 Task: Plan a trip to Jindrichuv Hradec, Czech Republic from 8th December, 2023 to 12th December, 2023 for 2 adults.1  bedroom having 1 bed and 1 bathroom. Property type can be flathotel. Look for 3 properties as per requirement.
Action: Mouse moved to (496, 147)
Screenshot: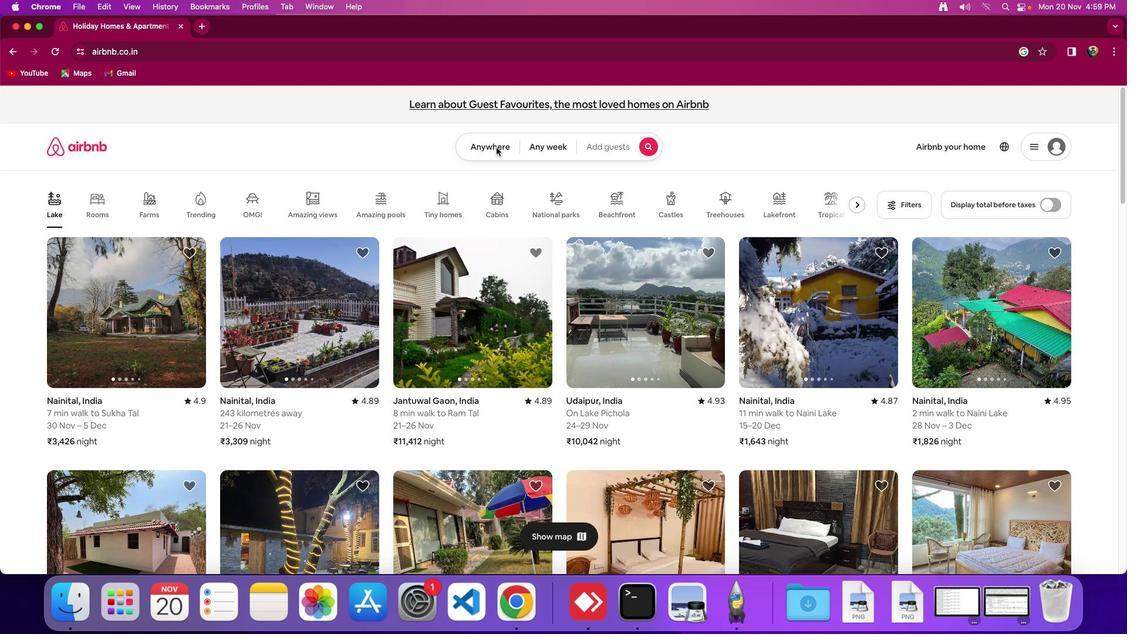 
Action: Mouse pressed left at (496, 147)
Screenshot: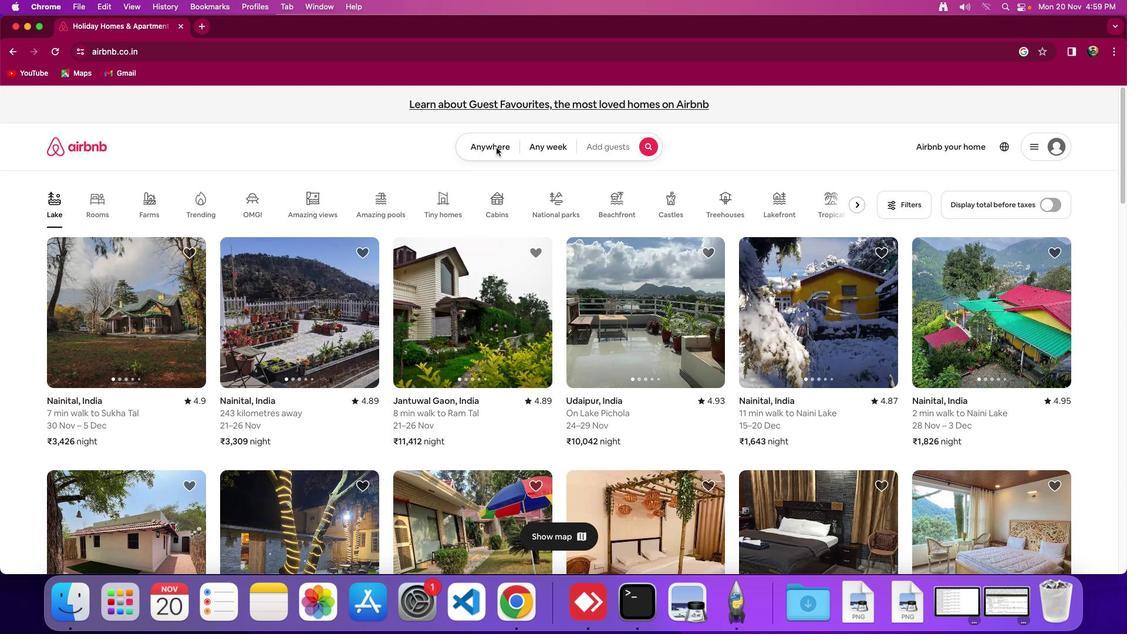
Action: Mouse moved to (490, 143)
Screenshot: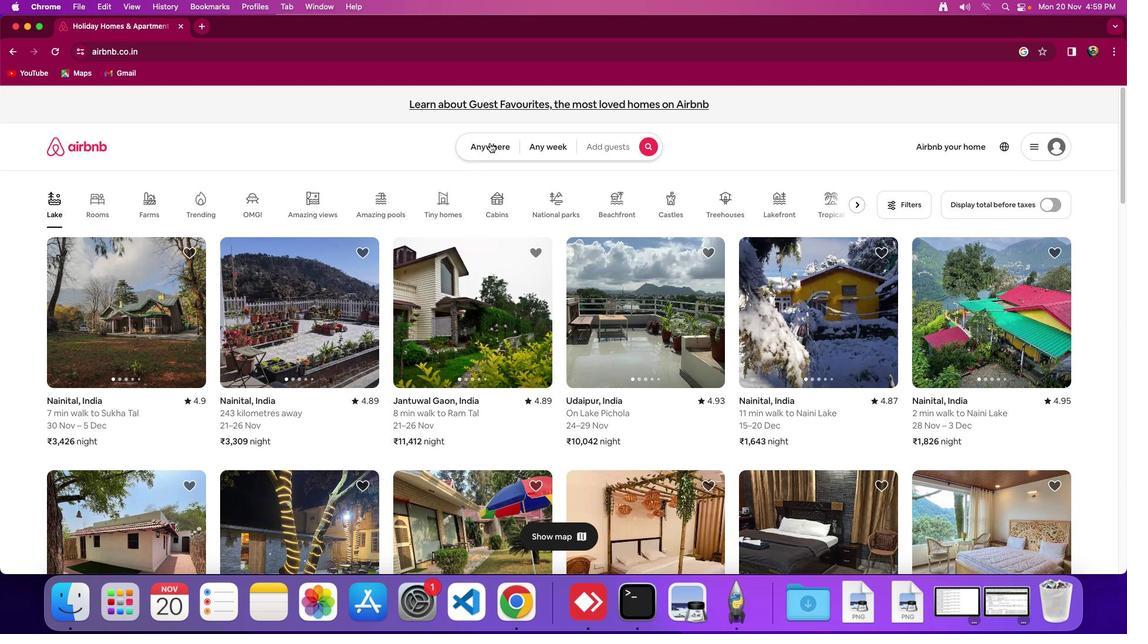 
Action: Mouse pressed left at (490, 143)
Screenshot: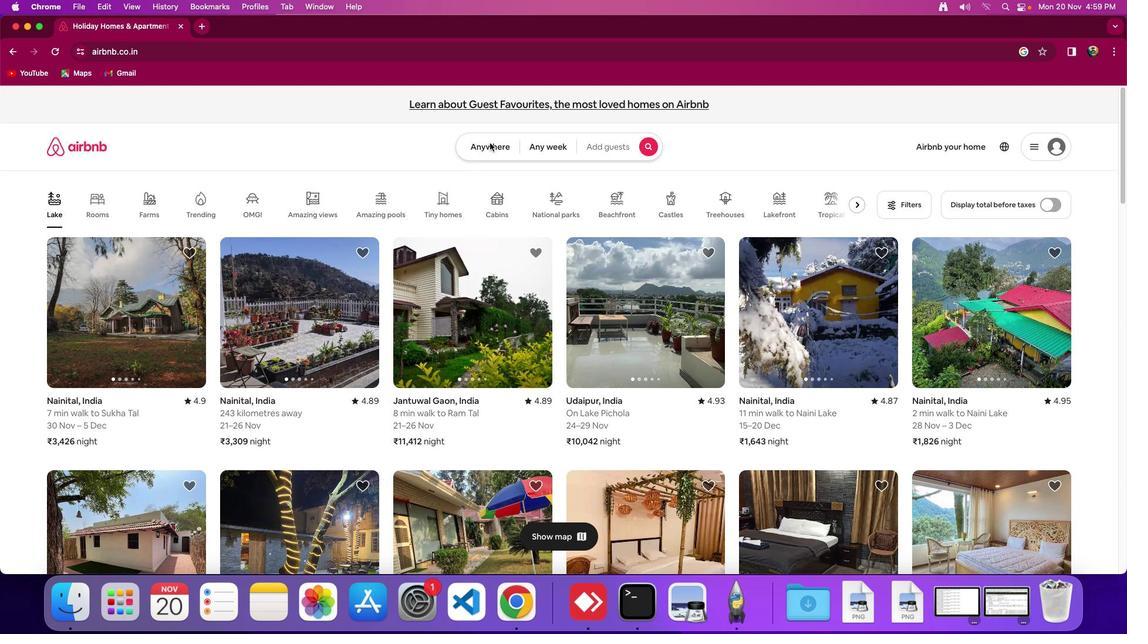 
Action: Mouse moved to (415, 197)
Screenshot: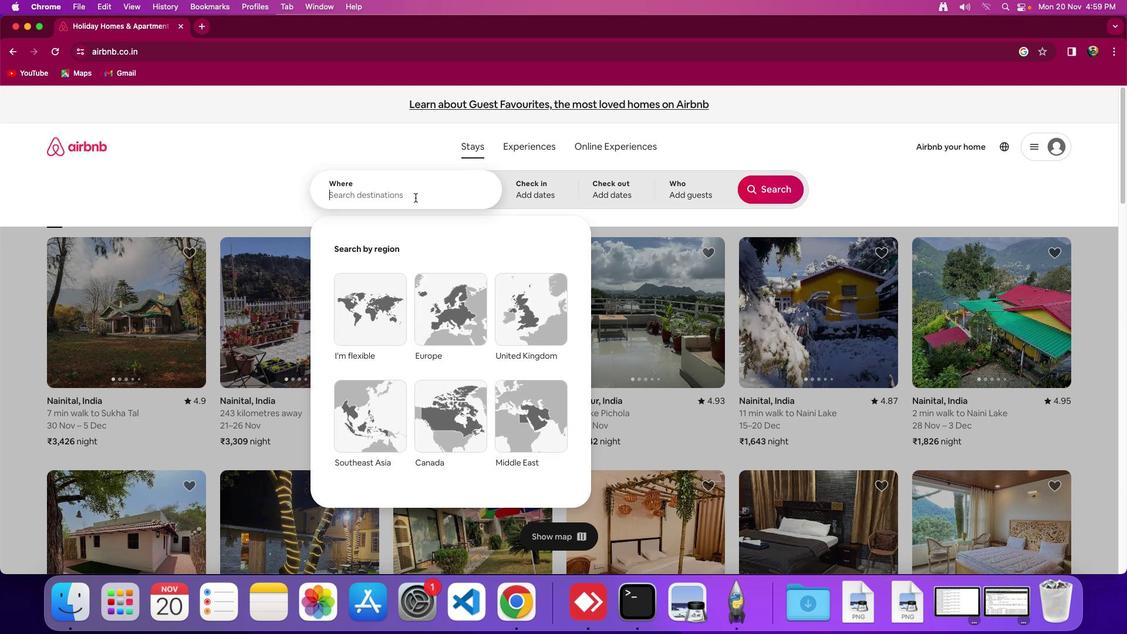 
Action: Mouse pressed left at (415, 197)
Screenshot: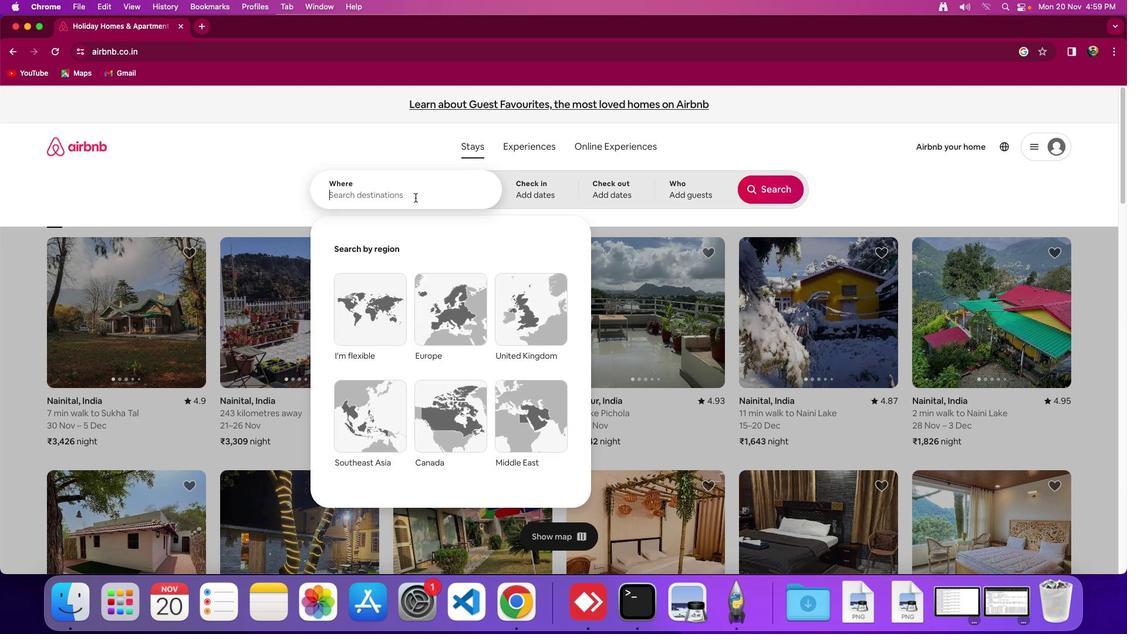 
Action: Key pressed Key.shift'J''i''n''d''r''i''c''h''u''v'Key.spaceKey.shift'H''r''a''d''e''c''m'Key.spaceKey.backspaceKey.backspace','Key.spaceKey.shift_r'C''z''e''c'Key.spaceKey.shift_r'R''e''p''u''b''l''i''c'
Screenshot: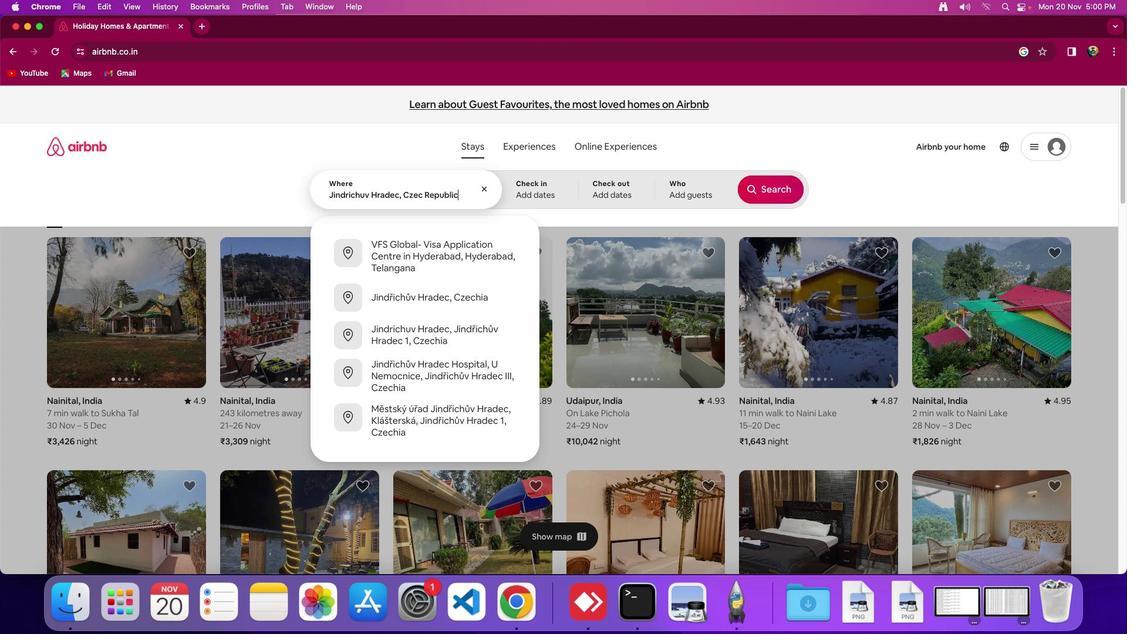 
Action: Mouse moved to (533, 179)
Screenshot: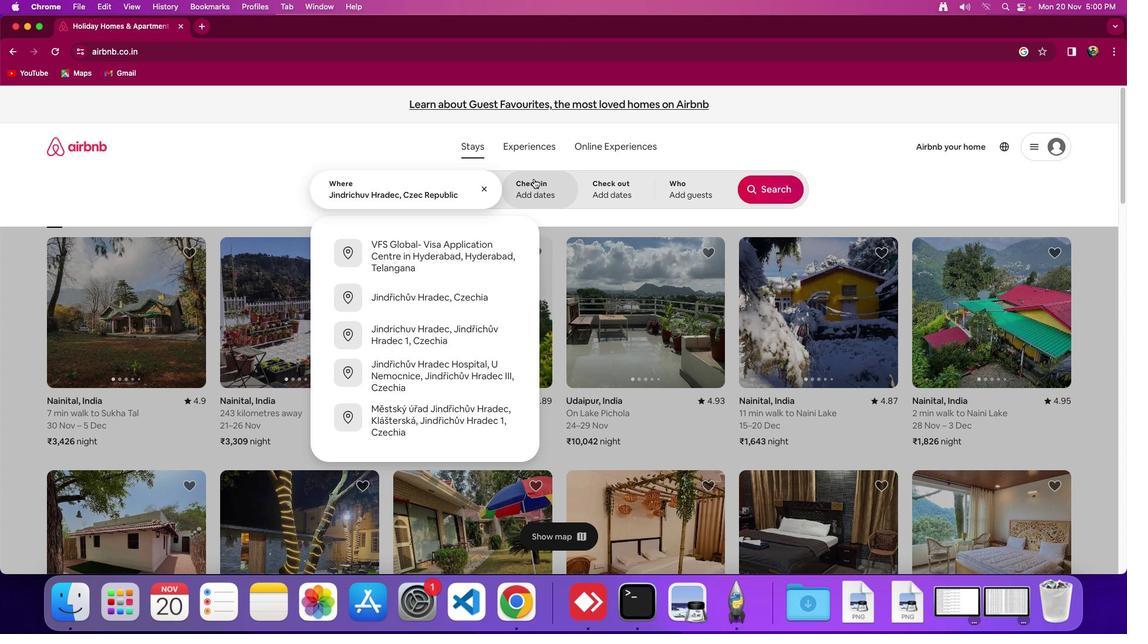 
Action: Mouse pressed left at (533, 179)
Screenshot: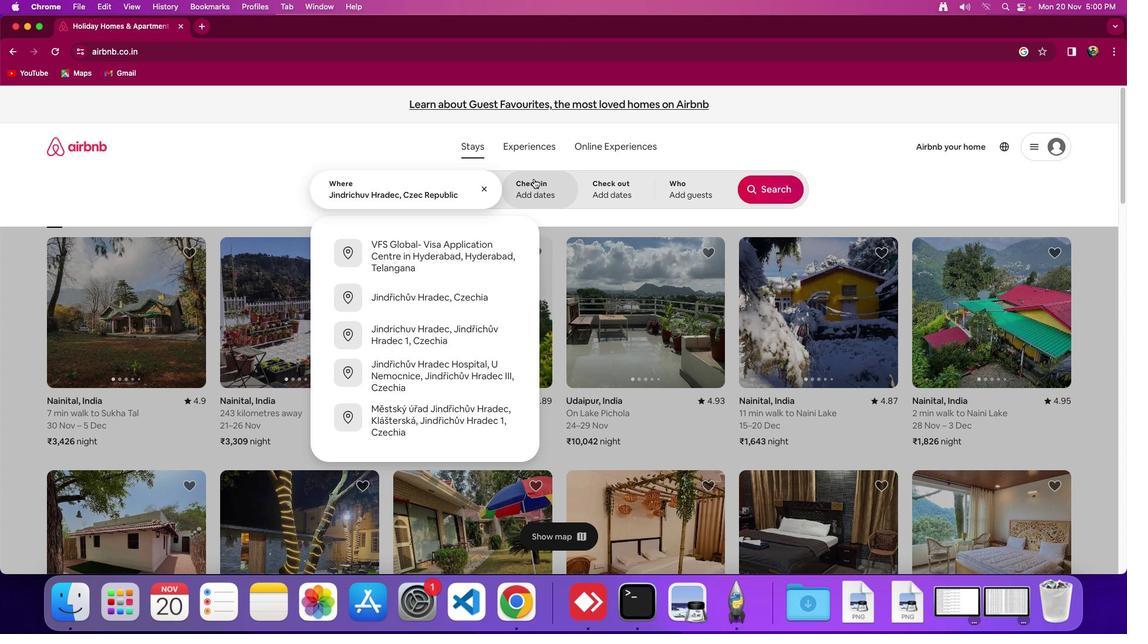 
Action: Mouse moved to (728, 365)
Screenshot: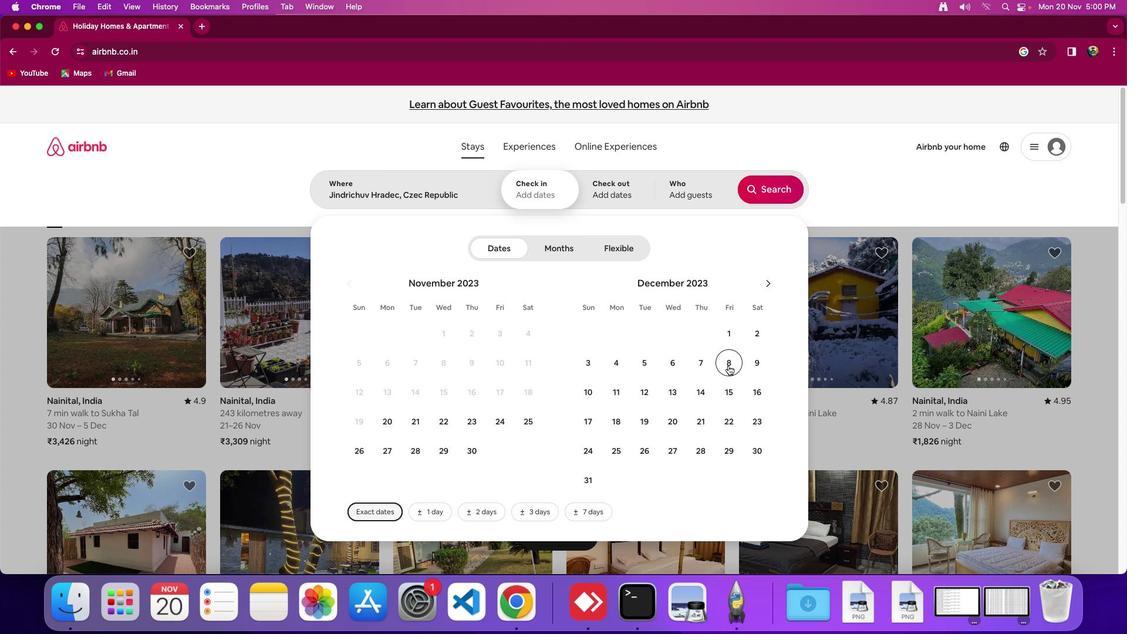 
Action: Mouse pressed left at (728, 365)
Screenshot: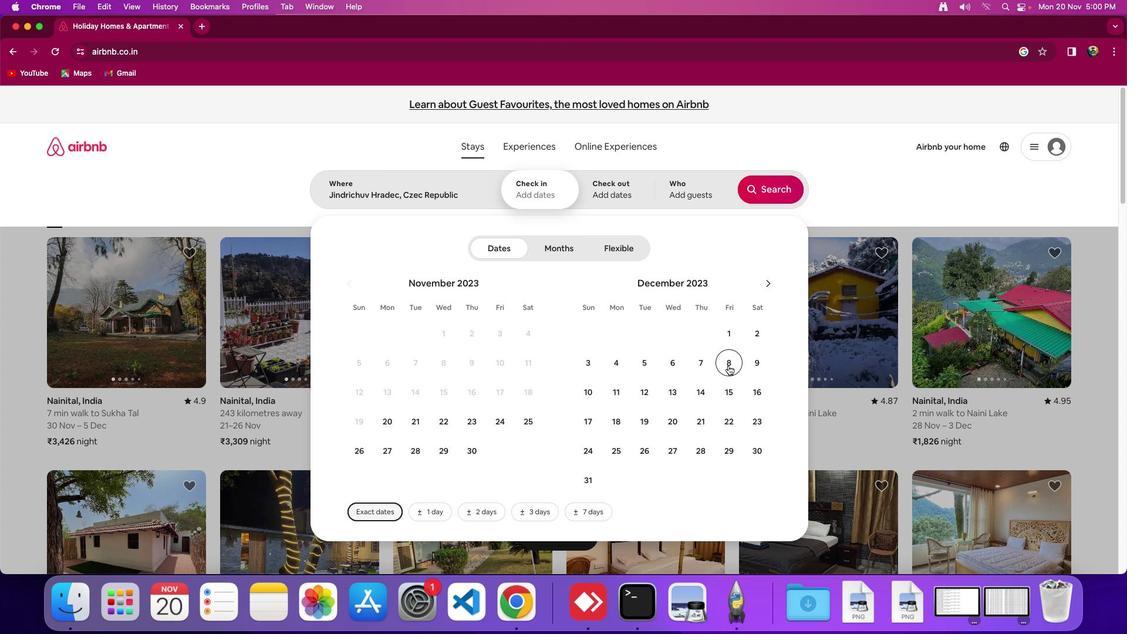 
Action: Mouse moved to (642, 391)
Screenshot: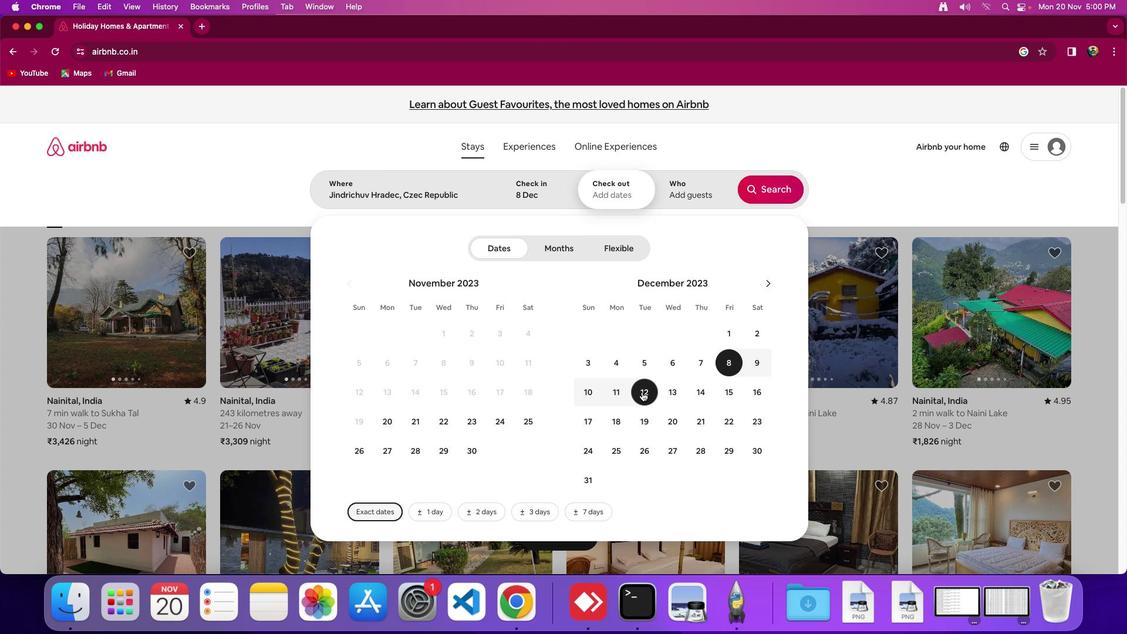 
Action: Mouse pressed left at (642, 391)
Screenshot: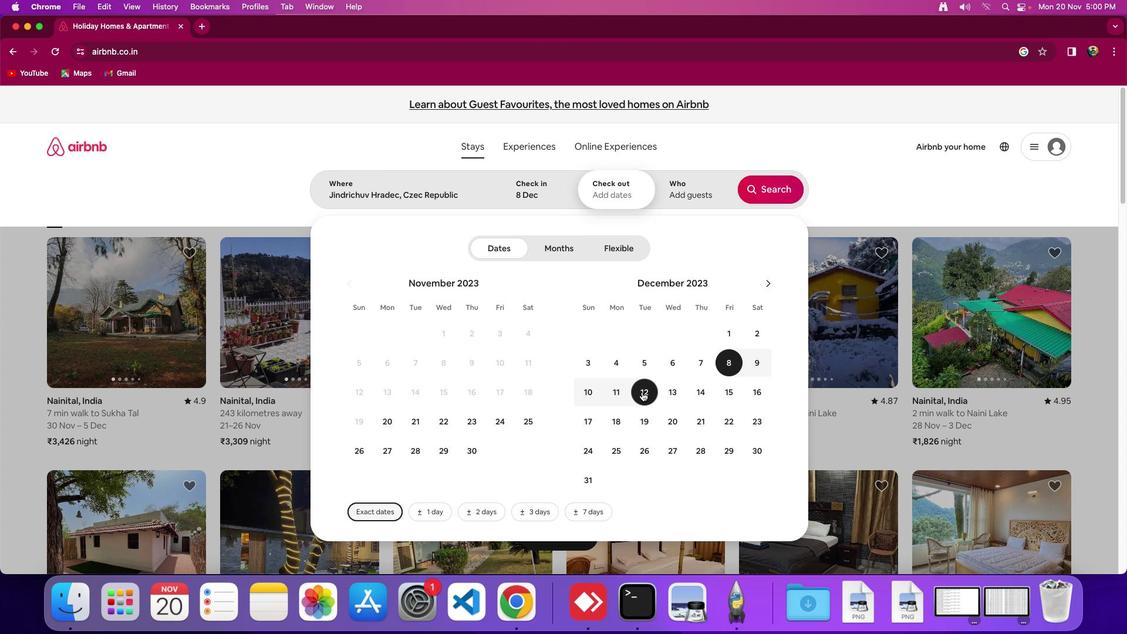 
Action: Mouse moved to (677, 193)
Screenshot: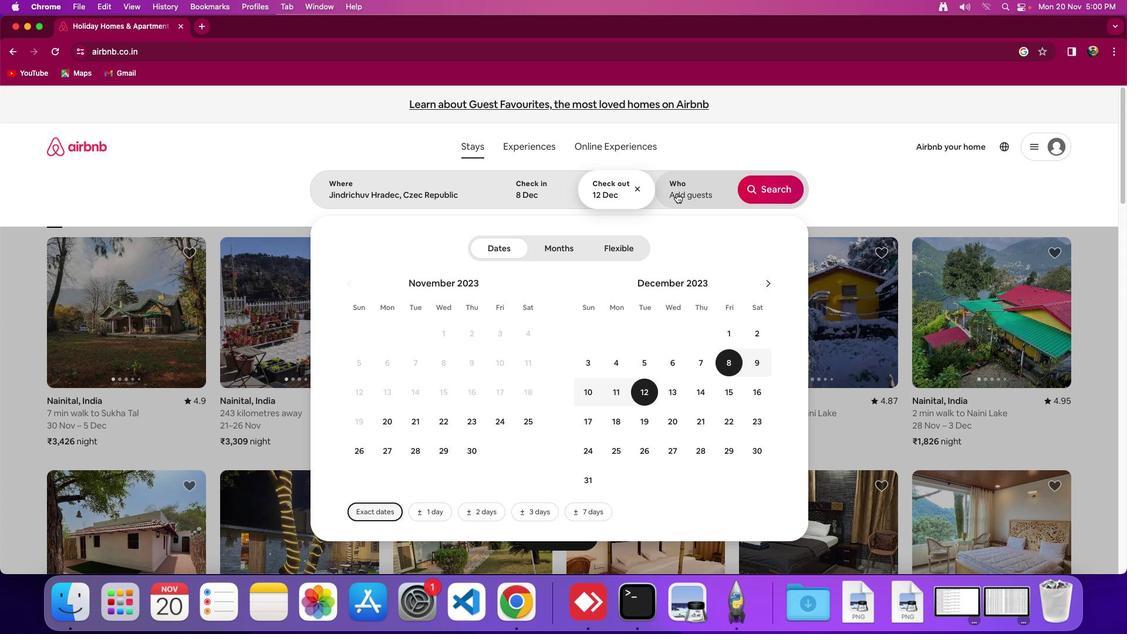 
Action: Mouse pressed left at (677, 193)
Screenshot: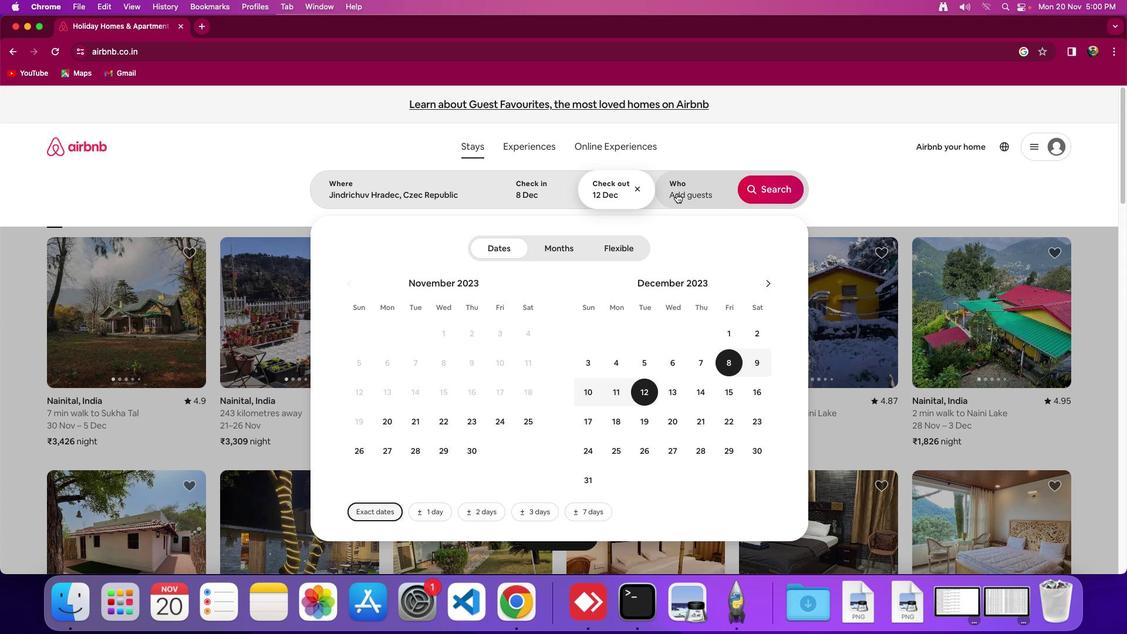 
Action: Mouse moved to (776, 253)
Screenshot: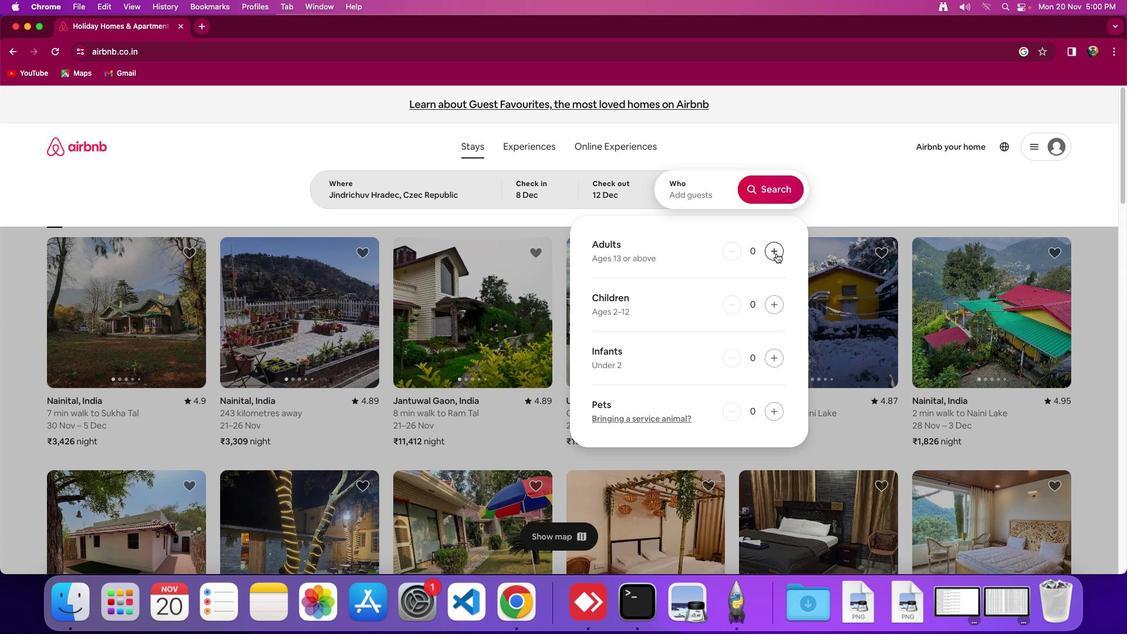
Action: Mouse pressed left at (776, 253)
Screenshot: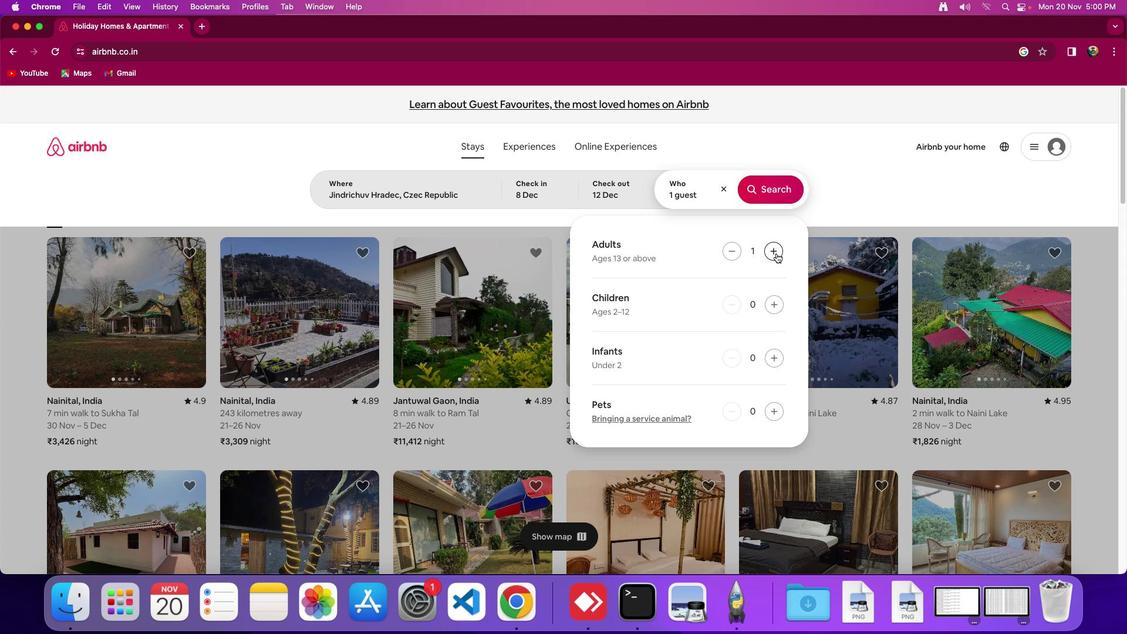 
Action: Mouse pressed left at (776, 253)
Screenshot: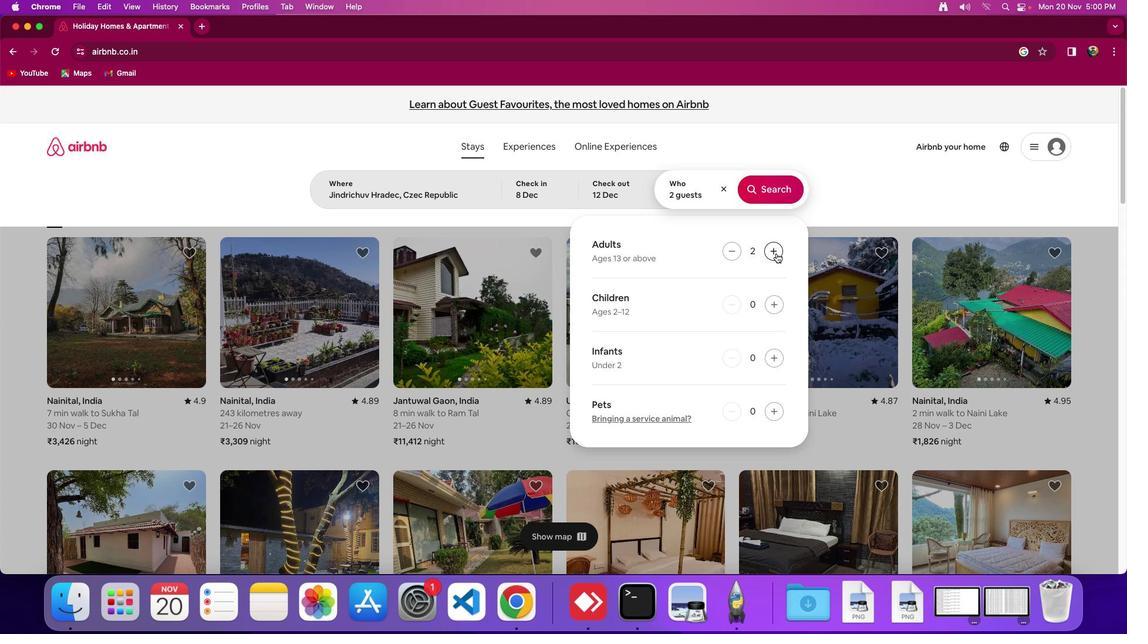 
Action: Mouse moved to (772, 187)
Screenshot: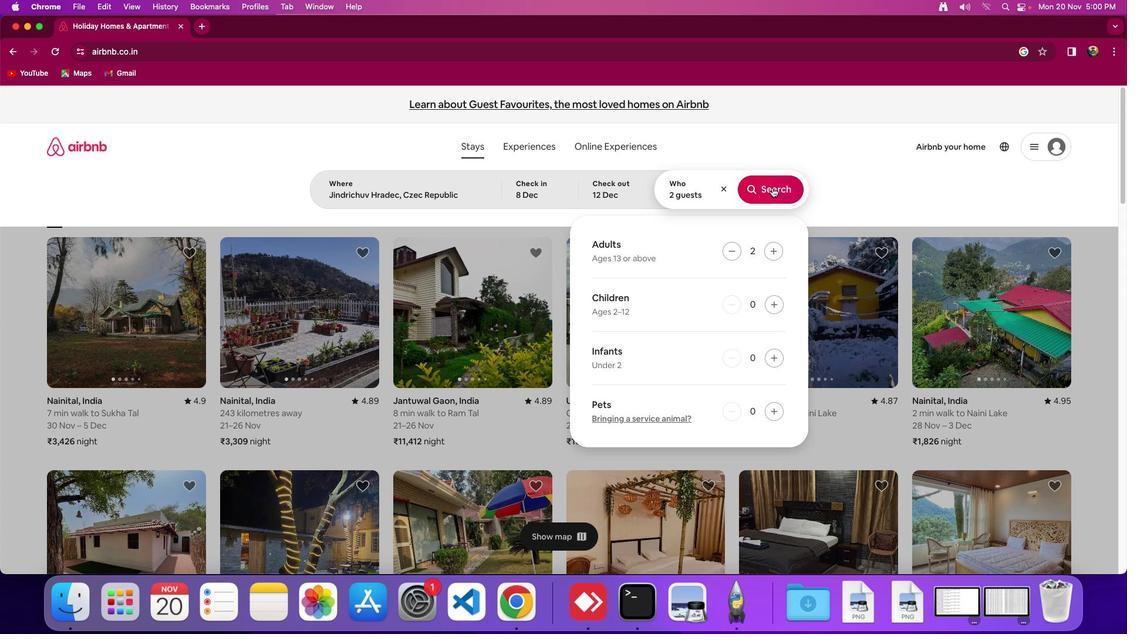 
Action: Mouse pressed left at (772, 187)
Screenshot: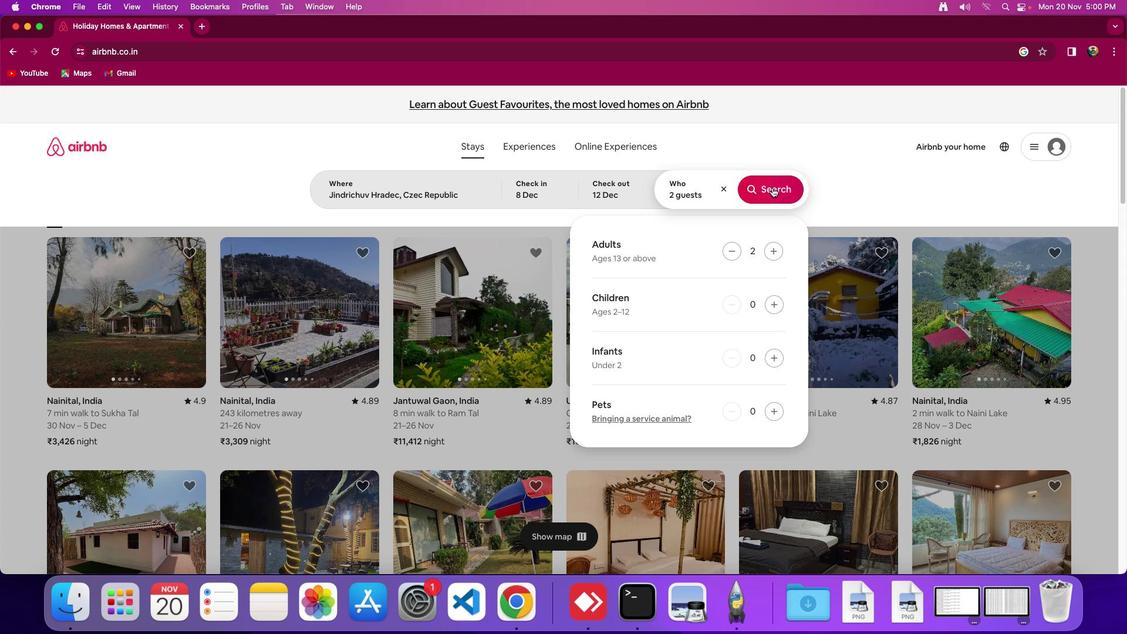 
Action: Mouse moved to (929, 155)
Screenshot: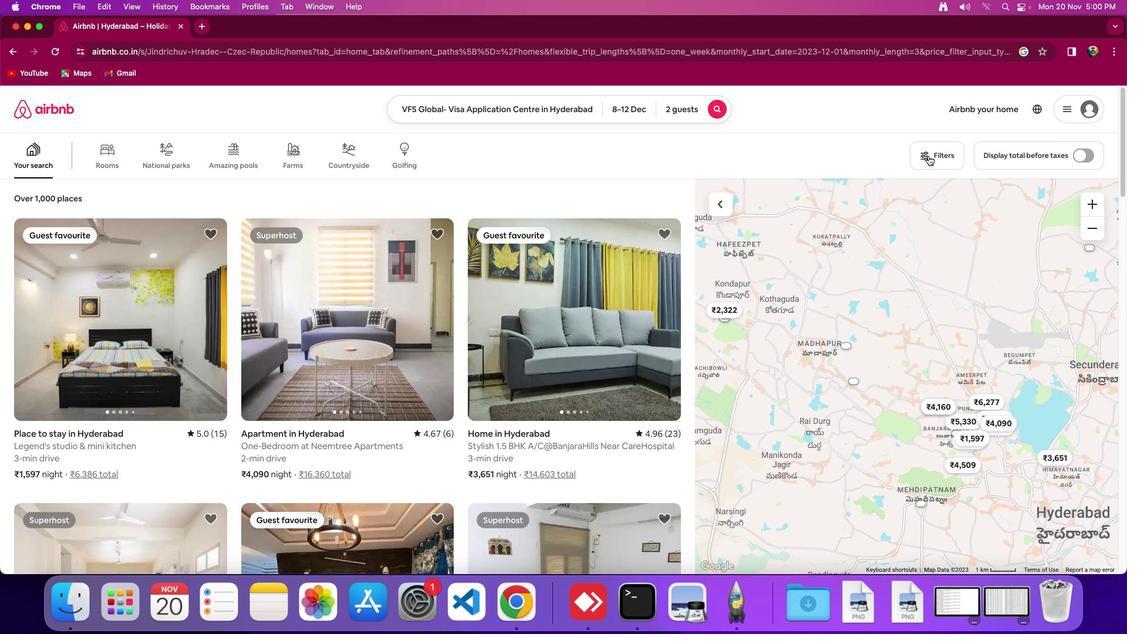 
Action: Mouse pressed left at (929, 155)
Screenshot: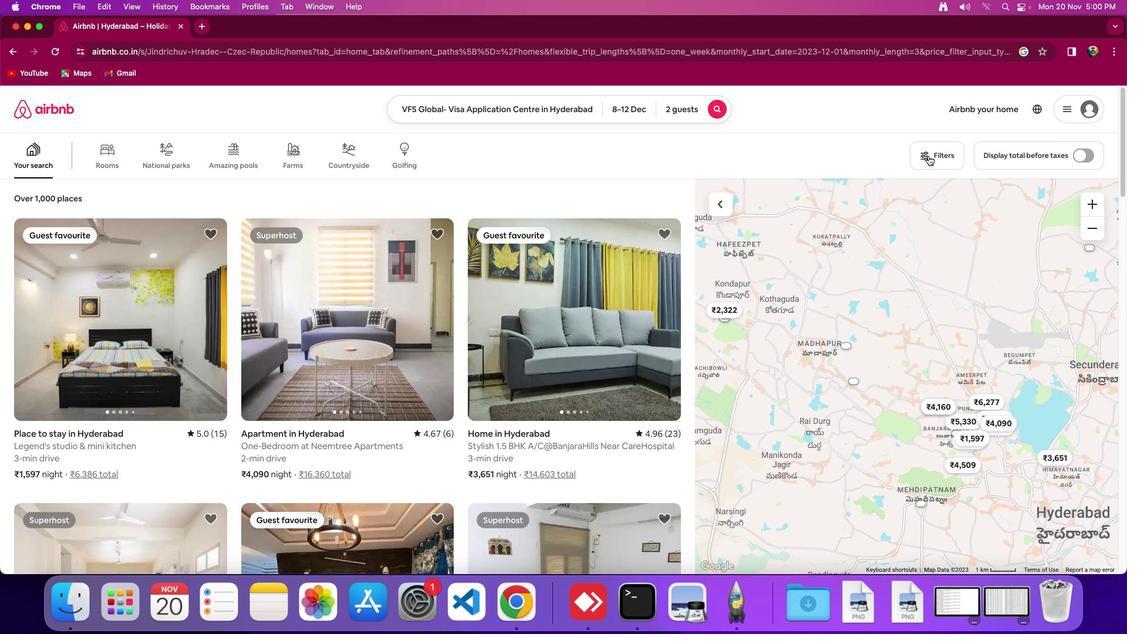 
Action: Mouse moved to (506, 297)
Screenshot: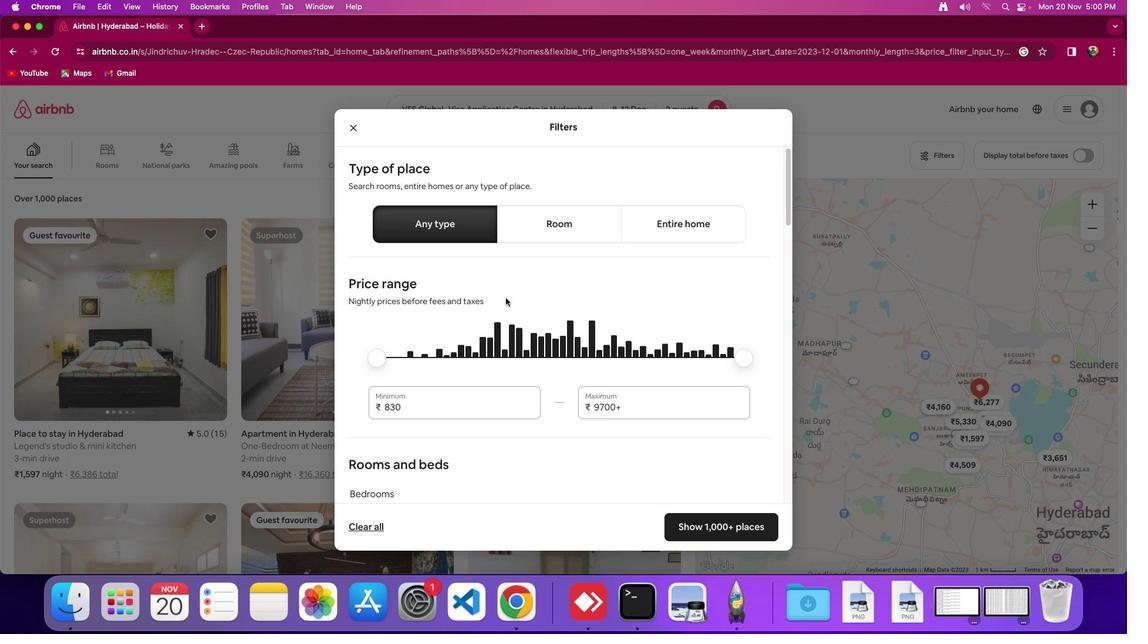 
Action: Mouse scrolled (506, 297) with delta (0, 0)
Screenshot: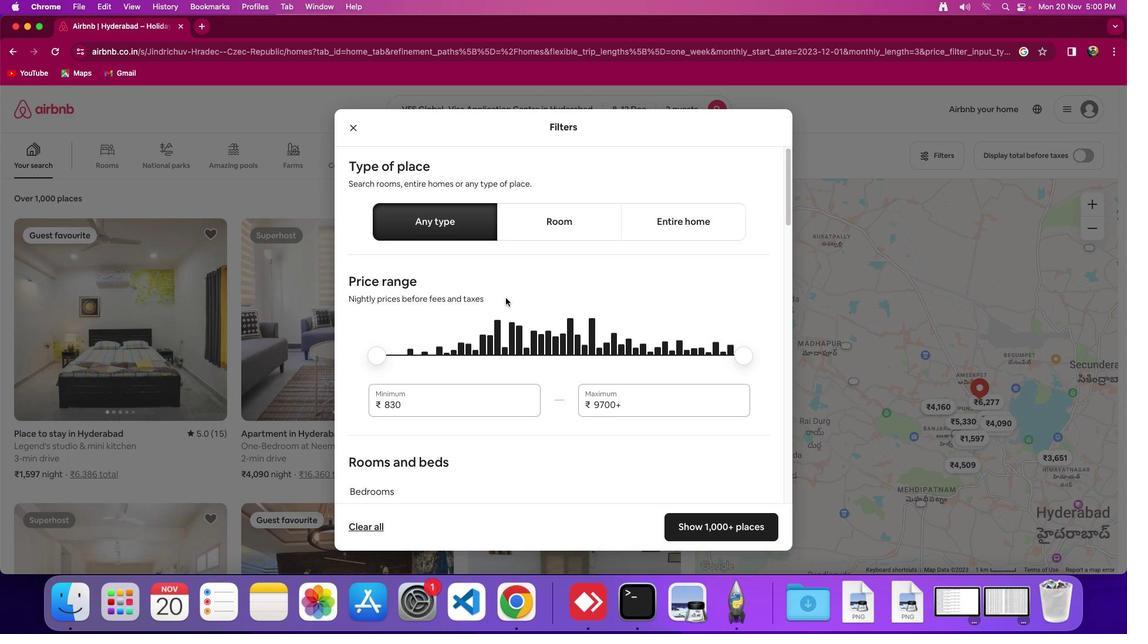 
Action: Mouse scrolled (506, 297) with delta (0, 0)
Screenshot: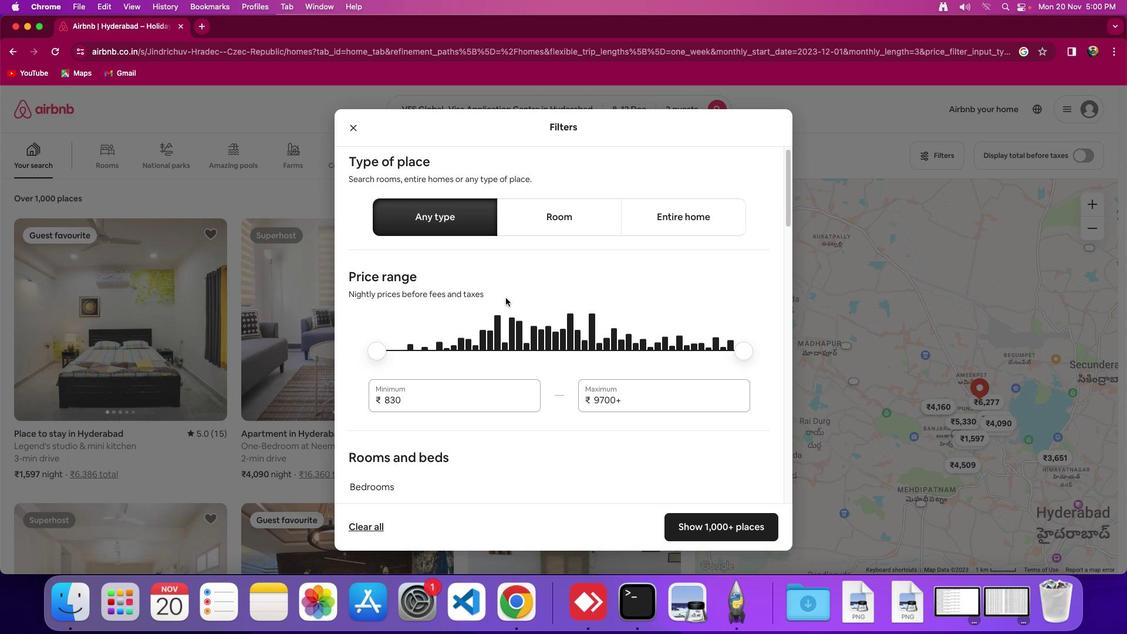 
Action: Mouse scrolled (506, 297) with delta (0, 0)
Screenshot: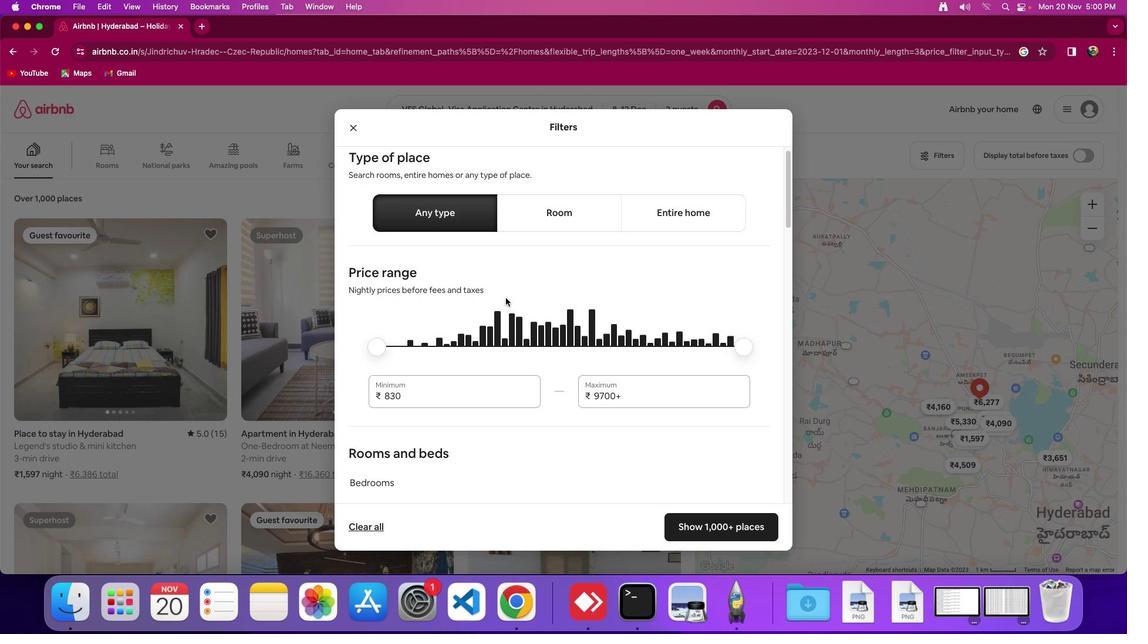 
Action: Mouse scrolled (506, 297) with delta (0, 0)
Screenshot: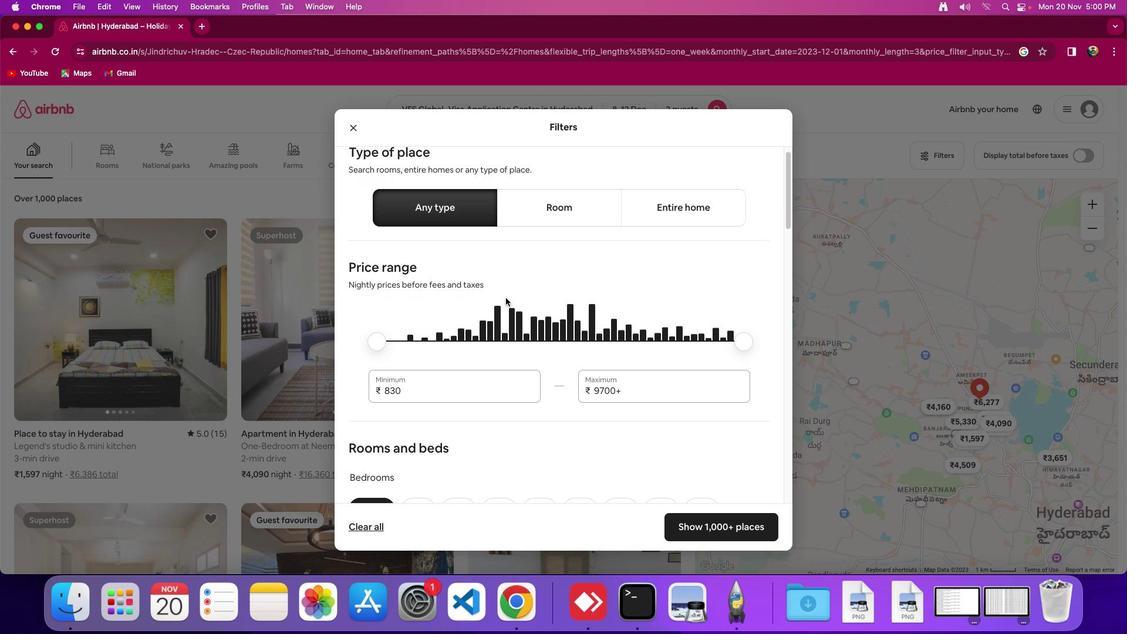 
Action: Mouse scrolled (506, 297) with delta (0, 0)
Screenshot: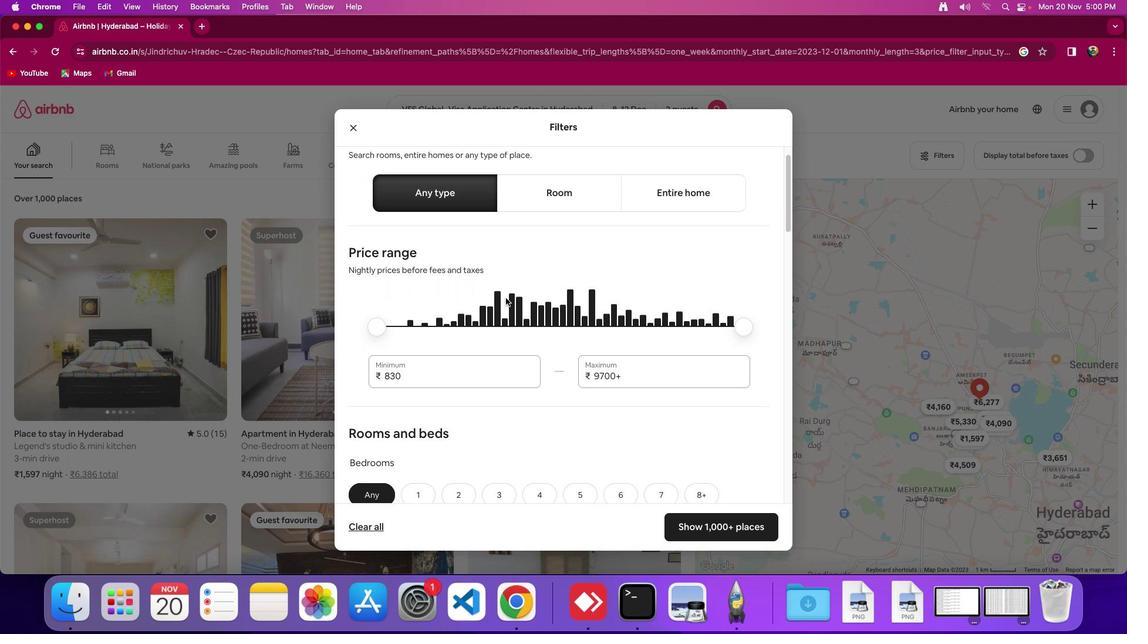 
Action: Mouse scrolled (506, 297) with delta (0, 0)
Screenshot: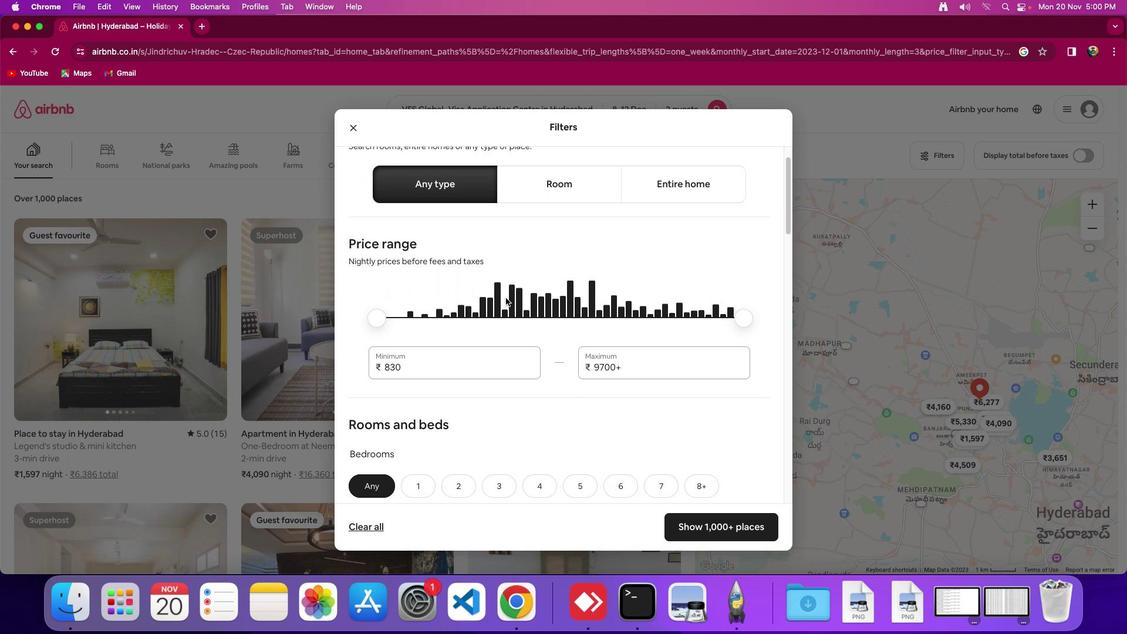 
Action: Mouse scrolled (506, 297) with delta (0, 0)
Screenshot: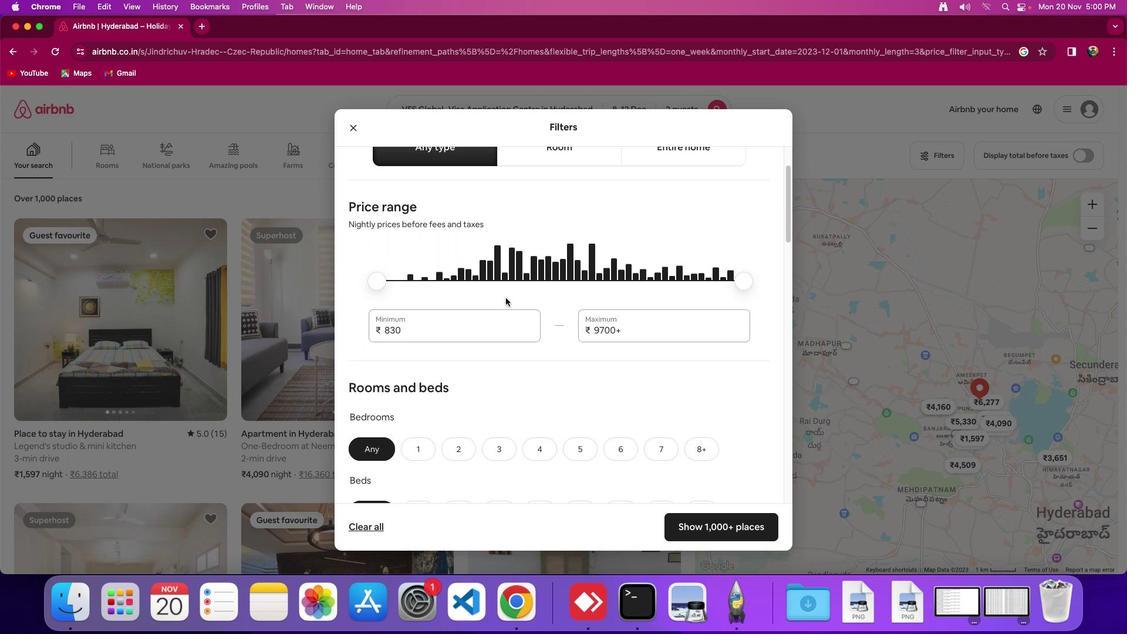 
Action: Mouse scrolled (506, 297) with delta (0, 0)
Screenshot: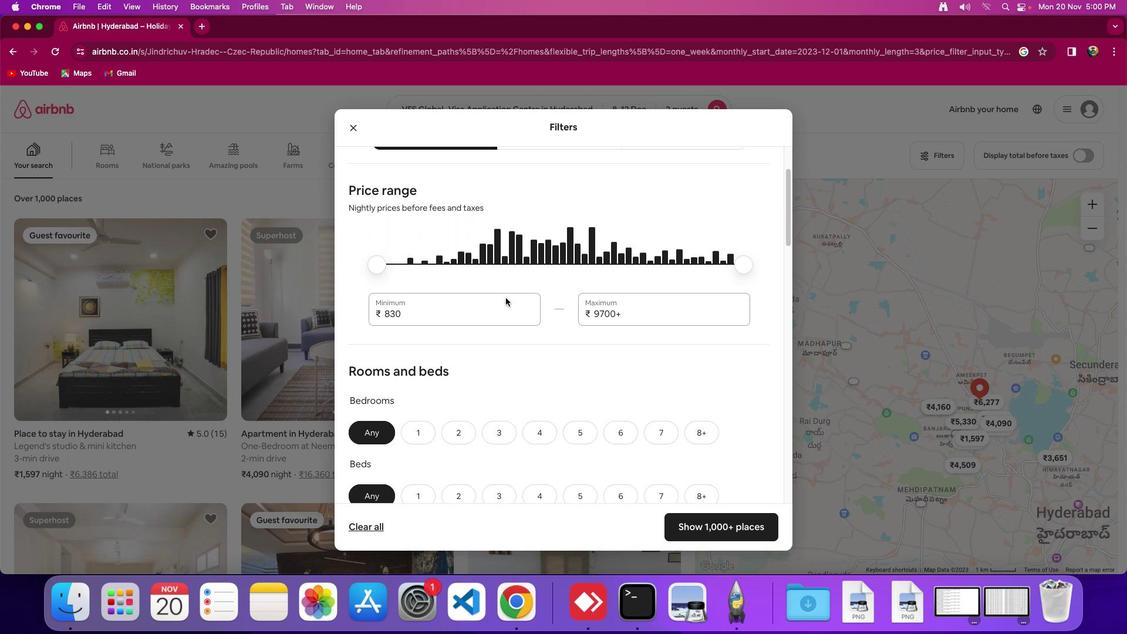 
Action: Mouse scrolled (506, 297) with delta (0, 0)
Screenshot: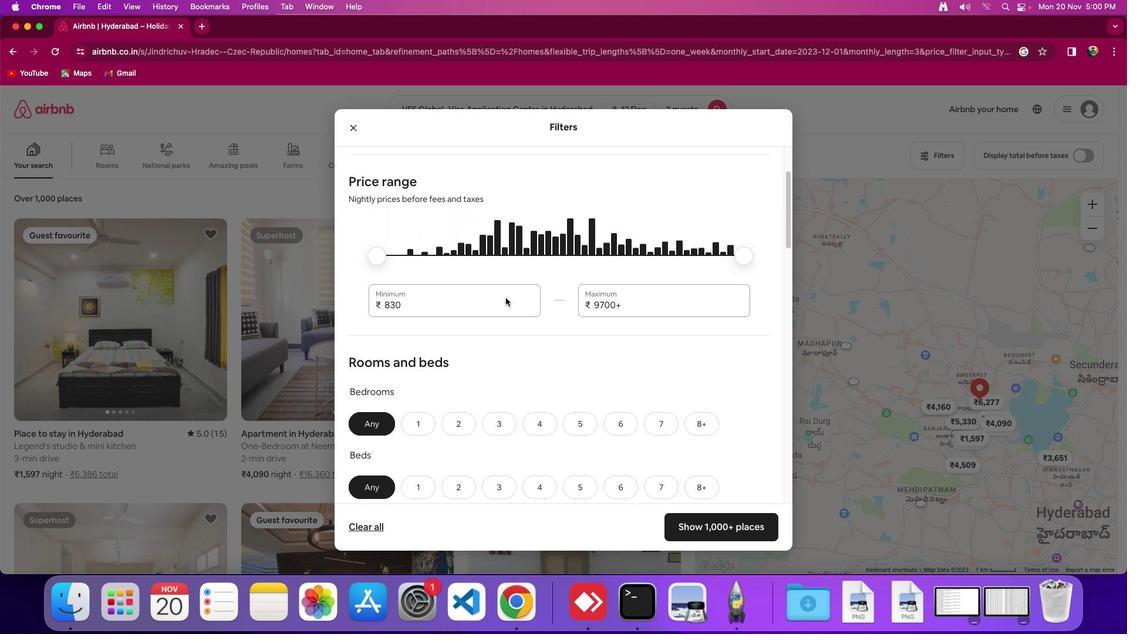 
Action: Mouse scrolled (506, 297) with delta (0, 0)
Screenshot: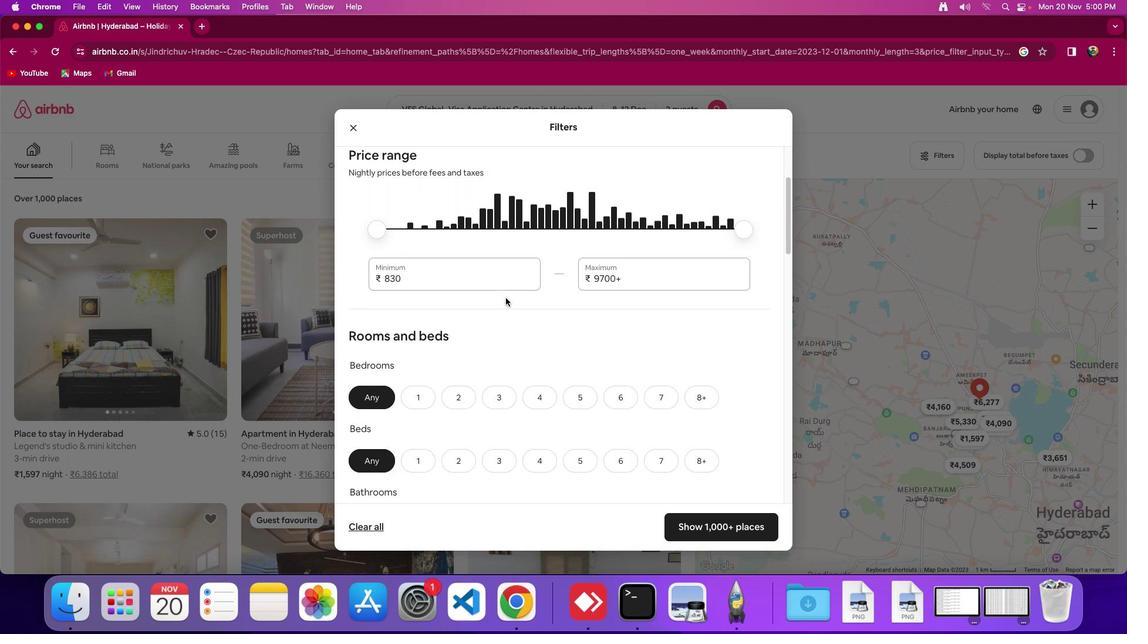 
Action: Mouse scrolled (506, 297) with delta (0, 0)
Screenshot: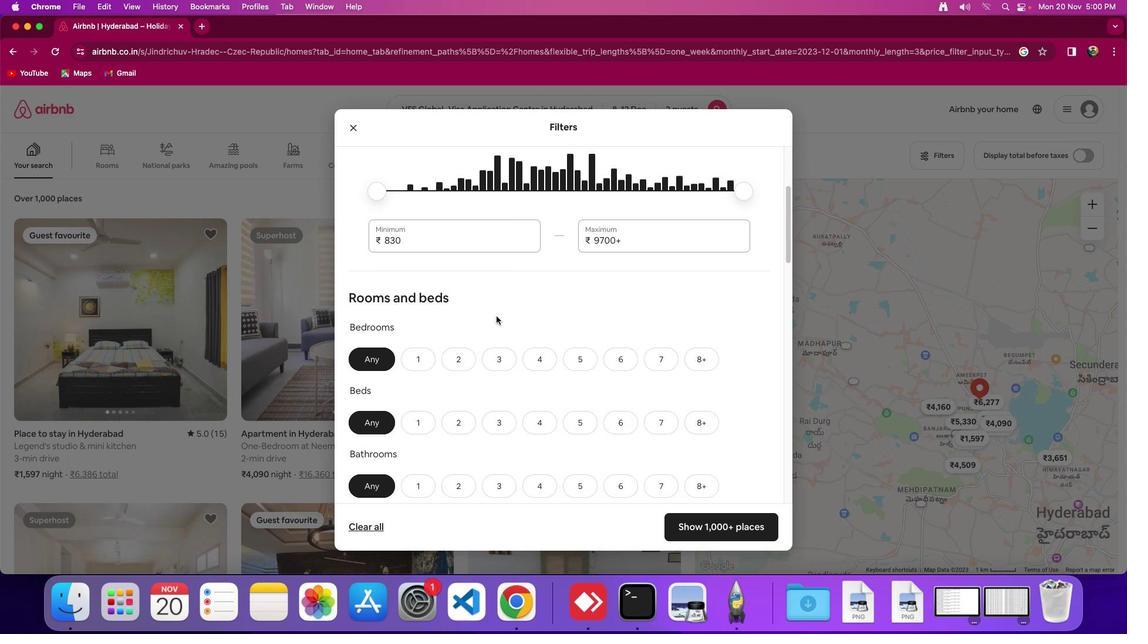 
Action: Mouse moved to (432, 351)
Screenshot: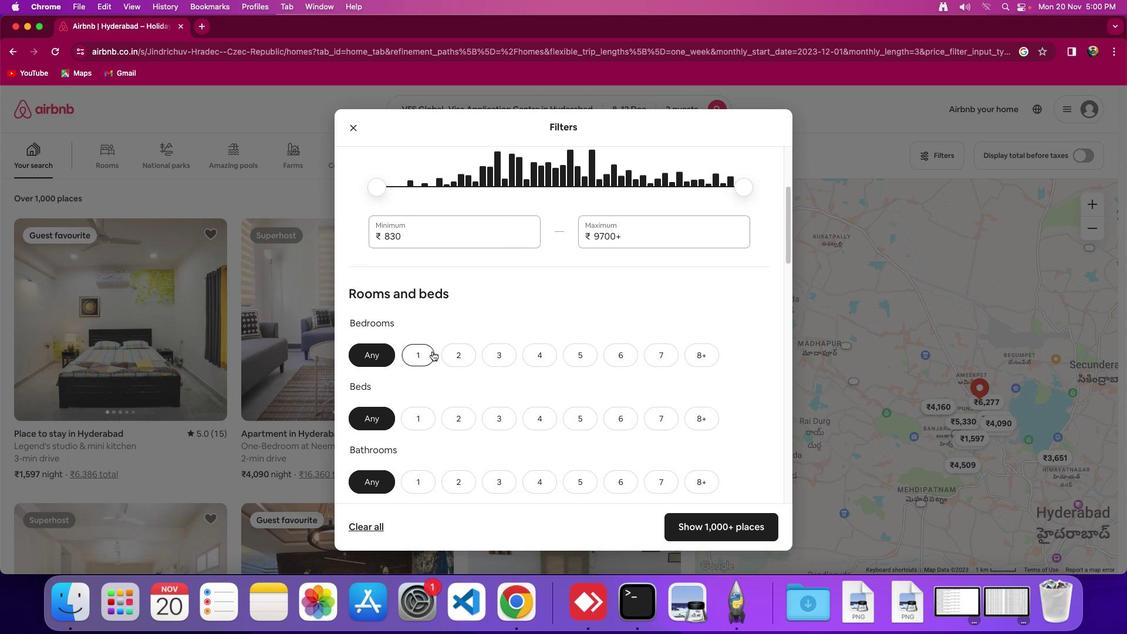 
Action: Mouse pressed left at (432, 351)
Screenshot: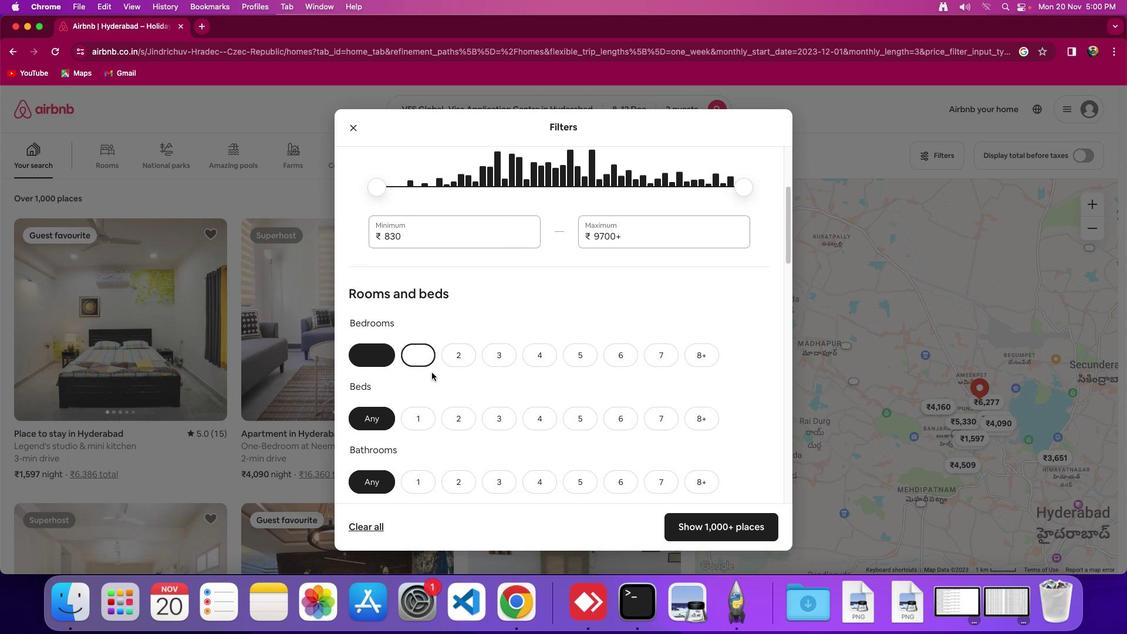 
Action: Mouse moved to (414, 414)
Screenshot: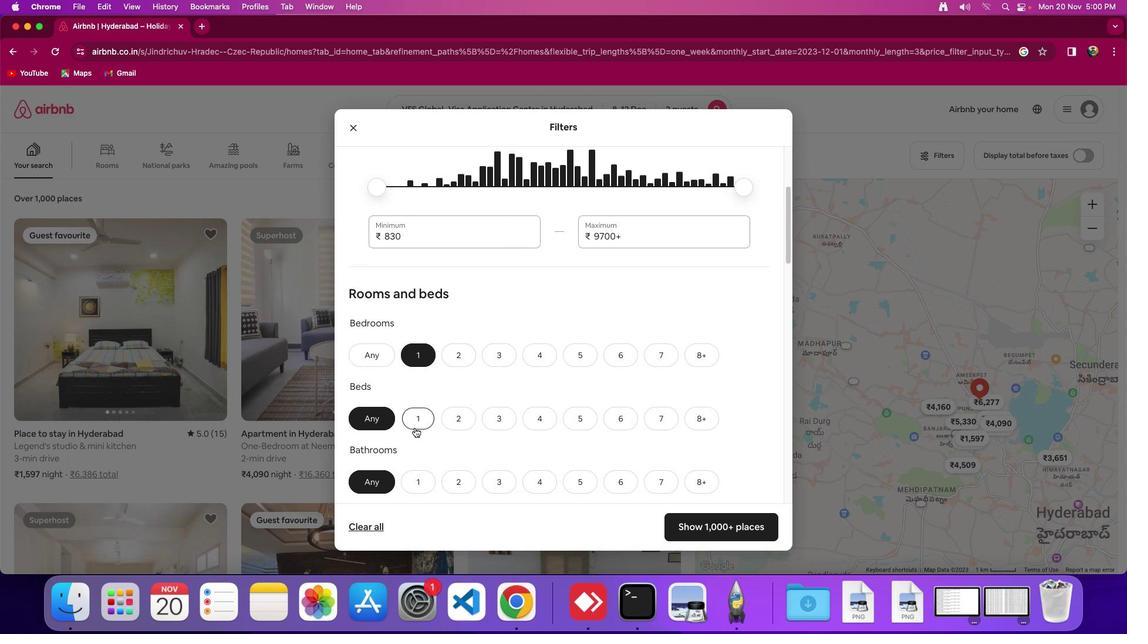 
Action: Mouse pressed left at (414, 414)
Screenshot: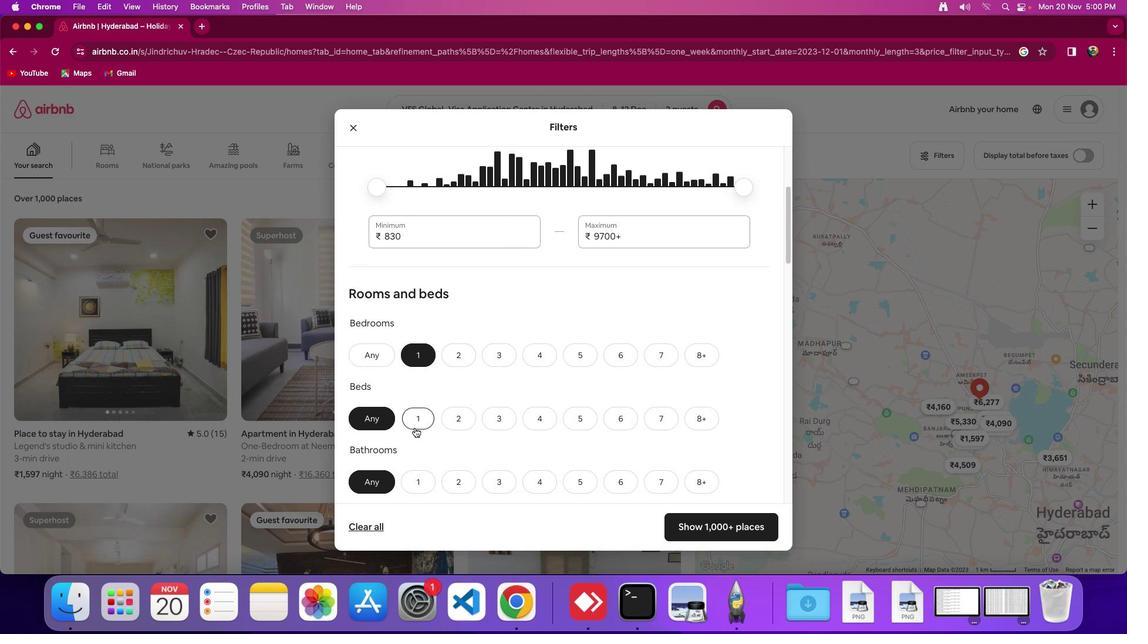 
Action: Mouse moved to (419, 466)
Screenshot: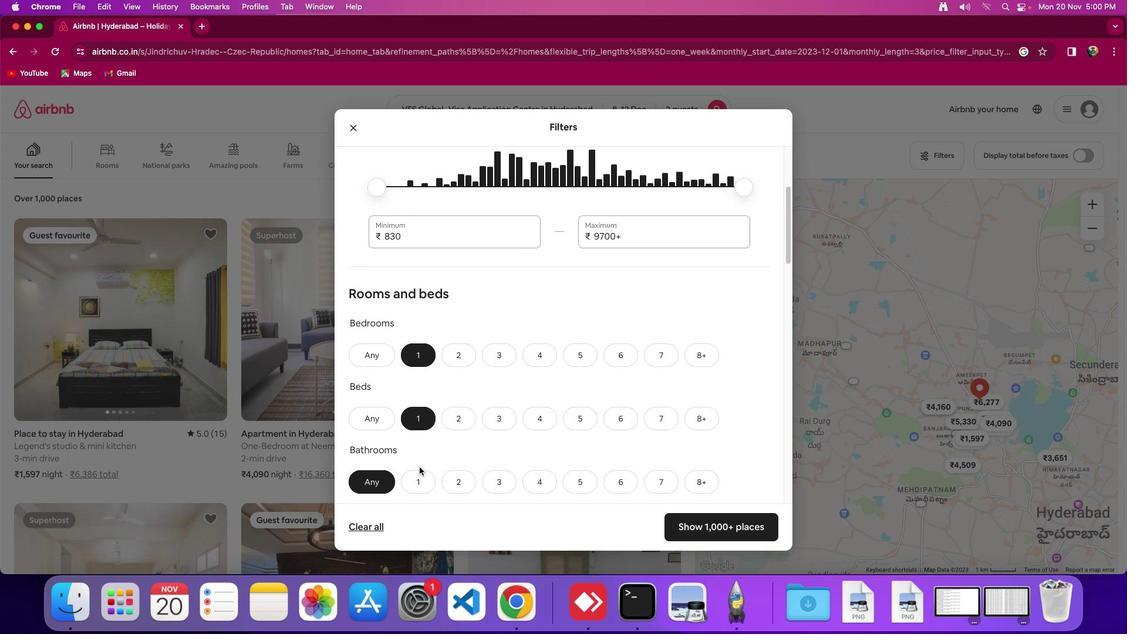 
Action: Mouse pressed left at (419, 466)
Screenshot: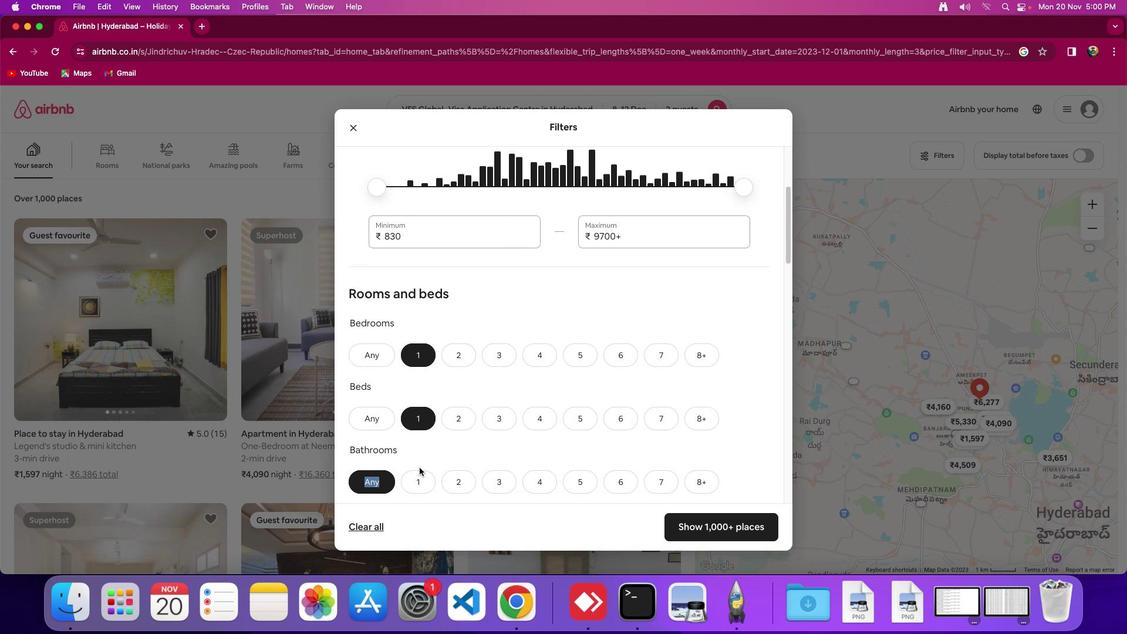 
Action: Mouse moved to (418, 472)
Screenshot: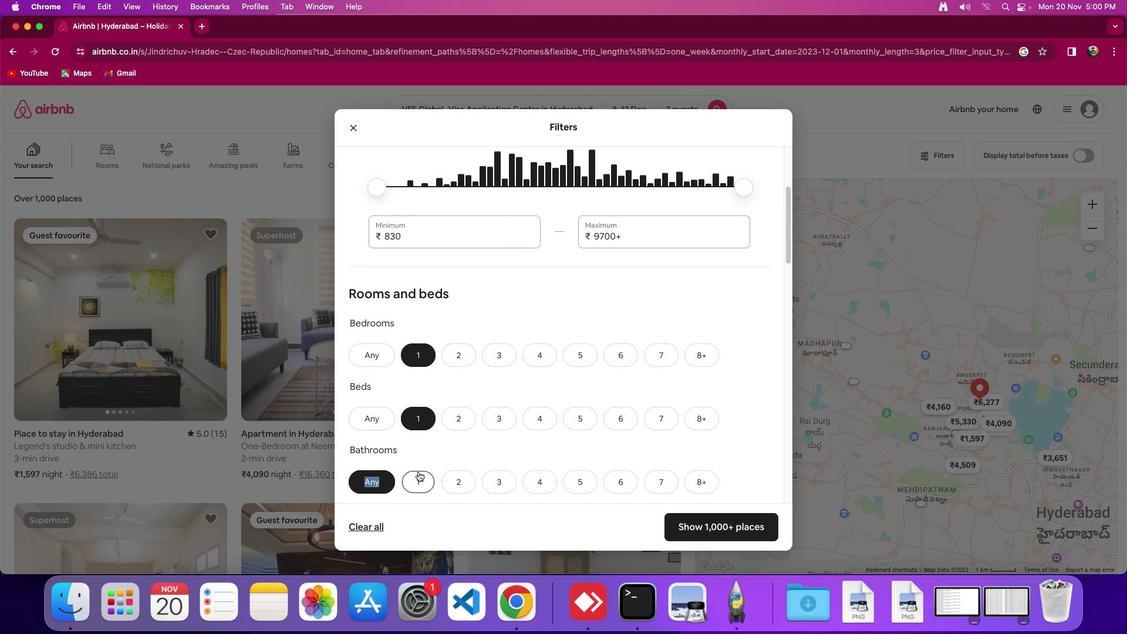 
Action: Mouse pressed left at (418, 472)
Screenshot: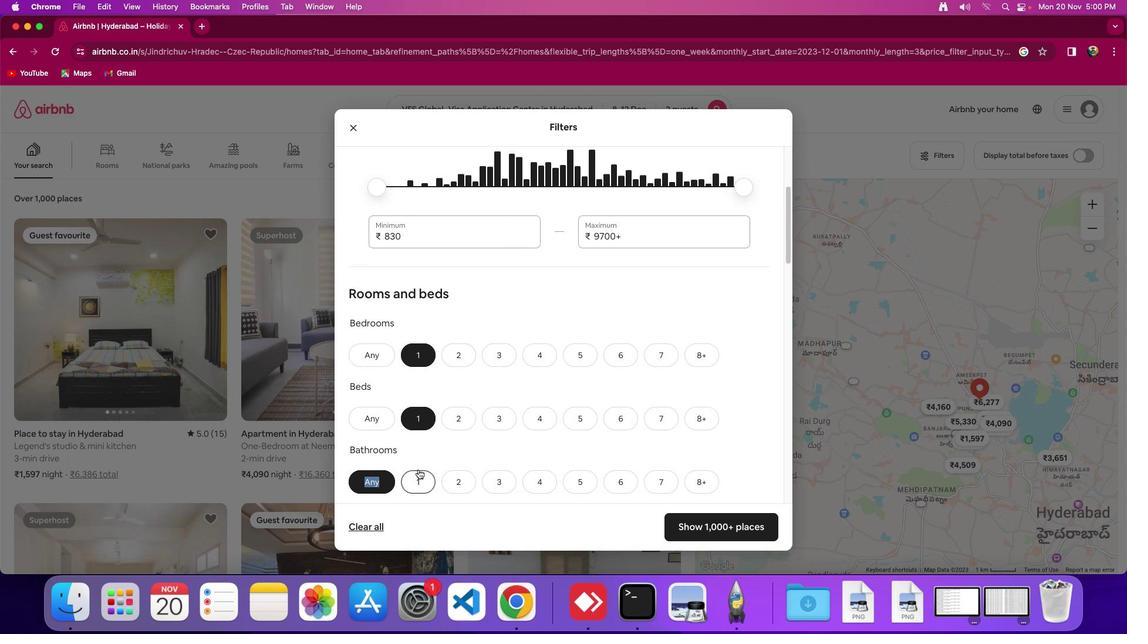 
Action: Mouse moved to (442, 425)
Screenshot: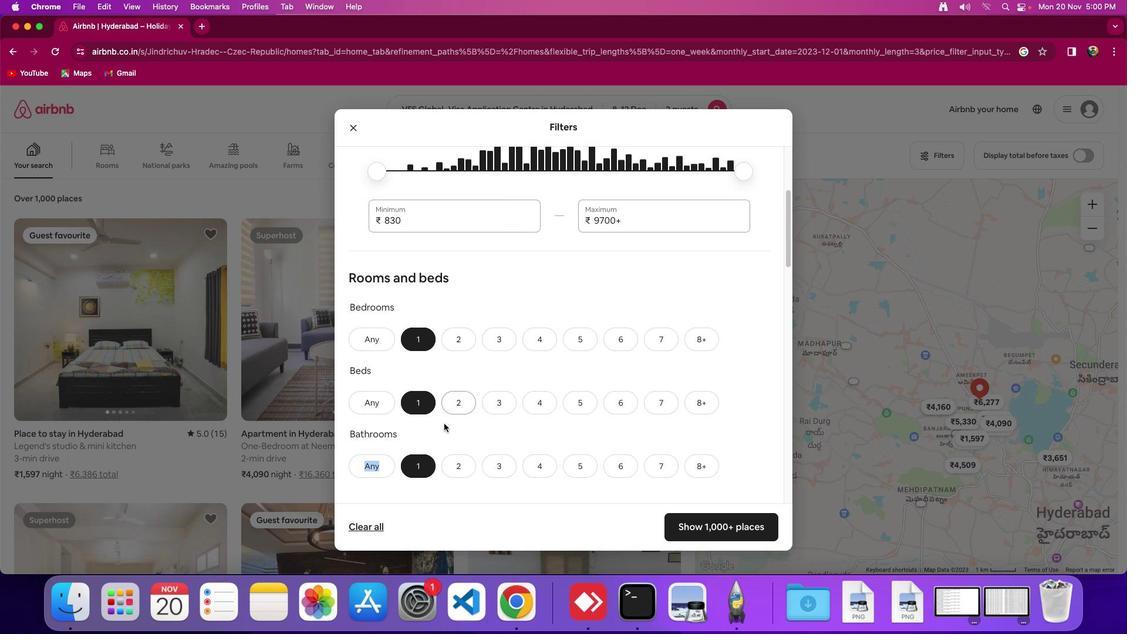 
Action: Mouse scrolled (442, 425) with delta (0, 0)
Screenshot: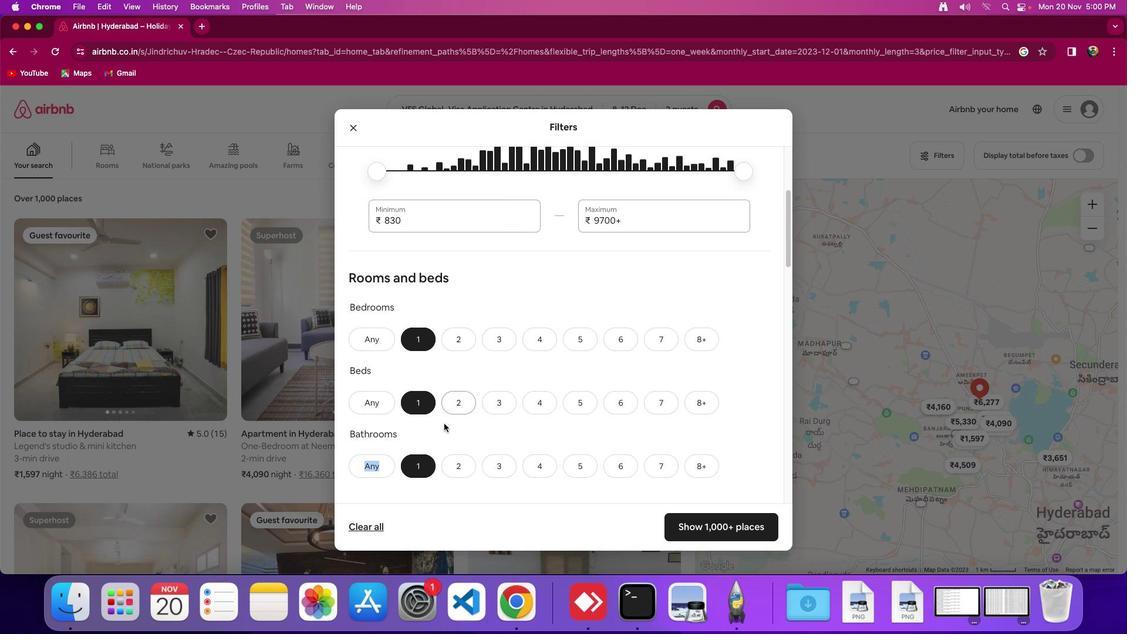 
Action: Mouse moved to (443, 424)
Screenshot: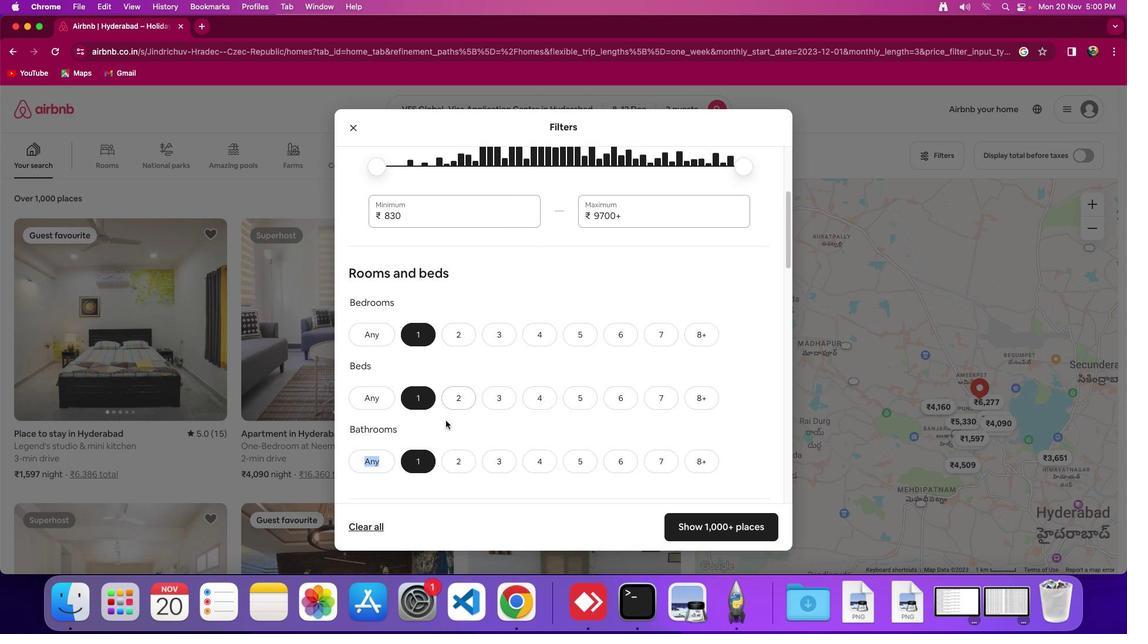 
Action: Mouse scrolled (443, 424) with delta (0, 0)
Screenshot: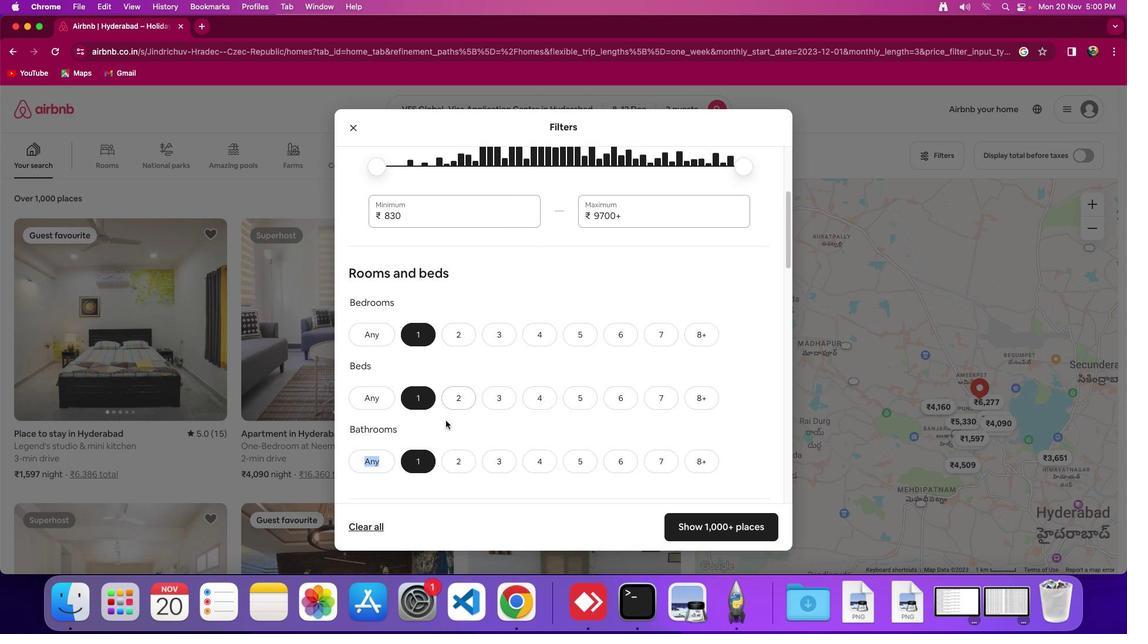 
Action: Mouse moved to (444, 423)
Screenshot: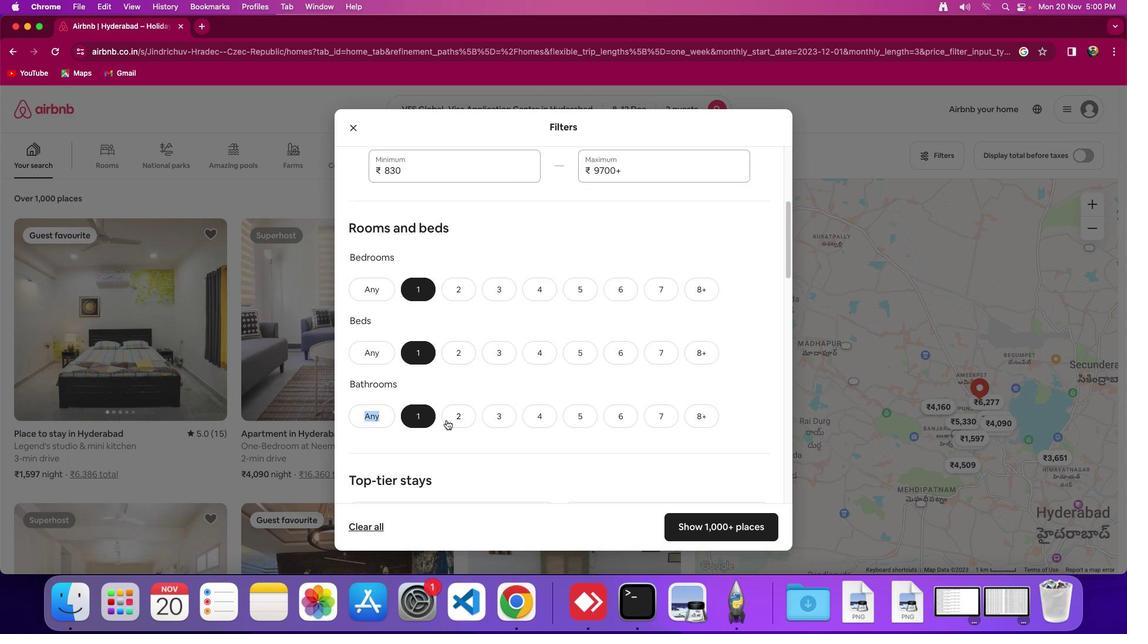 
Action: Mouse scrolled (444, 423) with delta (0, -1)
Screenshot: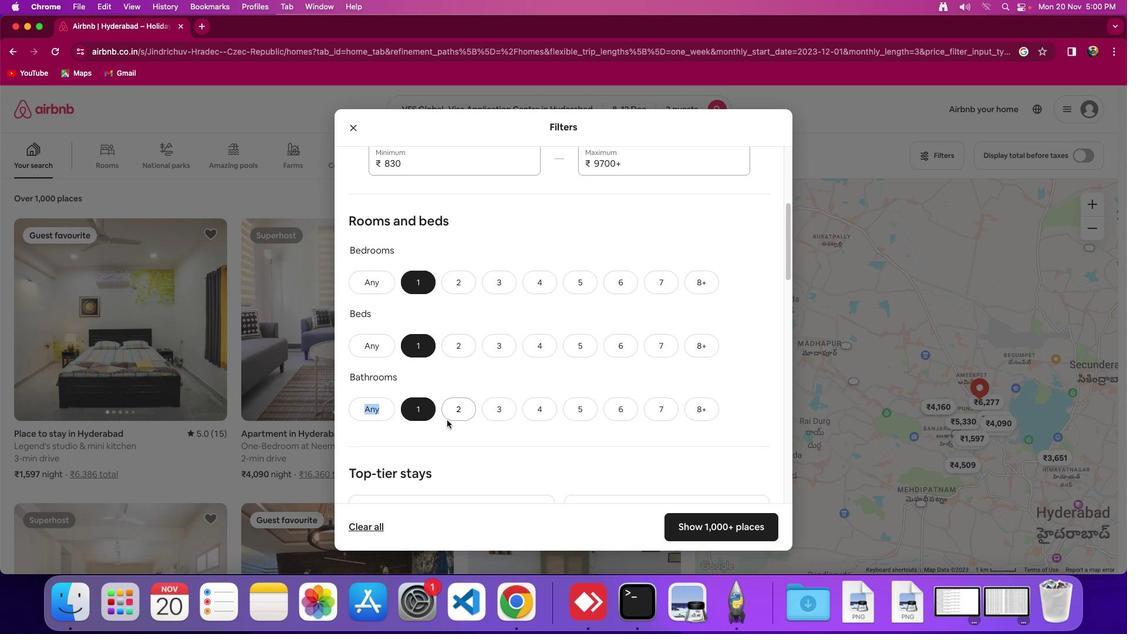 
Action: Mouse moved to (446, 419)
Screenshot: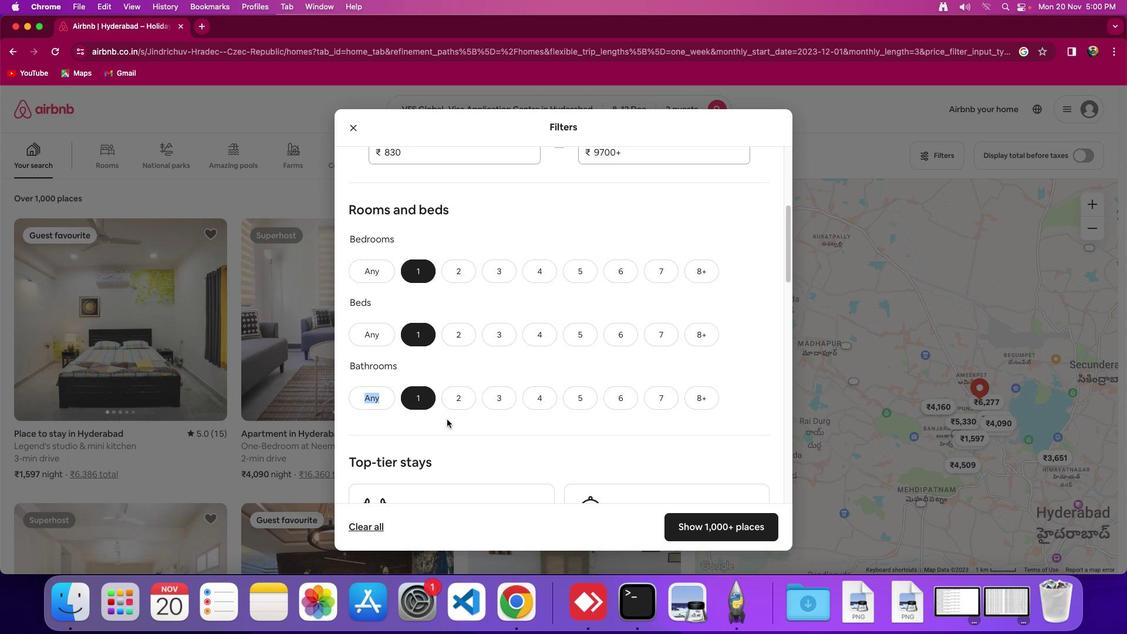 
Action: Mouse scrolled (446, 419) with delta (0, 0)
Screenshot: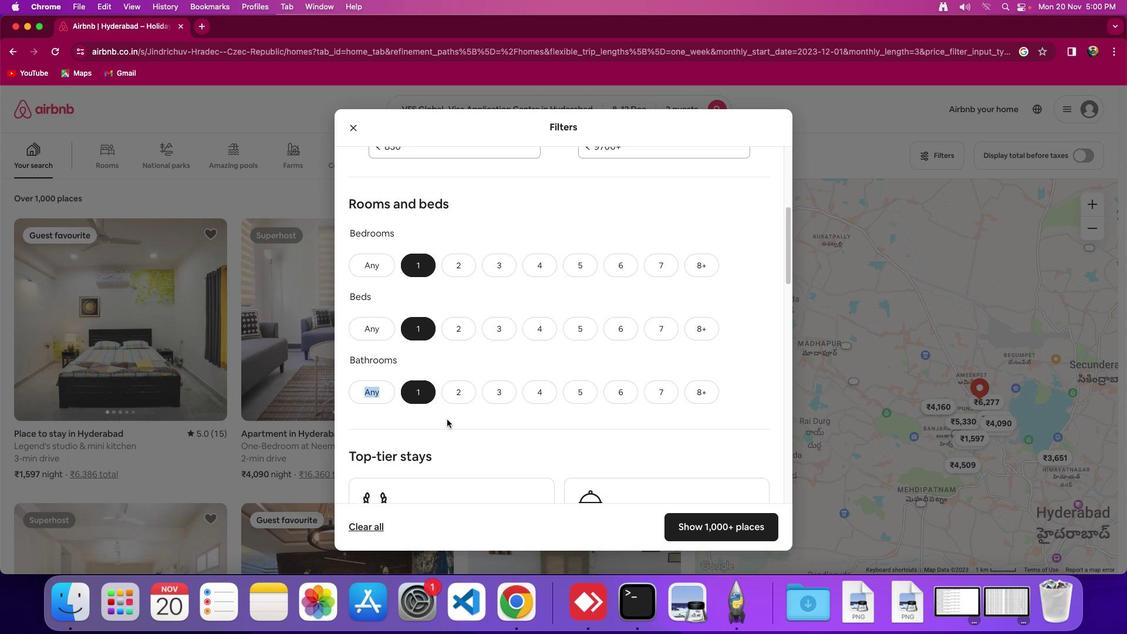 
Action: Mouse scrolled (446, 419) with delta (0, 0)
Screenshot: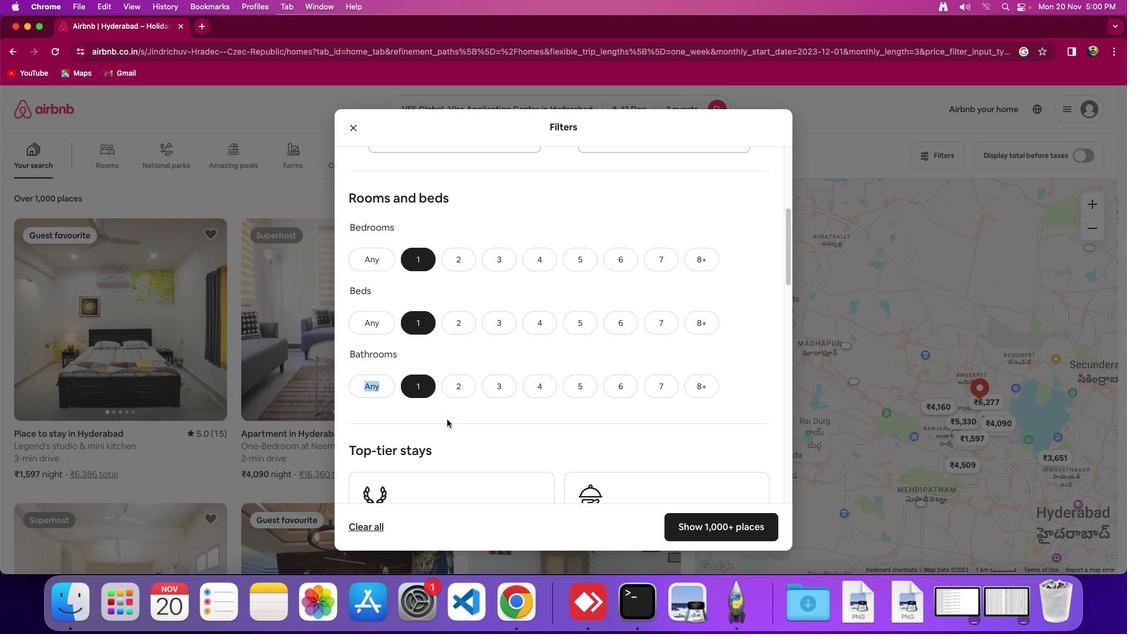 
Action: Mouse scrolled (446, 419) with delta (0, 0)
Screenshot: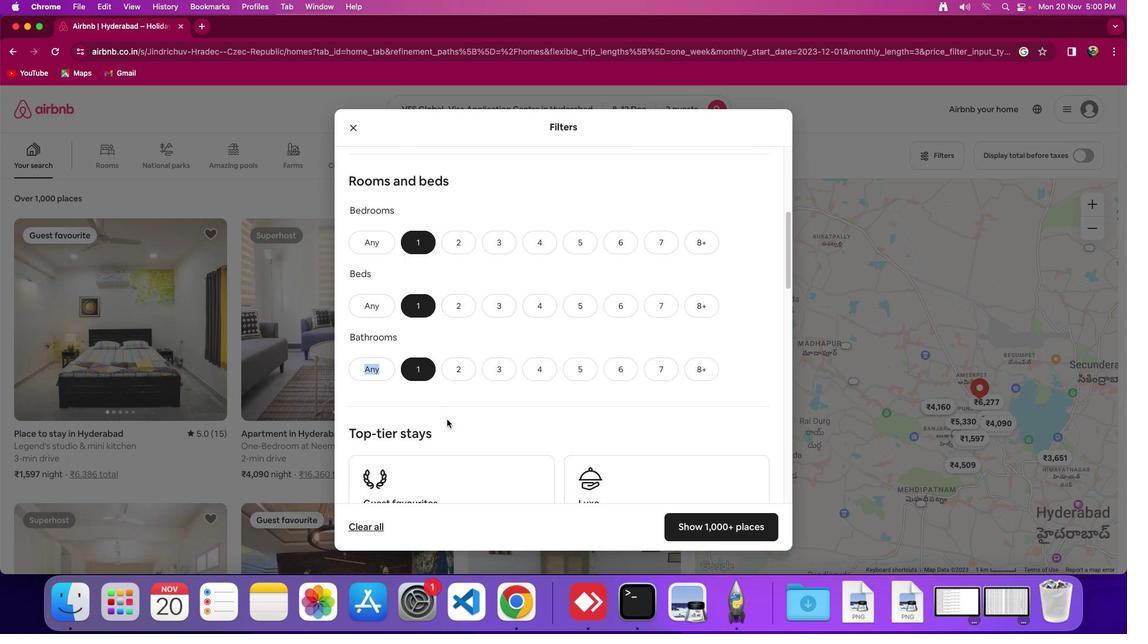 
Action: Mouse moved to (448, 419)
Screenshot: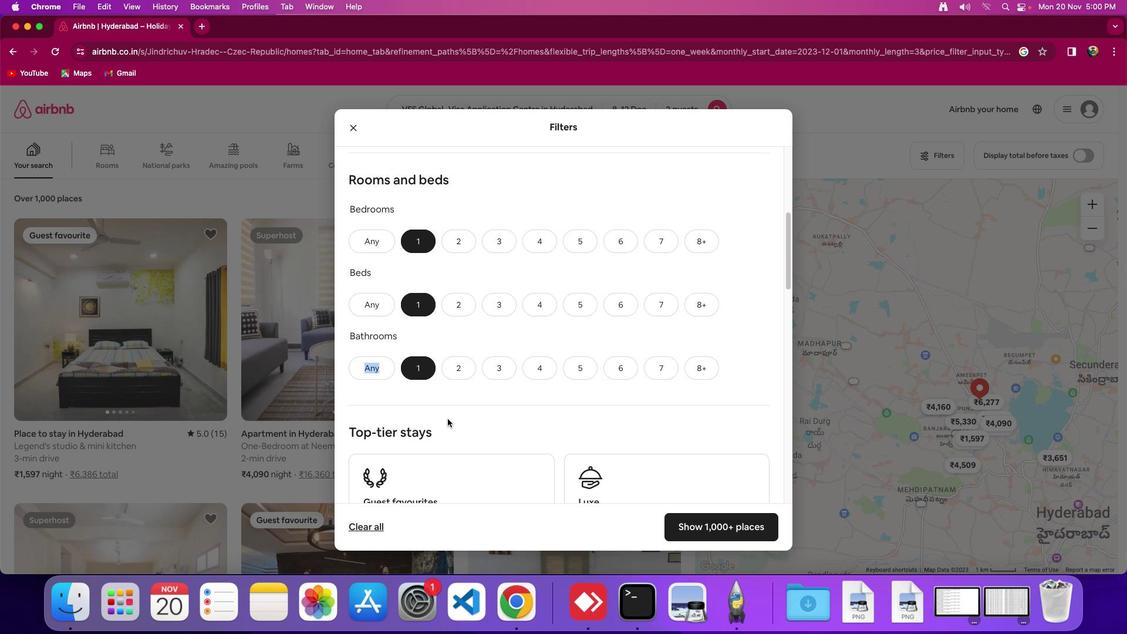
Action: Mouse scrolled (448, 419) with delta (0, 0)
Screenshot: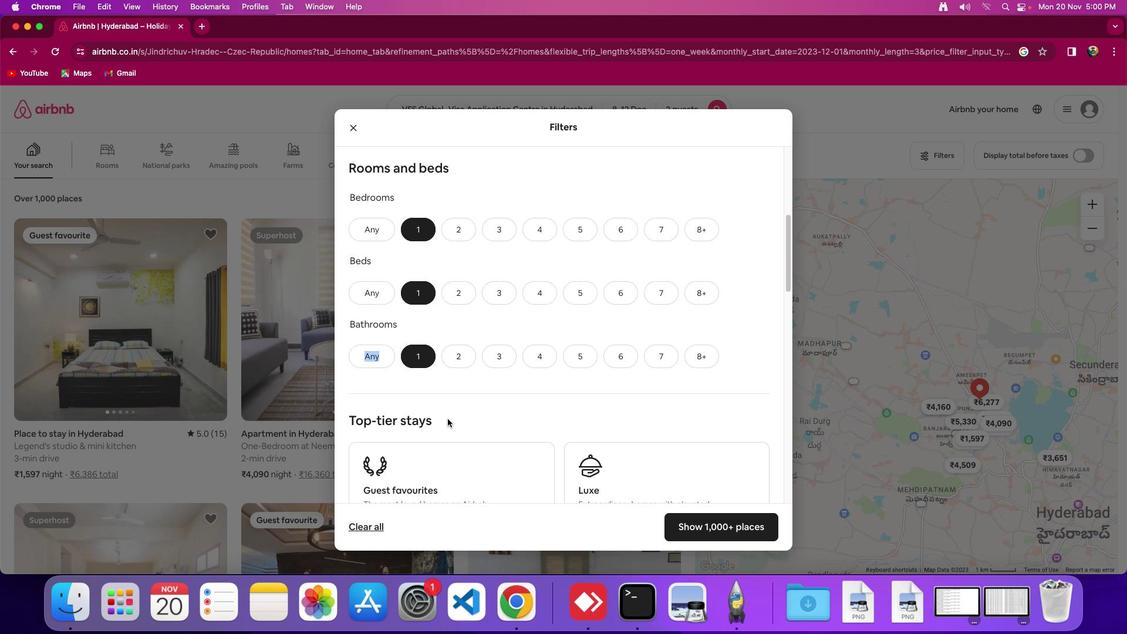 
Action: Mouse scrolled (448, 419) with delta (0, 0)
Screenshot: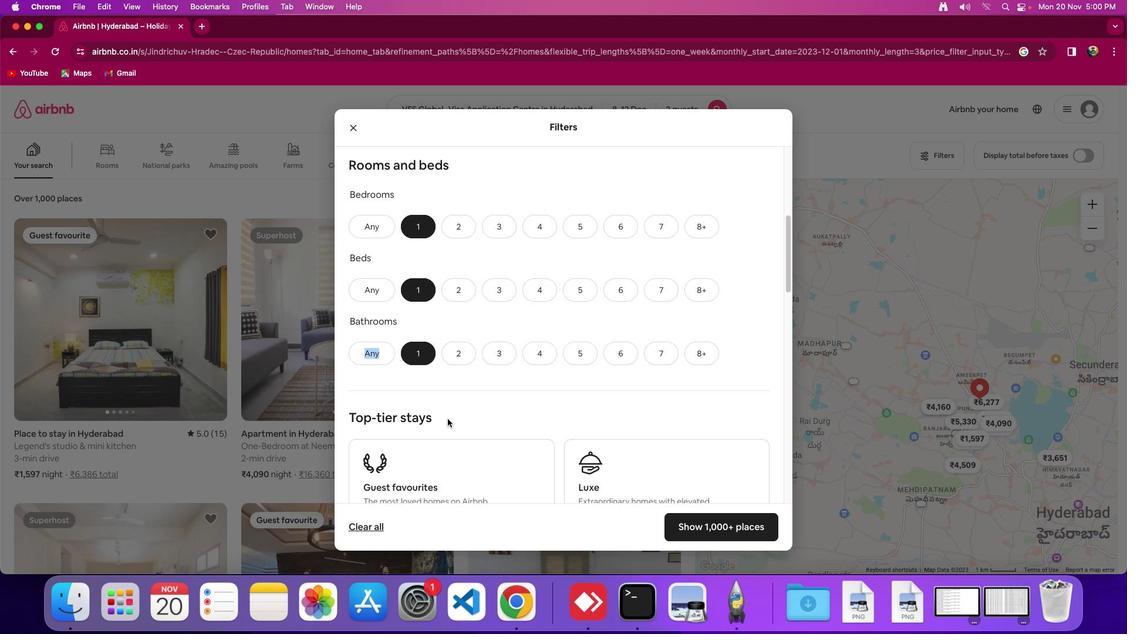 
Action: Mouse scrolled (448, 419) with delta (0, 0)
Screenshot: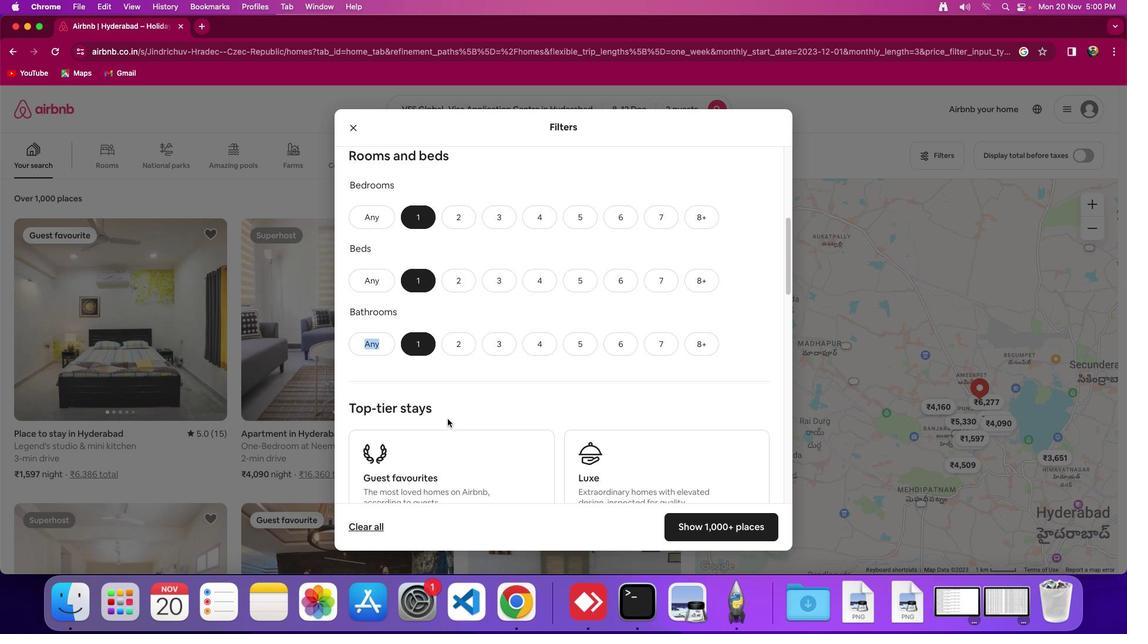 
Action: Mouse scrolled (448, 419) with delta (0, 0)
Screenshot: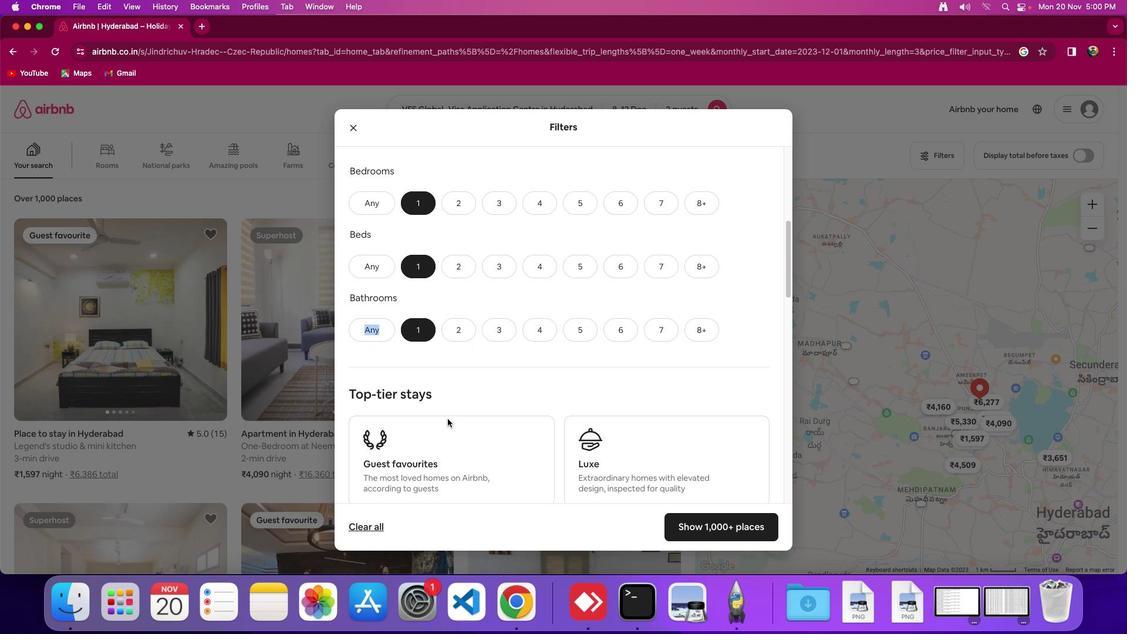 
Action: Mouse scrolled (448, 419) with delta (0, 0)
Screenshot: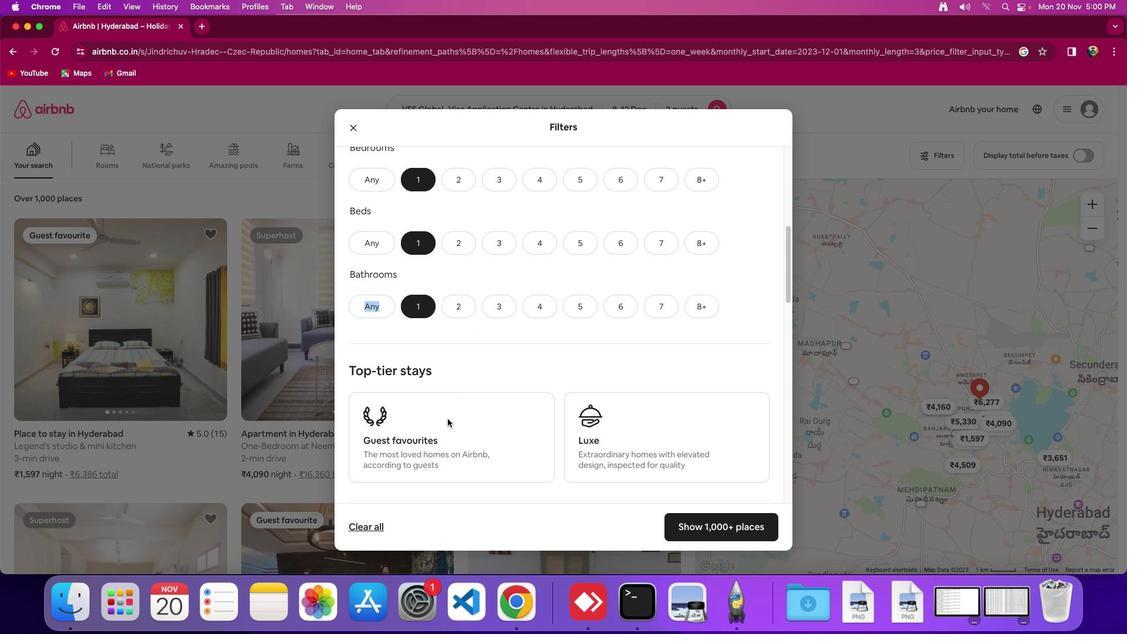 
Action: Mouse moved to (448, 419)
Screenshot: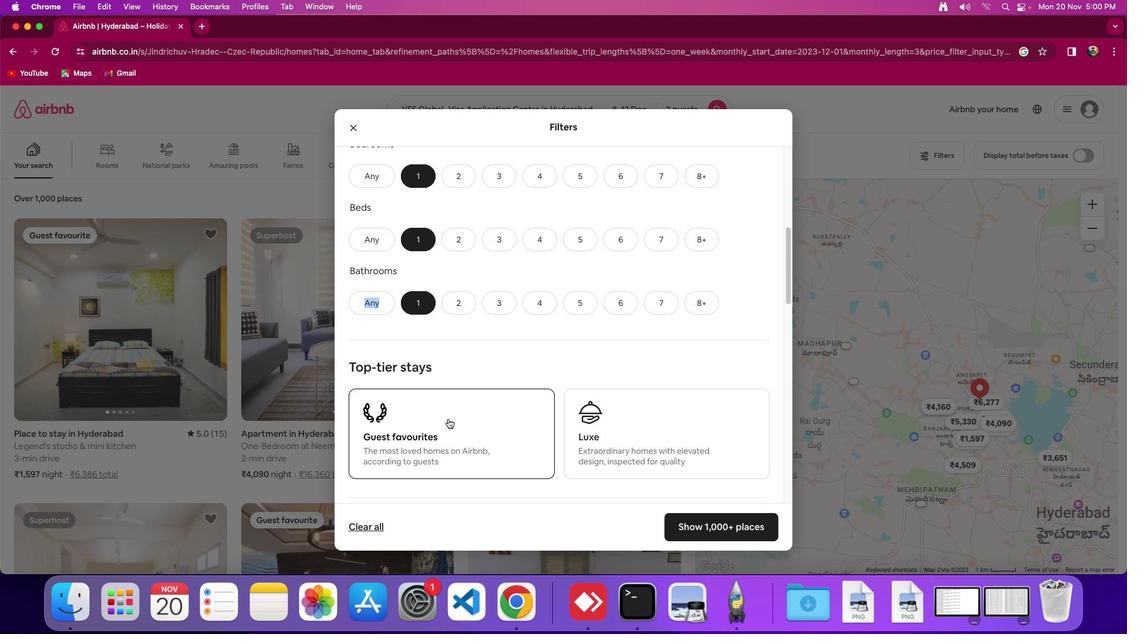 
Action: Mouse scrolled (448, 419) with delta (0, 0)
Screenshot: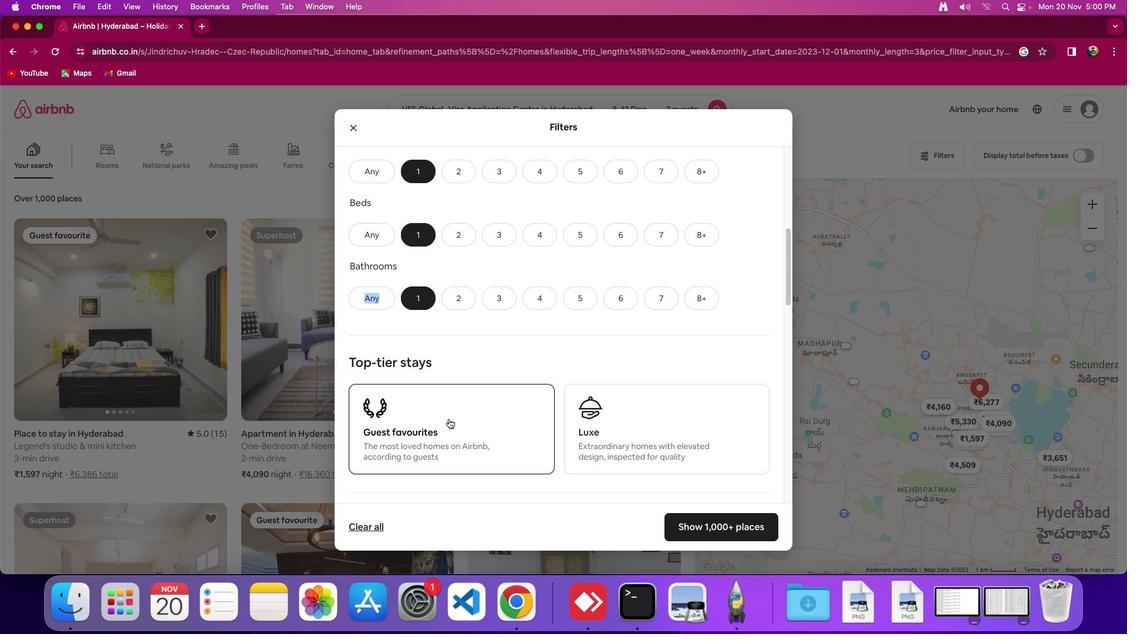 
Action: Mouse scrolled (448, 419) with delta (0, 0)
Screenshot: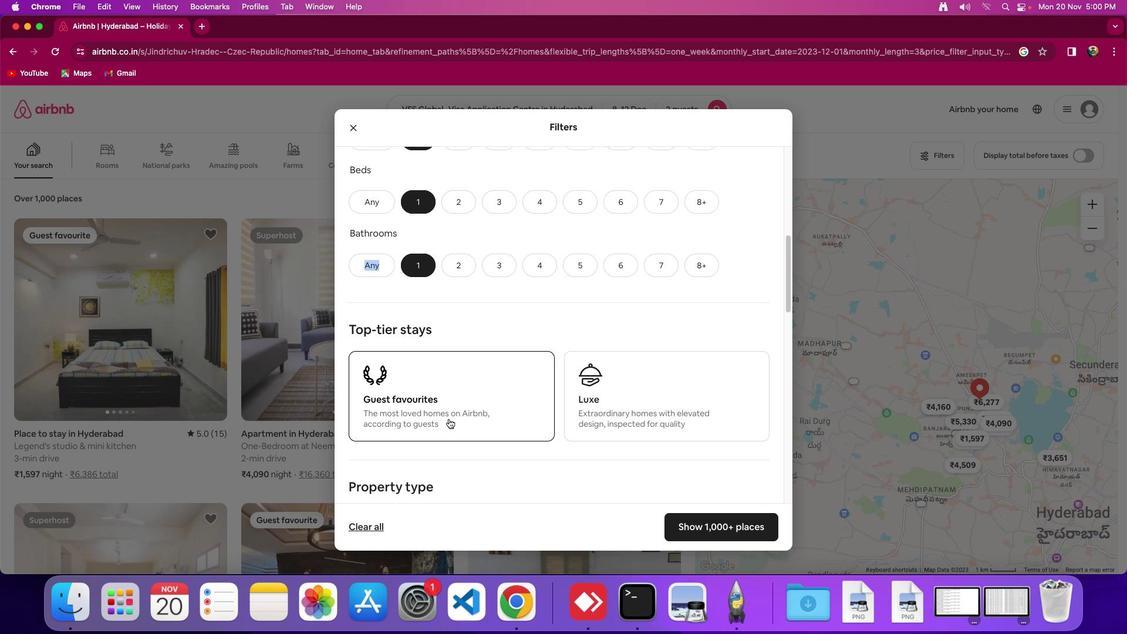 
Action: Mouse moved to (448, 419)
Screenshot: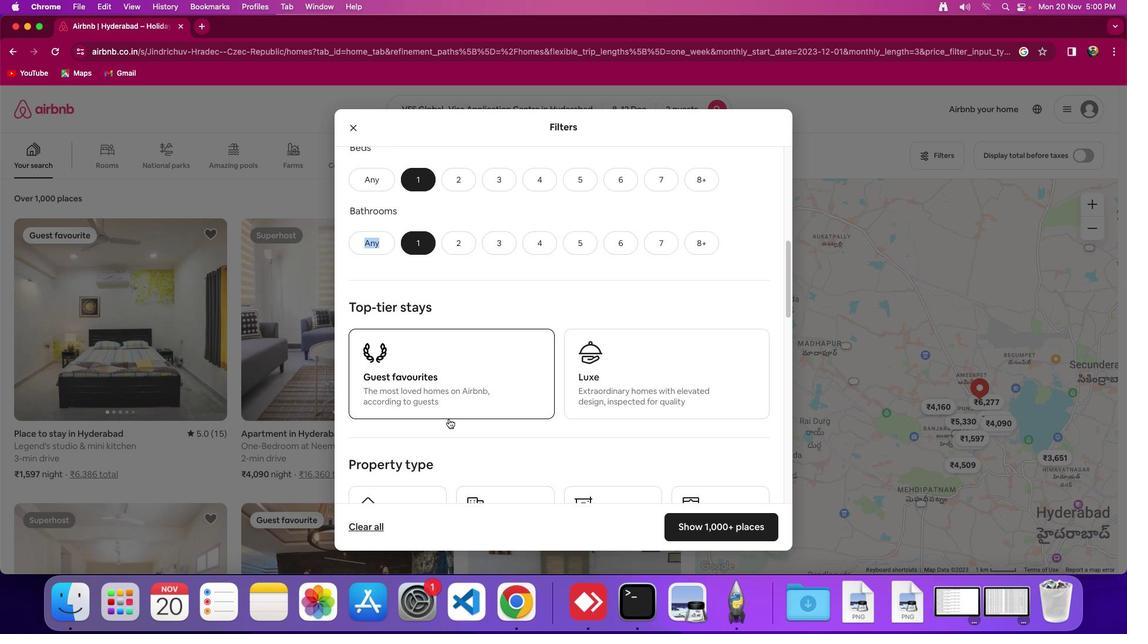 
Action: Mouse scrolled (448, 419) with delta (0, -1)
Screenshot: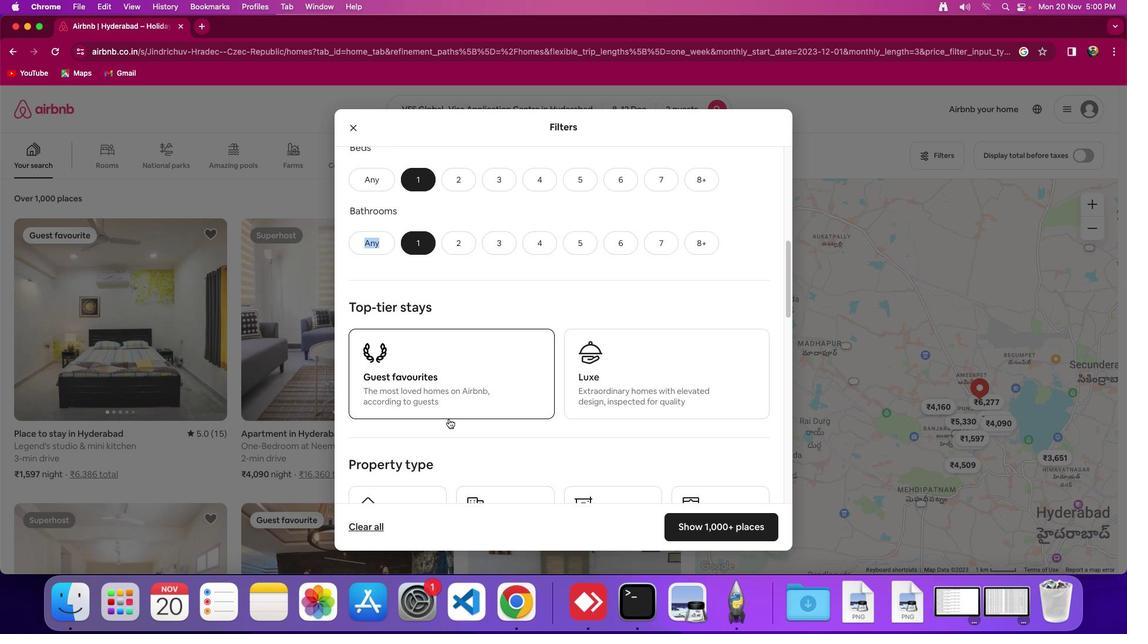 
Action: Mouse moved to (449, 418)
Screenshot: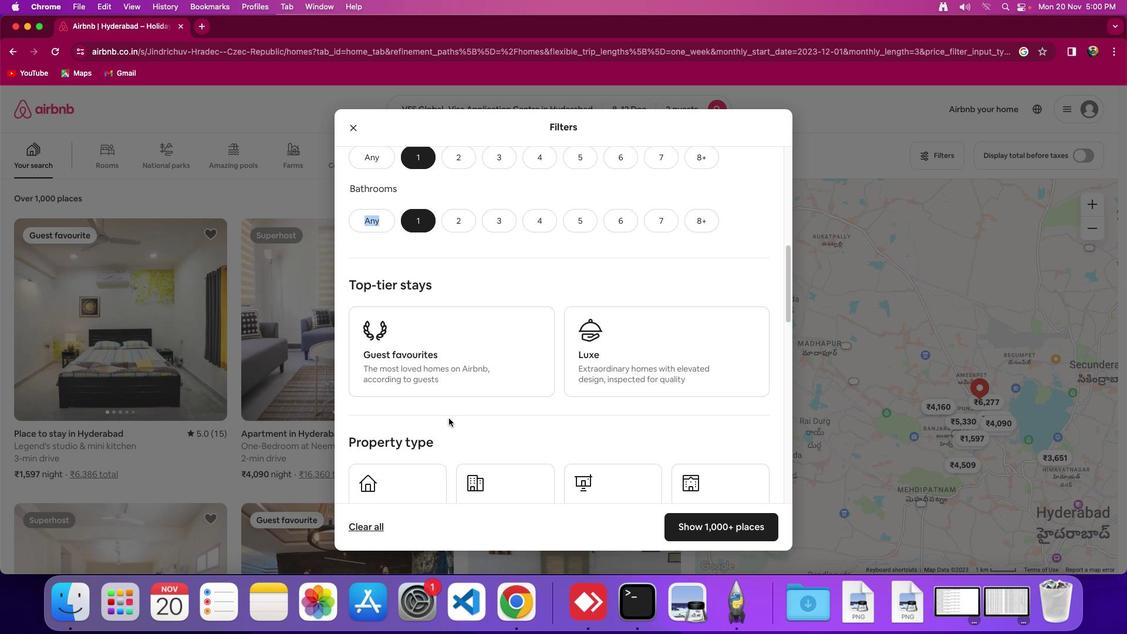 
Action: Mouse scrolled (449, 418) with delta (0, 0)
Screenshot: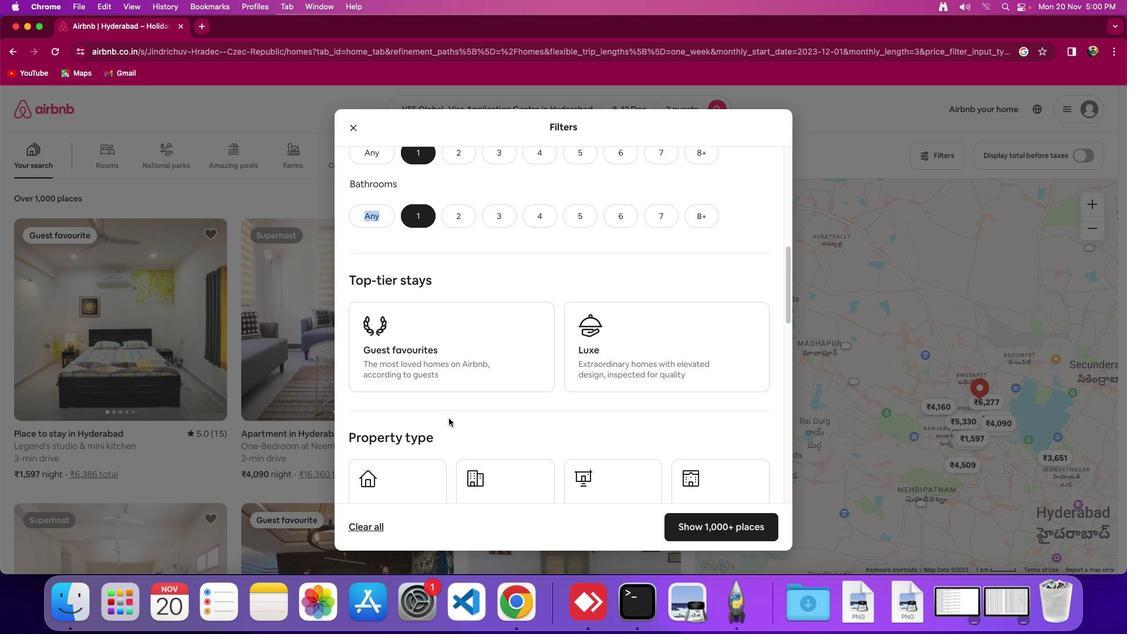 
Action: Mouse scrolled (449, 418) with delta (0, 0)
Screenshot: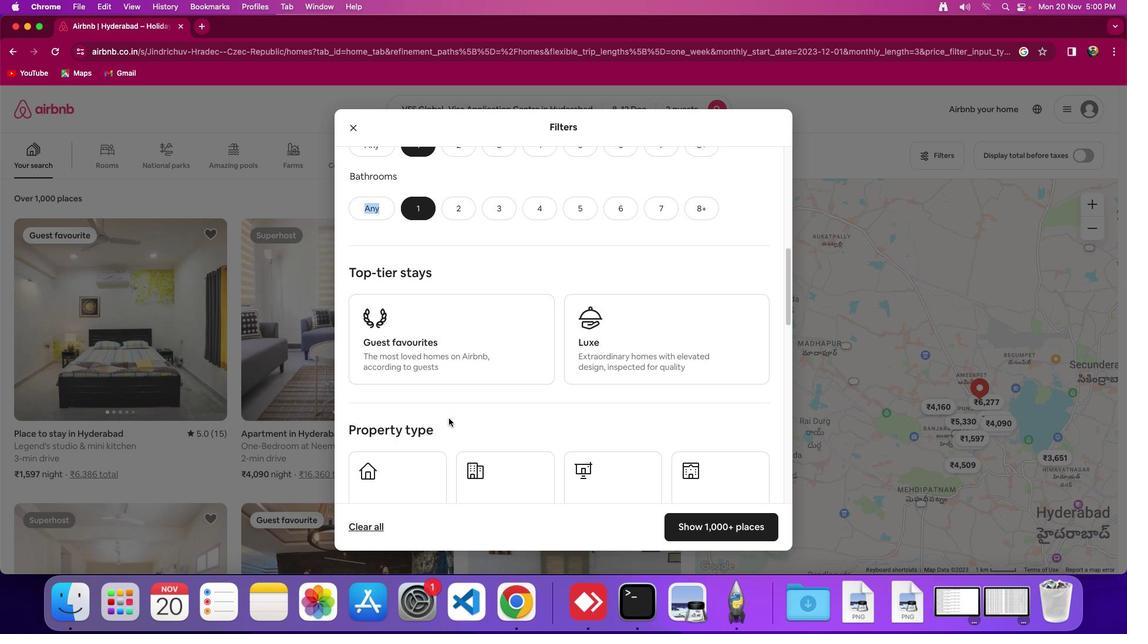 
Action: Mouse scrolled (449, 418) with delta (0, 0)
Screenshot: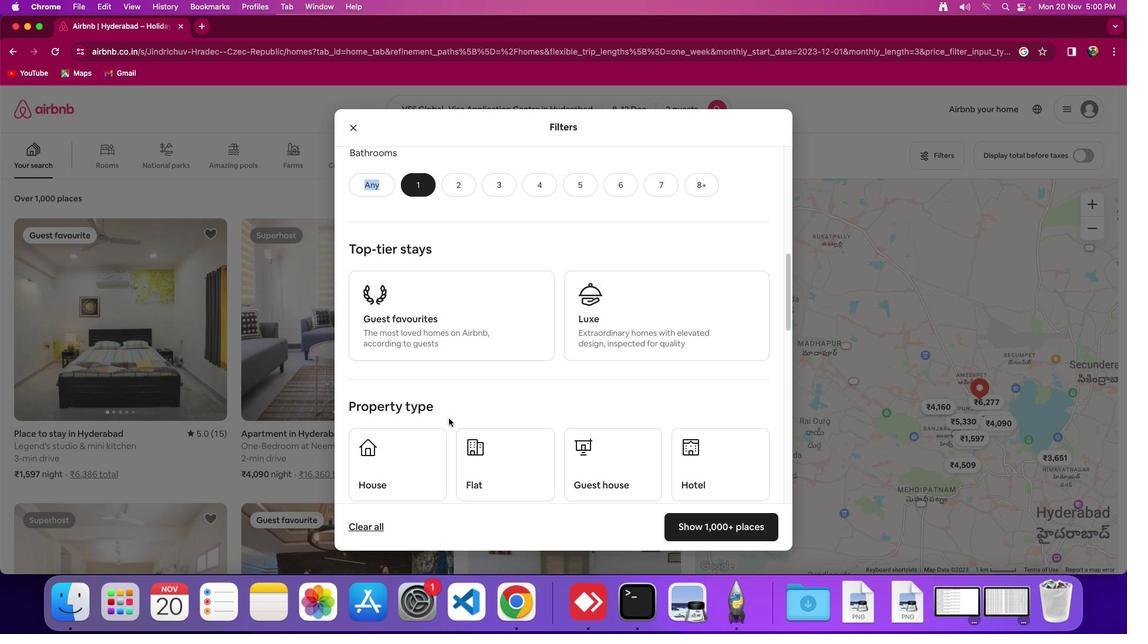 
Action: Mouse scrolled (449, 418) with delta (0, 0)
Screenshot: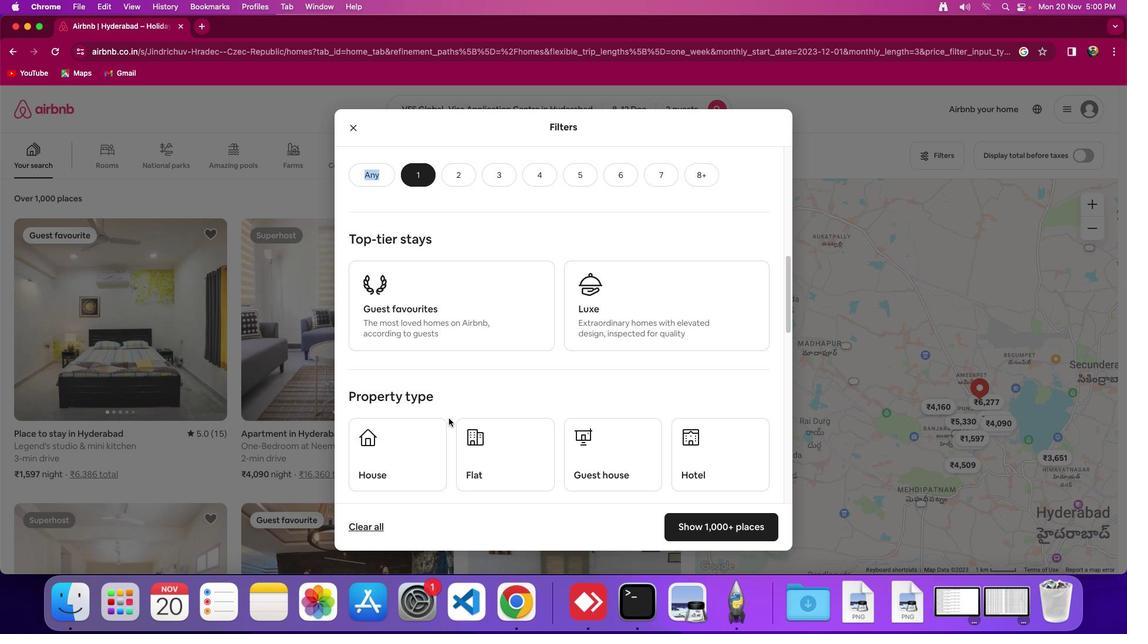 
Action: Mouse scrolled (449, 418) with delta (0, 0)
Screenshot: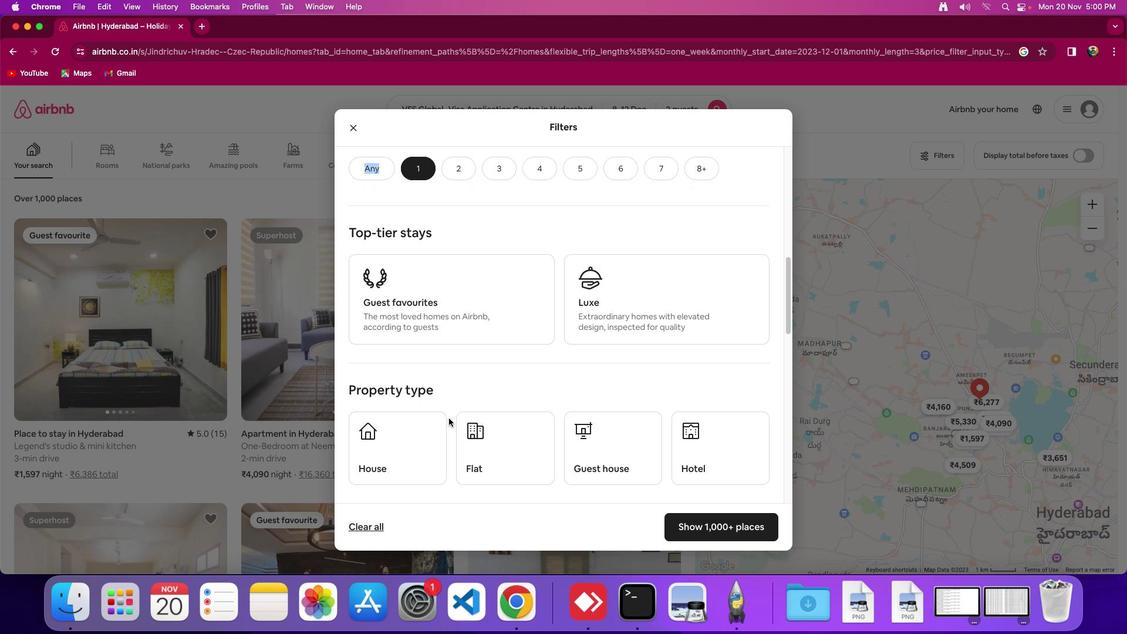
Action: Mouse moved to (451, 448)
Screenshot: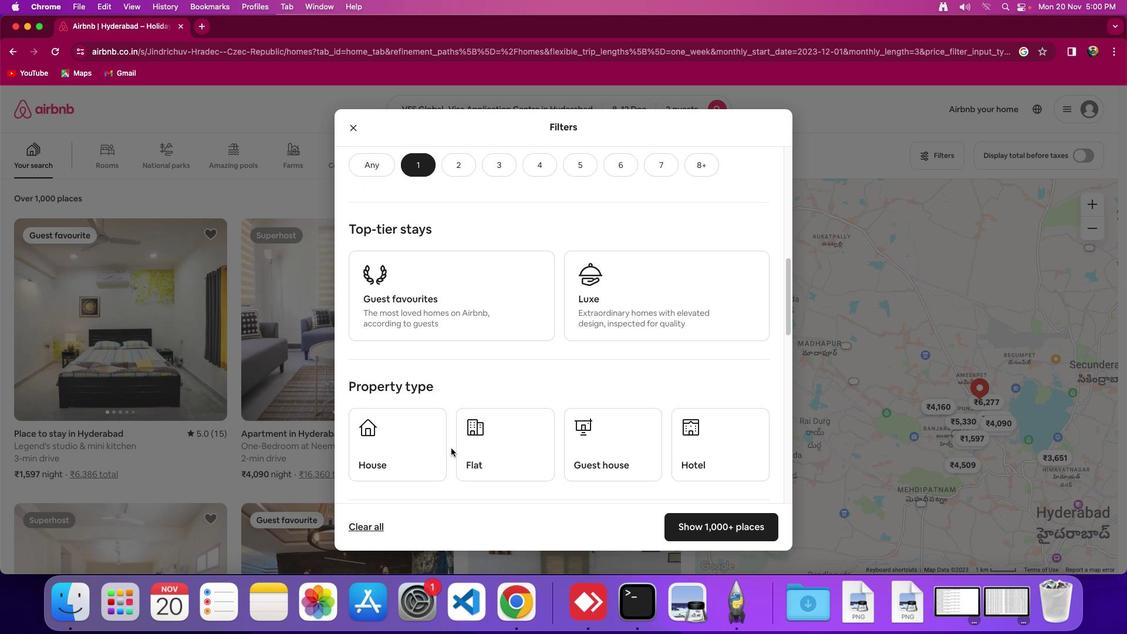 
Action: Mouse pressed left at (451, 448)
Screenshot: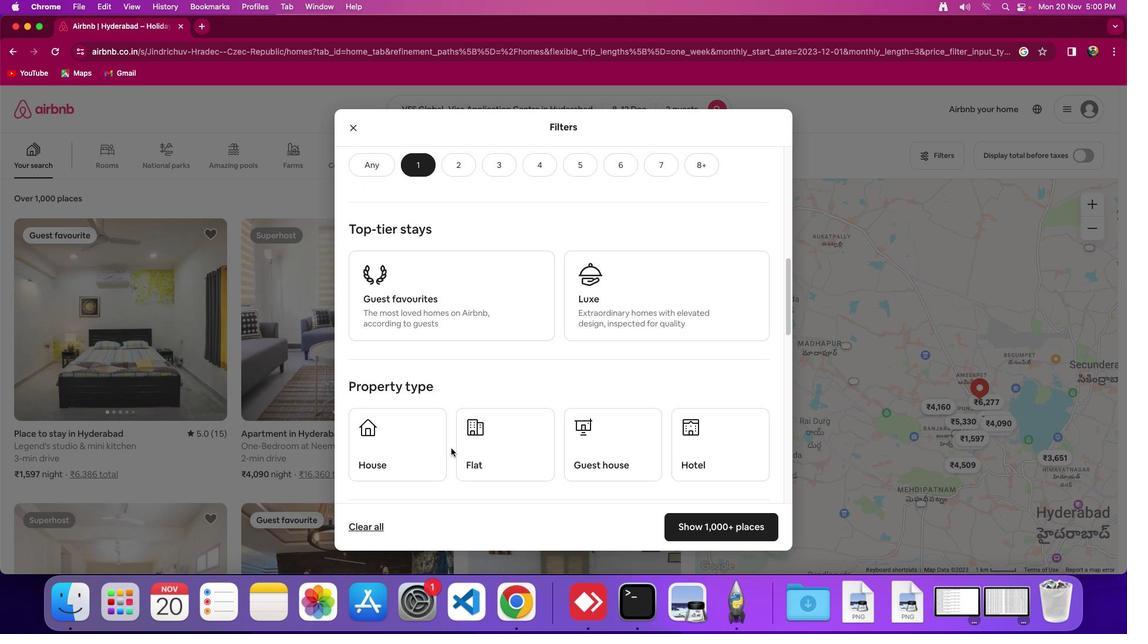 
Action: Mouse moved to (465, 446)
Screenshot: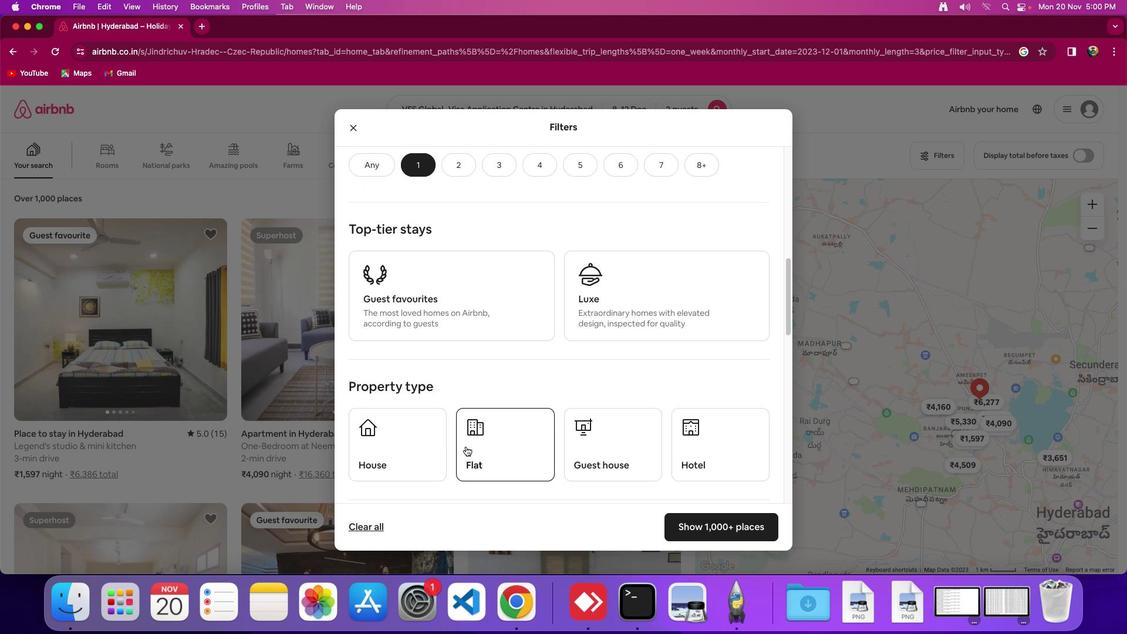 
Action: Mouse pressed left at (465, 446)
Screenshot: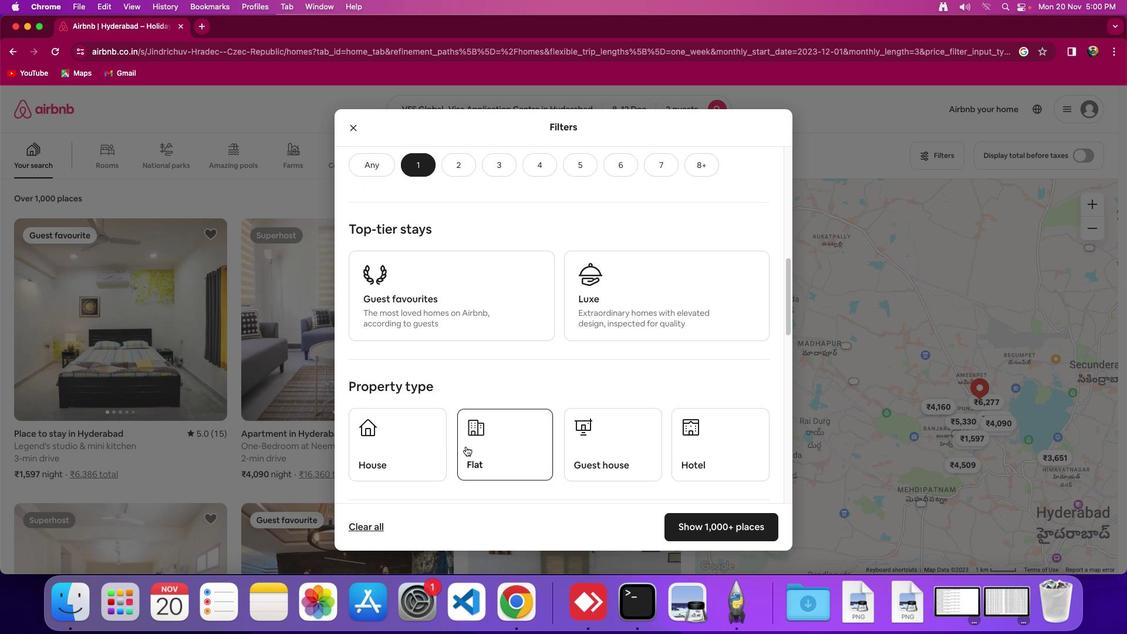 
Action: Mouse moved to (739, 440)
Screenshot: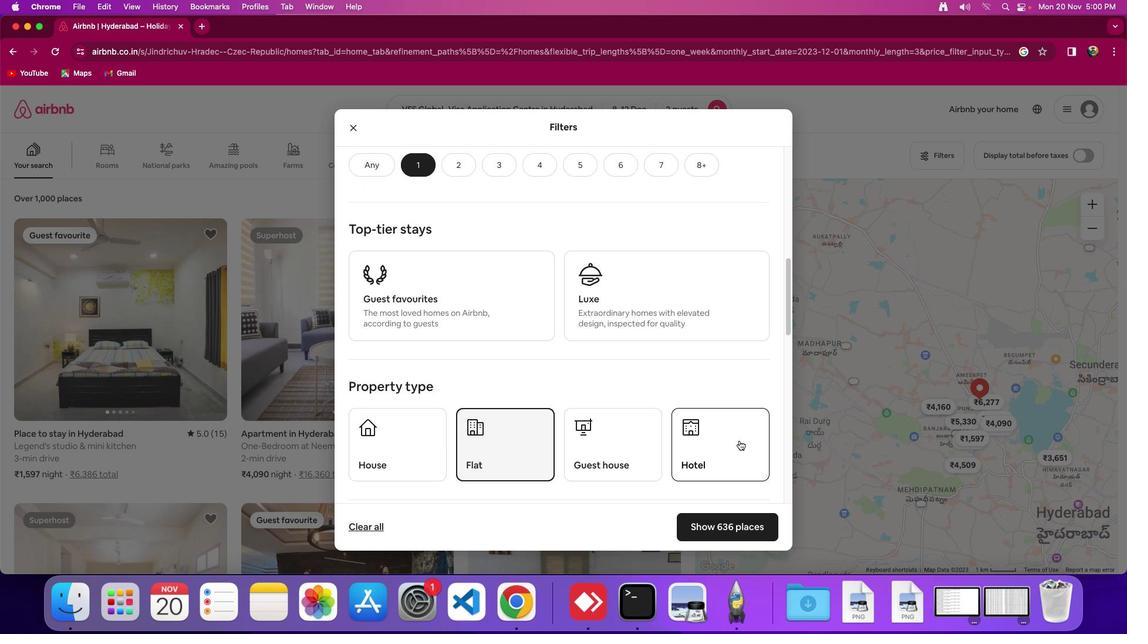 
Action: Mouse pressed left at (739, 440)
Screenshot: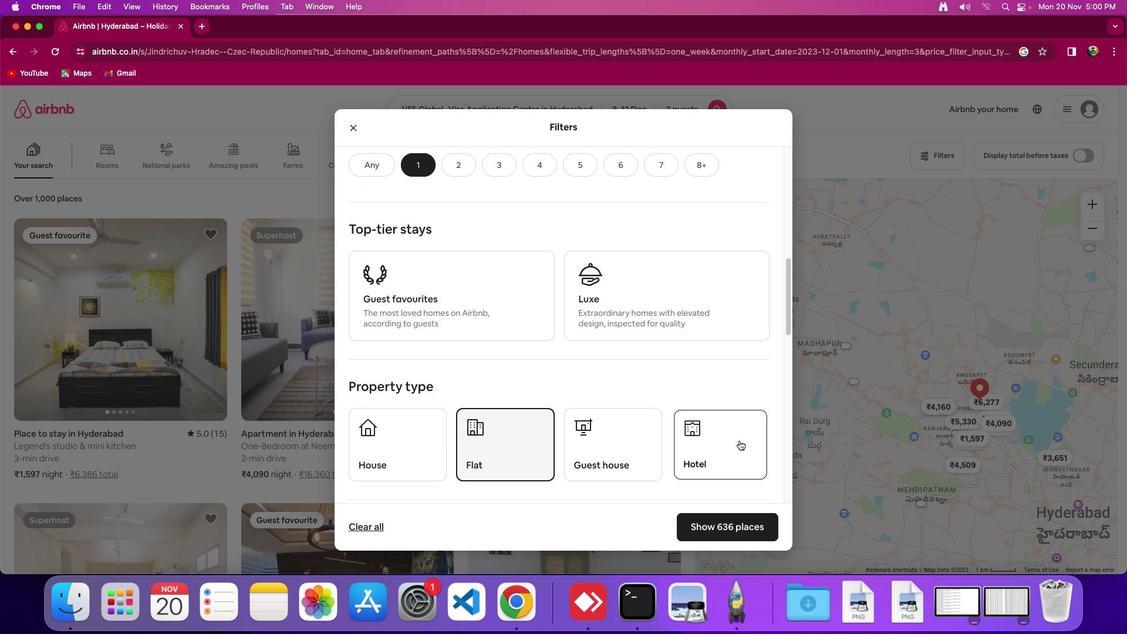 
Action: Mouse moved to (566, 441)
Screenshot: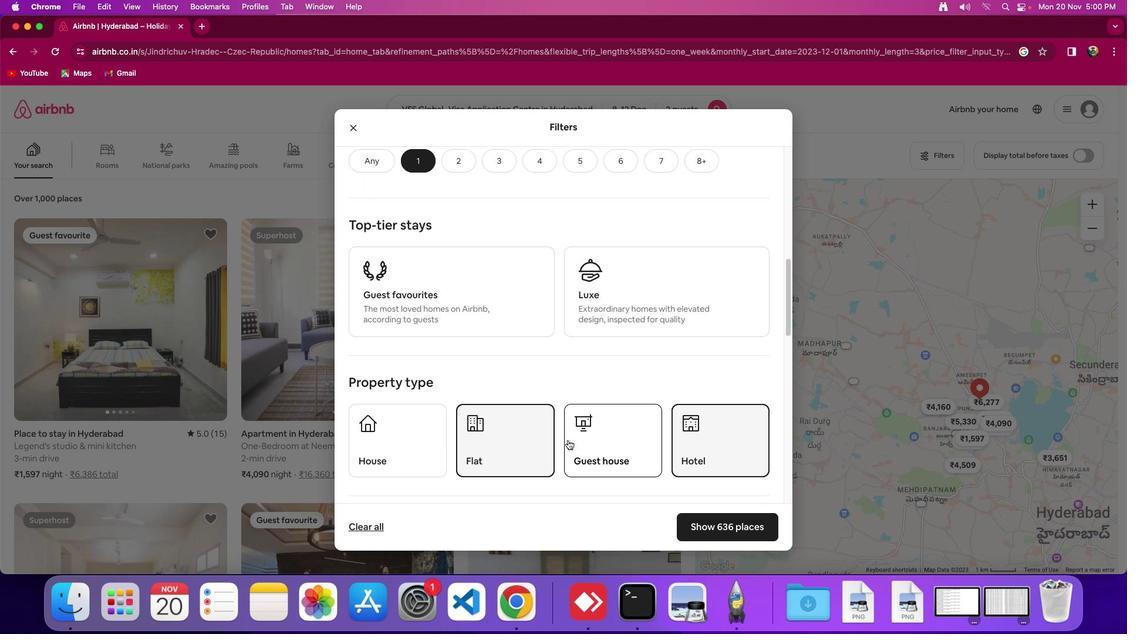 
Action: Mouse scrolled (566, 441) with delta (0, 0)
Screenshot: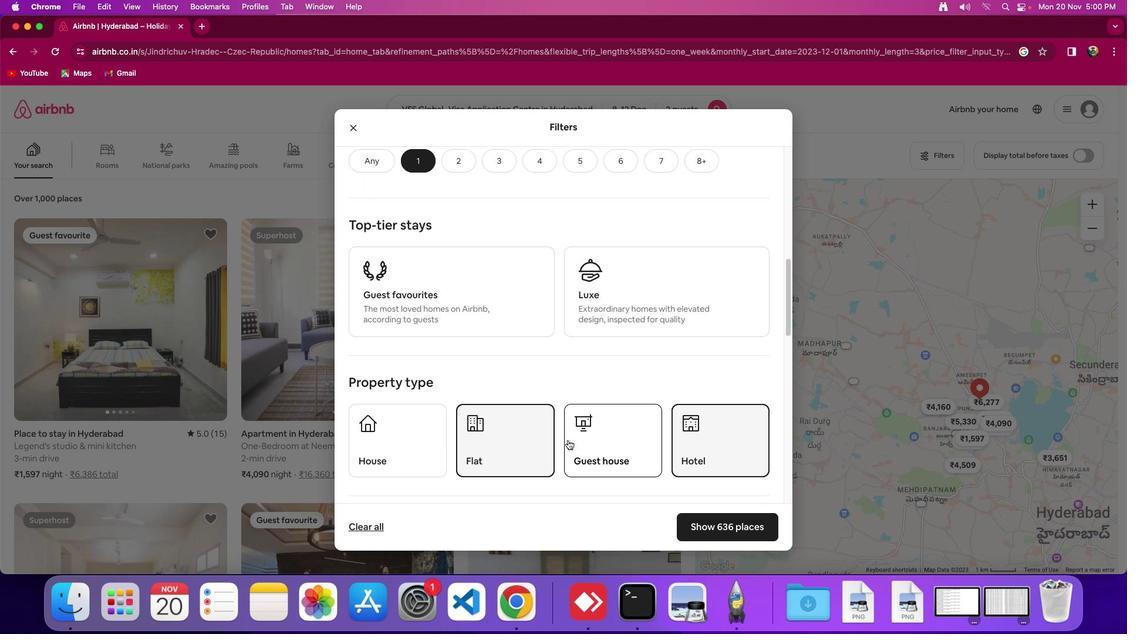
Action: Mouse moved to (567, 440)
Screenshot: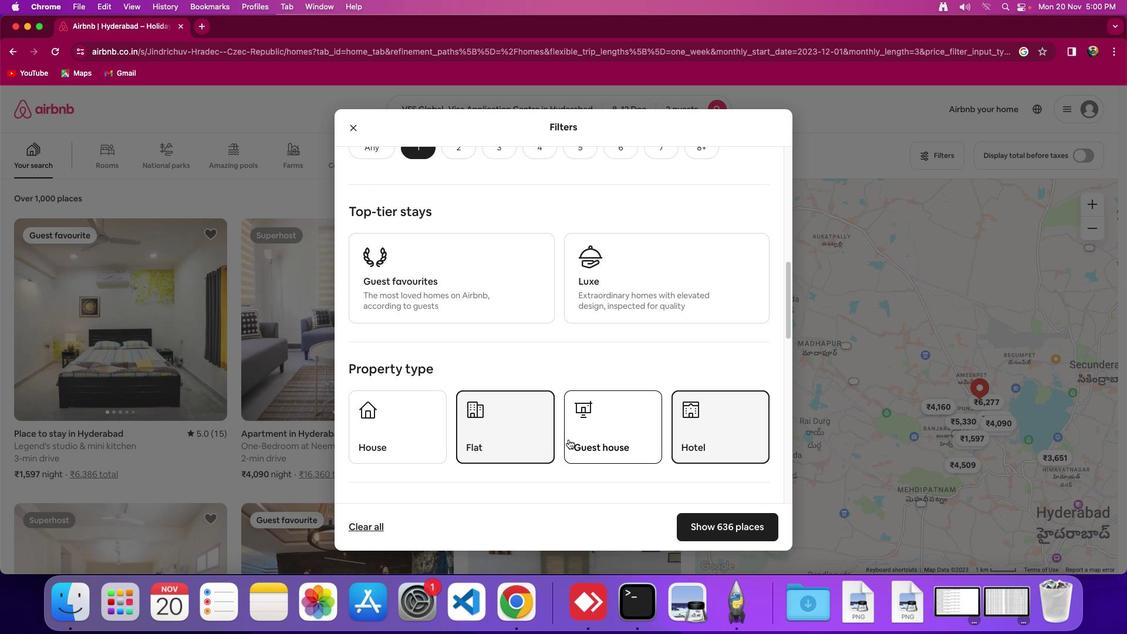 
Action: Mouse scrolled (567, 440) with delta (0, 0)
Screenshot: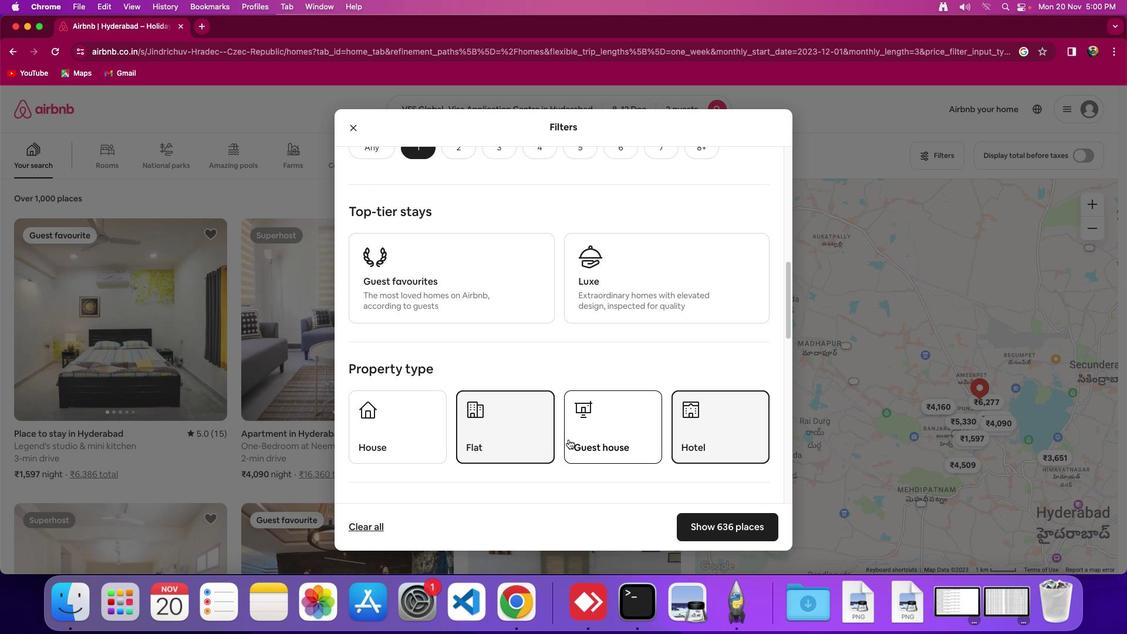 
Action: Mouse moved to (568, 439)
Screenshot: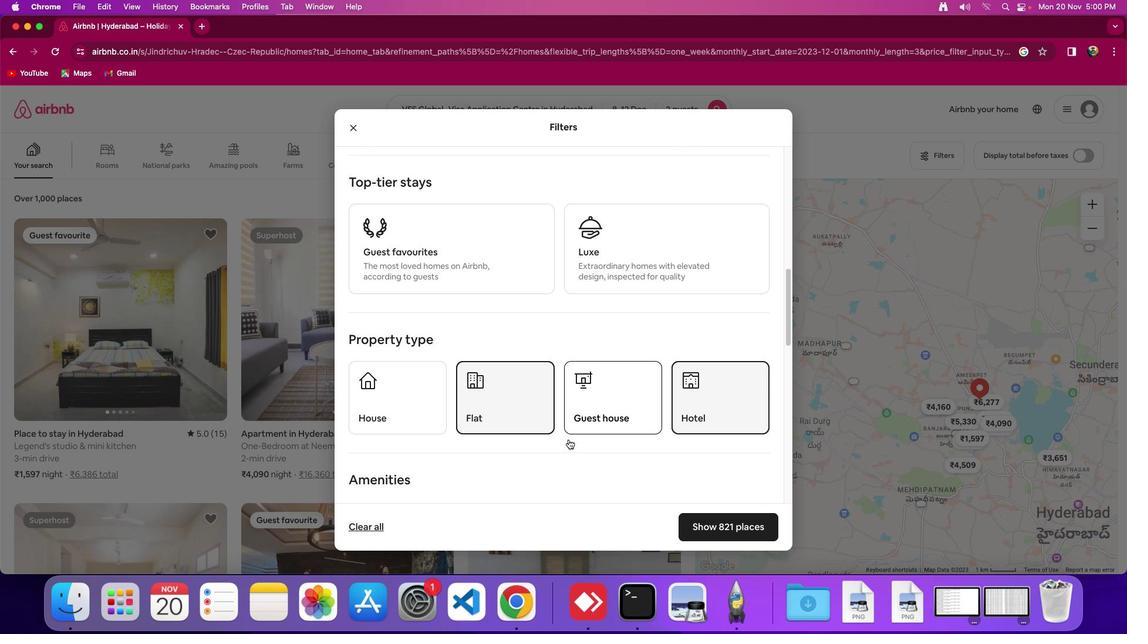 
Action: Mouse scrolled (568, 439) with delta (0, -1)
Screenshot: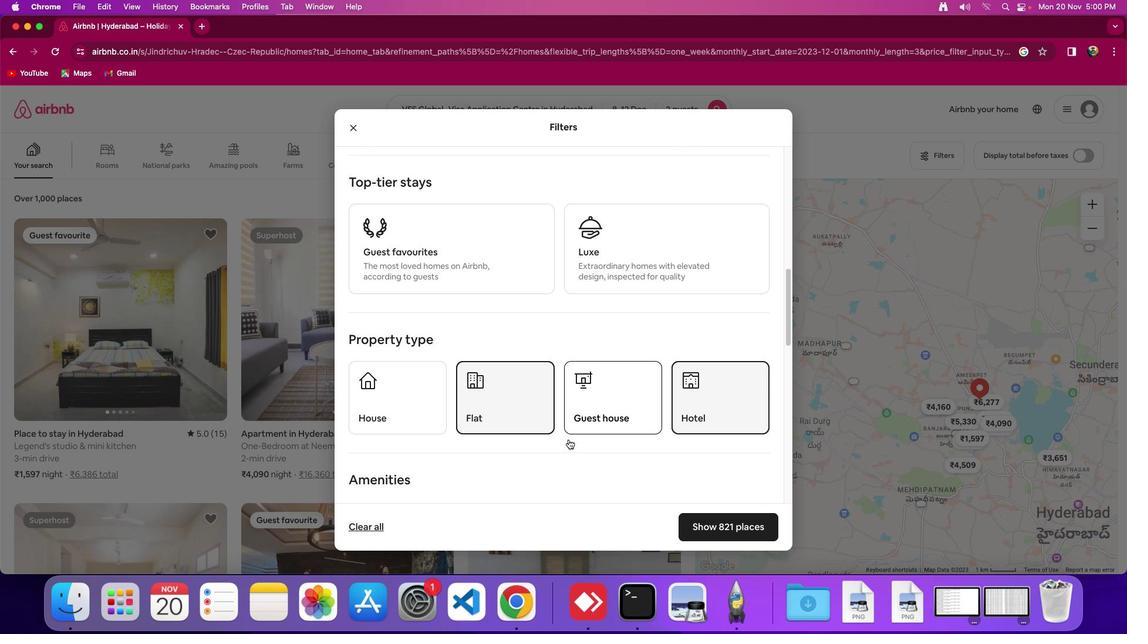 
Action: Mouse moved to (568, 439)
Screenshot: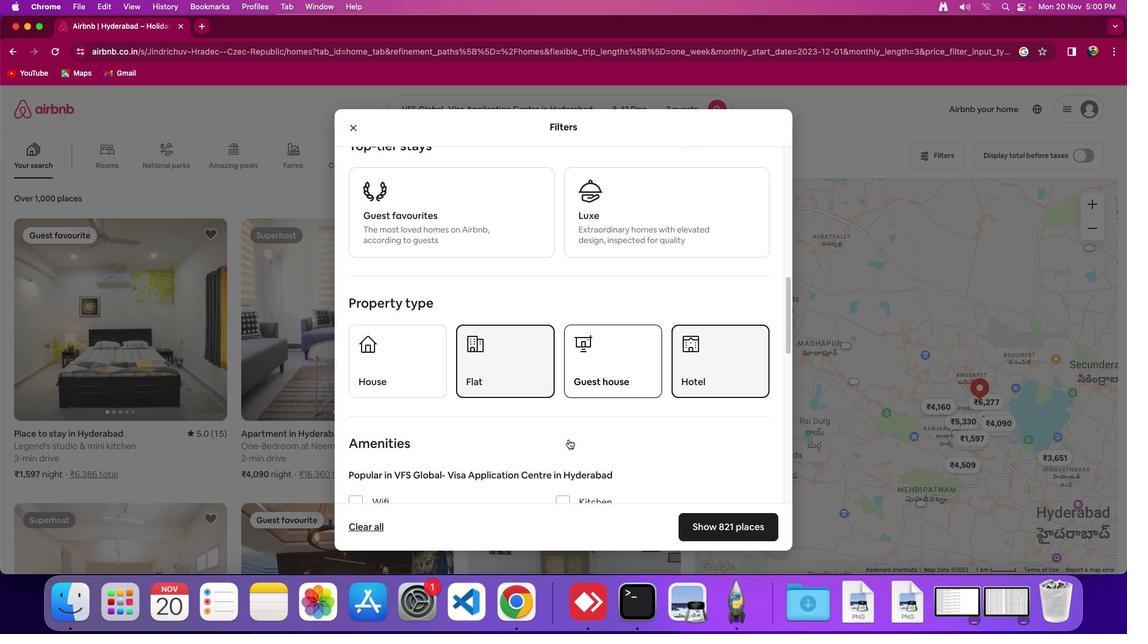 
Action: Mouse scrolled (568, 439) with delta (0, 0)
Screenshot: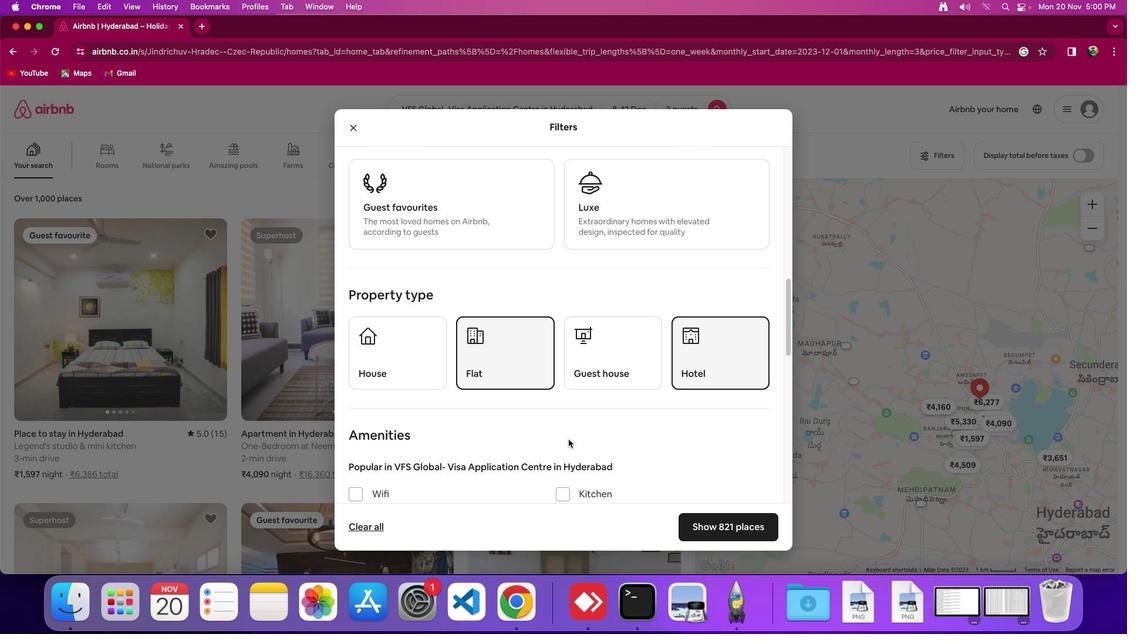 
Action: Mouse scrolled (568, 439) with delta (0, 0)
Screenshot: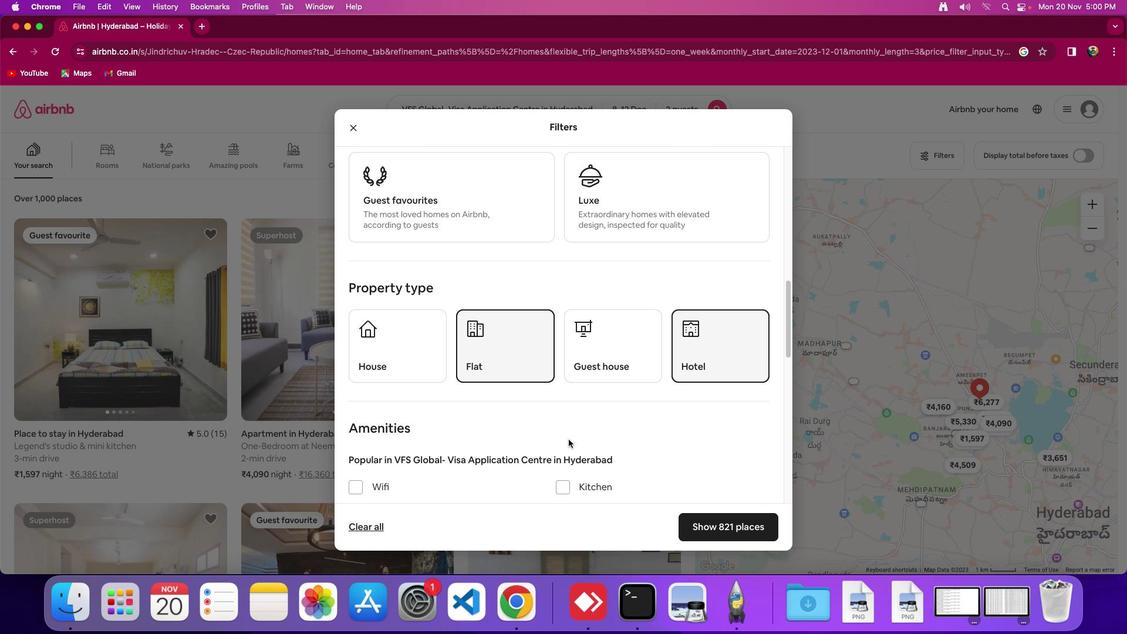 
Action: Mouse scrolled (568, 439) with delta (0, 0)
Screenshot: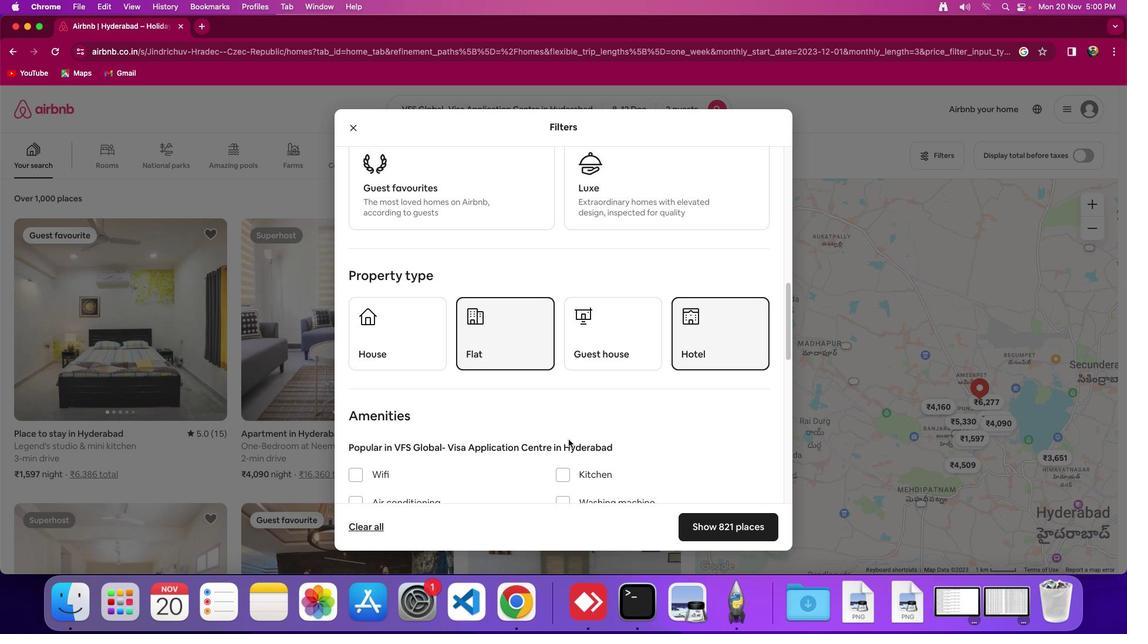 
Action: Mouse scrolled (568, 439) with delta (0, 0)
Screenshot: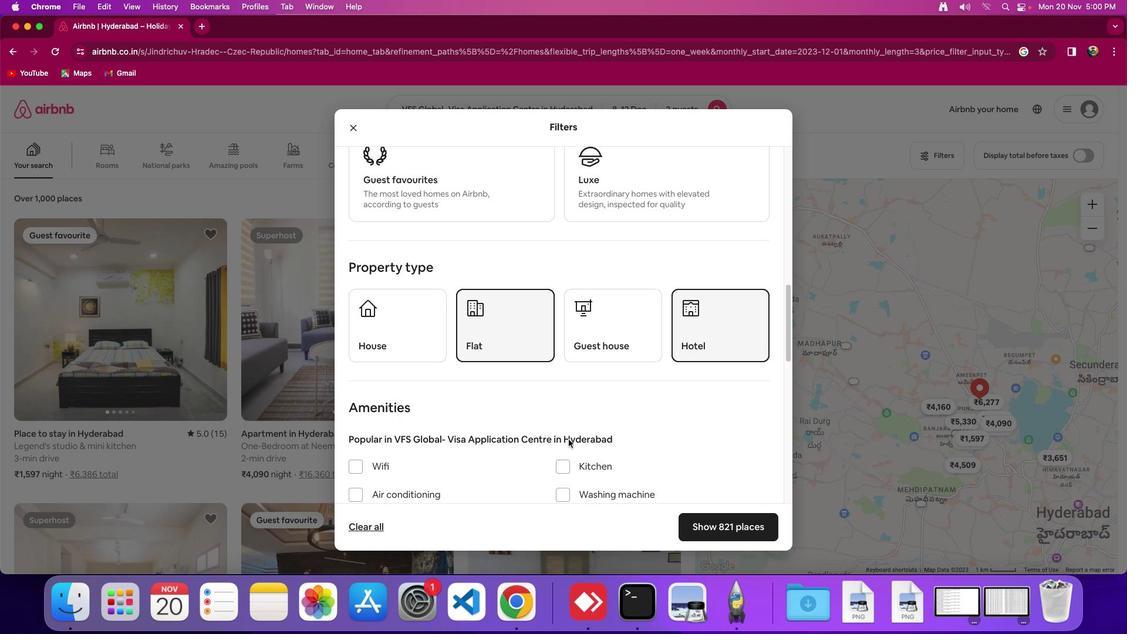 
Action: Mouse scrolled (568, 439) with delta (0, 0)
Screenshot: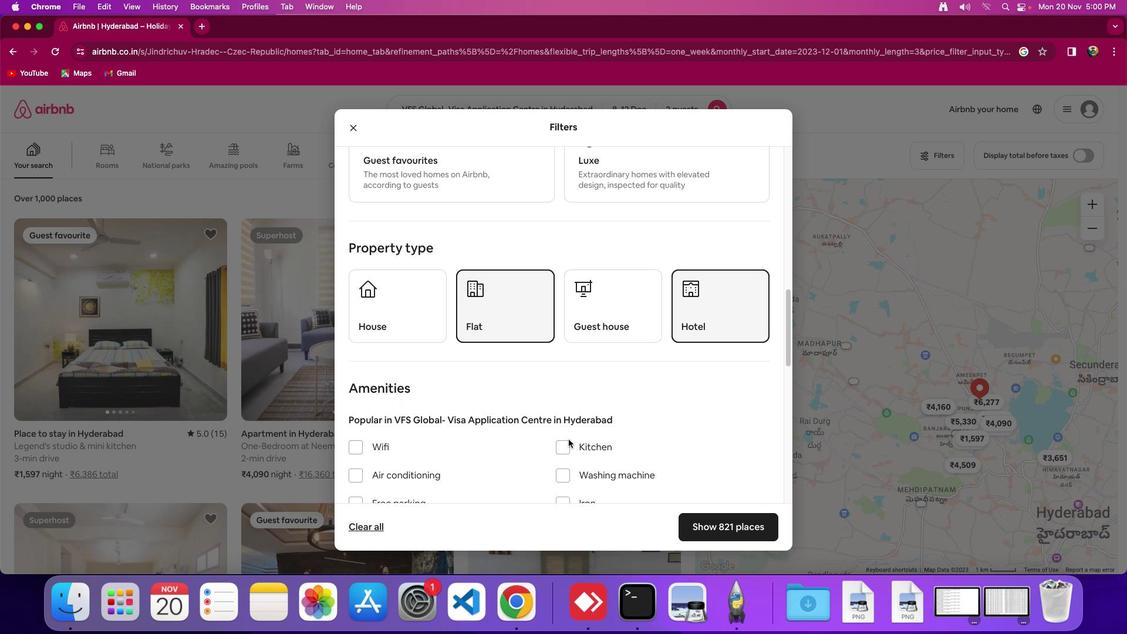 
Action: Mouse scrolled (568, 439) with delta (0, 0)
Screenshot: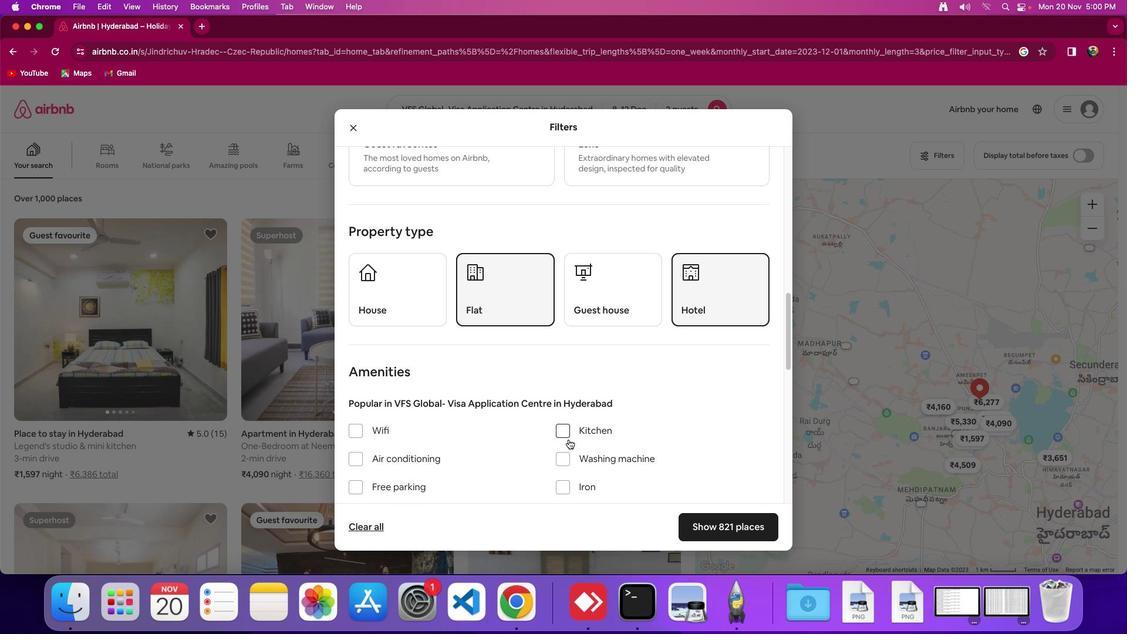 
Action: Mouse scrolled (568, 439) with delta (0, 0)
Screenshot: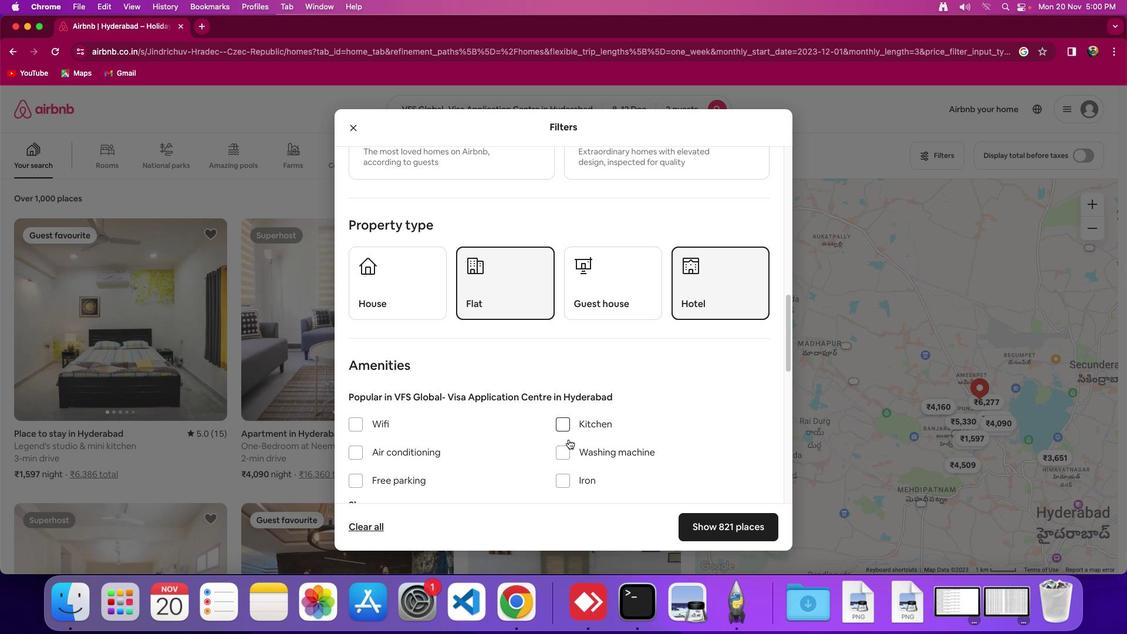 
Action: Mouse scrolled (568, 439) with delta (0, 0)
Screenshot: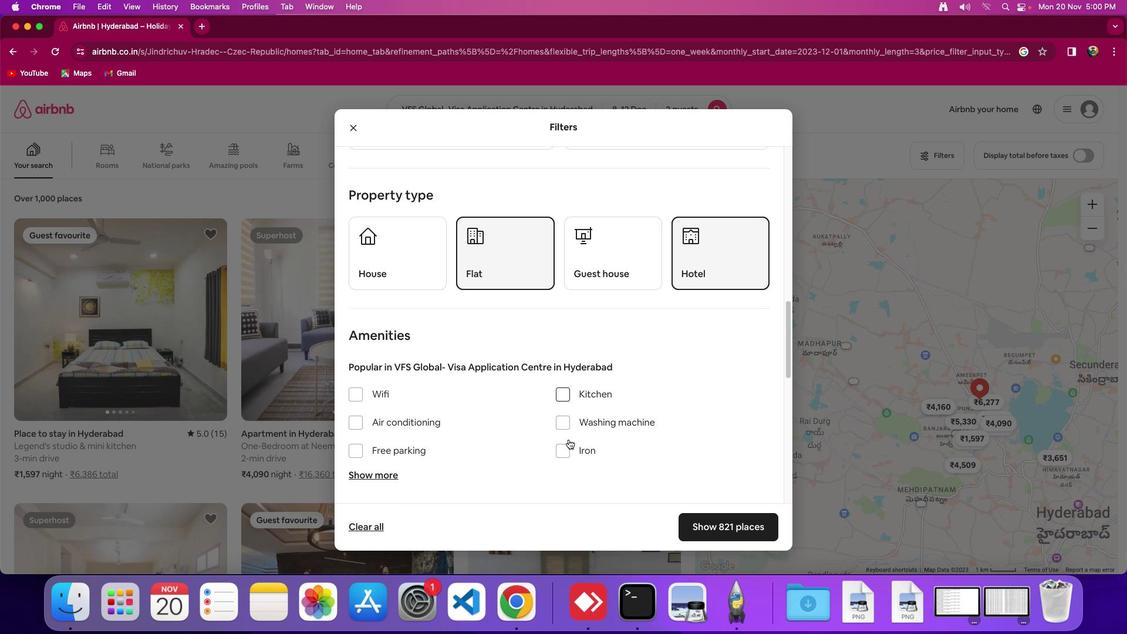 
Action: Mouse scrolled (568, 439) with delta (0, 0)
Screenshot: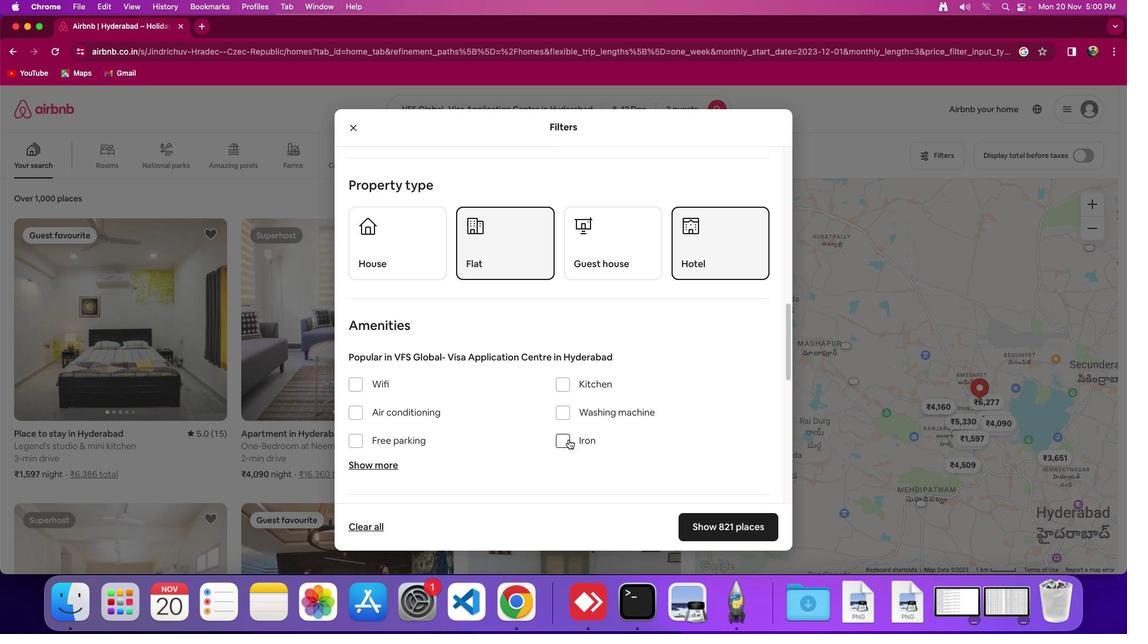 
Action: Mouse scrolled (568, 439) with delta (0, 0)
Screenshot: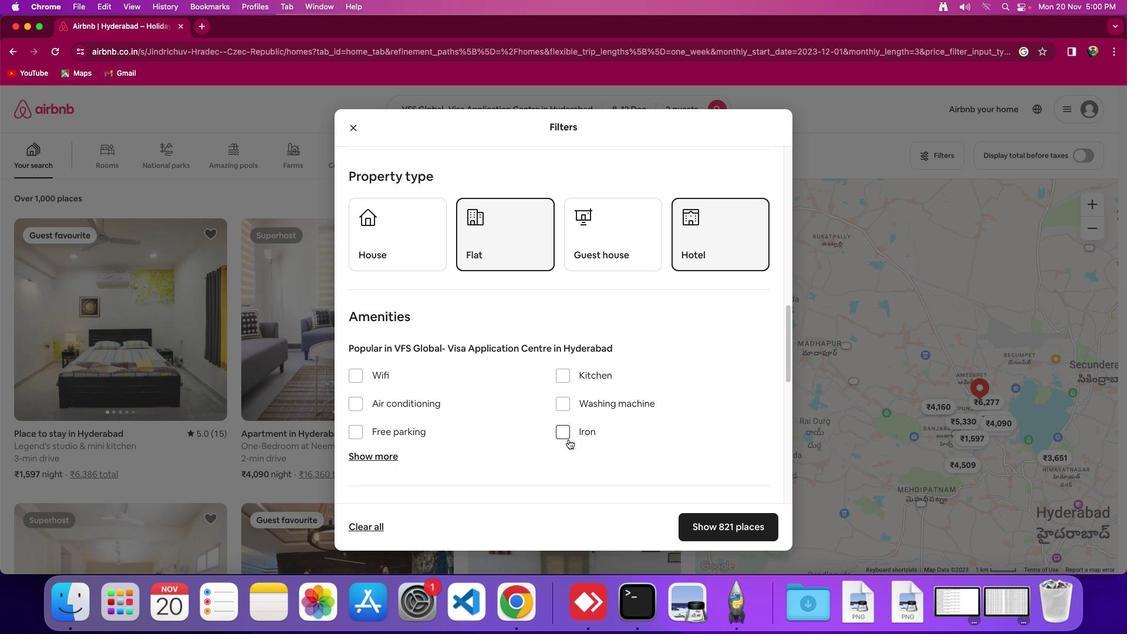 
Action: Mouse scrolled (568, 439) with delta (0, 0)
Screenshot: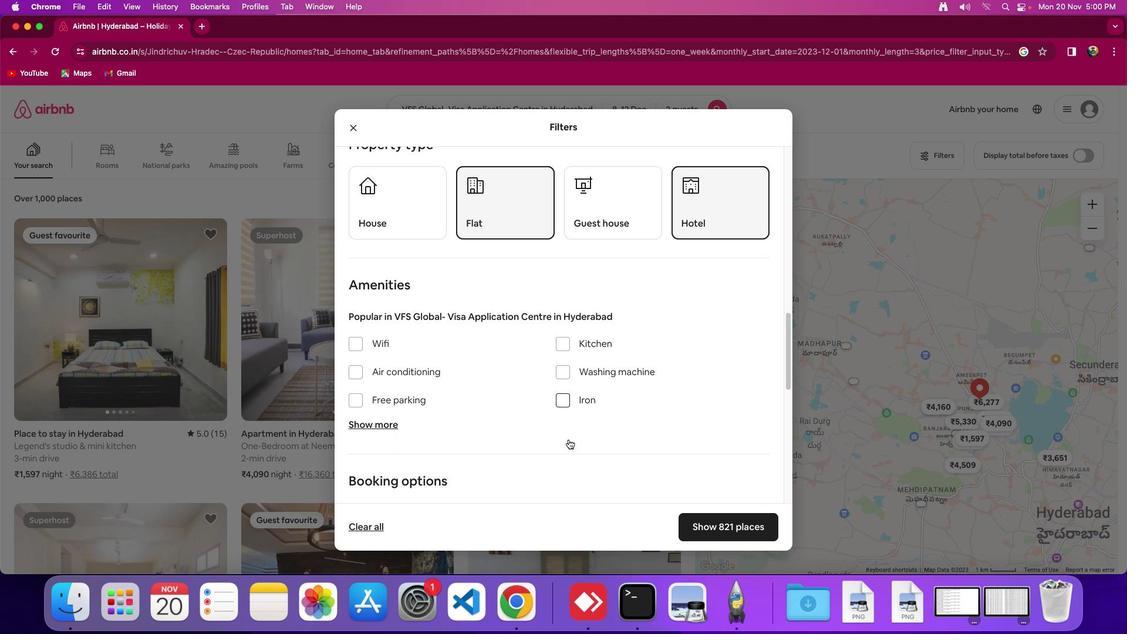 
Action: Mouse scrolled (568, 439) with delta (0, 0)
Screenshot: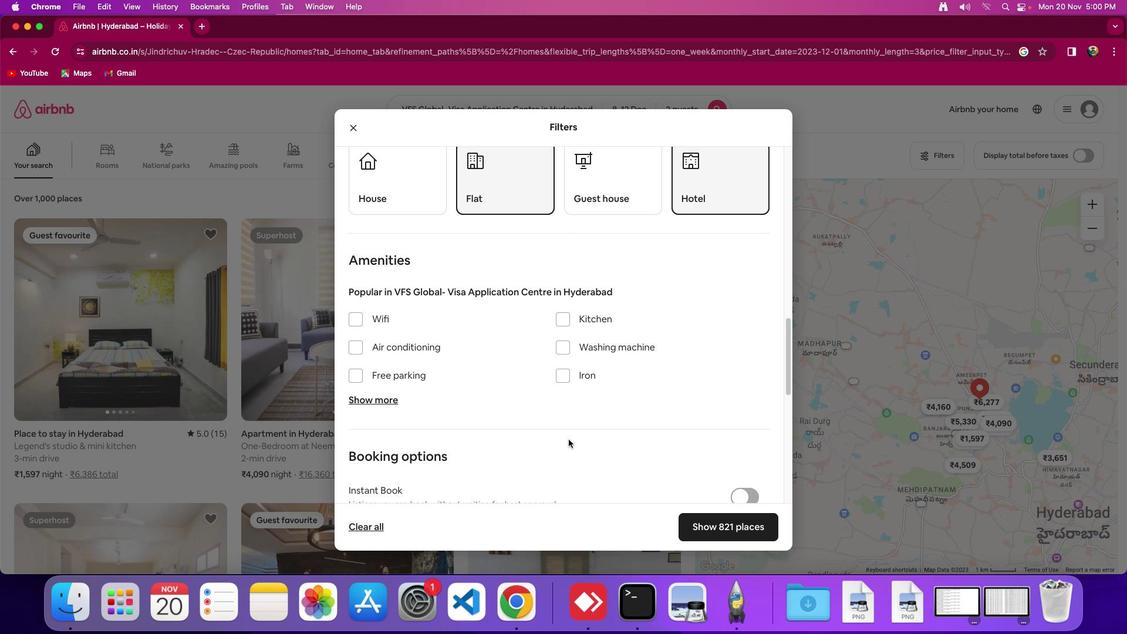 
Action: Mouse scrolled (568, 439) with delta (0, 0)
Screenshot: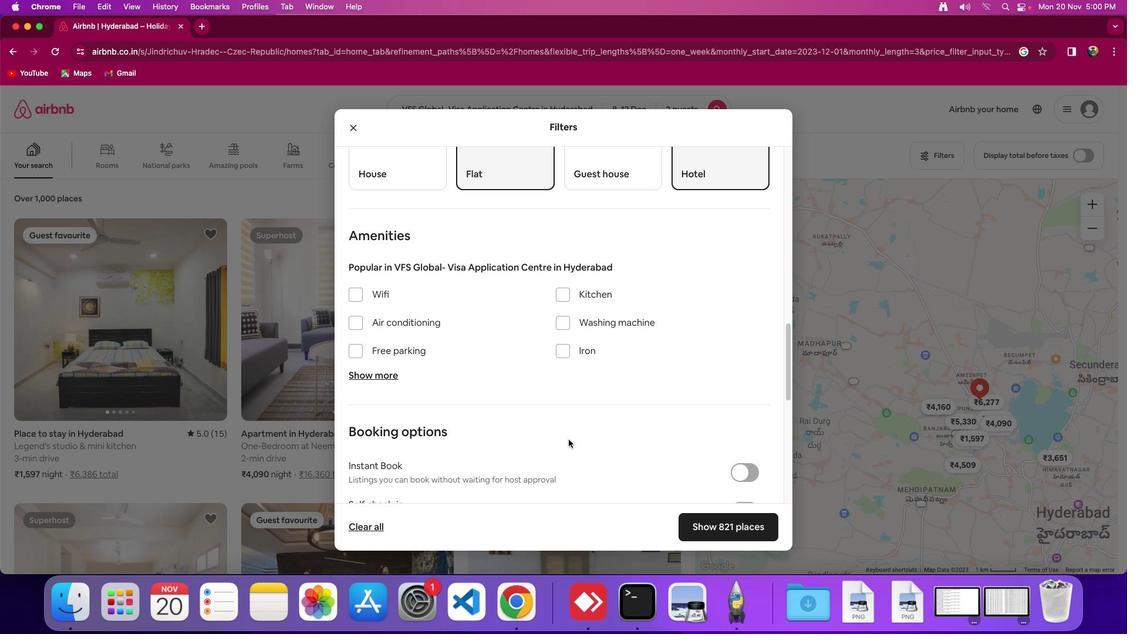 
Action: Mouse scrolled (568, 439) with delta (0, -1)
Screenshot: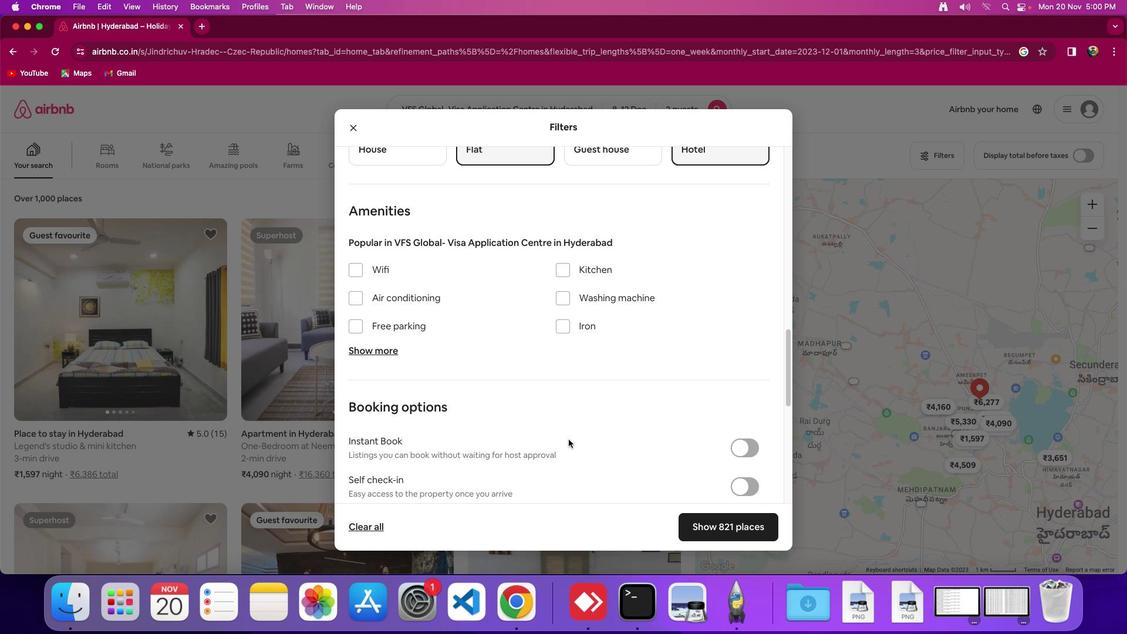 
Action: Mouse moved to (714, 520)
Screenshot: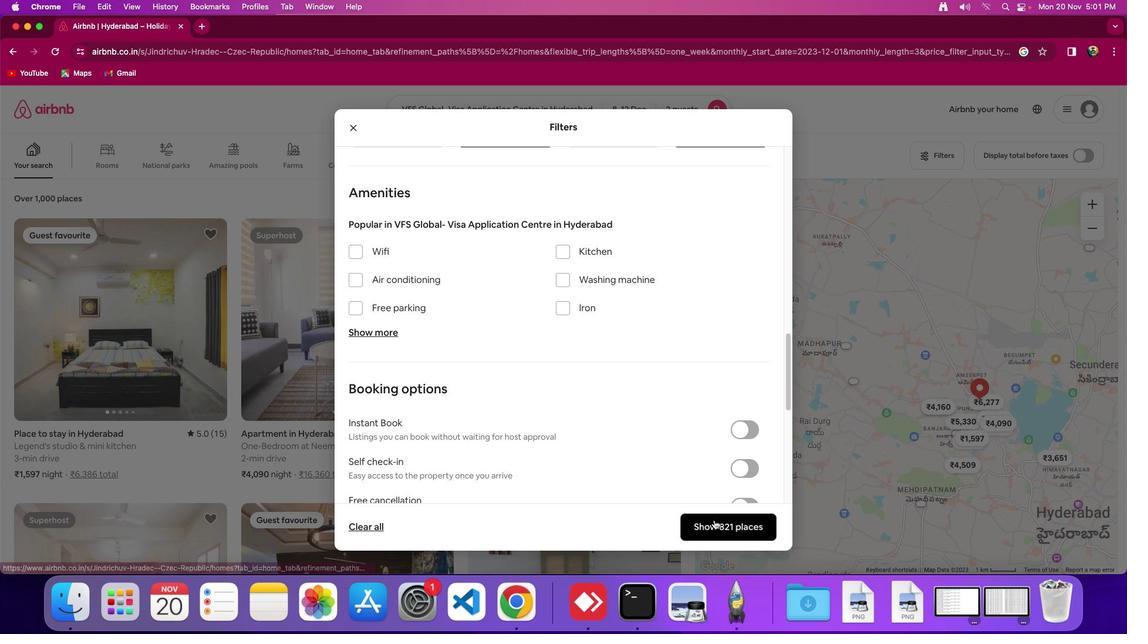 
Action: Mouse pressed left at (714, 520)
Screenshot: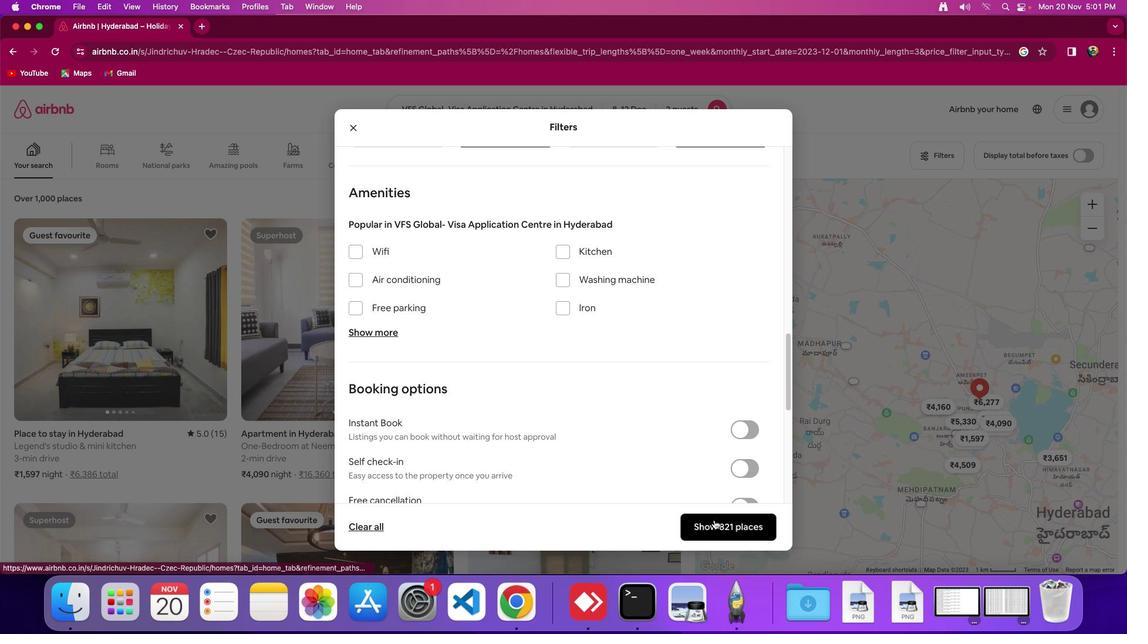 
Action: Mouse moved to (509, 350)
Screenshot: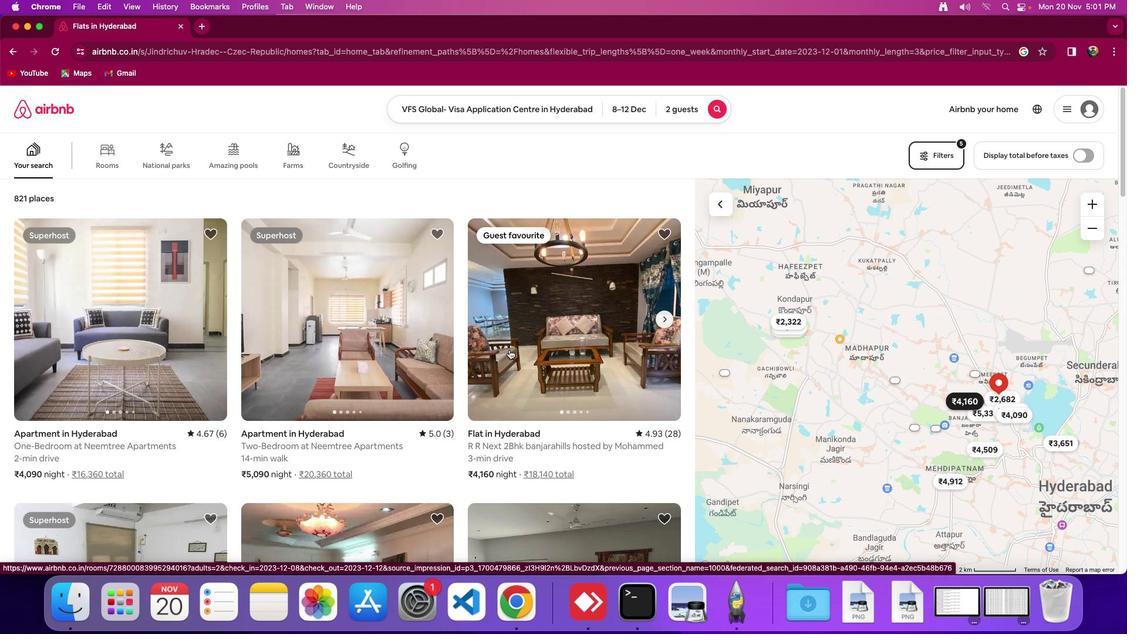 
Action: Mouse scrolled (509, 350) with delta (0, 0)
Screenshot: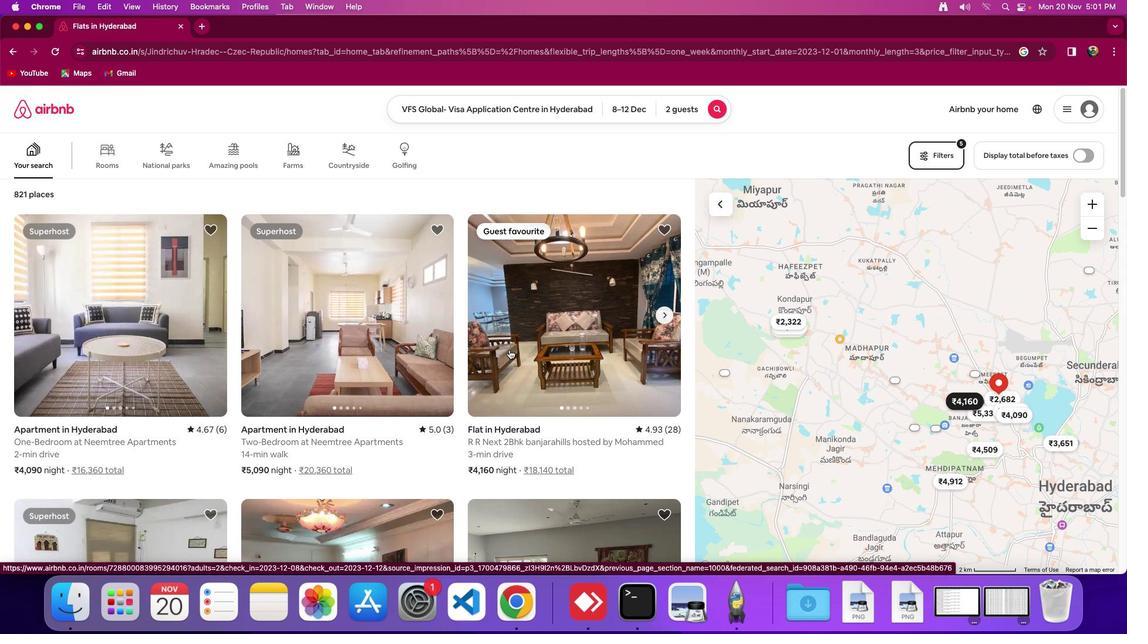 
Action: Mouse scrolled (509, 350) with delta (0, 0)
Screenshot: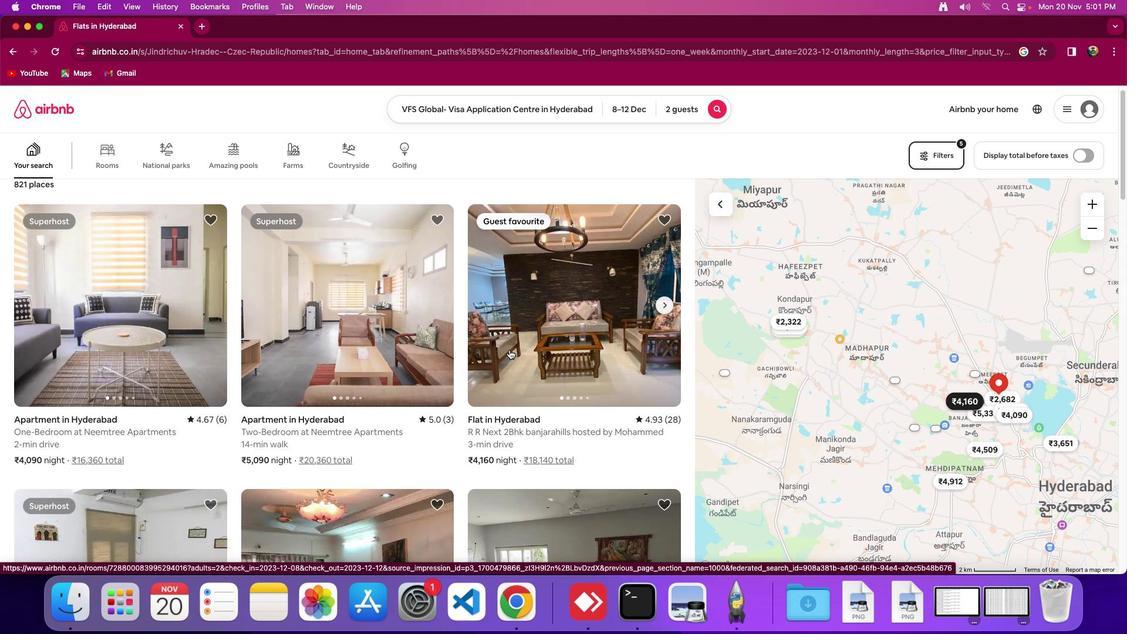 
Action: Mouse moved to (509, 350)
Screenshot: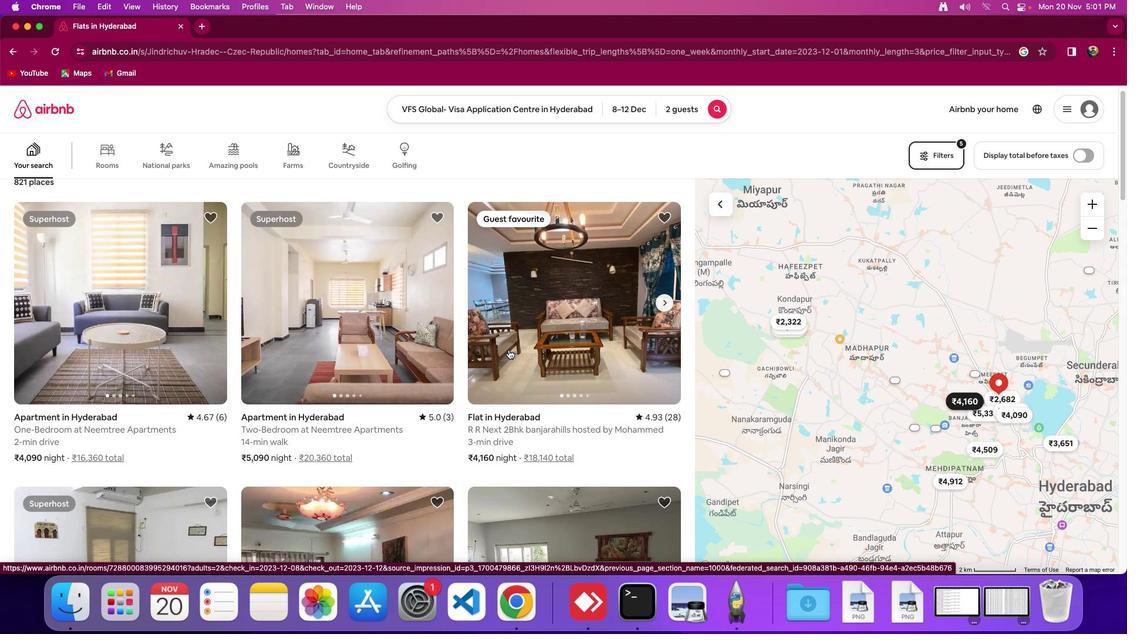 
Action: Mouse scrolled (509, 350) with delta (0, 0)
Screenshot: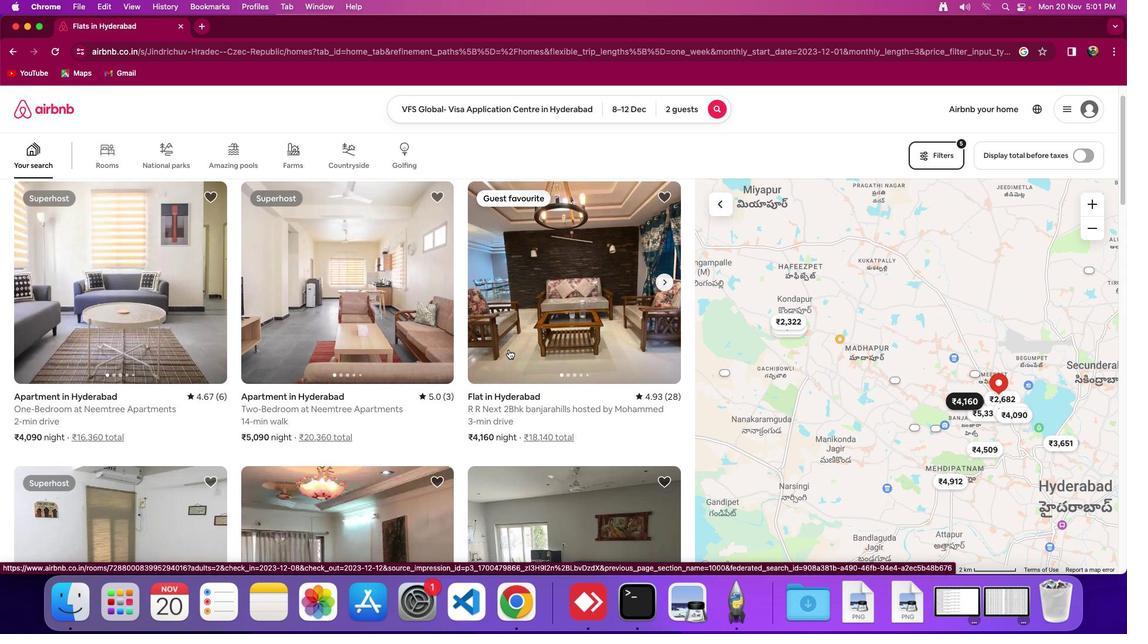 
Action: Mouse scrolled (509, 350) with delta (0, 0)
Screenshot: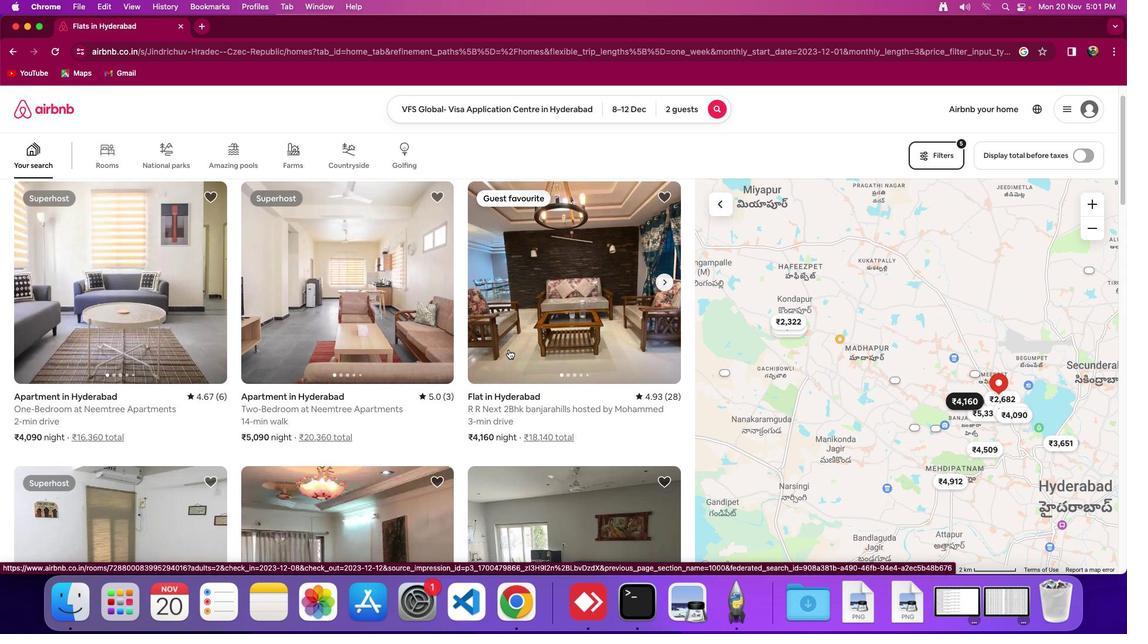 
Action: Mouse scrolled (509, 350) with delta (0, 0)
Screenshot: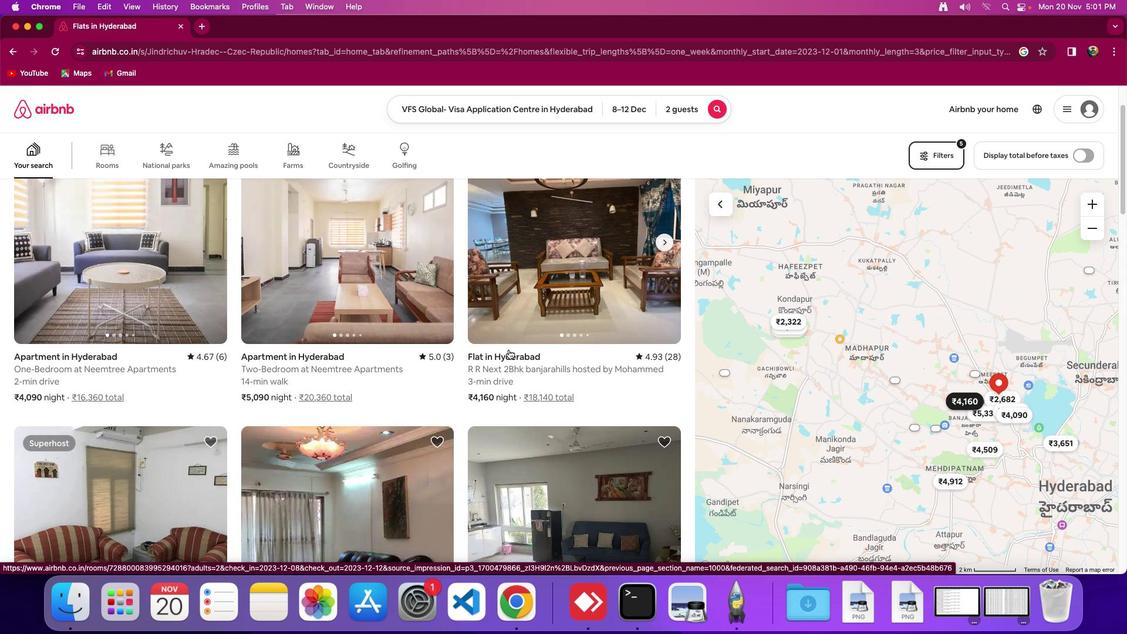 
Action: Mouse scrolled (509, 350) with delta (0, 0)
Screenshot: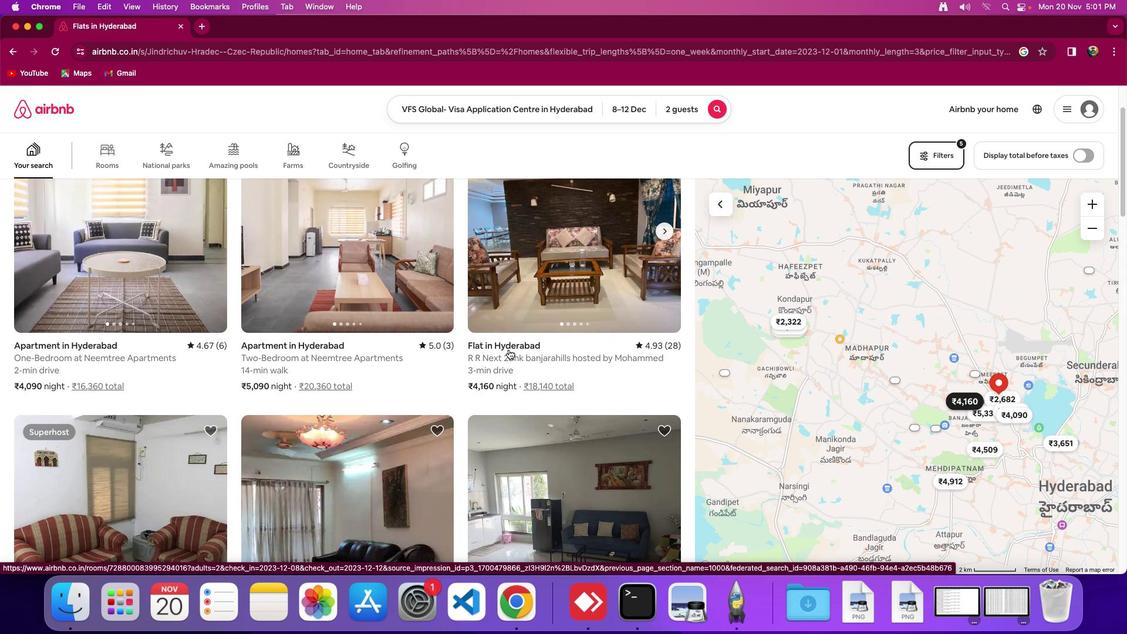 
Action: Mouse scrolled (509, 350) with delta (0, 0)
Screenshot: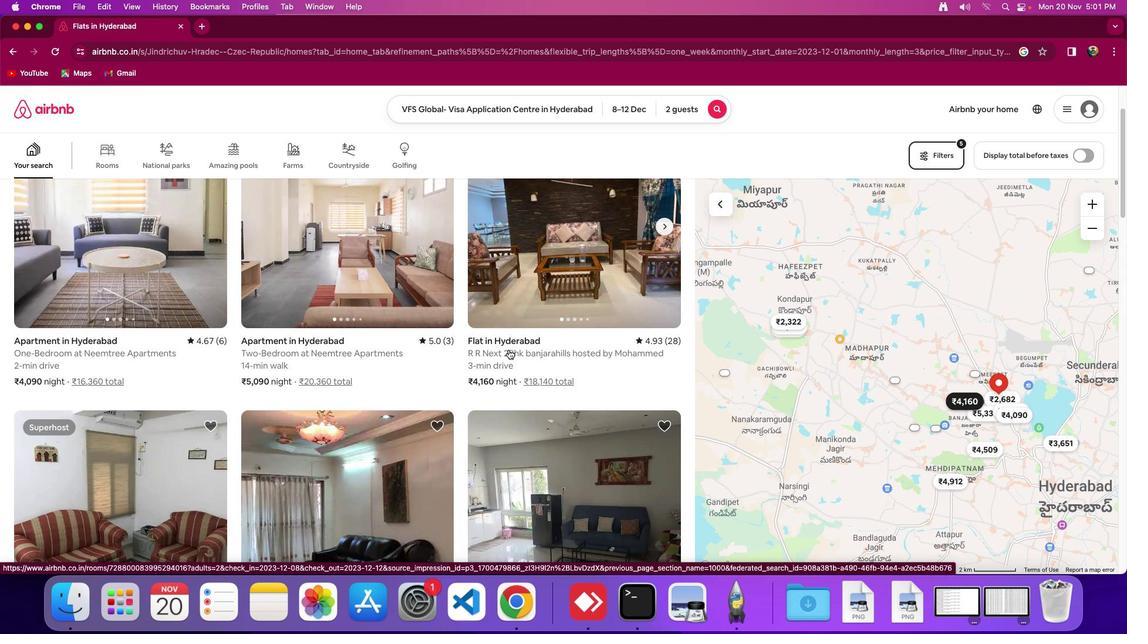 
Action: Mouse moved to (497, 355)
Screenshot: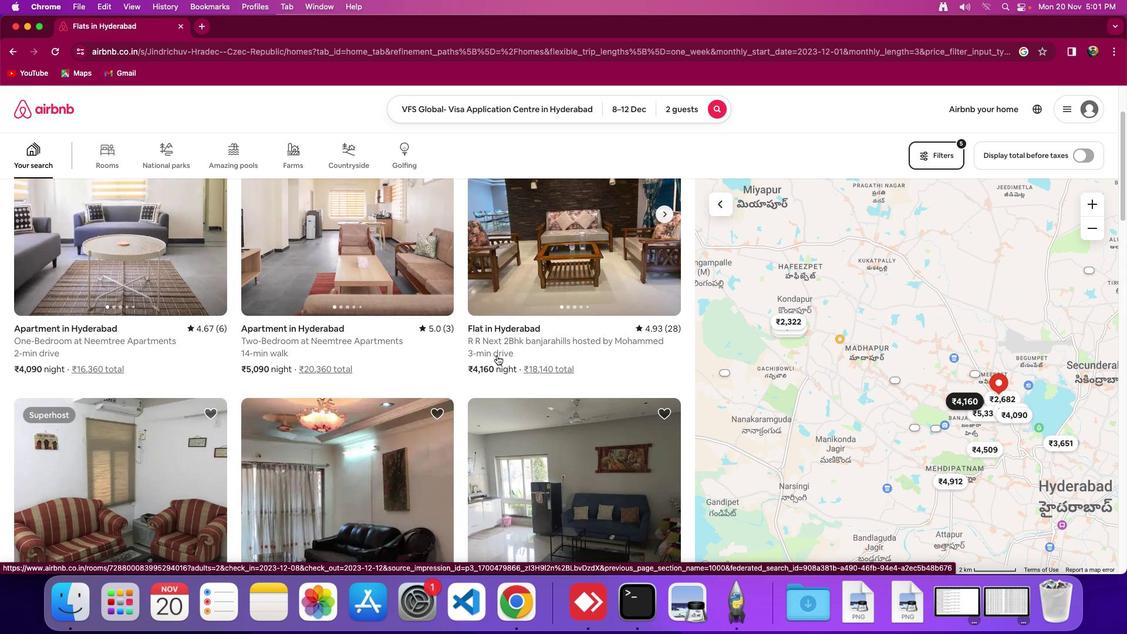 
Action: Mouse scrolled (497, 355) with delta (0, 0)
Screenshot: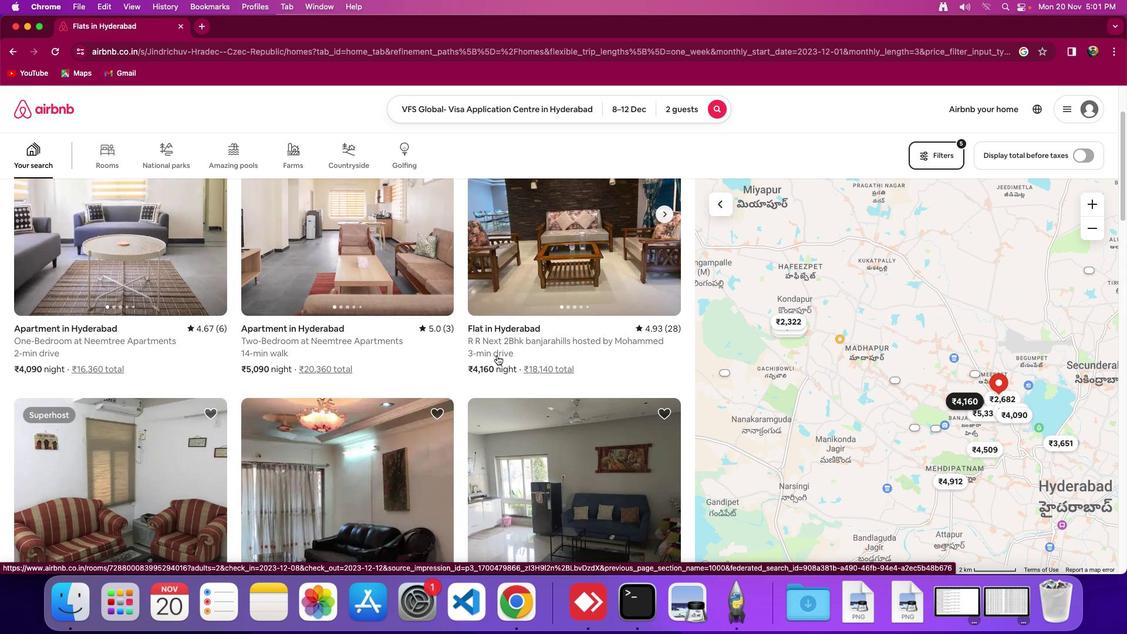 
Action: Mouse moved to (496, 355)
Screenshot: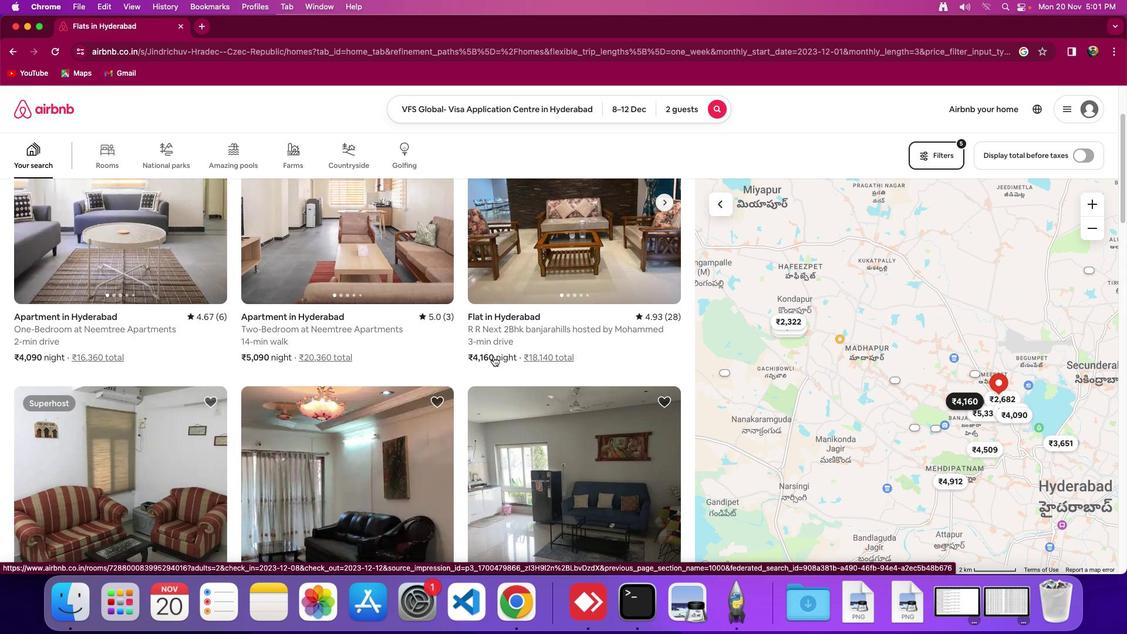 
Action: Mouse scrolled (496, 355) with delta (0, 0)
Screenshot: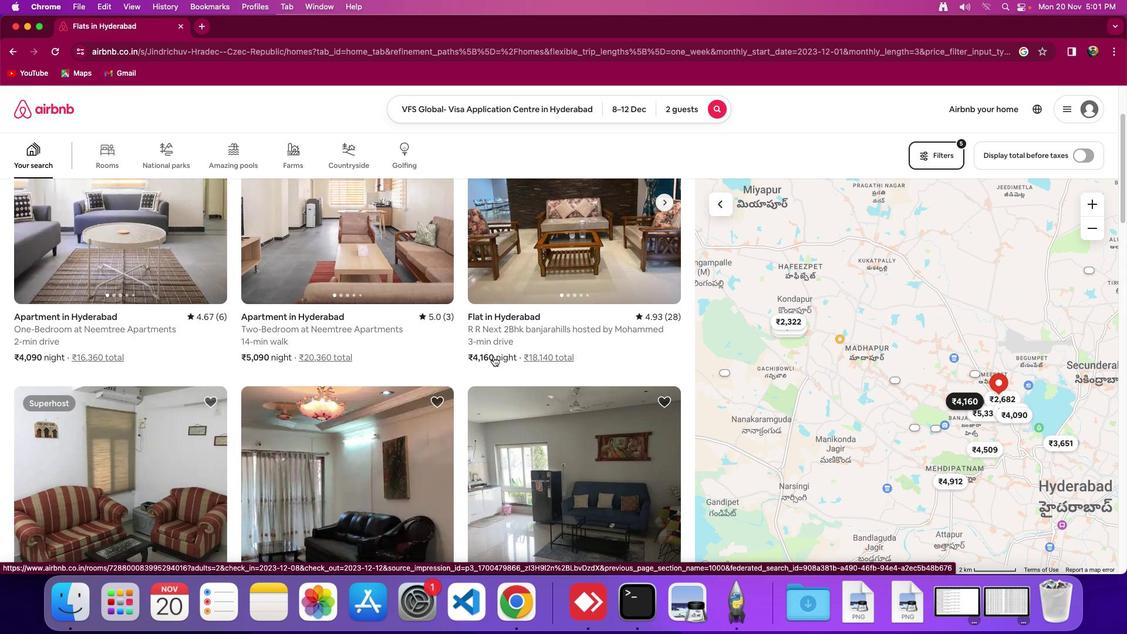 
Action: Mouse moved to (496, 355)
Screenshot: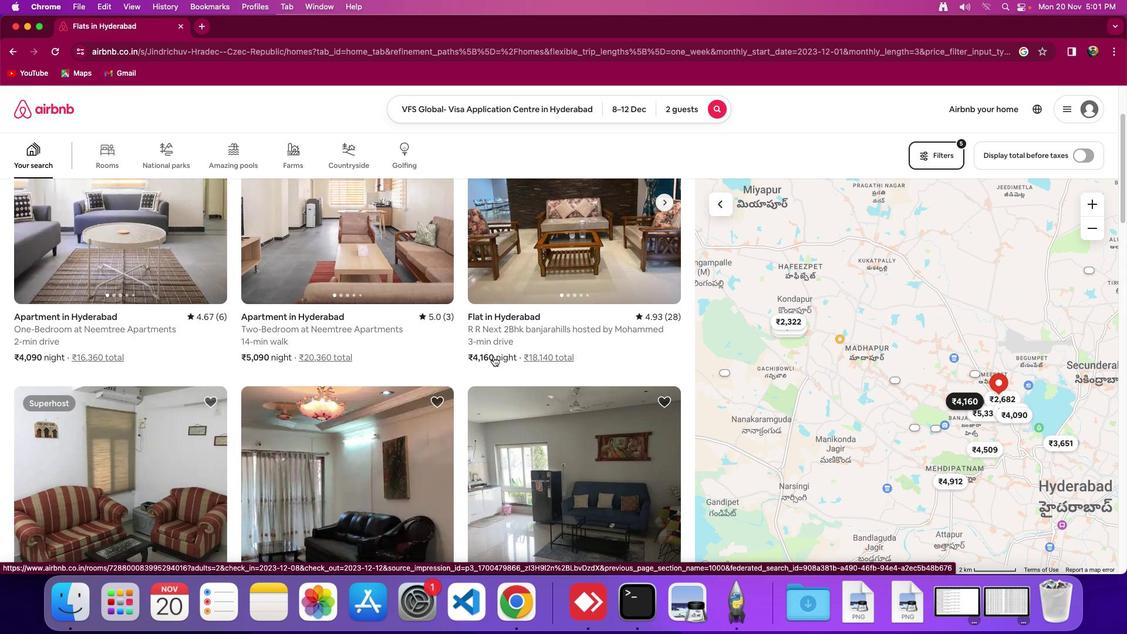 
Action: Mouse scrolled (496, 355) with delta (0, 0)
Screenshot: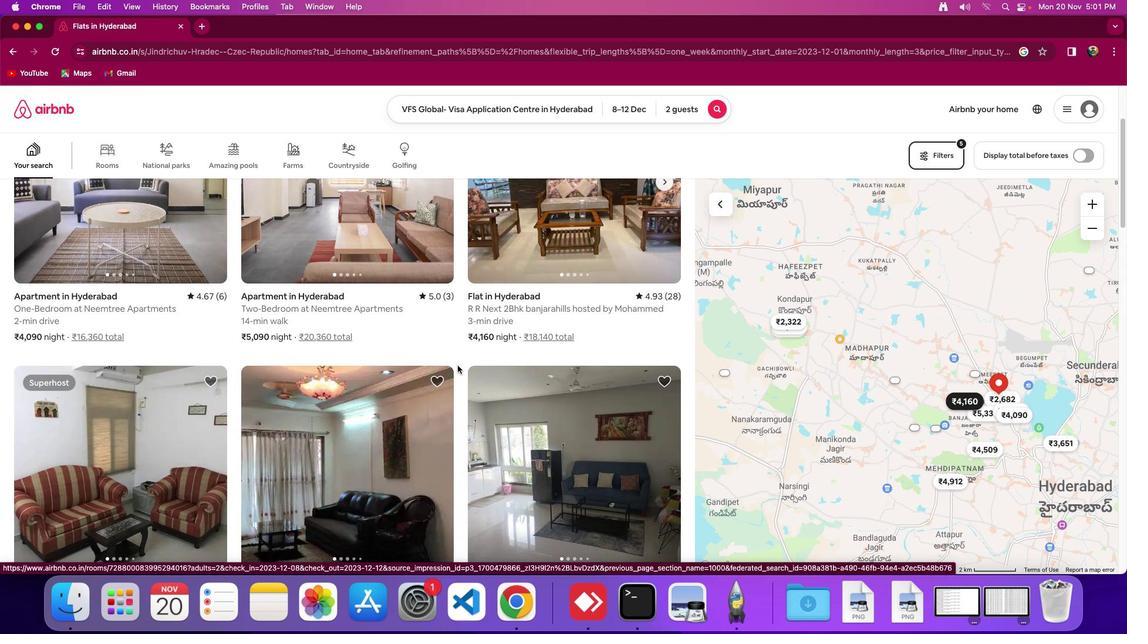 
Action: Mouse moved to (402, 376)
Screenshot: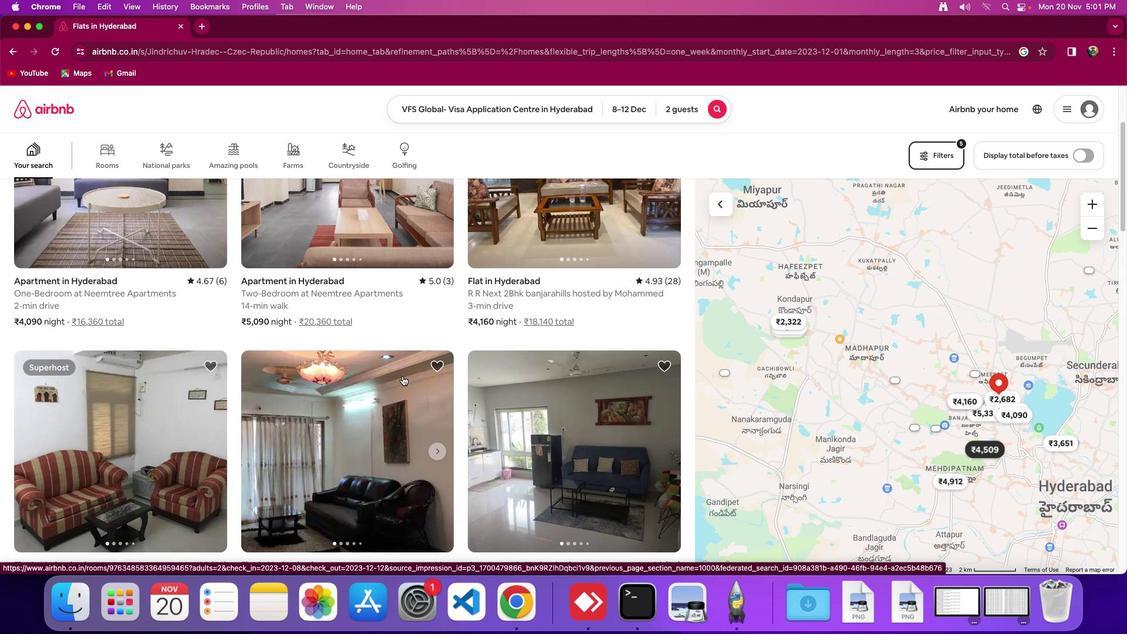 
Action: Mouse scrolled (402, 376) with delta (0, 0)
Screenshot: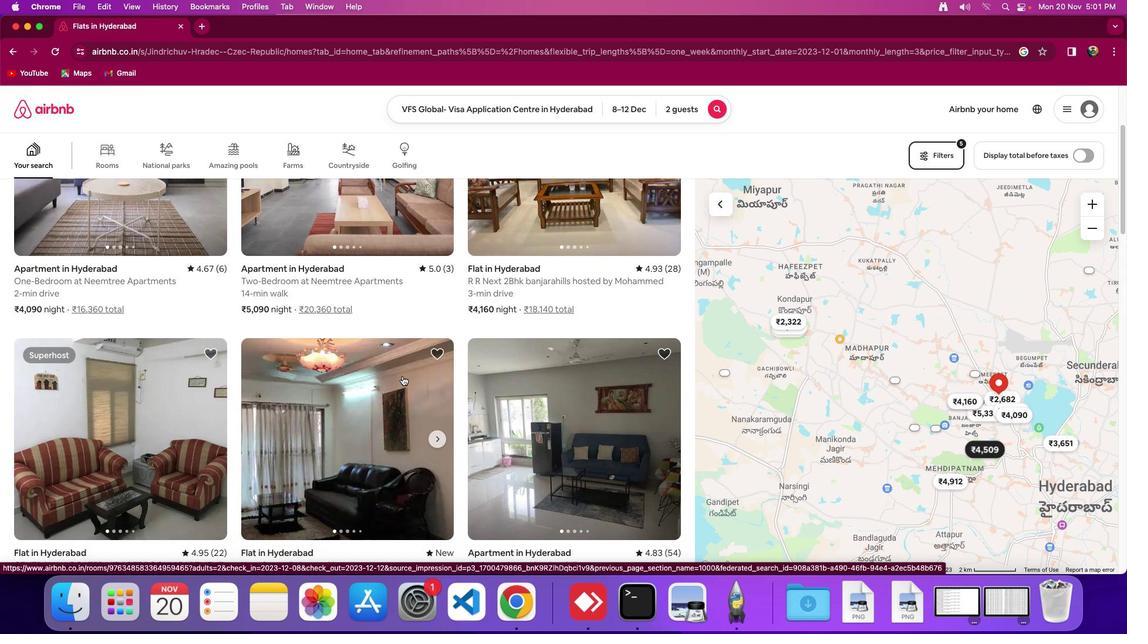 
Action: Mouse scrolled (402, 376) with delta (0, 0)
Screenshot: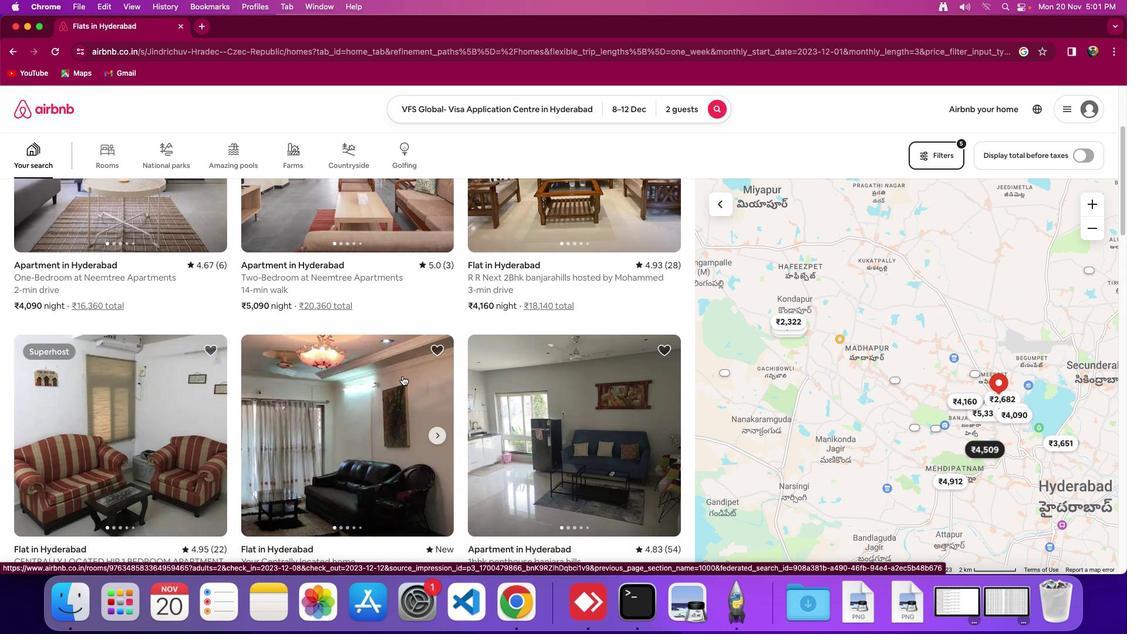 
Action: Mouse scrolled (402, 376) with delta (0, 0)
Screenshot: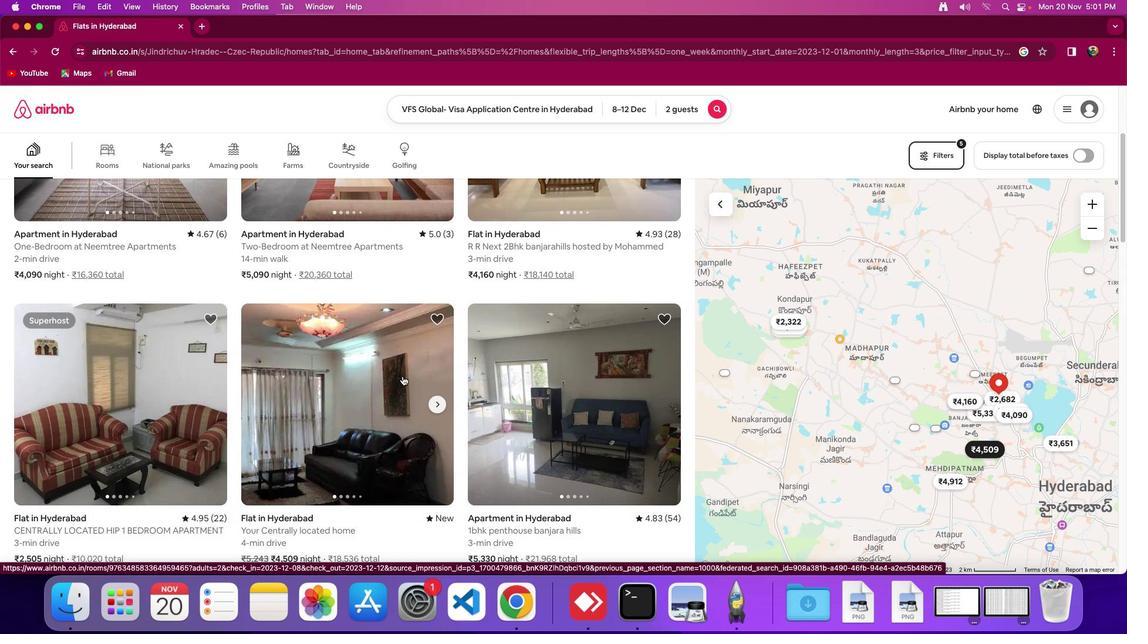 
Action: Mouse moved to (403, 375)
Screenshot: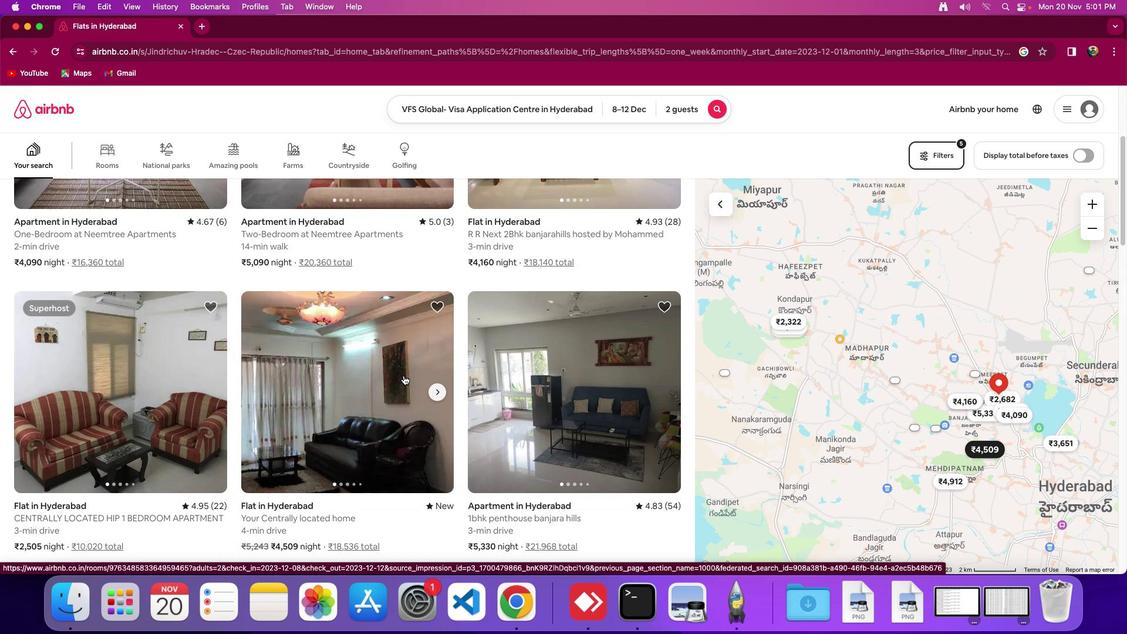 
Action: Mouse scrolled (403, 375) with delta (0, 0)
Screenshot: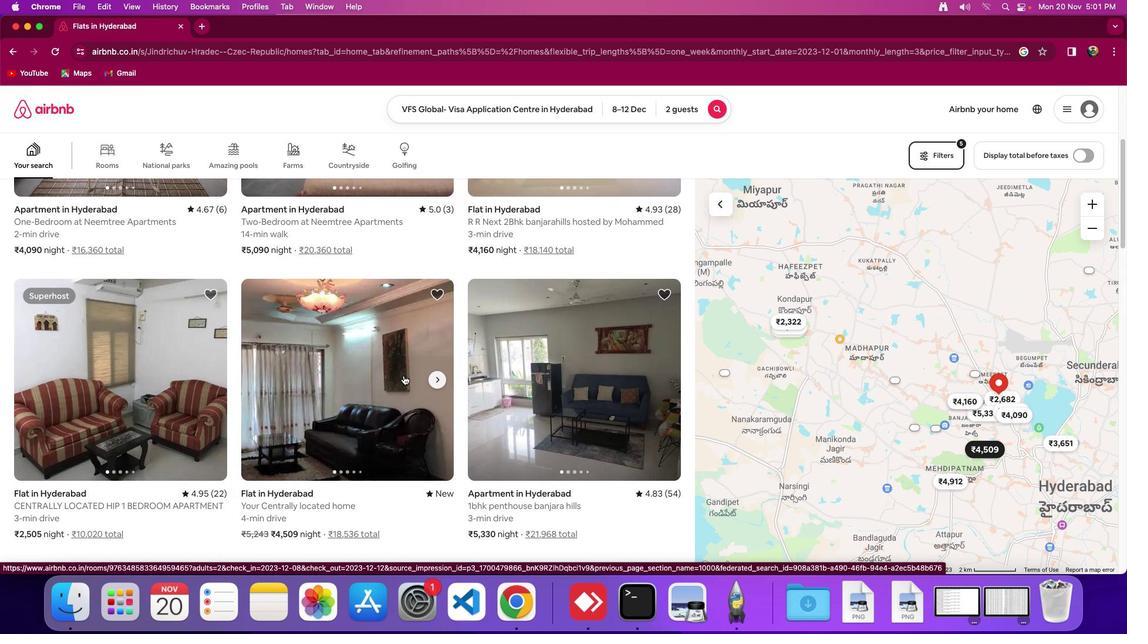 
Action: Mouse scrolled (403, 375) with delta (0, 0)
Screenshot: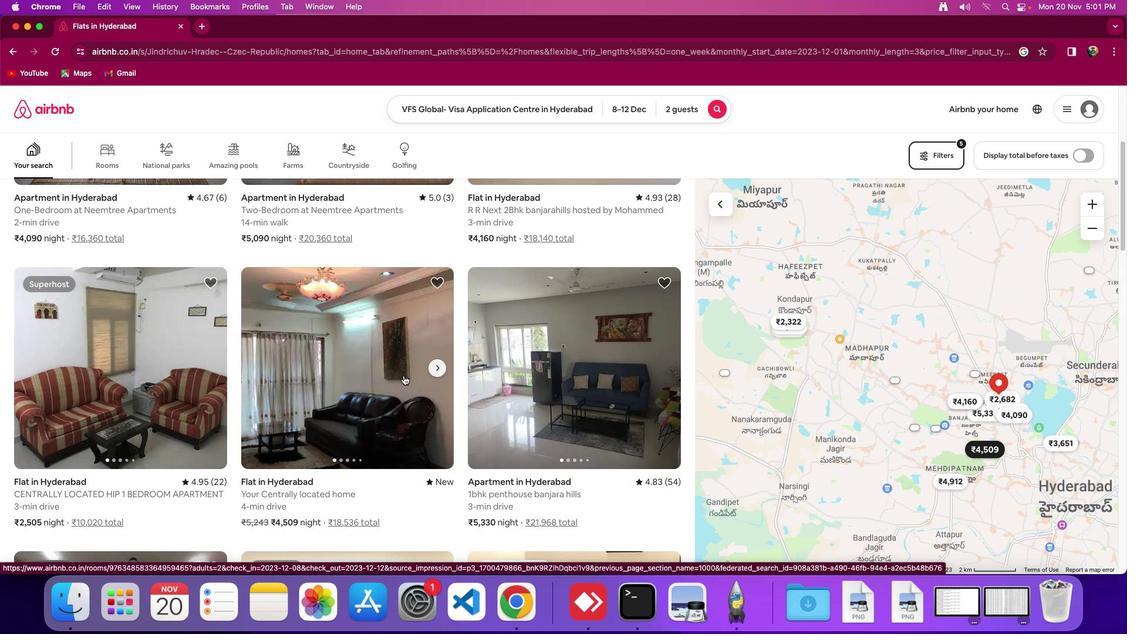 
Action: Mouse scrolled (403, 375) with delta (0, -1)
Screenshot: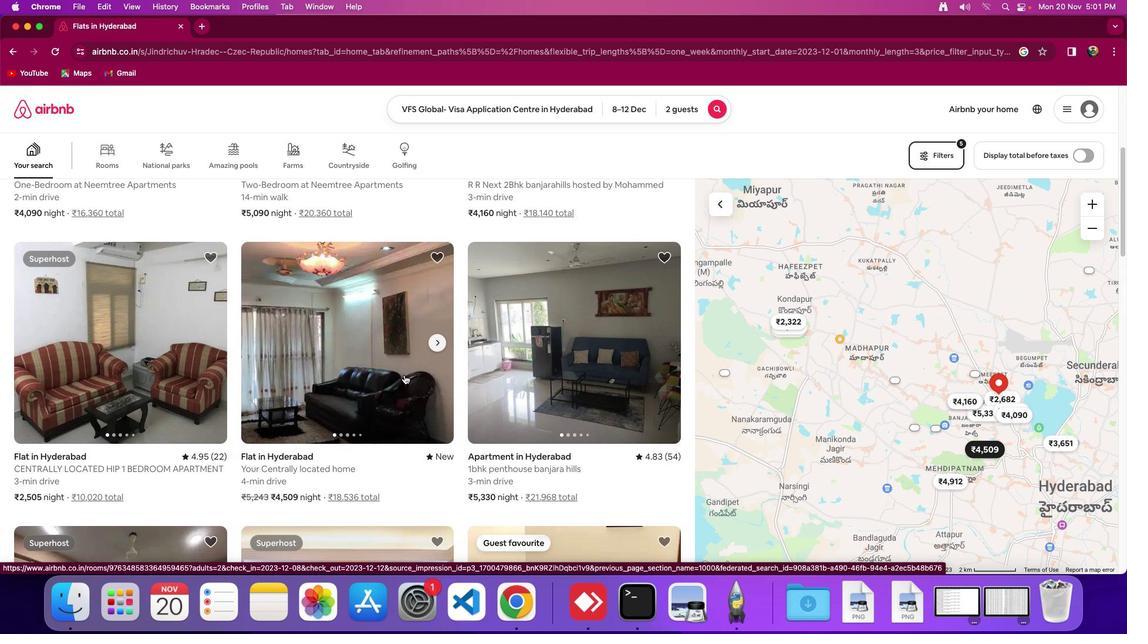 
Action: Mouse moved to (404, 375)
Screenshot: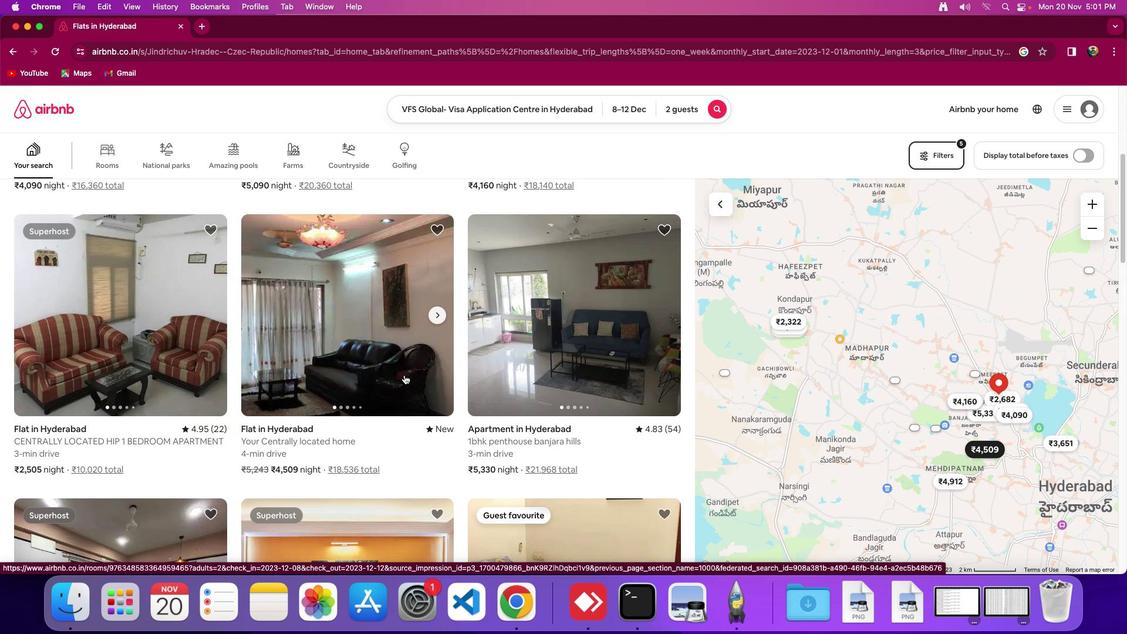 
Action: Mouse scrolled (404, 375) with delta (0, 0)
Screenshot: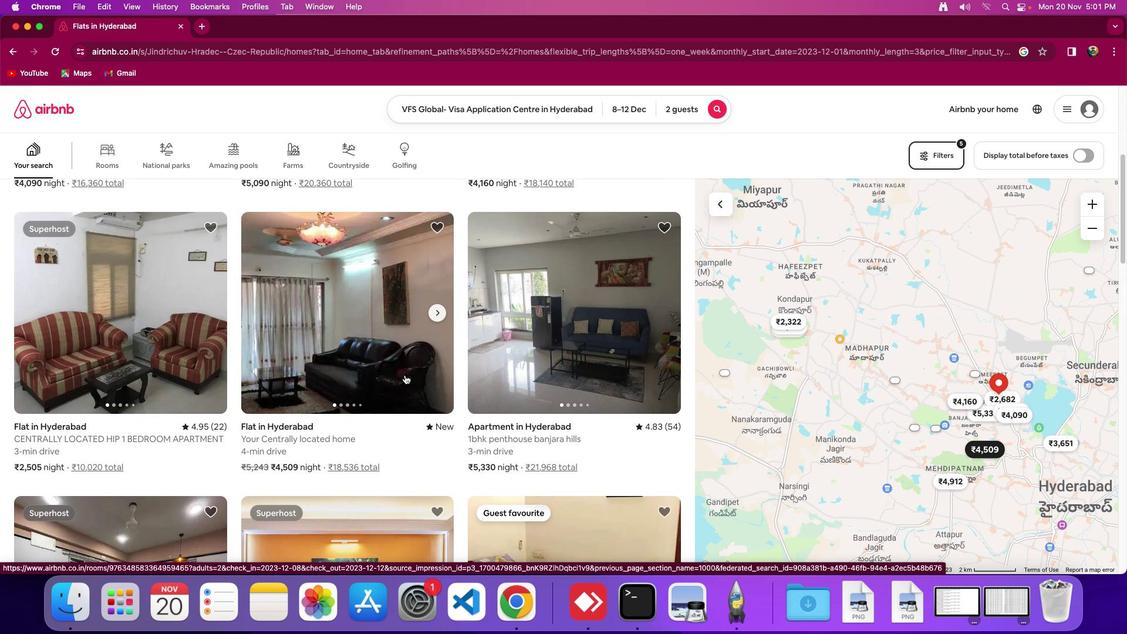 
Action: Mouse moved to (405, 374)
Screenshot: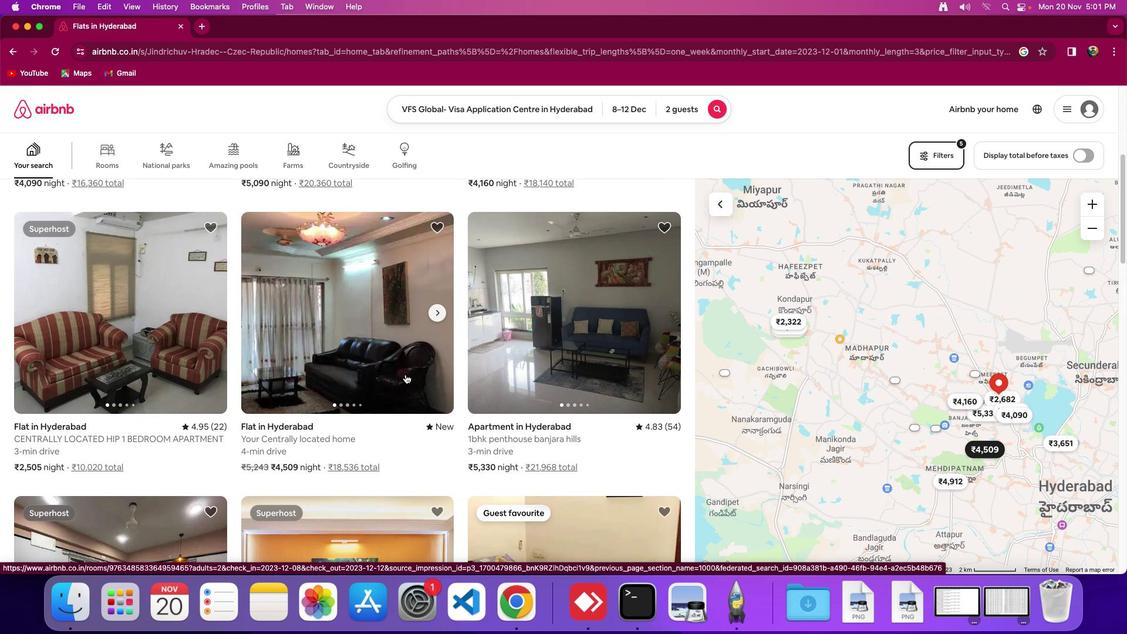 
Action: Mouse scrolled (405, 374) with delta (0, 0)
Screenshot: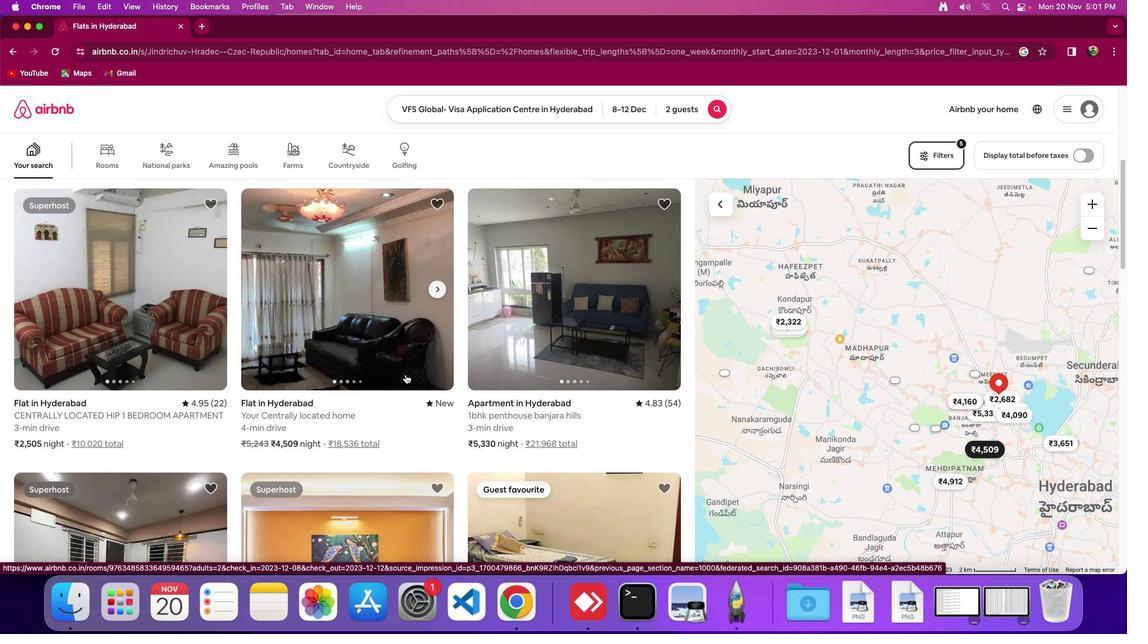 
Action: Mouse scrolled (405, 374) with delta (0, 0)
Screenshot: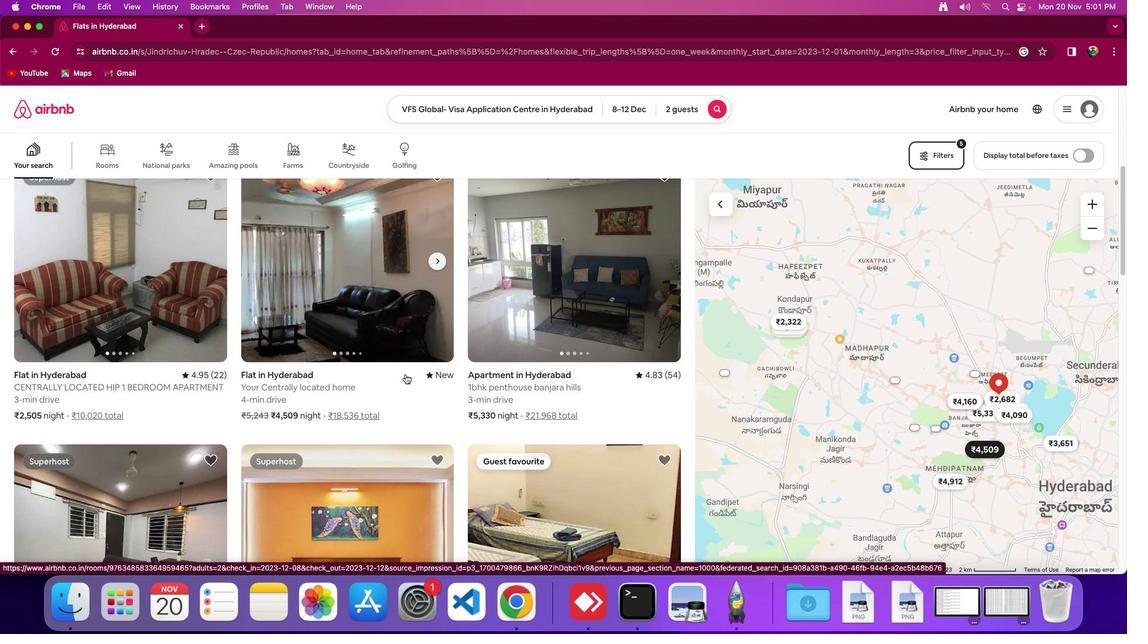 
Action: Mouse scrolled (405, 374) with delta (0, -1)
Screenshot: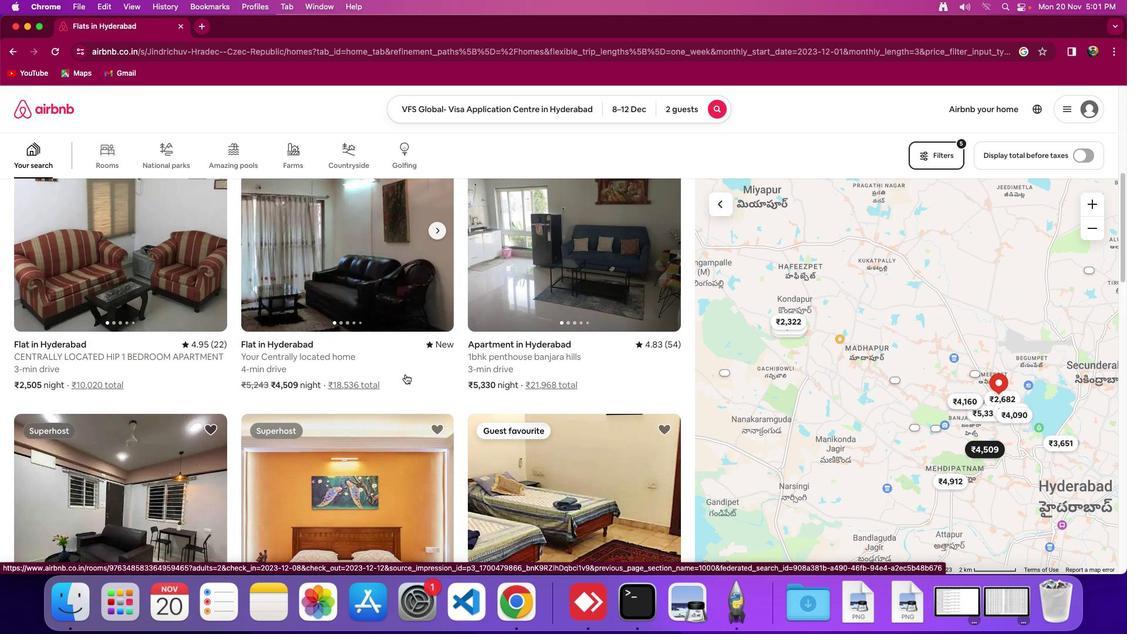 
Action: Mouse scrolled (405, 374) with delta (0, 0)
Screenshot: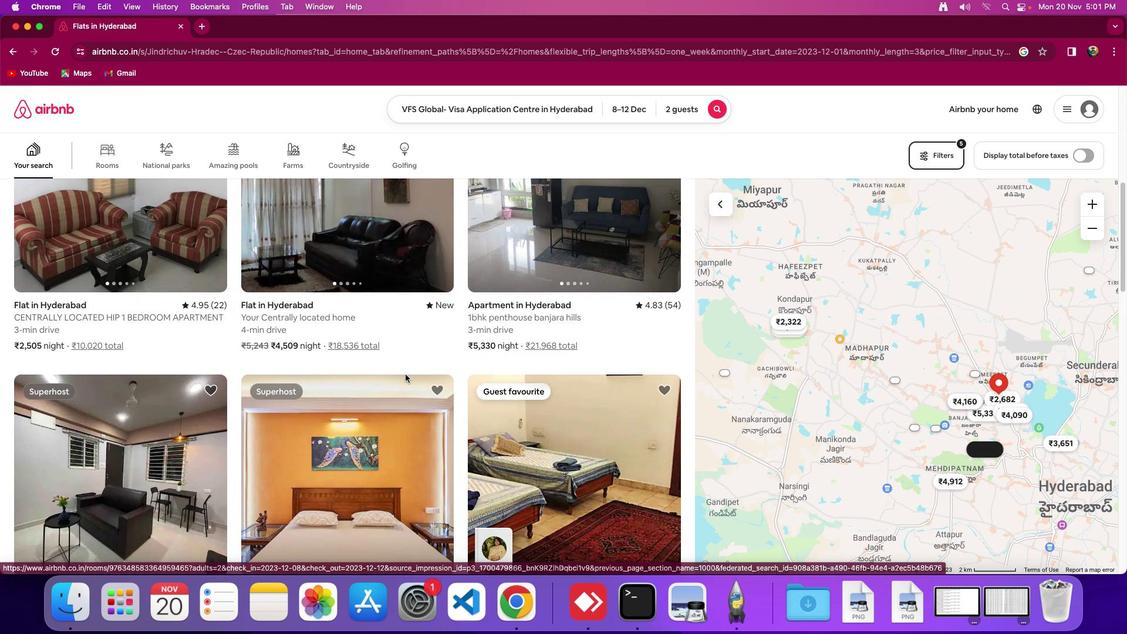 
Action: Mouse scrolled (405, 374) with delta (0, 0)
Screenshot: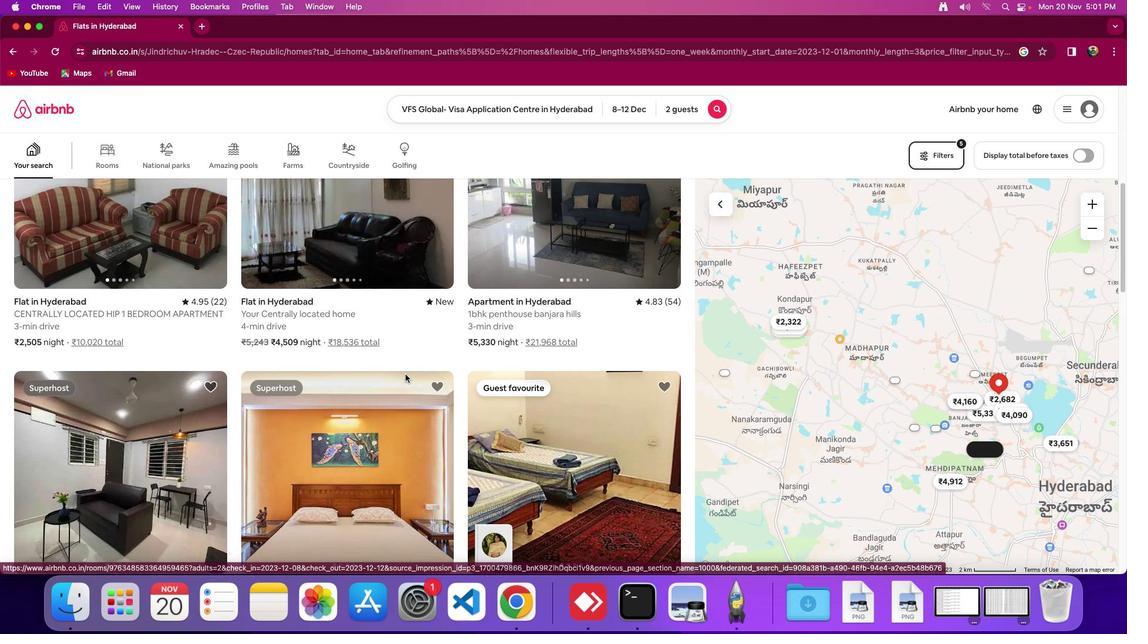 
Action: Mouse scrolled (405, 374) with delta (0, 0)
Screenshot: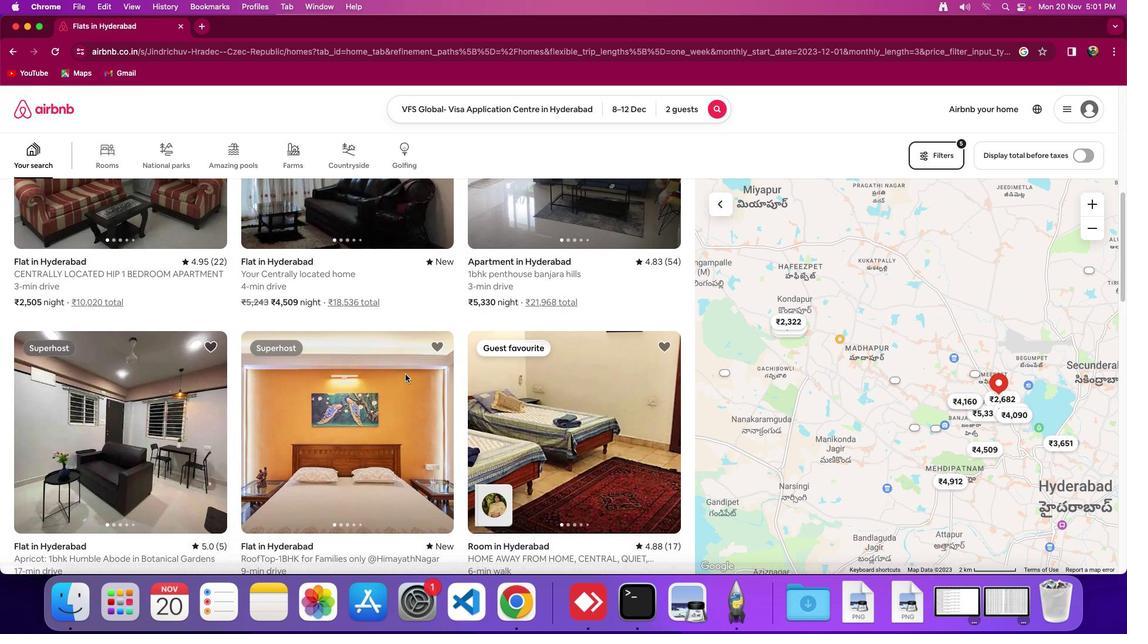 
Action: Mouse moved to (405, 374)
Screenshot: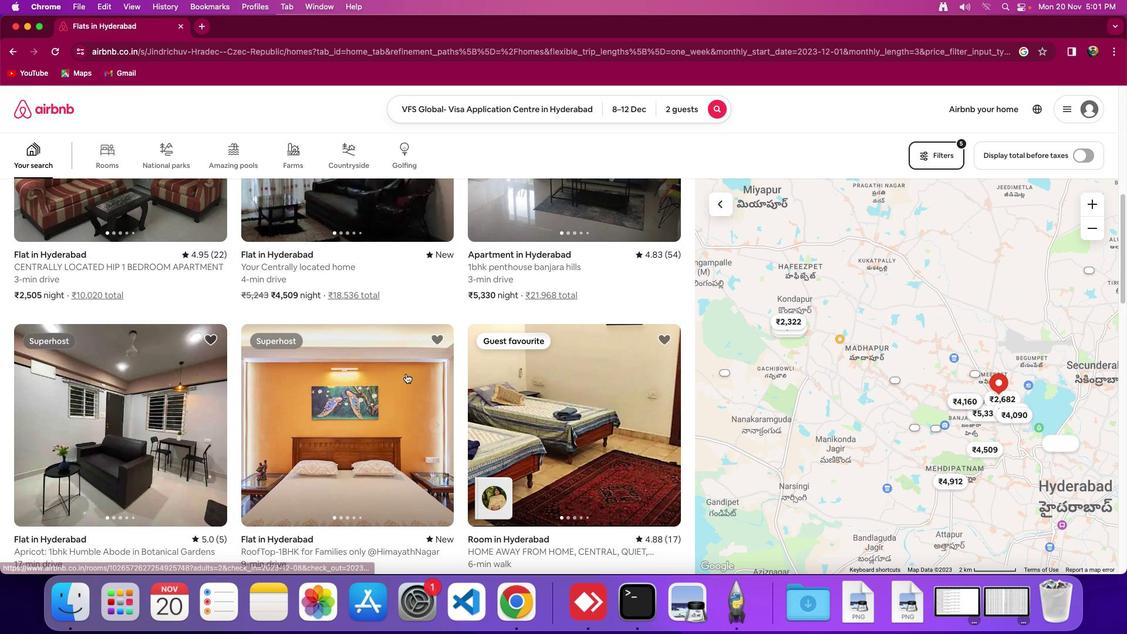
Action: Mouse scrolled (405, 374) with delta (0, 0)
Screenshot: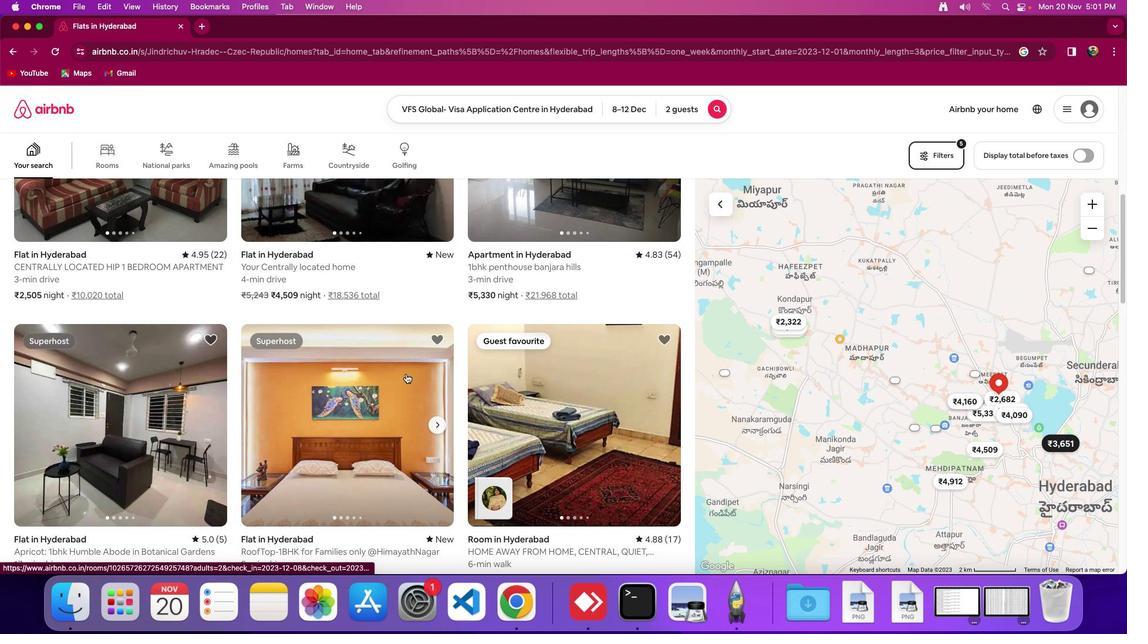 
Action: Mouse scrolled (405, 374) with delta (0, 0)
Screenshot: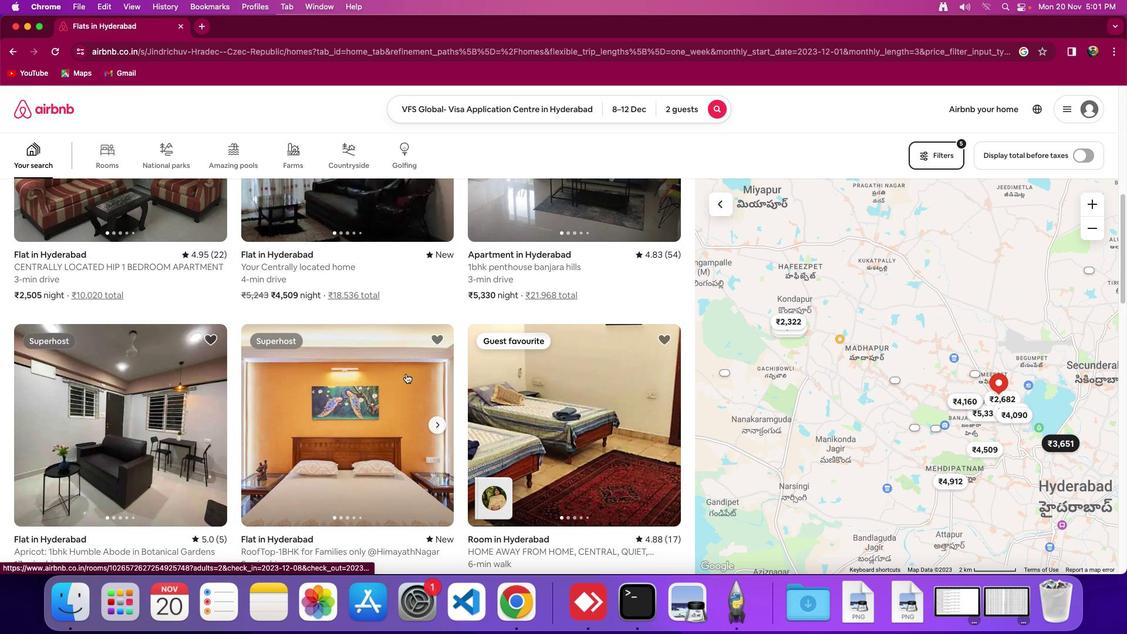 
Action: Mouse scrolled (405, 374) with delta (0, -1)
Screenshot: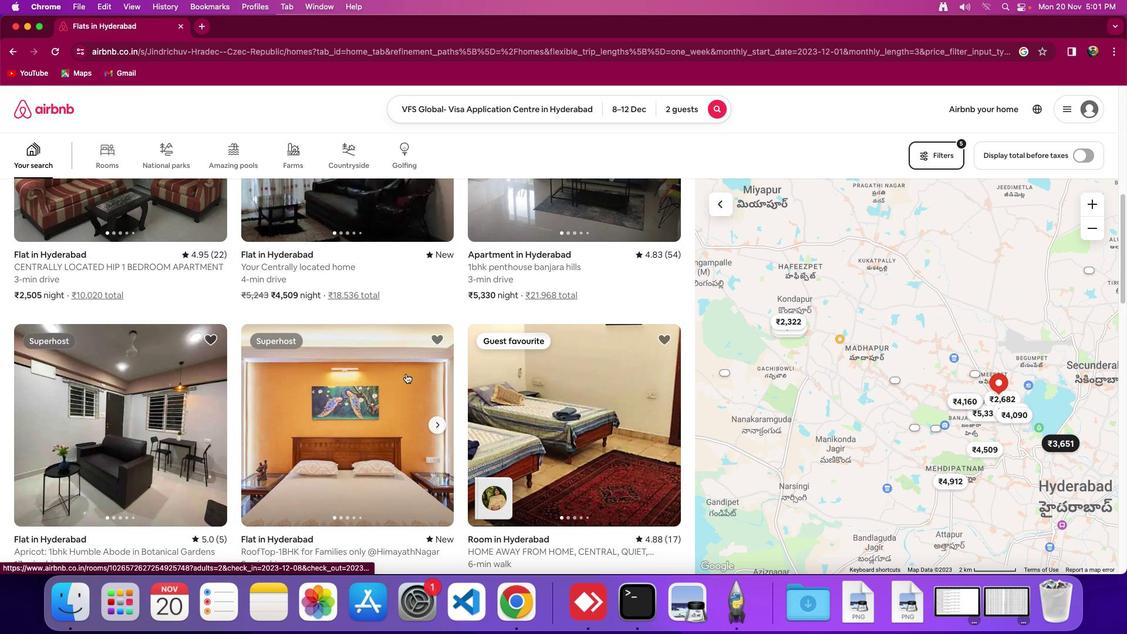 
Action: Mouse scrolled (405, 374) with delta (0, 0)
Screenshot: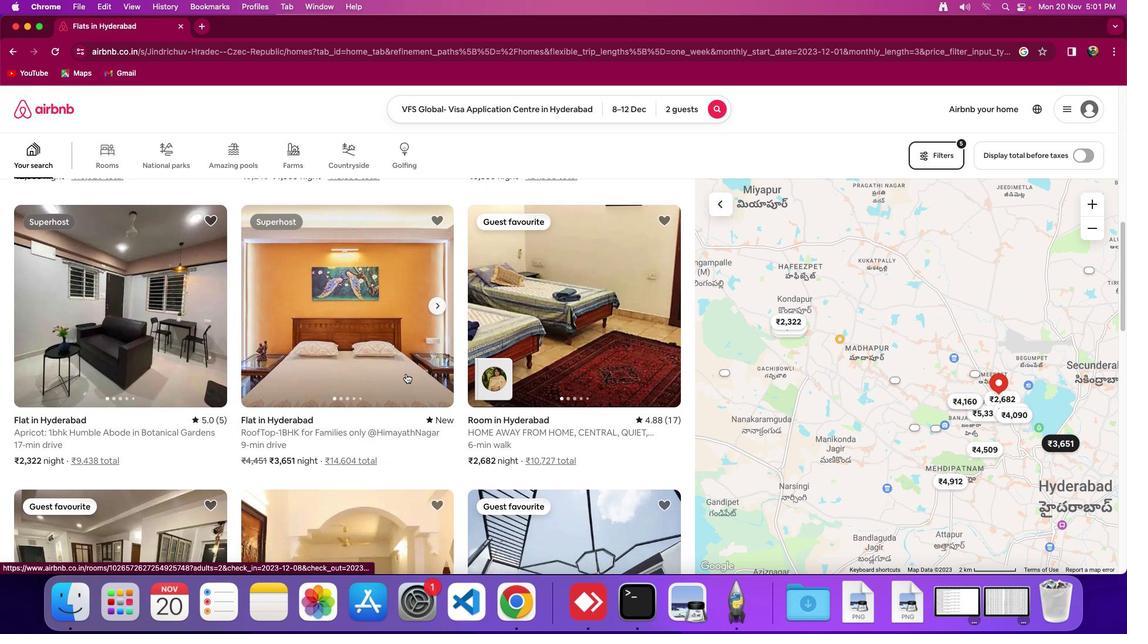 
Action: Mouse scrolled (405, 374) with delta (0, 0)
Screenshot: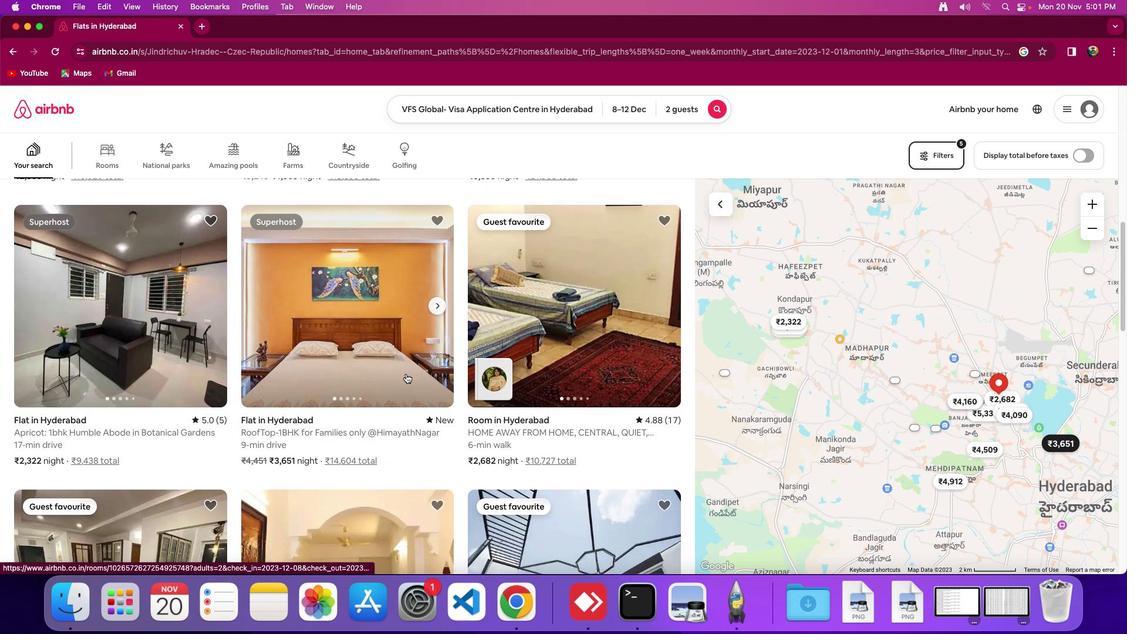 
Action: Mouse scrolled (405, 374) with delta (0, 0)
Screenshot: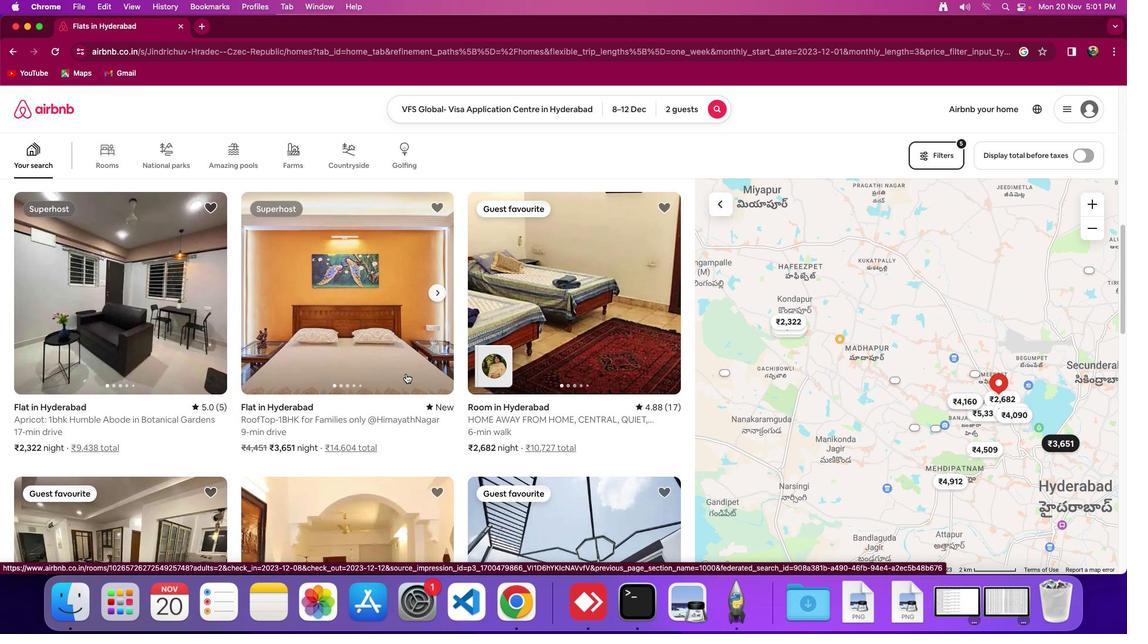 
Action: Mouse scrolled (405, 374) with delta (0, 0)
Screenshot: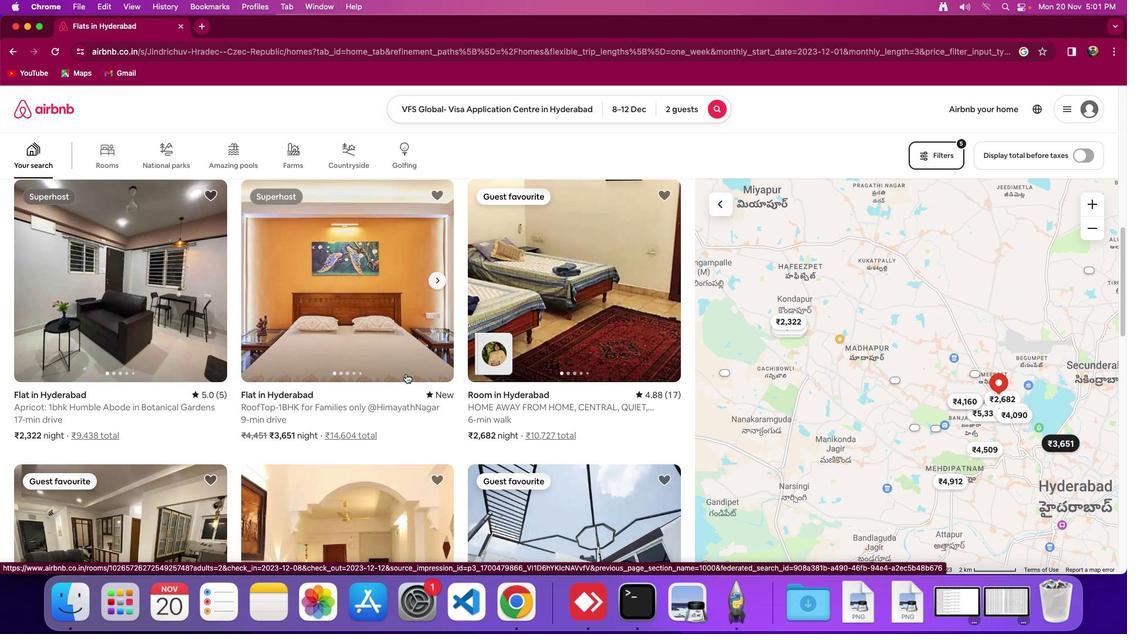 
Action: Mouse scrolled (405, 374) with delta (0, -1)
Screenshot: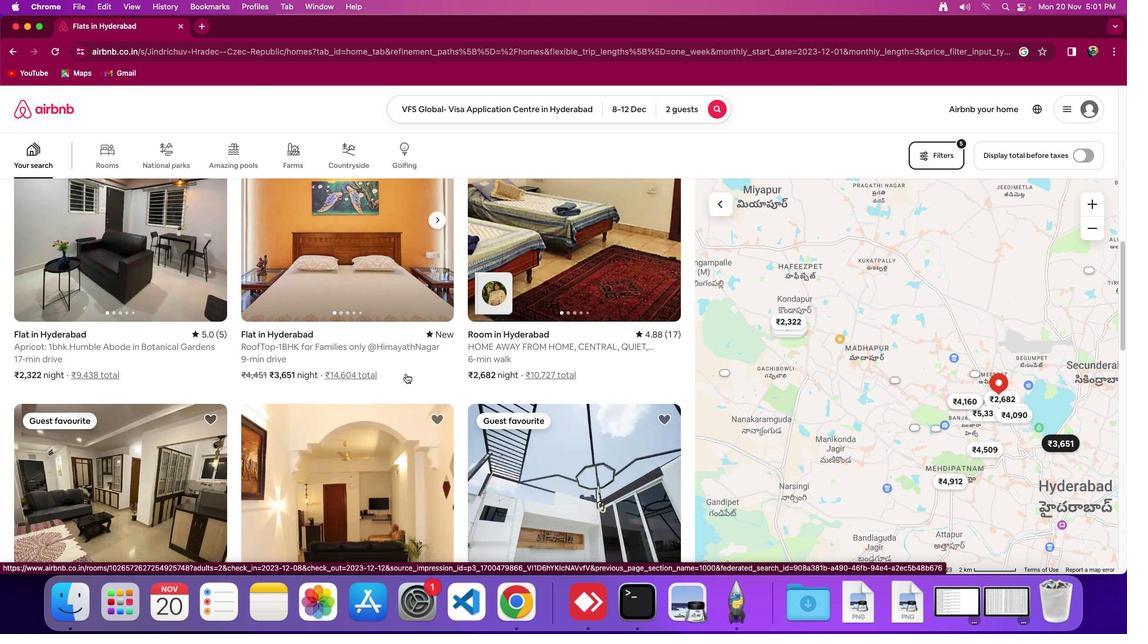 
Action: Mouse scrolled (405, 374) with delta (0, -2)
Screenshot: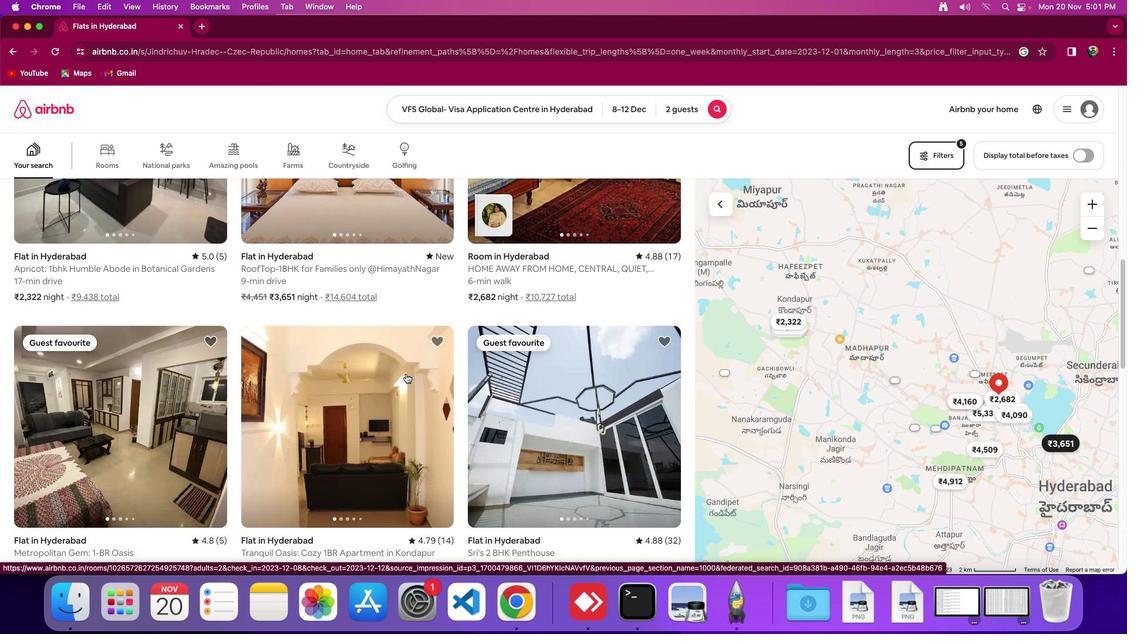 
Action: Mouse scrolled (405, 374) with delta (0, 0)
Screenshot: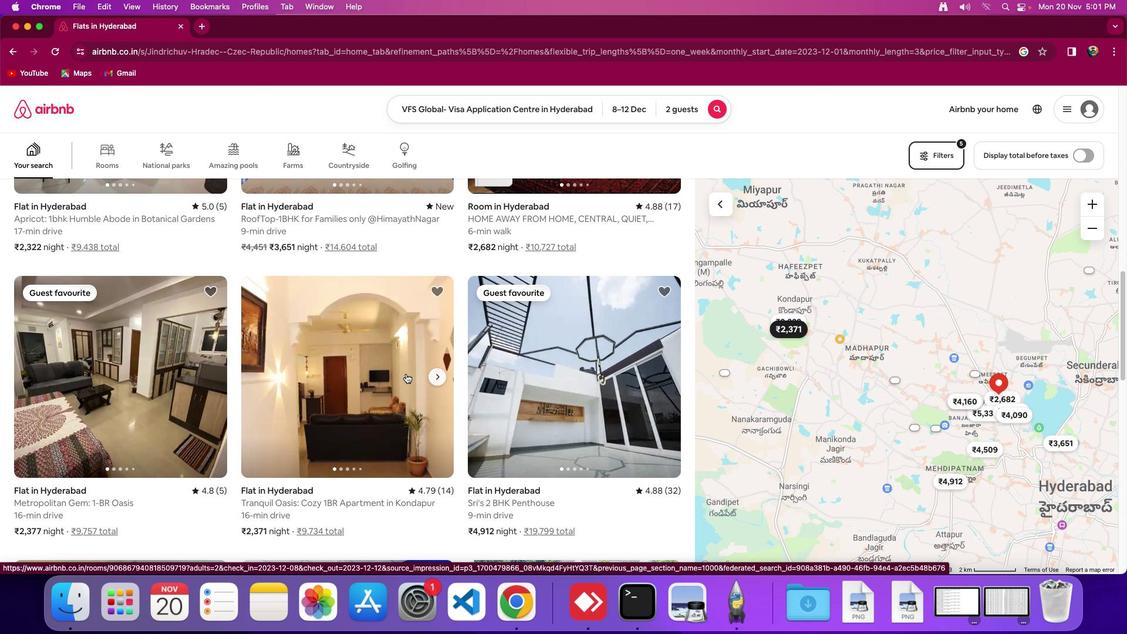
Action: Mouse scrolled (405, 374) with delta (0, 0)
Screenshot: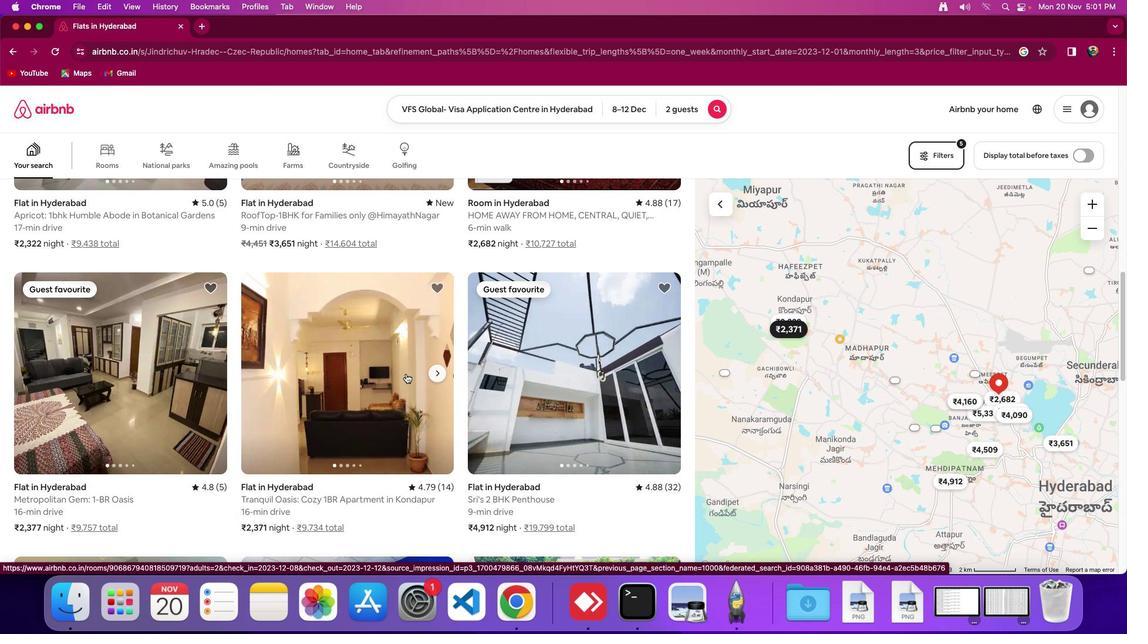 
Action: Mouse scrolled (405, 374) with delta (0, 0)
Screenshot: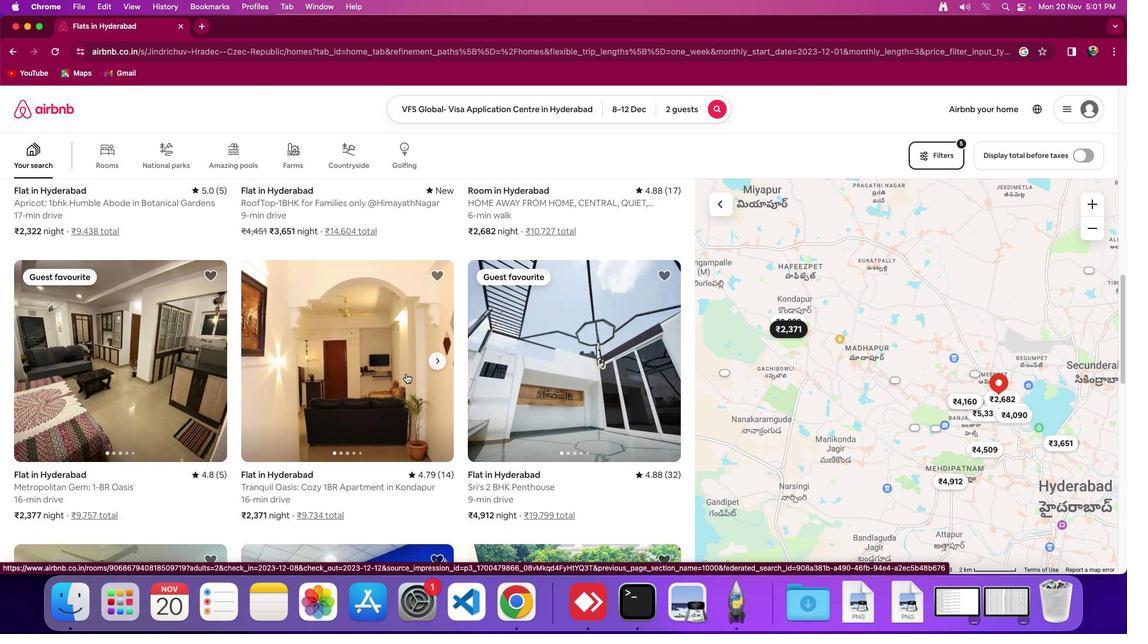 
Action: Mouse scrolled (405, 374) with delta (0, 0)
Screenshot: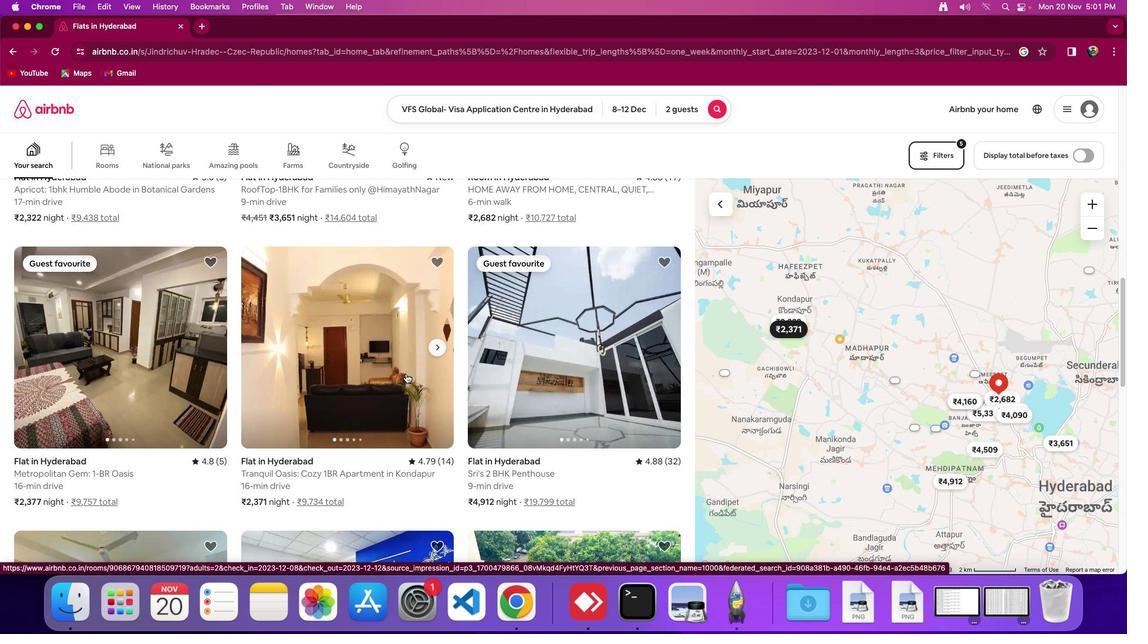 
Action: Mouse scrolled (405, 374) with delta (0, 0)
Screenshot: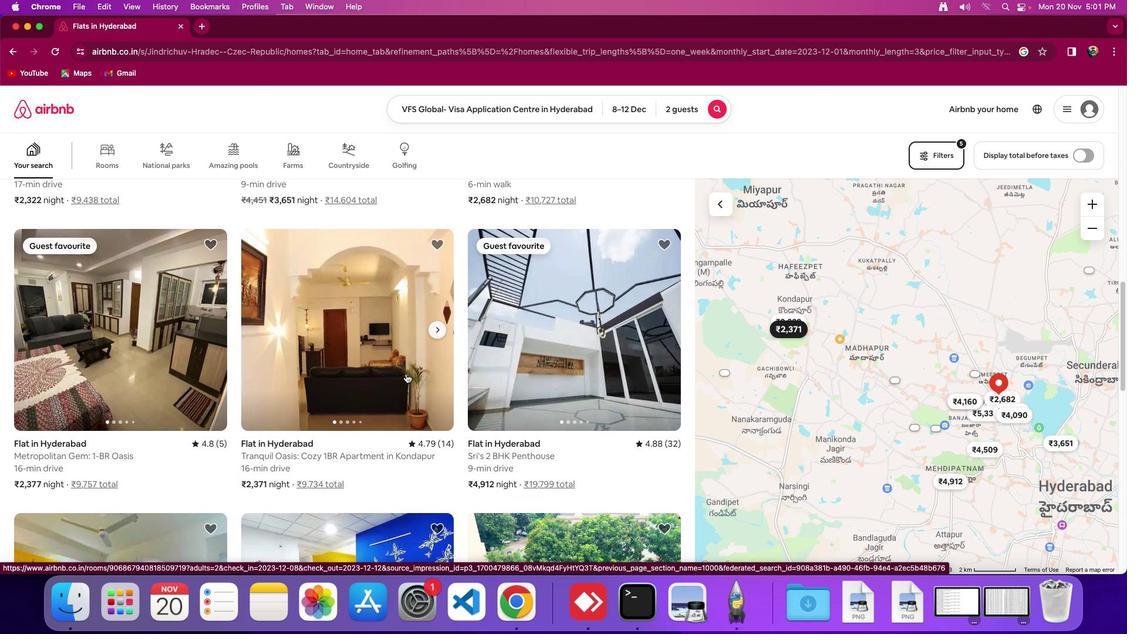 
Action: Mouse scrolled (405, 374) with delta (0, -1)
Screenshot: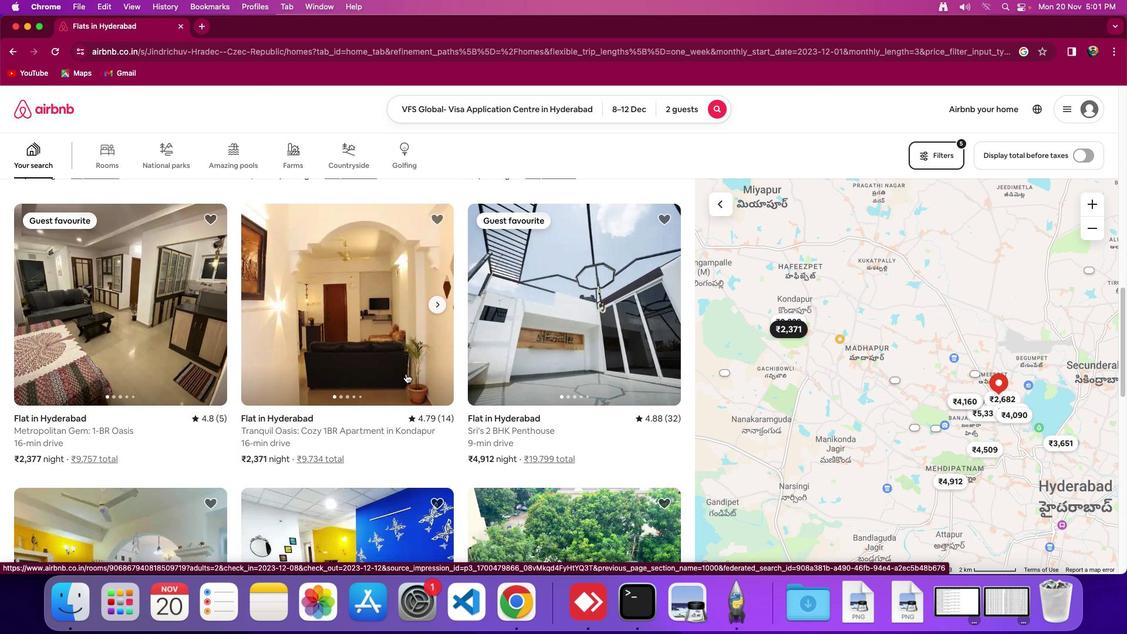 
Action: Mouse scrolled (405, 374) with delta (0, 0)
Screenshot: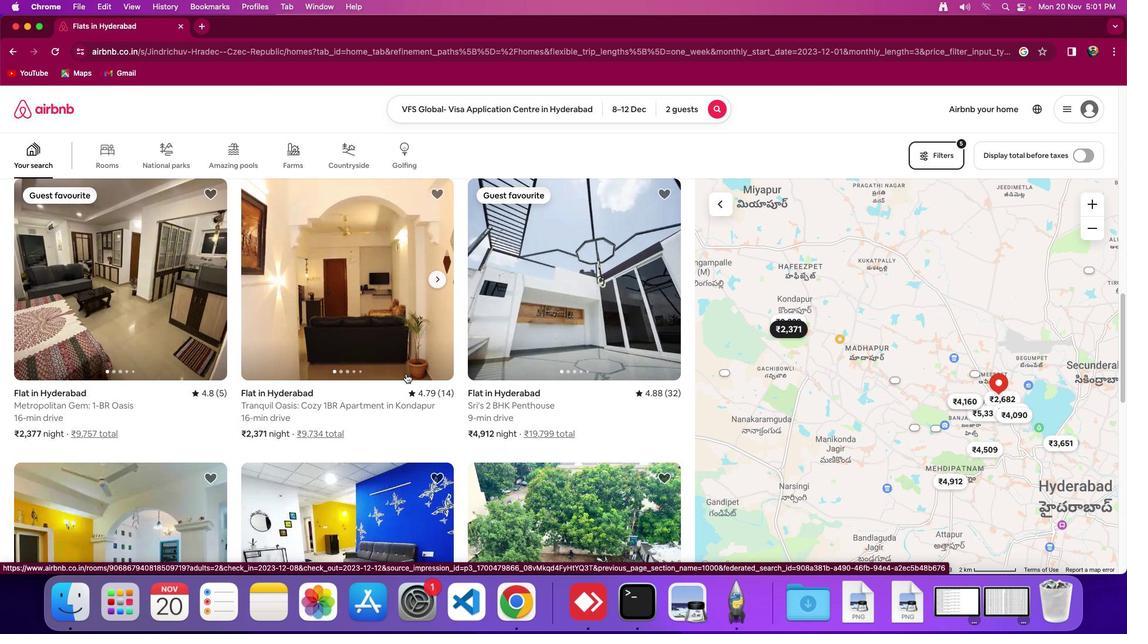 
Action: Mouse moved to (412, 372)
Screenshot: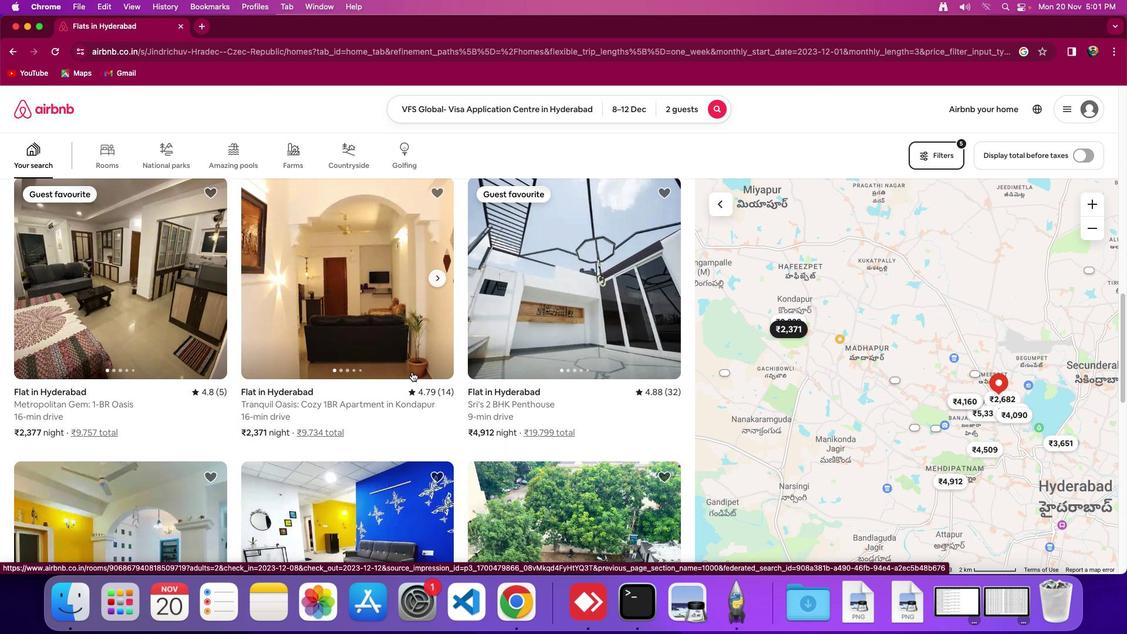 
Action: Mouse scrolled (412, 372) with delta (0, 0)
Screenshot: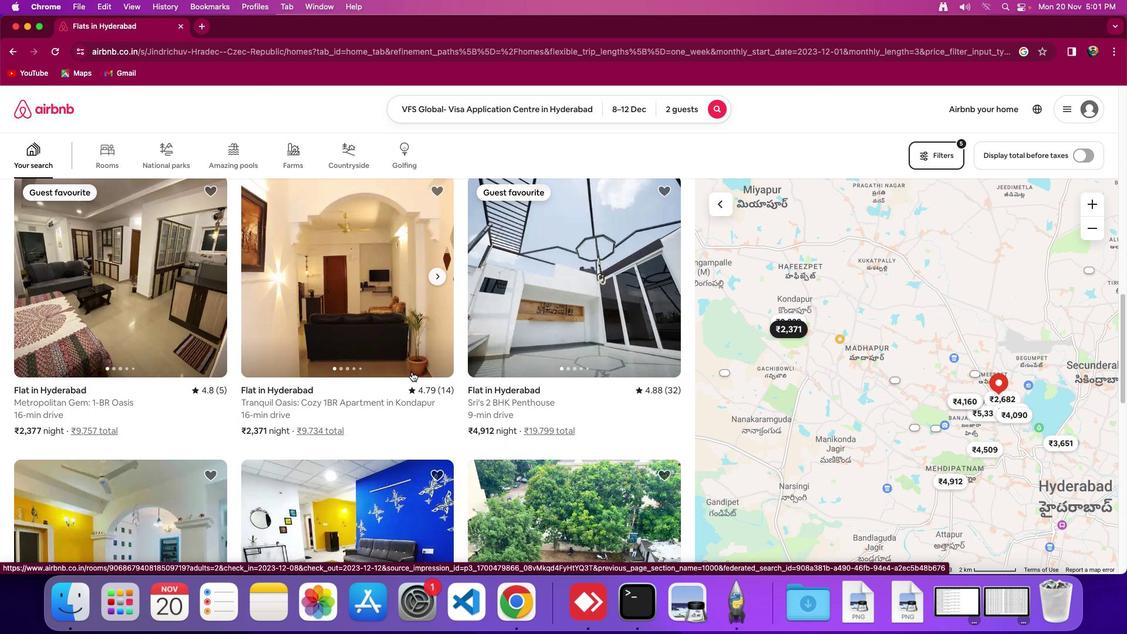 
Action: Mouse scrolled (412, 372) with delta (0, 0)
Screenshot: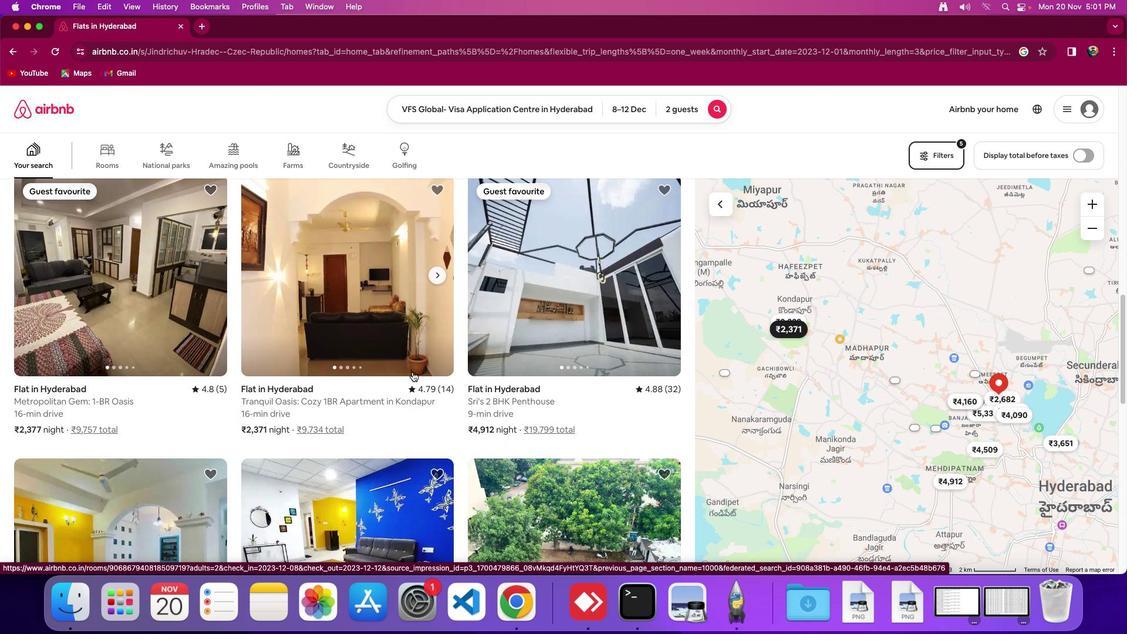 
Action: Mouse moved to (412, 371)
Screenshot: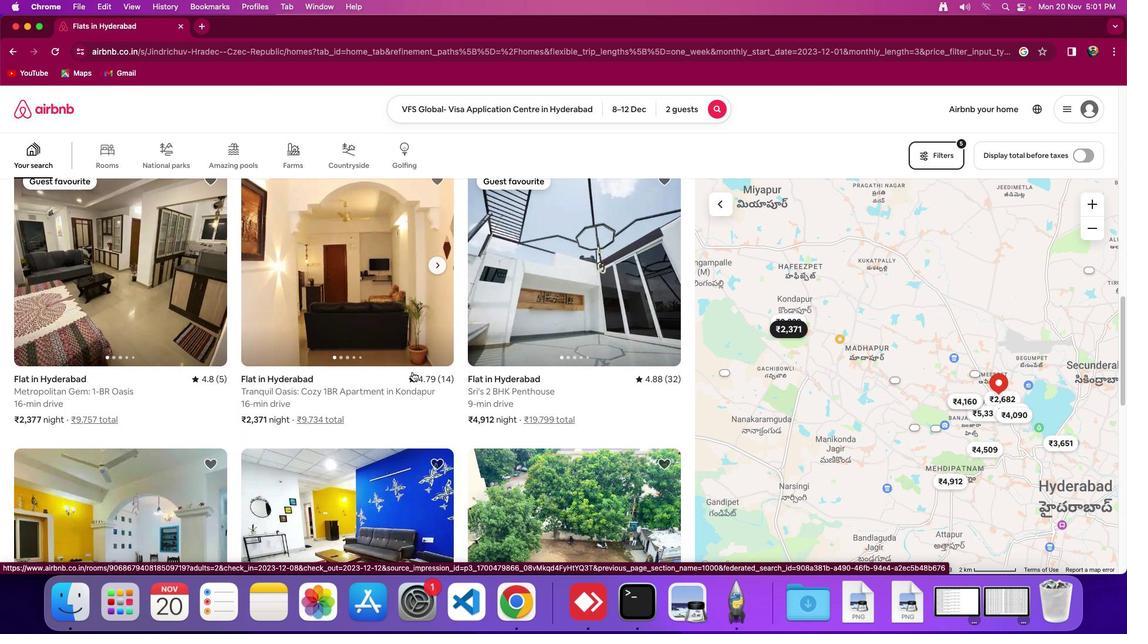 
Action: Mouse scrolled (412, 371) with delta (0, 0)
Screenshot: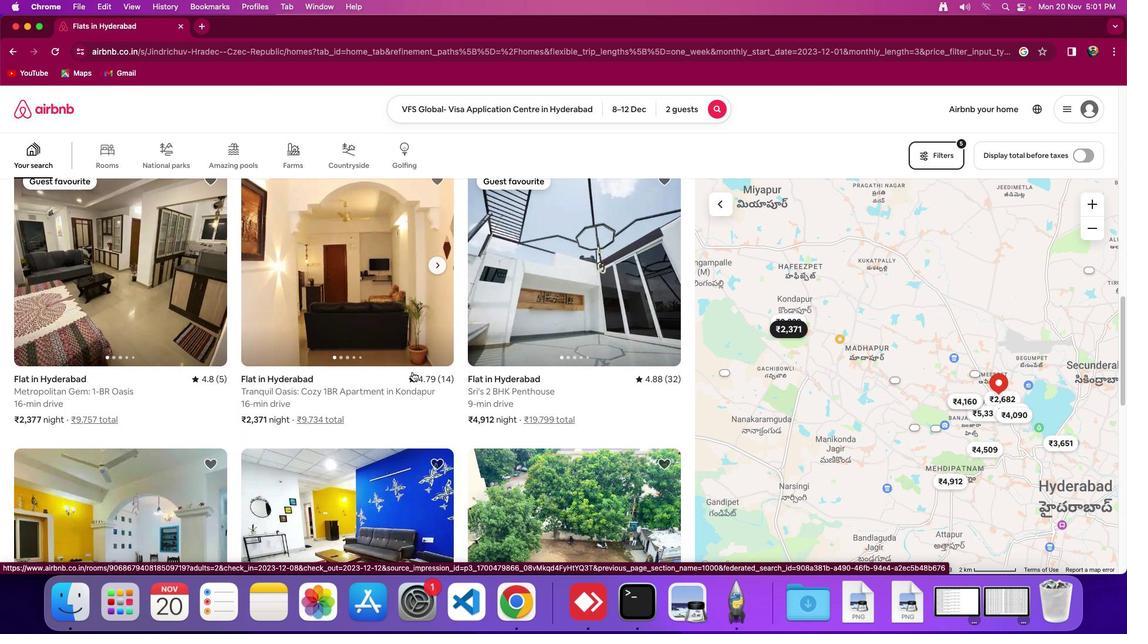 
Action: Mouse moved to (412, 371)
Screenshot: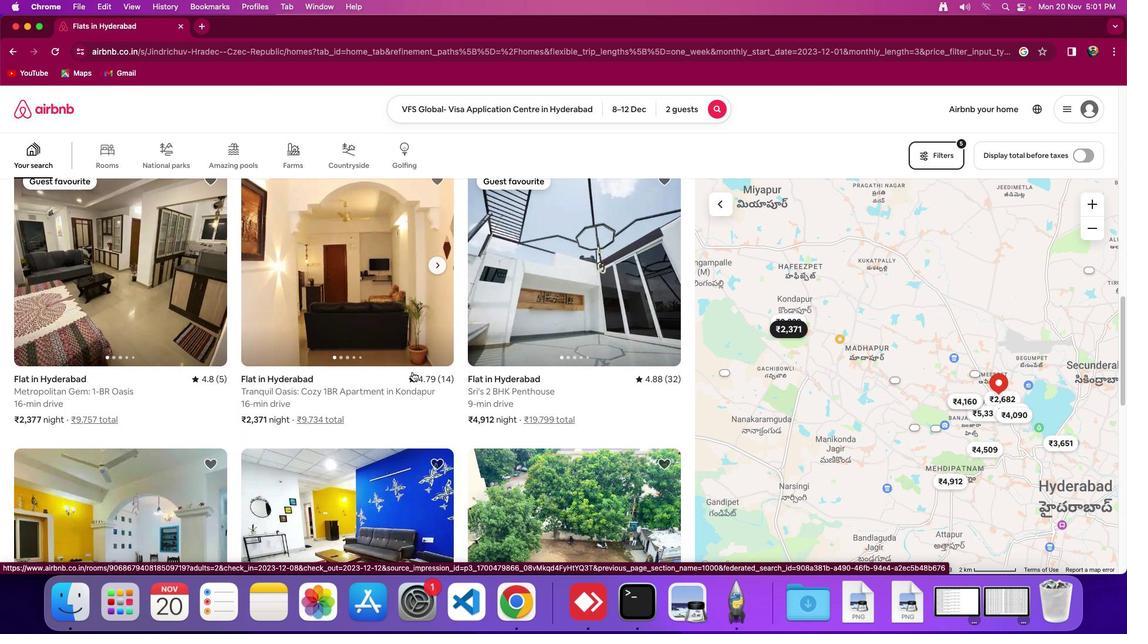 
Action: Mouse scrolled (412, 371) with delta (0, 0)
Screenshot: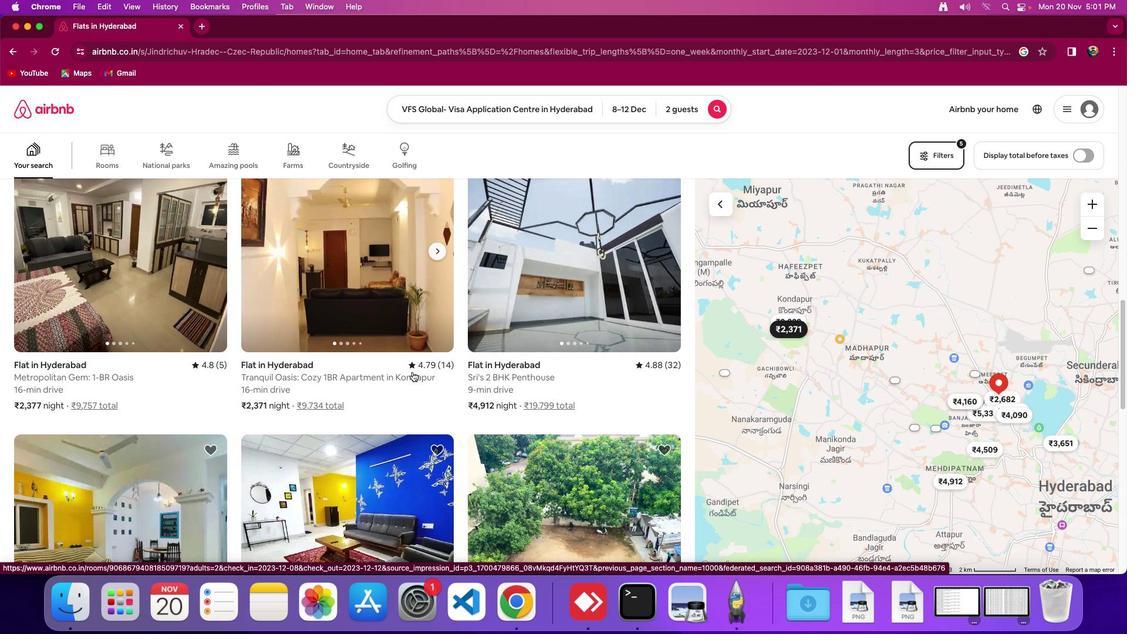
Action: Mouse scrolled (412, 371) with delta (0, 0)
Screenshot: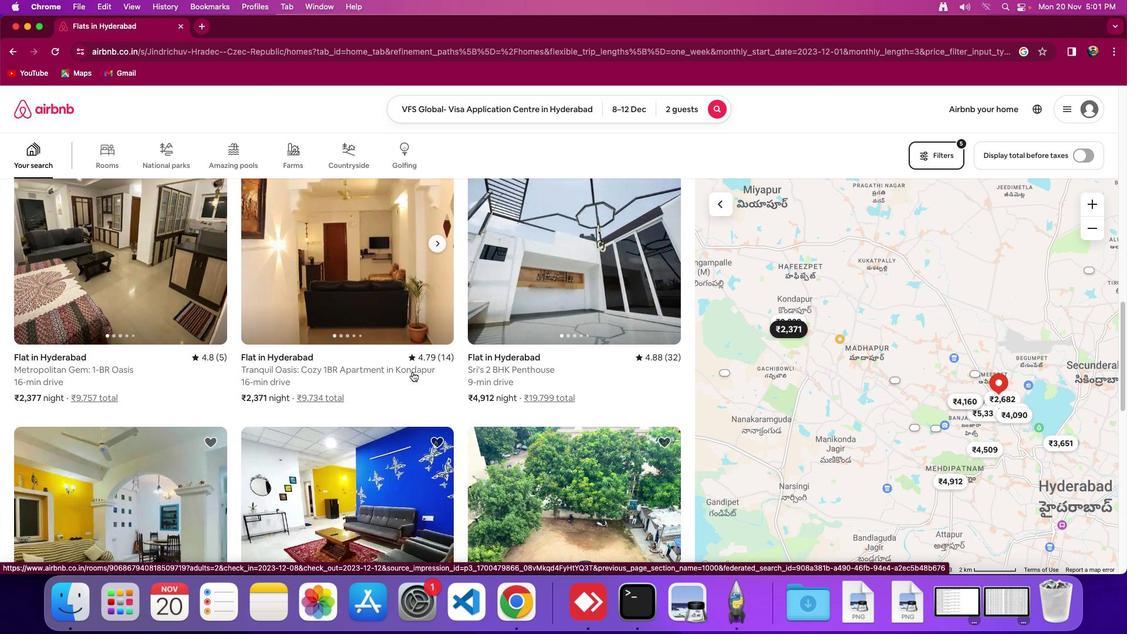 
Action: Mouse scrolled (412, 371) with delta (0, -1)
Screenshot: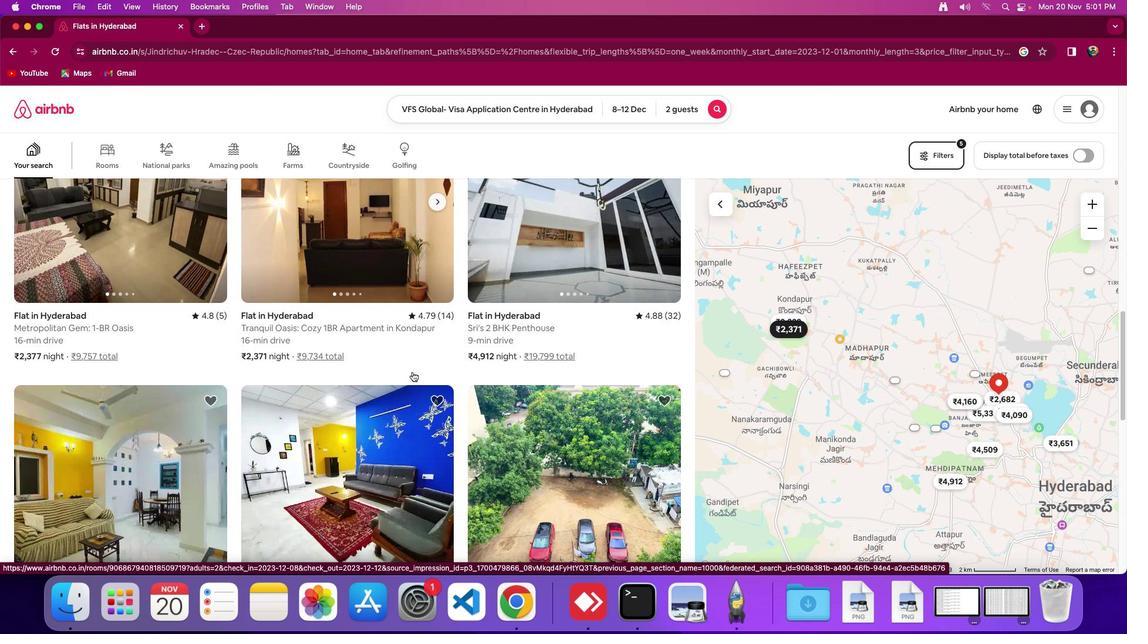 
Action: Mouse scrolled (412, 371) with delta (0, 0)
Screenshot: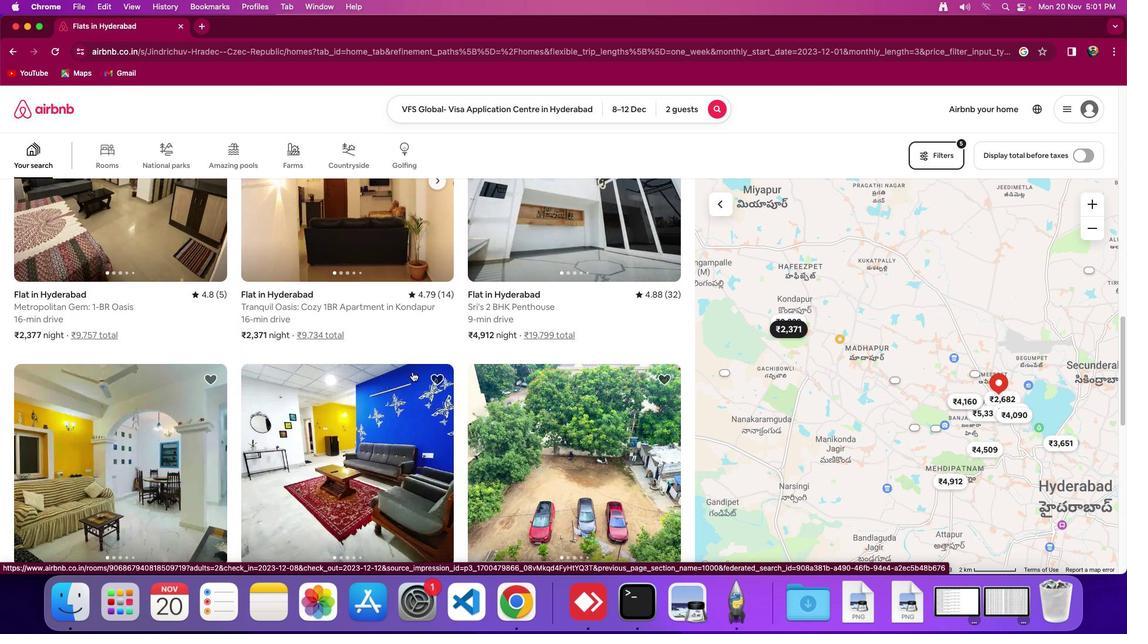 
Action: Mouse scrolled (412, 371) with delta (0, 0)
Screenshot: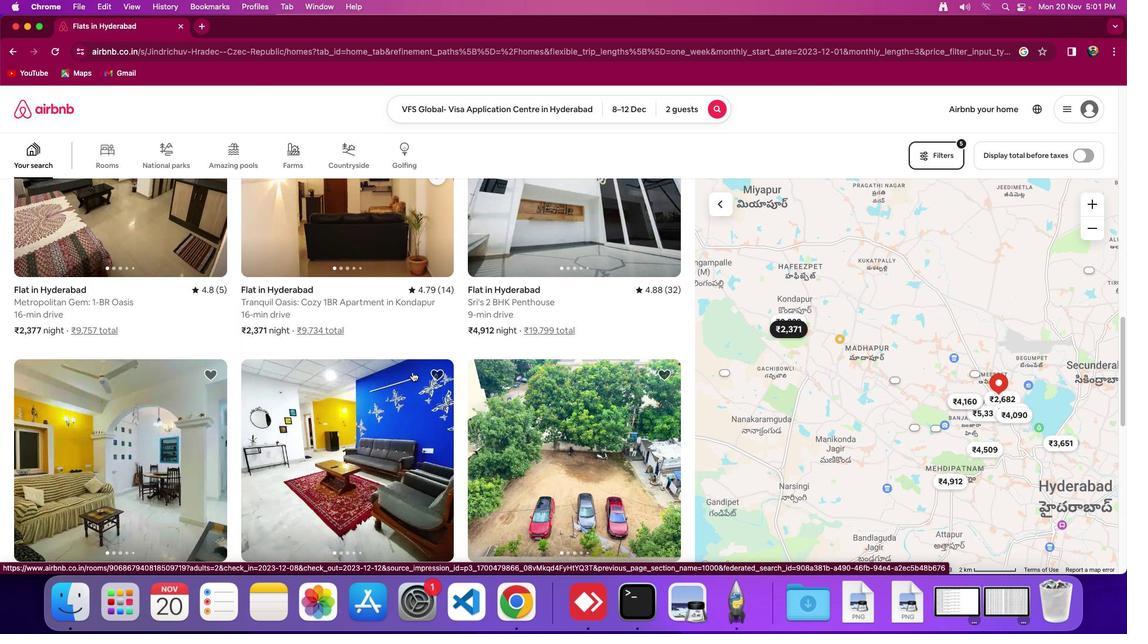
Action: Mouse scrolled (412, 371) with delta (0, -1)
Screenshot: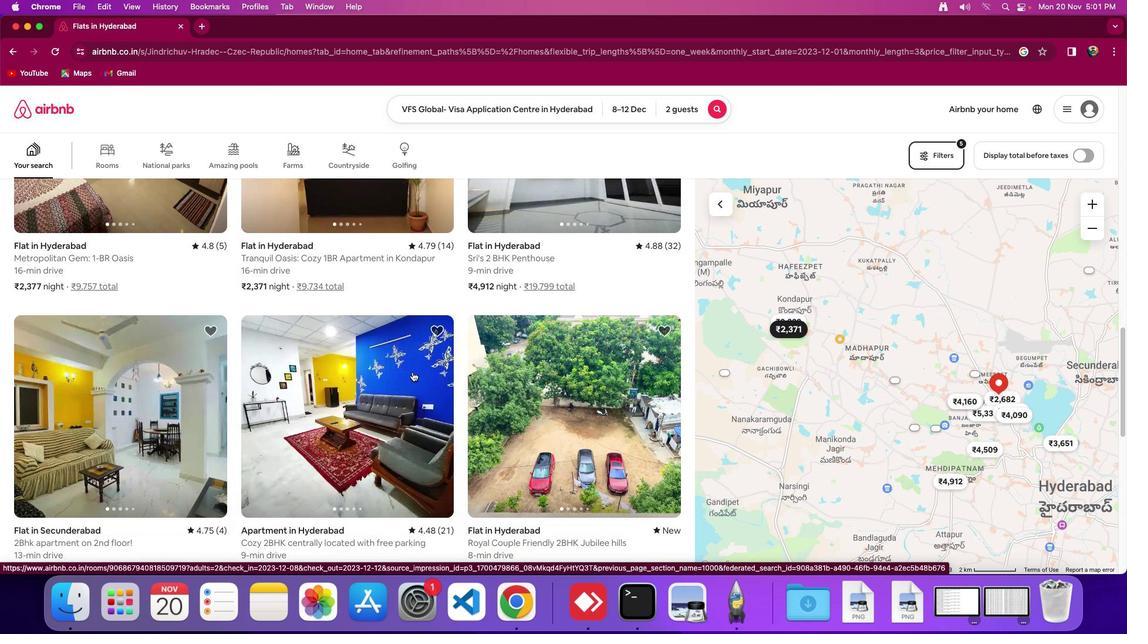 
Action: Mouse scrolled (412, 371) with delta (0, 0)
Screenshot: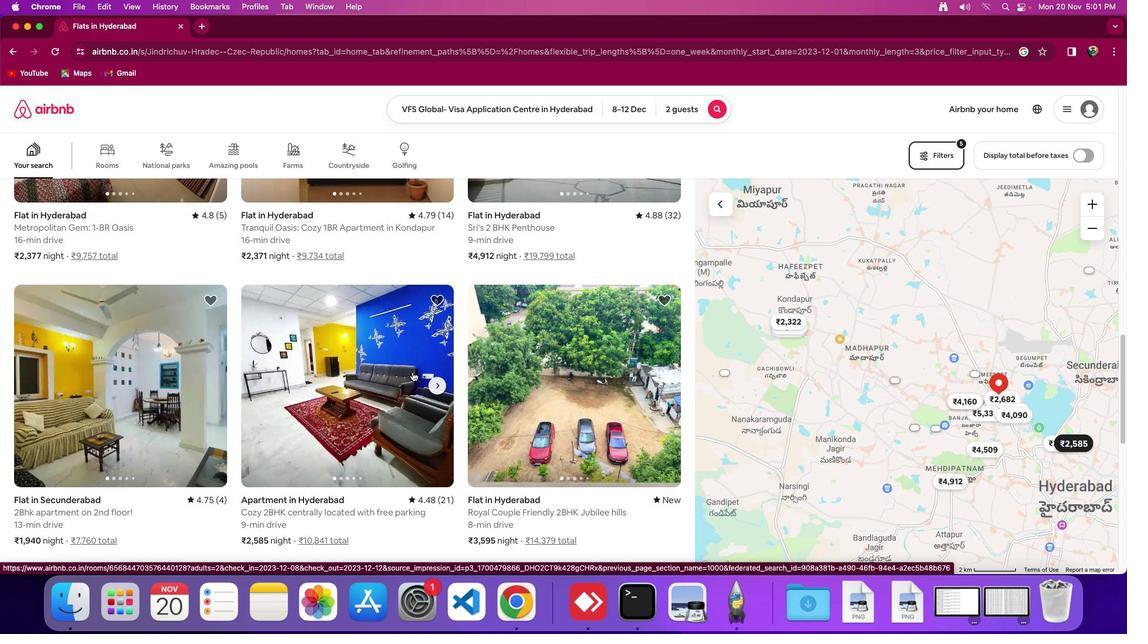 
Action: Mouse scrolled (412, 371) with delta (0, 0)
Screenshot: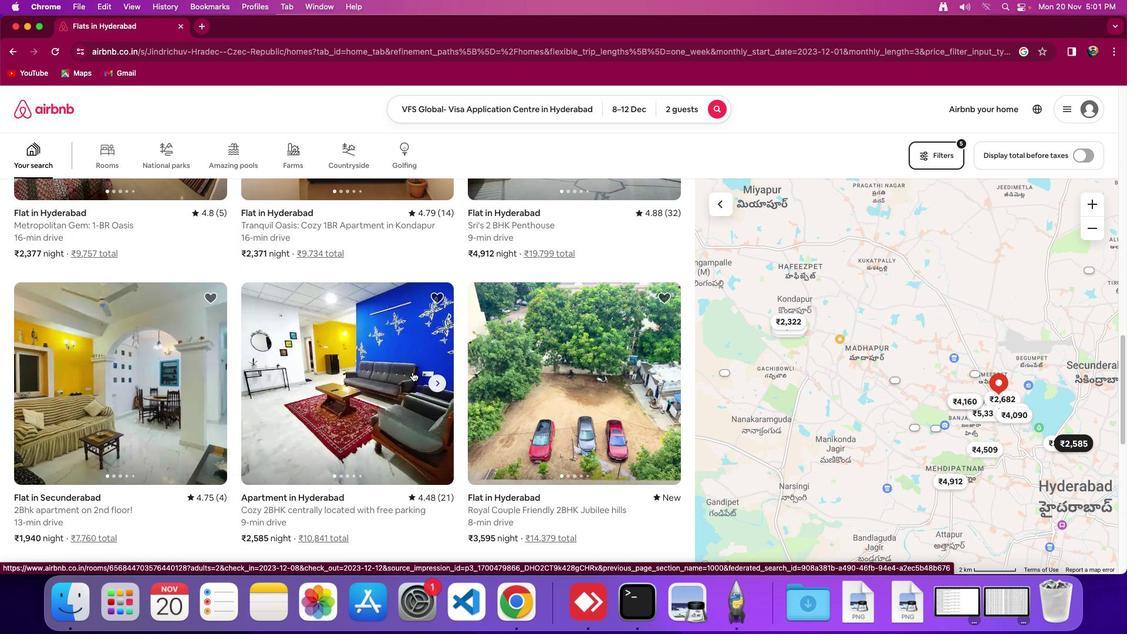 
Action: Mouse scrolled (412, 371) with delta (0, -1)
Screenshot: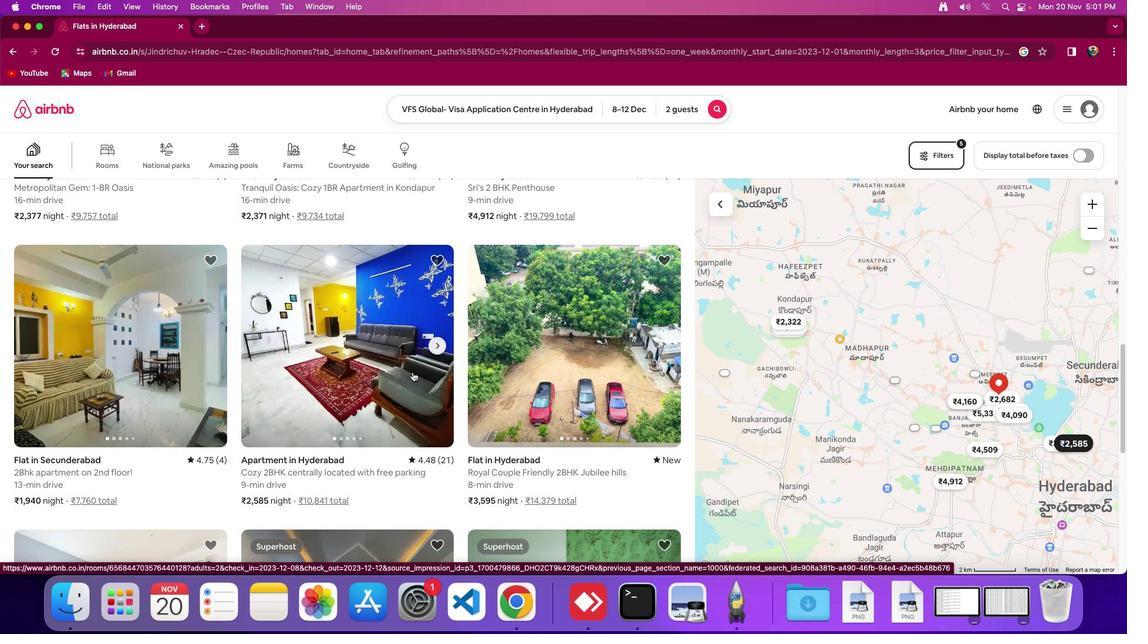 
Action: Mouse moved to (416, 369)
Screenshot: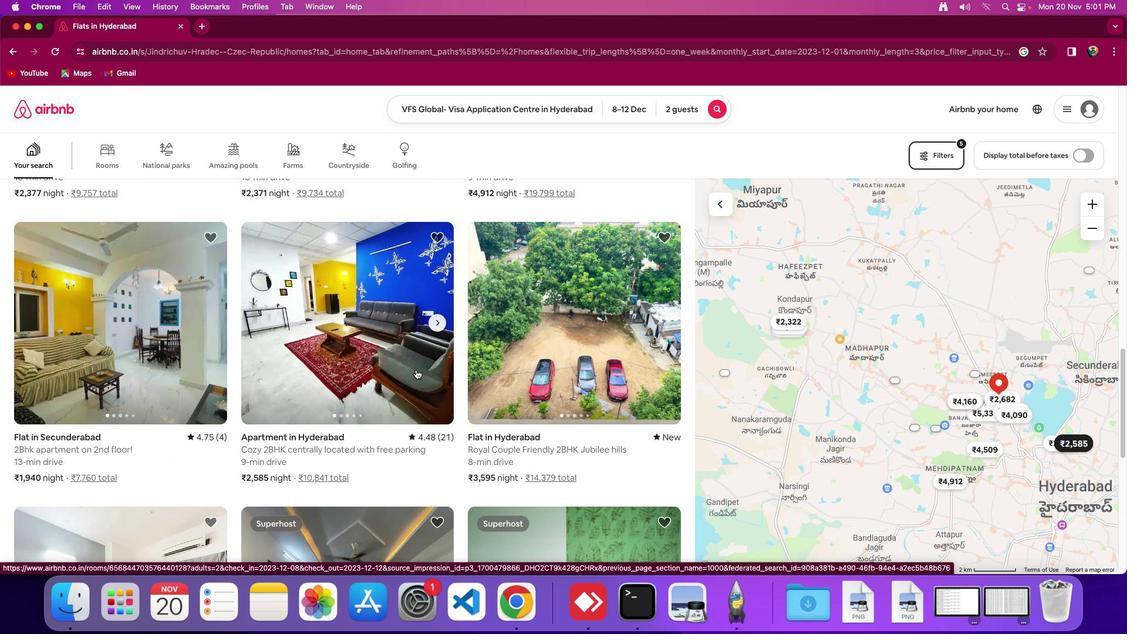 
Action: Mouse scrolled (416, 369) with delta (0, 0)
Screenshot: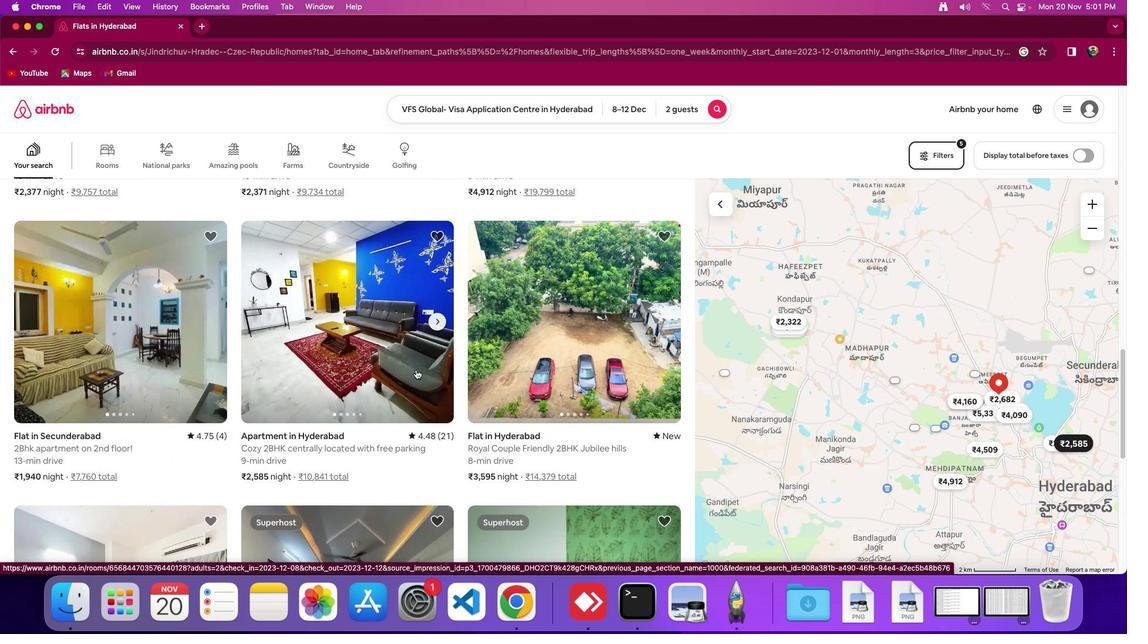 
Action: Mouse scrolled (416, 369) with delta (0, 0)
Screenshot: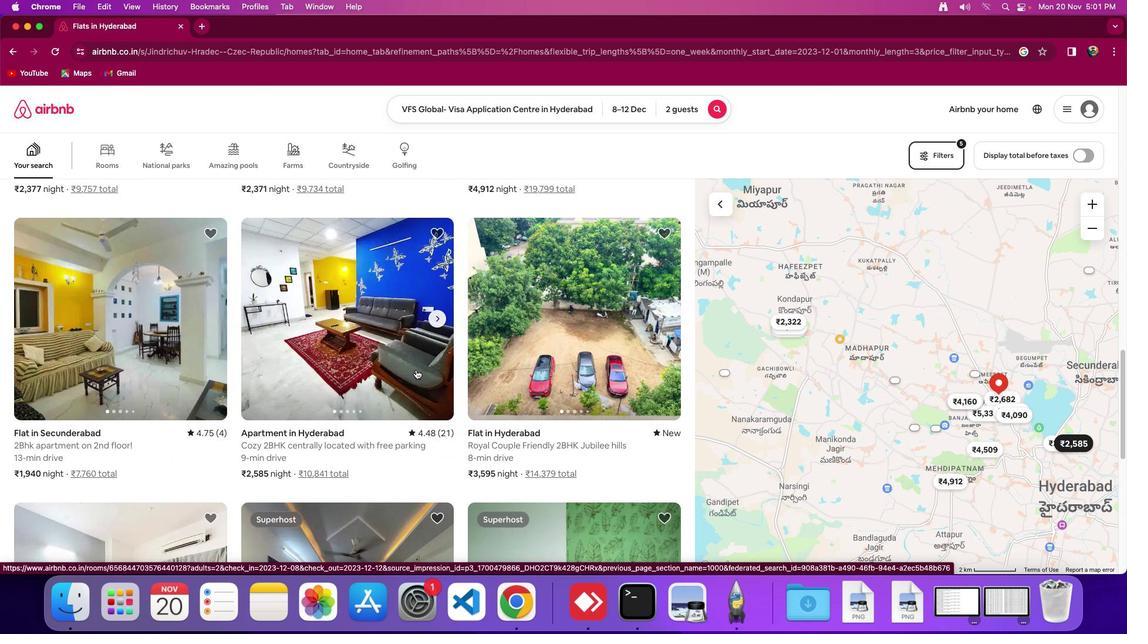 
Action: Mouse scrolled (416, 369) with delta (0, 0)
Screenshot: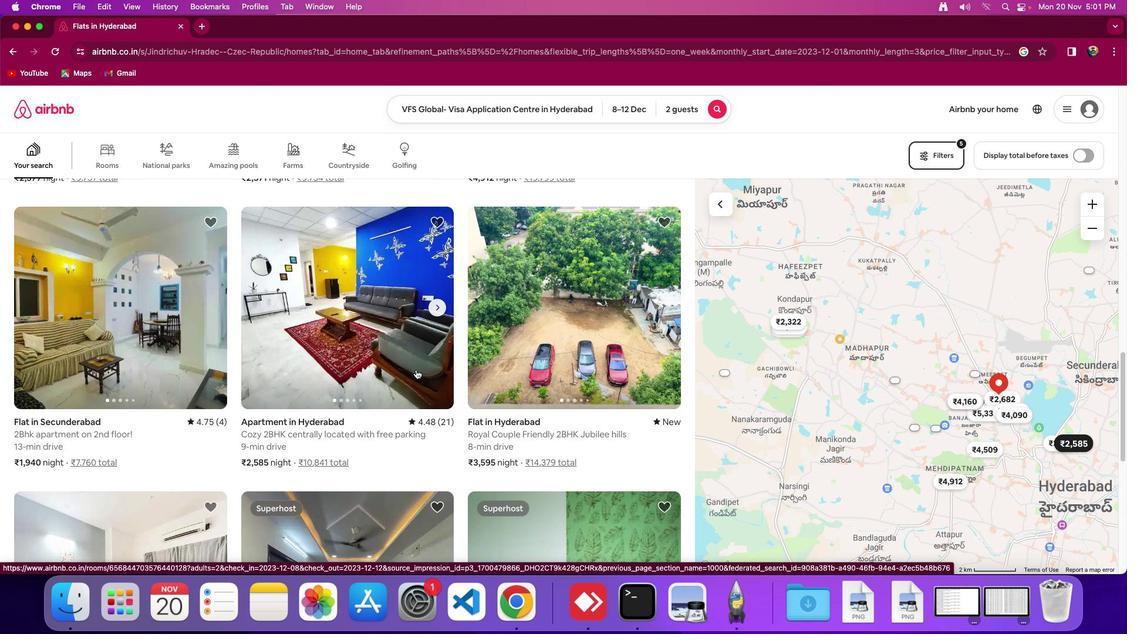 
Action: Mouse scrolled (416, 369) with delta (0, 0)
Screenshot: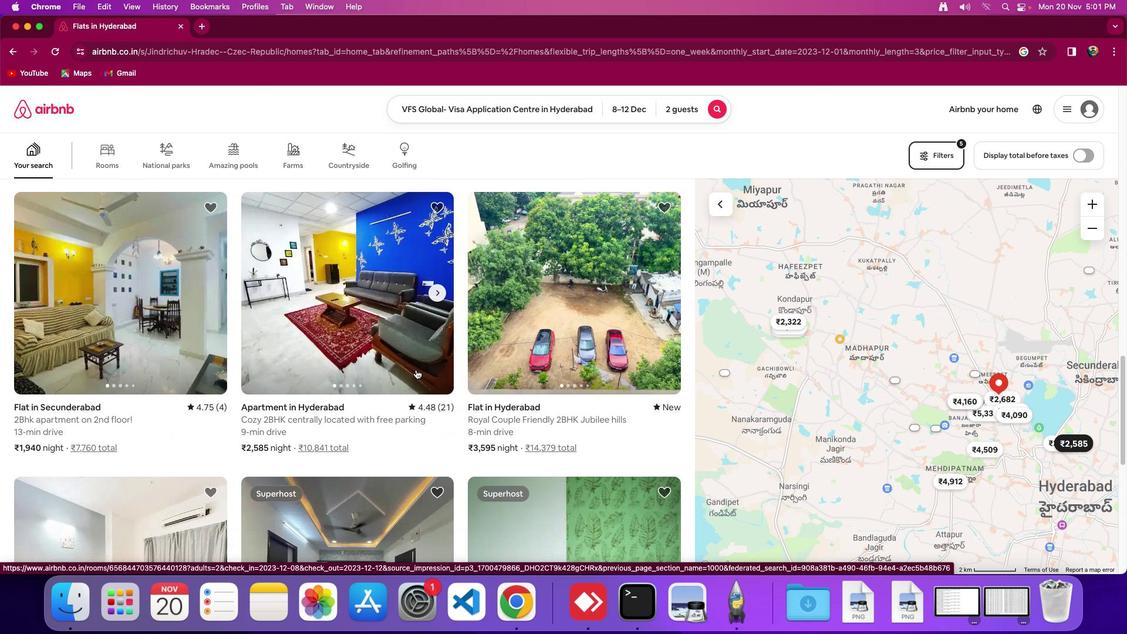 
Action: Mouse scrolled (416, 369) with delta (0, -1)
Screenshot: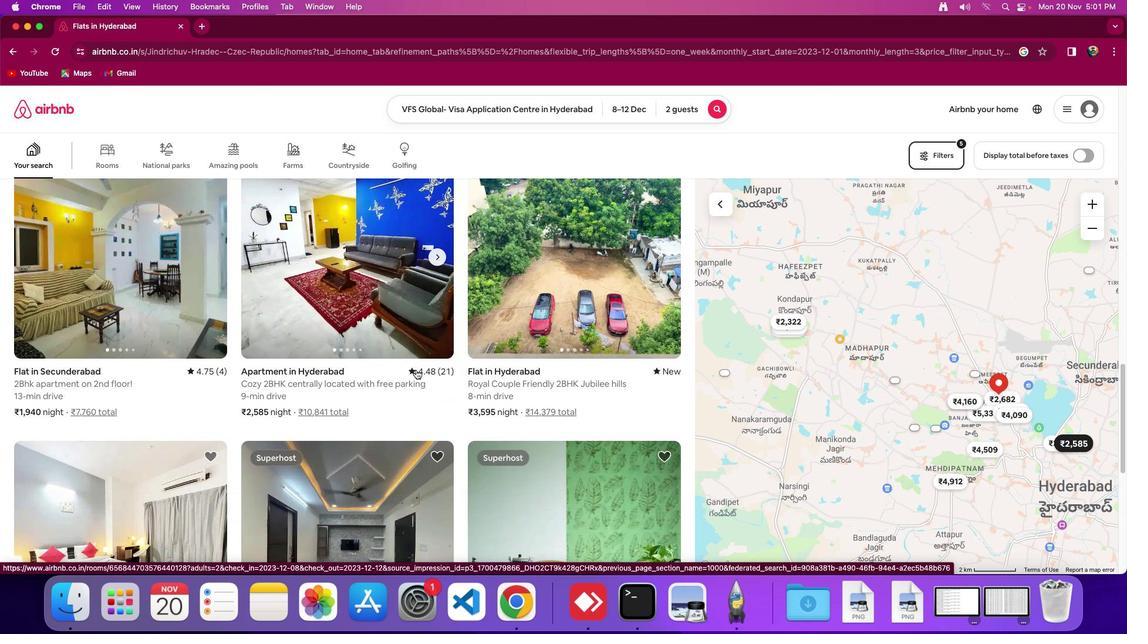 
Action: Mouse scrolled (416, 369) with delta (0, 0)
Screenshot: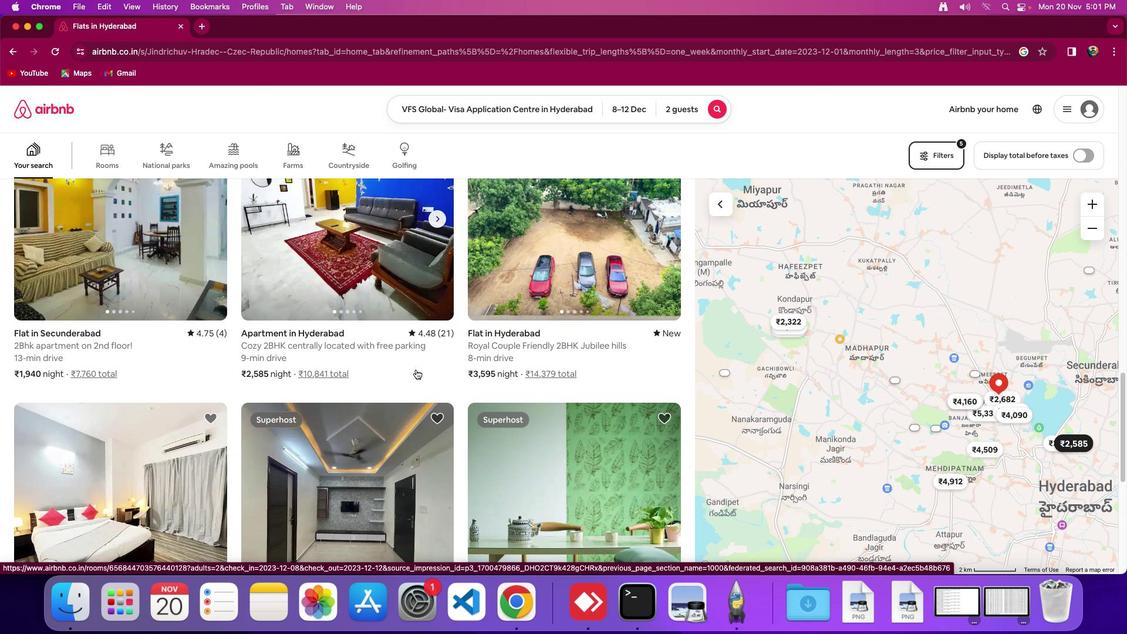 
Action: Mouse scrolled (416, 369) with delta (0, 0)
Screenshot: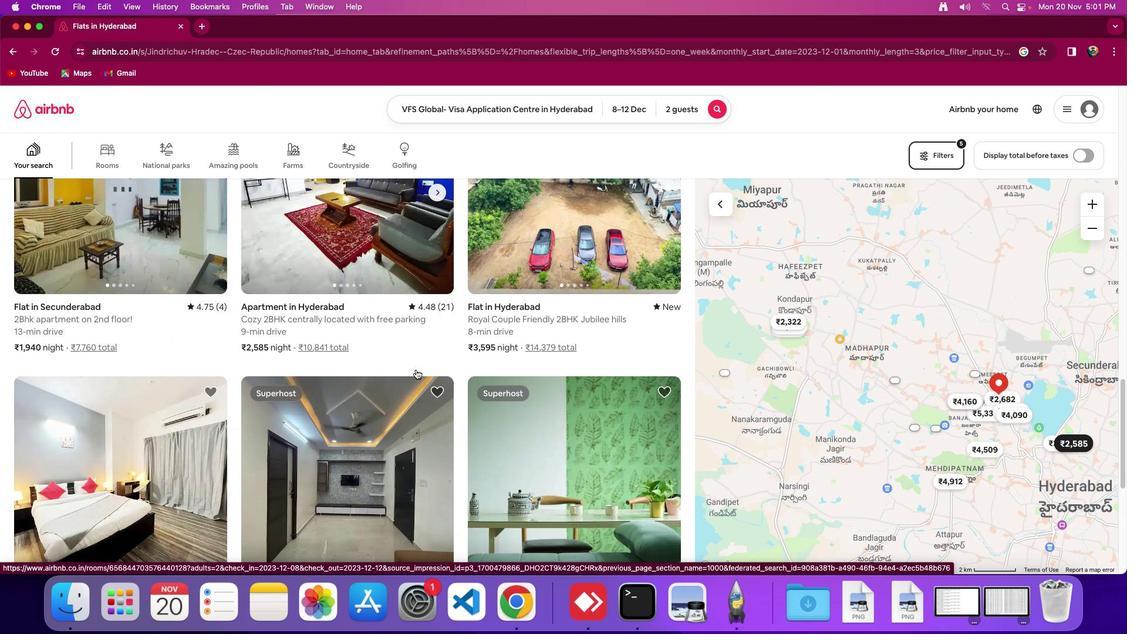 
Action: Mouse scrolled (416, 369) with delta (0, -1)
Screenshot: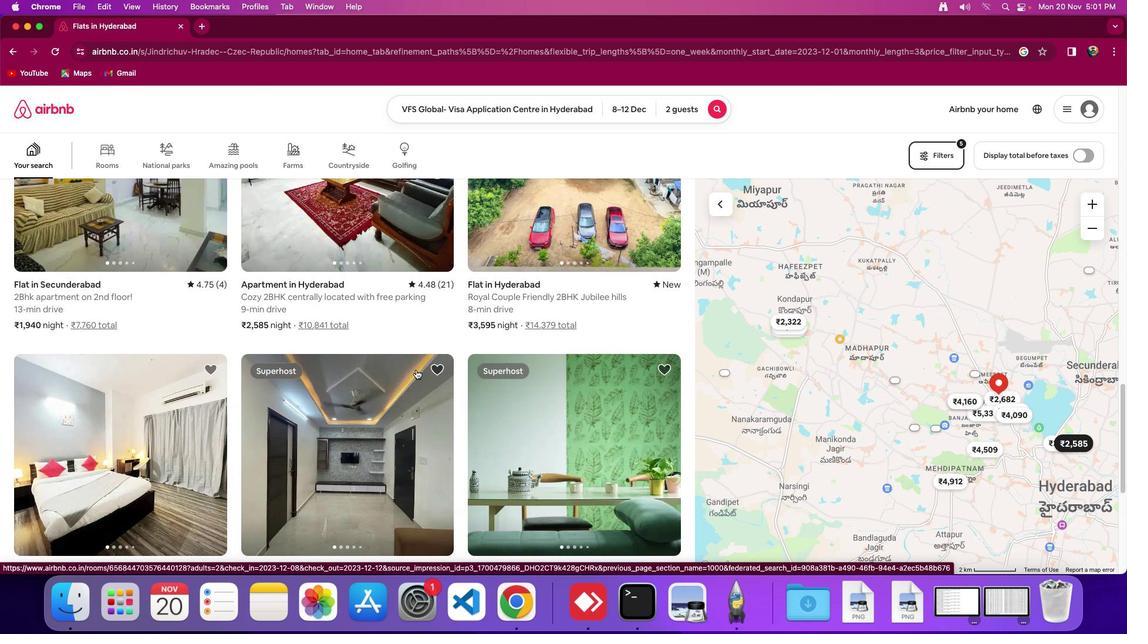 
Action: Mouse scrolled (416, 369) with delta (0, 0)
Screenshot: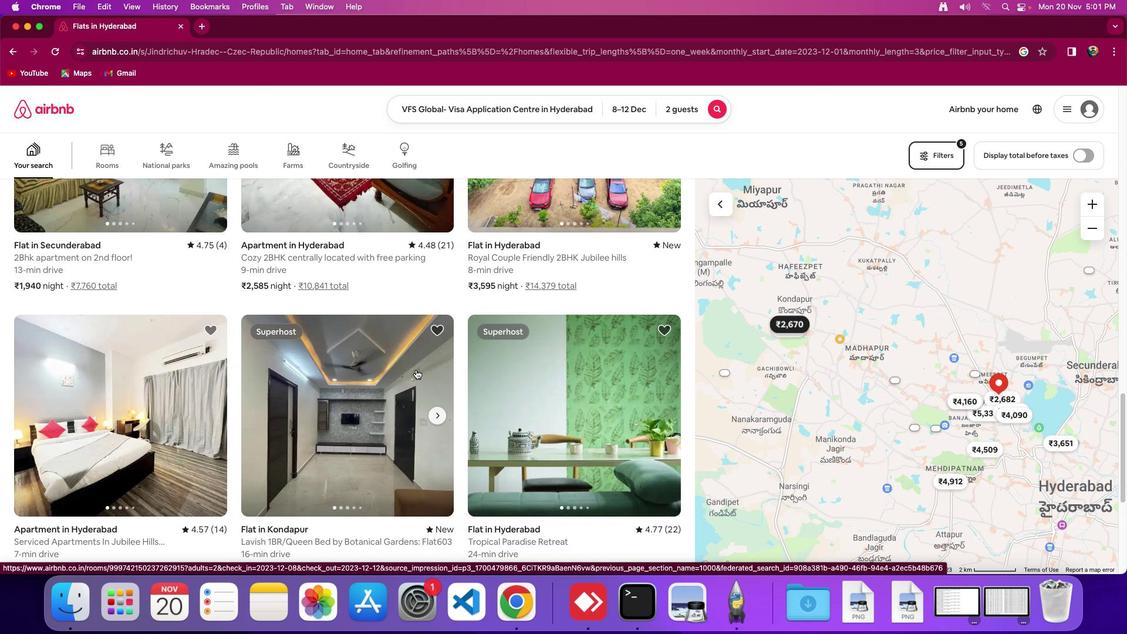 
Action: Mouse scrolled (416, 369) with delta (0, 0)
Screenshot: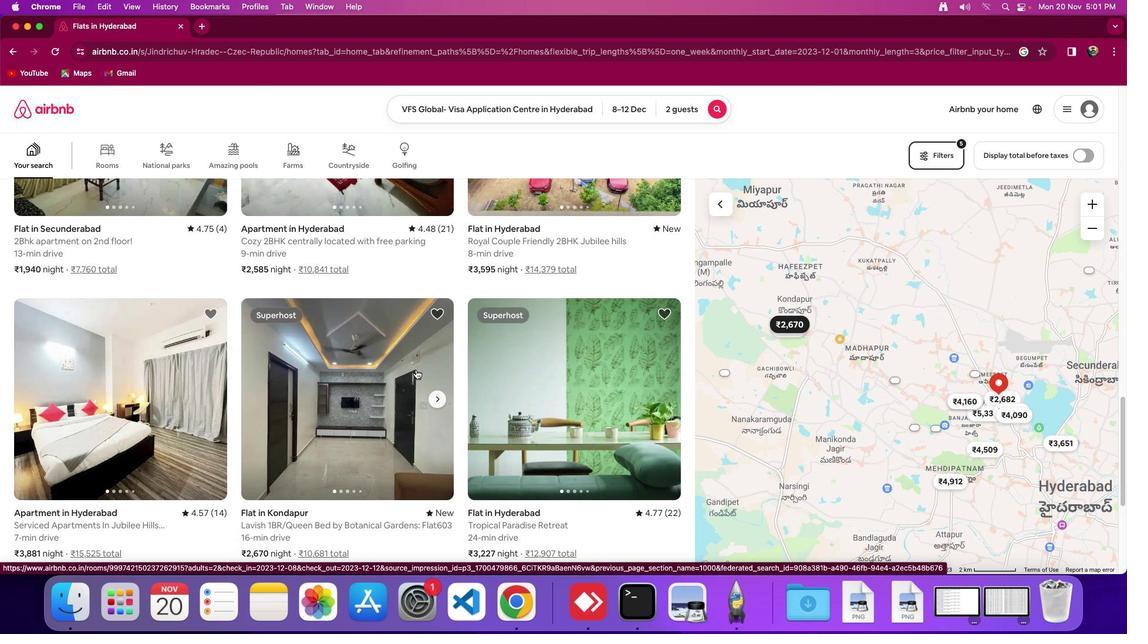 
Action: Mouse scrolled (416, 369) with delta (0, -1)
Screenshot: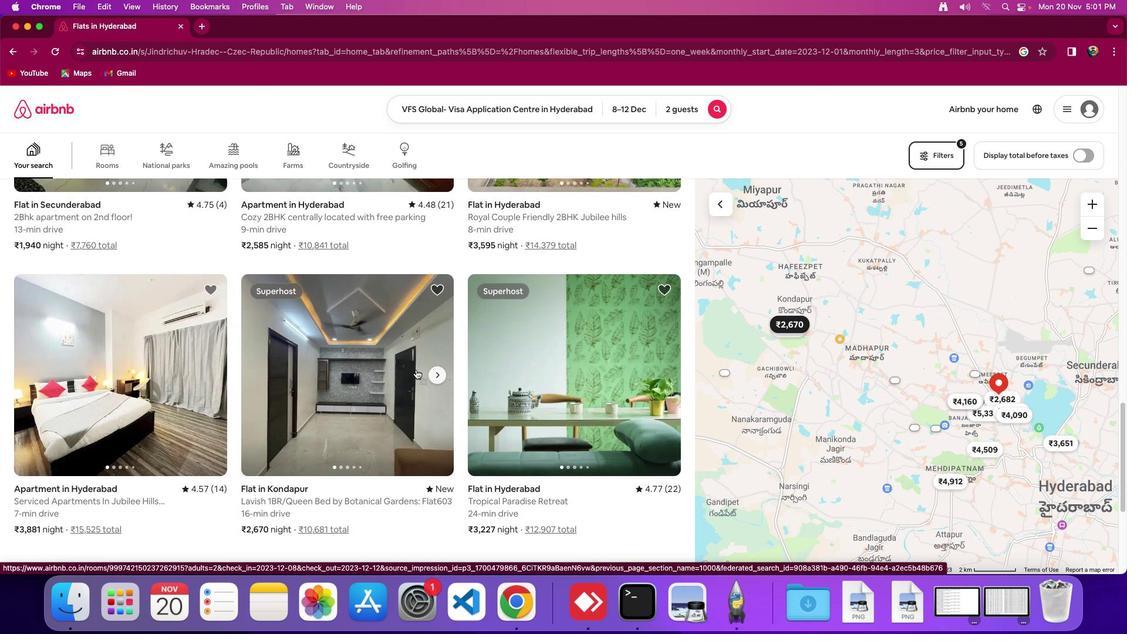
Action: Mouse scrolled (416, 369) with delta (0, 0)
Screenshot: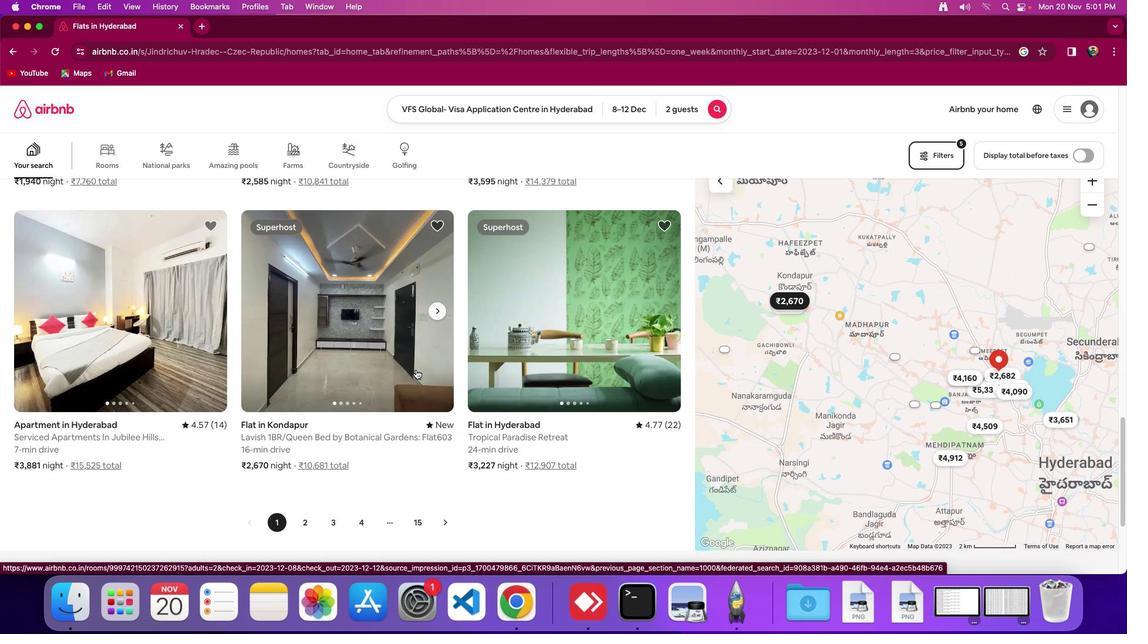 
Action: Mouse scrolled (416, 369) with delta (0, 0)
Screenshot: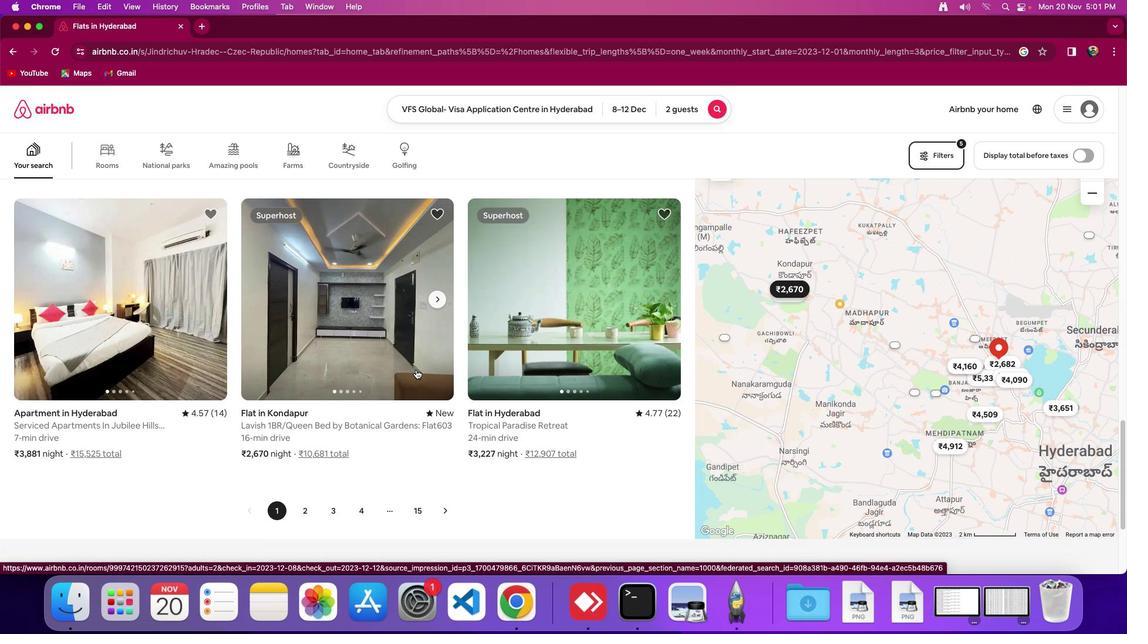
Action: Mouse scrolled (416, 369) with delta (0, -1)
Screenshot: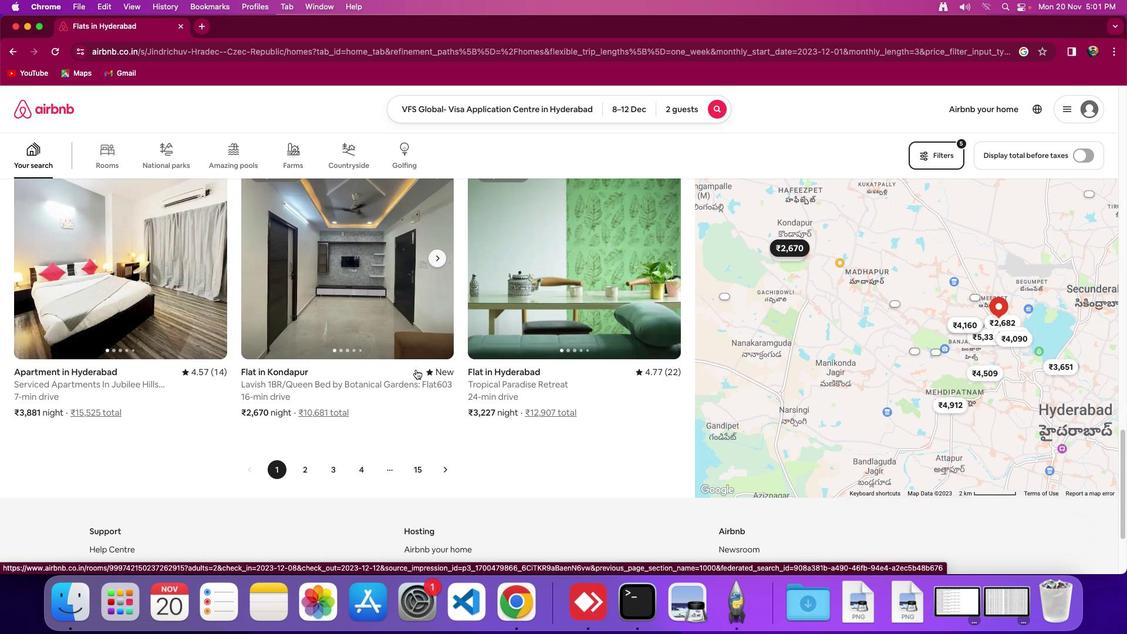 
Action: Mouse moved to (308, 453)
Screenshot: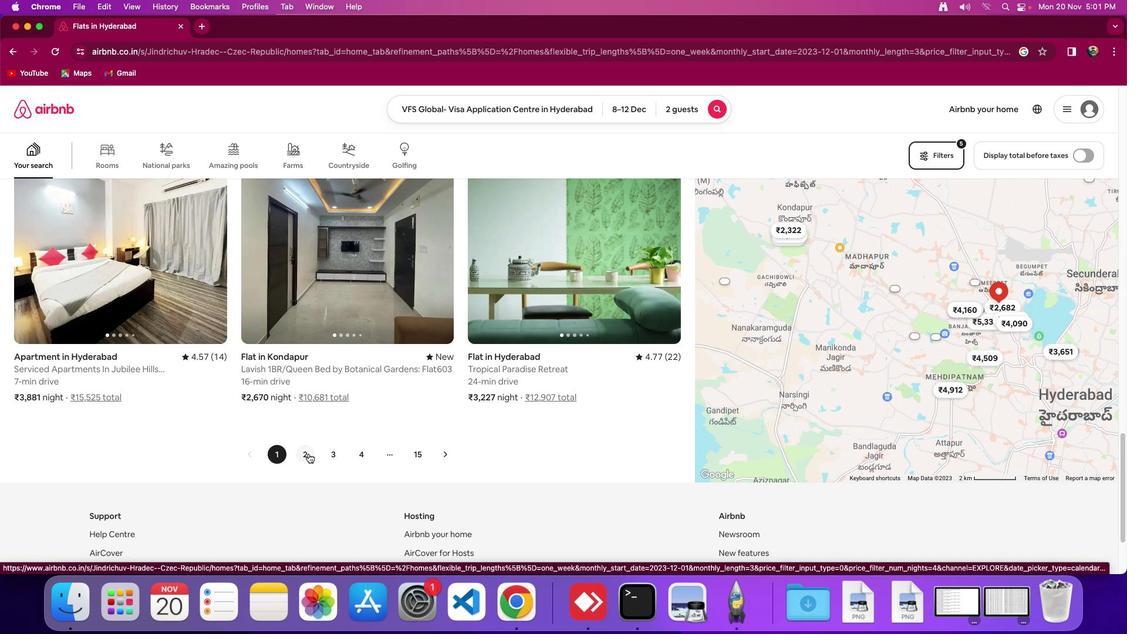 
Action: Mouse pressed left at (308, 453)
Screenshot: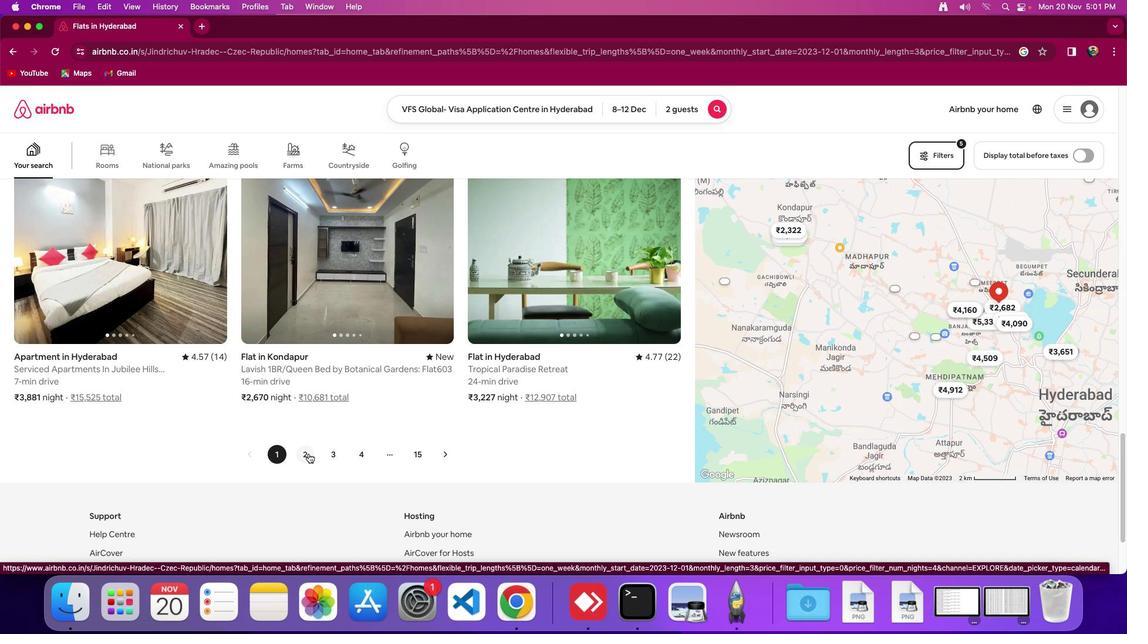 
Action: Mouse moved to (418, 415)
Screenshot: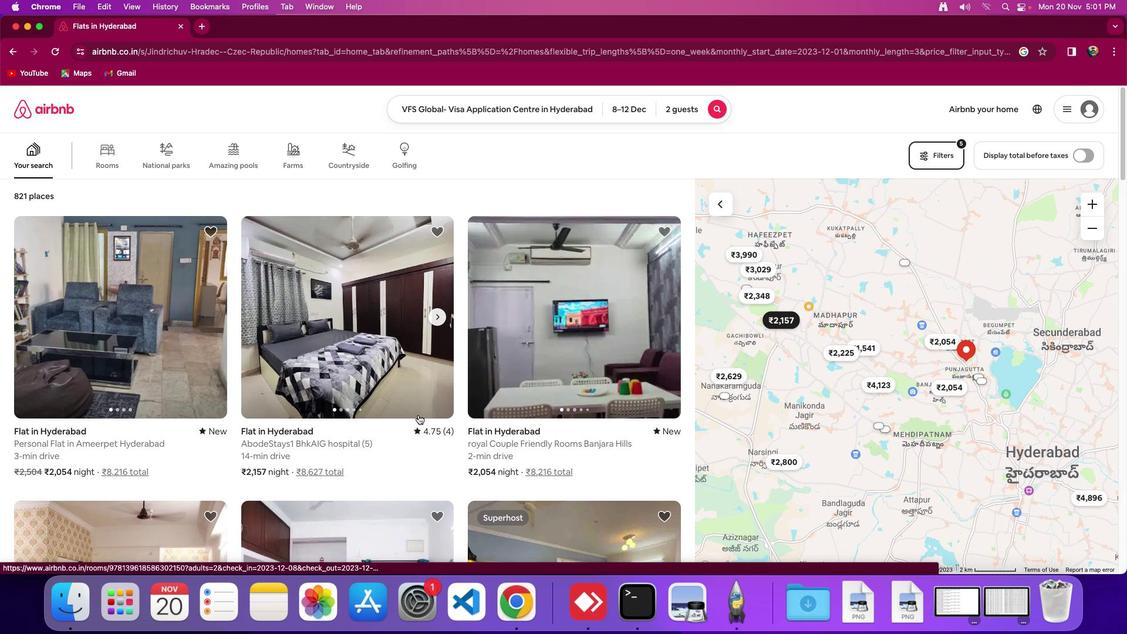 
Action: Mouse scrolled (418, 415) with delta (0, 0)
Screenshot: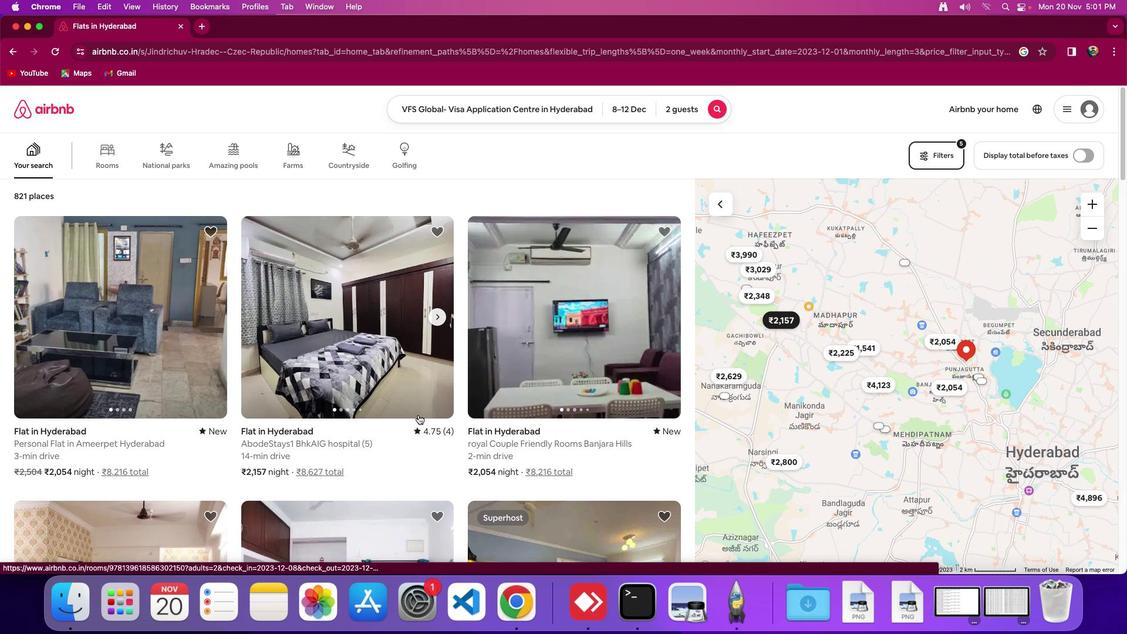 
Action: Mouse moved to (418, 415)
Screenshot: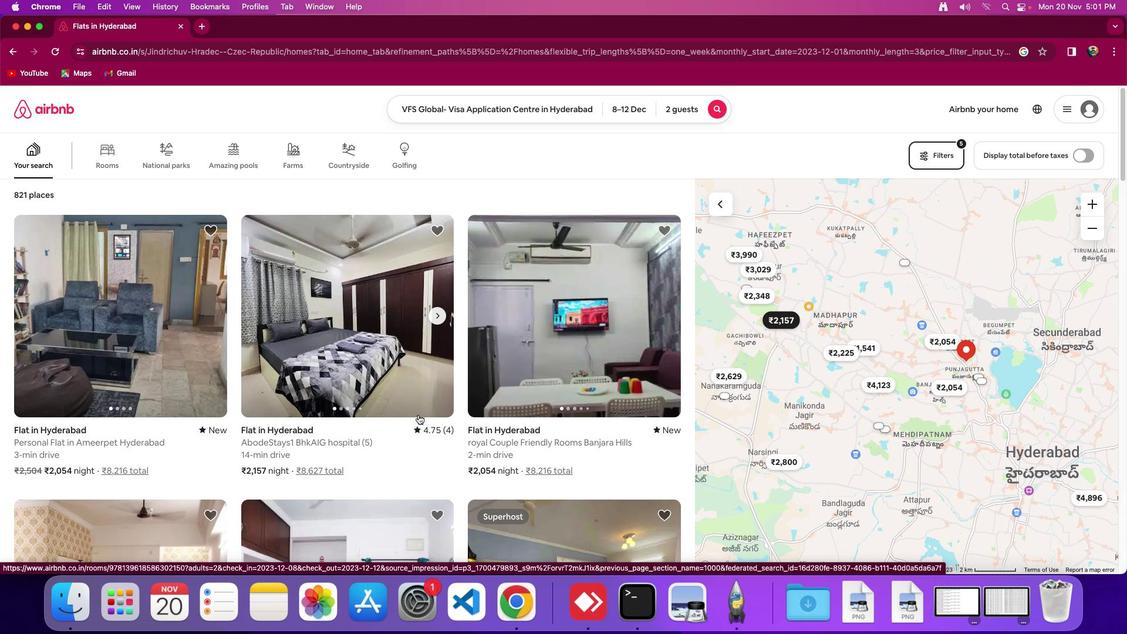 
Action: Mouse scrolled (418, 415) with delta (0, 0)
Screenshot: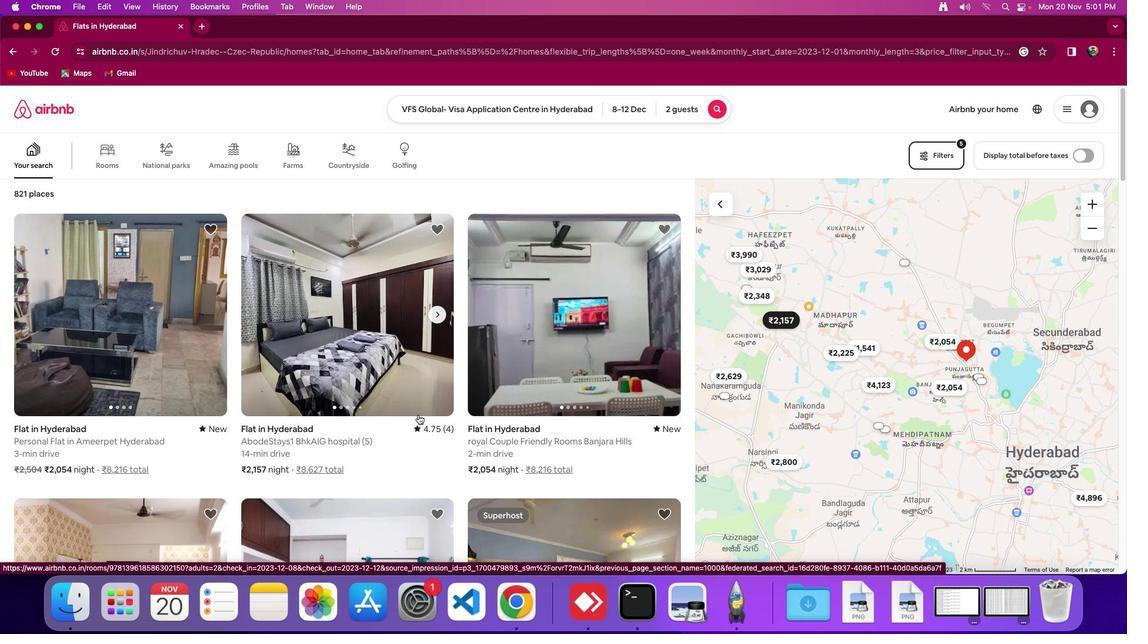 
Action: Mouse moved to (418, 414)
Screenshot: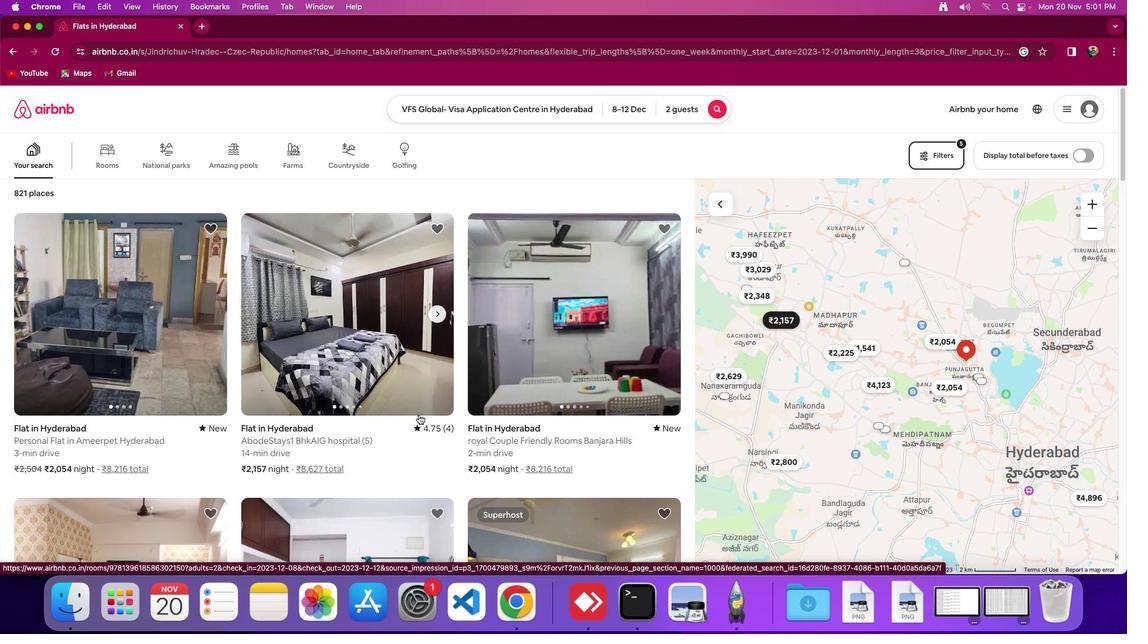 
Action: Mouse scrolled (418, 414) with delta (0, 0)
Screenshot: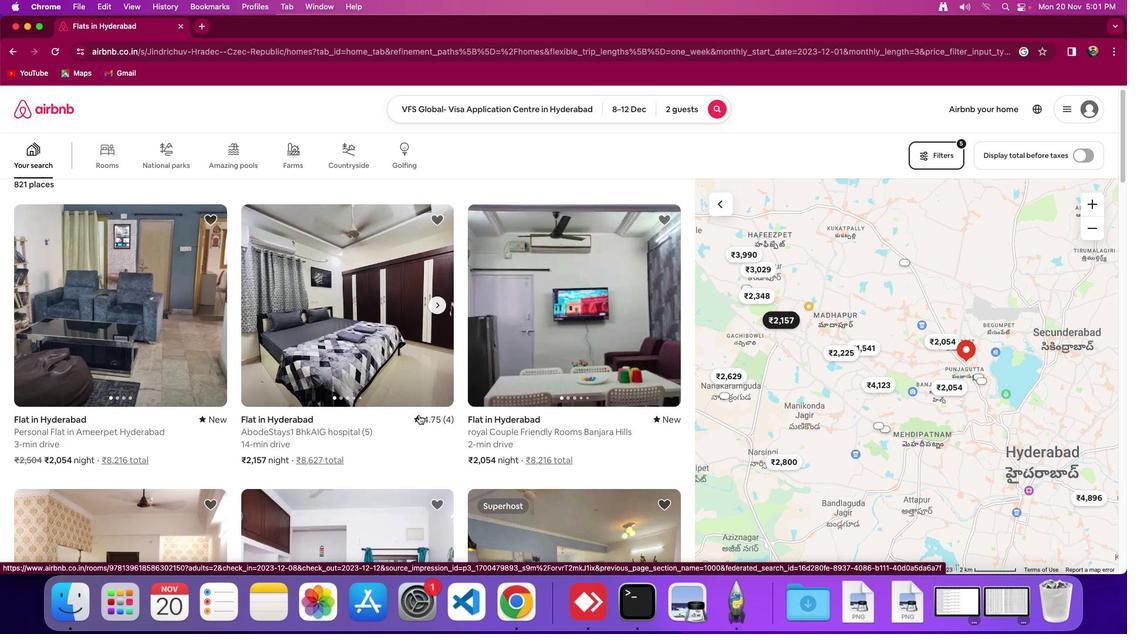 
Action: Mouse scrolled (418, 414) with delta (0, 0)
Screenshot: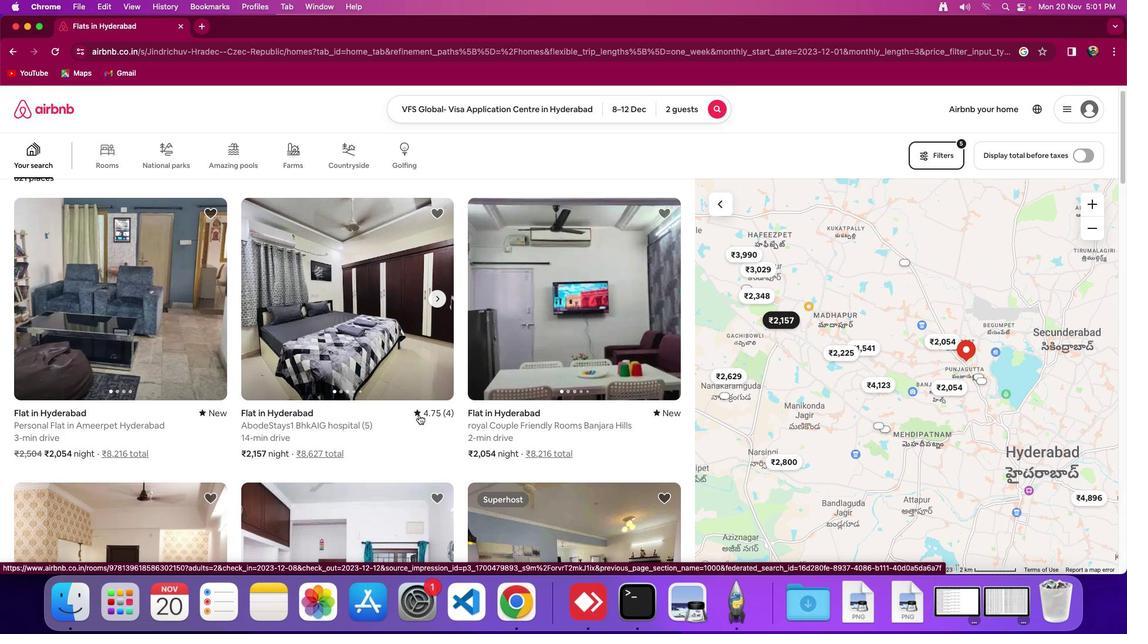 
Action: Mouse scrolled (418, 414) with delta (0, 0)
Screenshot: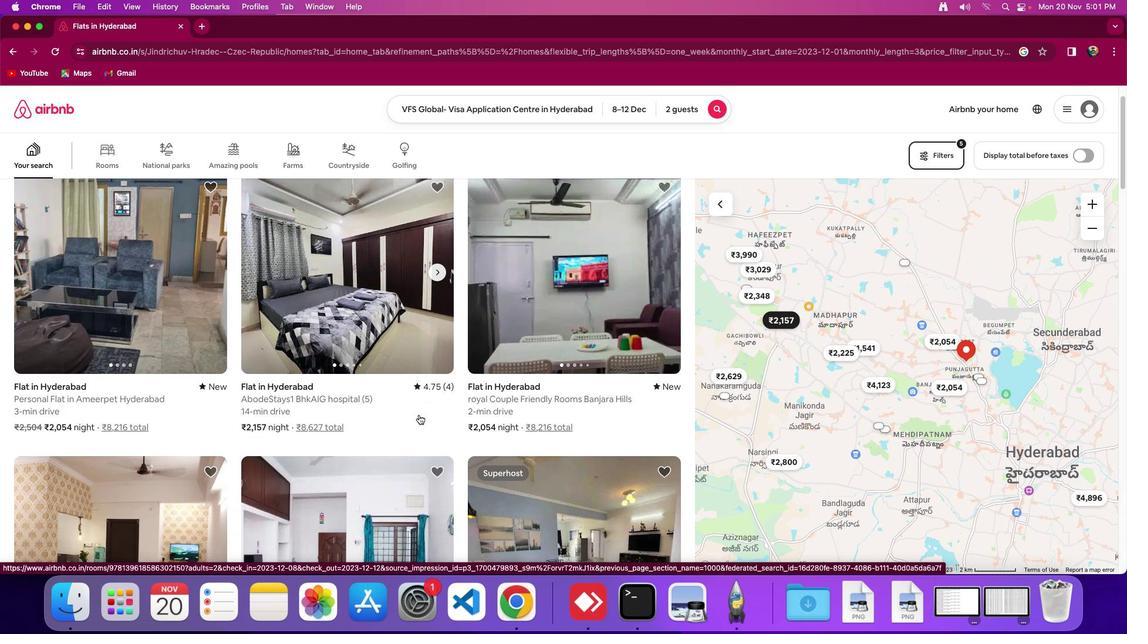 
Action: Mouse moved to (419, 414)
Screenshot: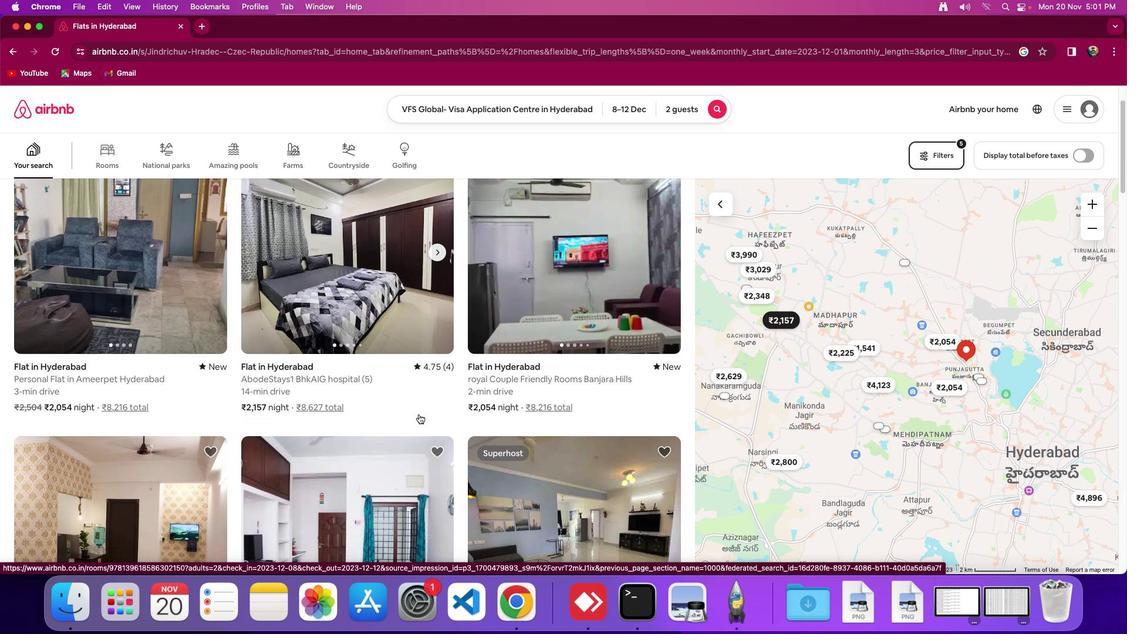 
Action: Mouse scrolled (419, 414) with delta (0, 0)
Screenshot: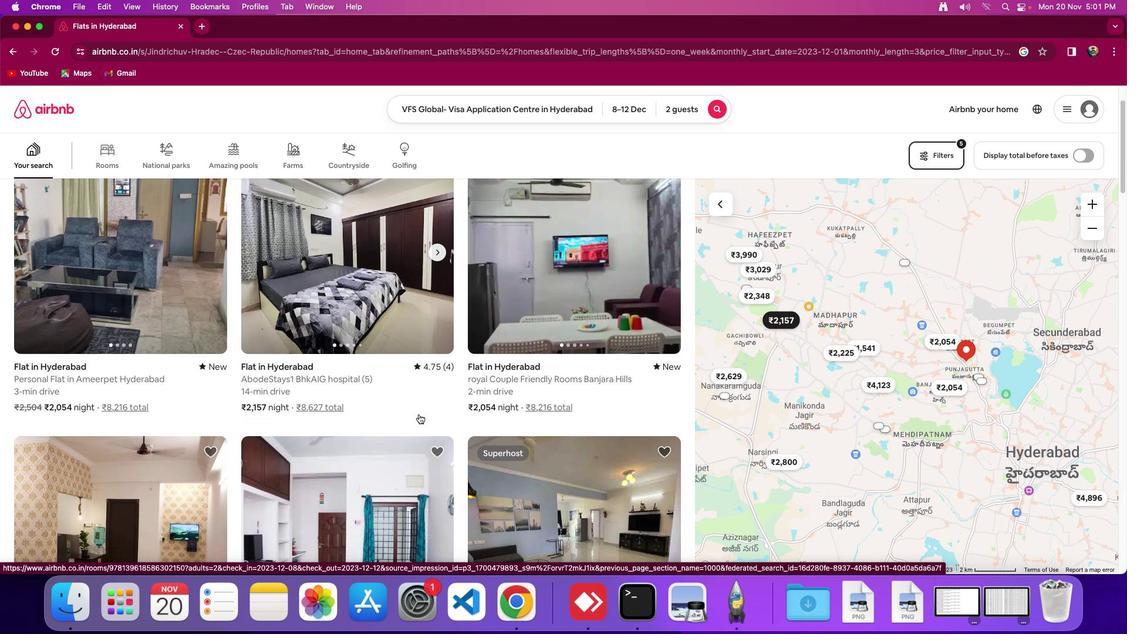 
Action: Mouse scrolled (419, 414) with delta (0, 0)
Screenshot: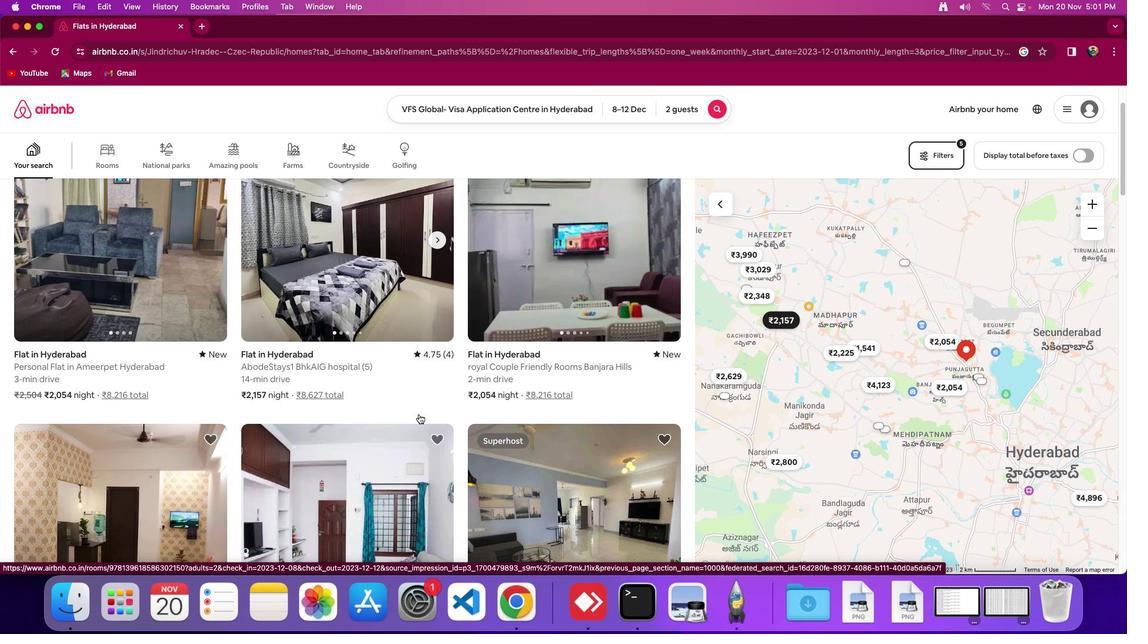 
Action: Mouse scrolled (419, 414) with delta (0, 0)
Screenshot: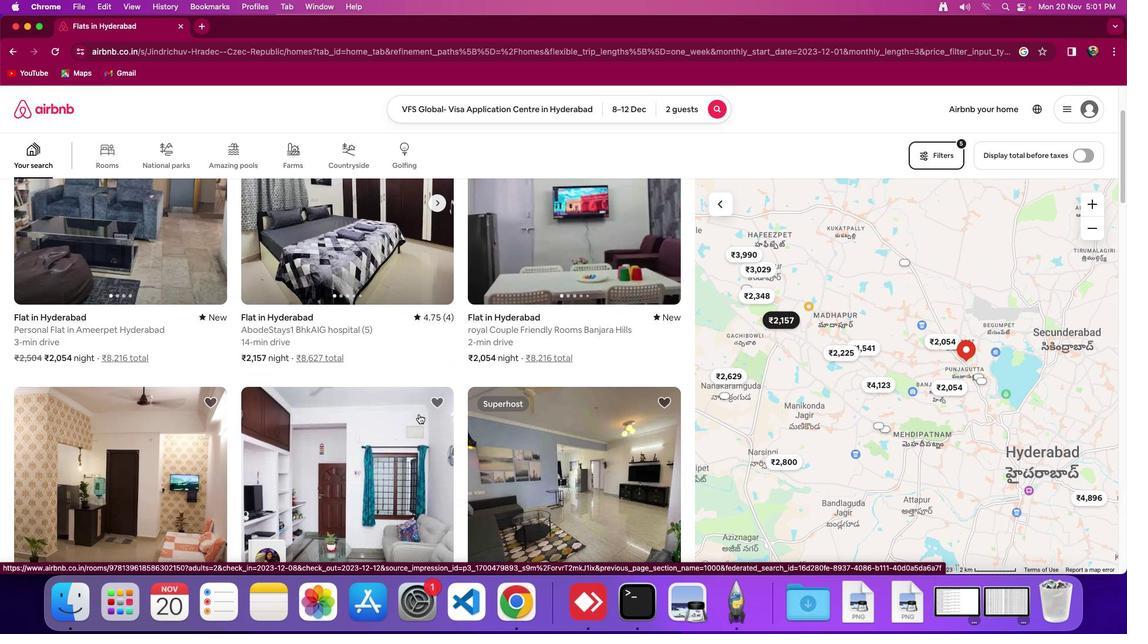
Action: Mouse scrolled (419, 414) with delta (0, 0)
Screenshot: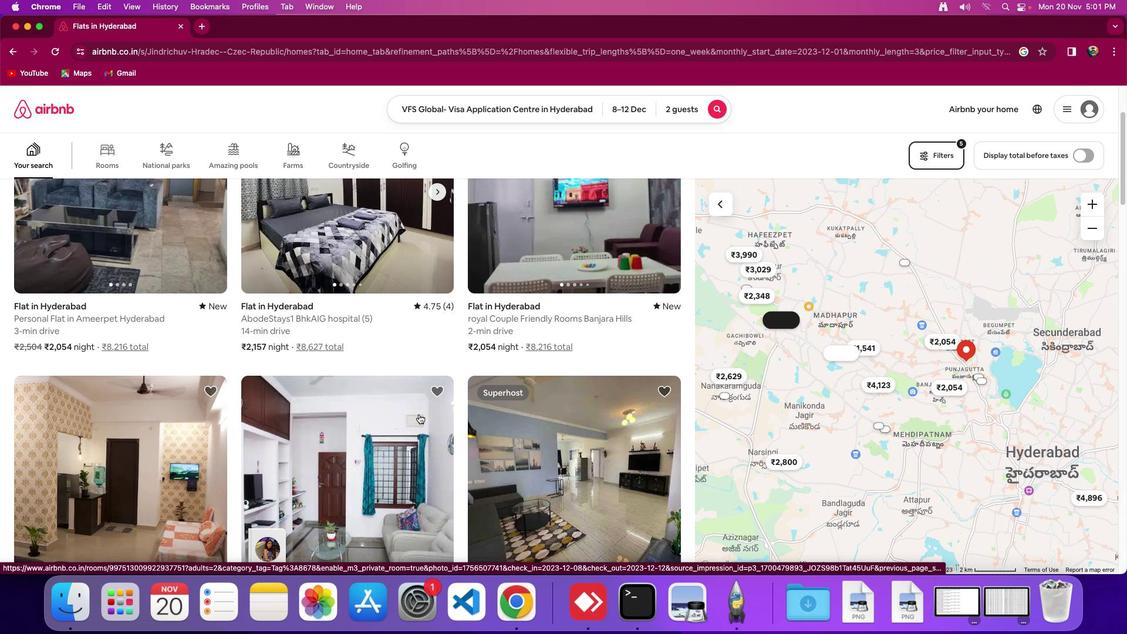 
Action: Mouse scrolled (419, 414) with delta (0, 0)
Screenshot: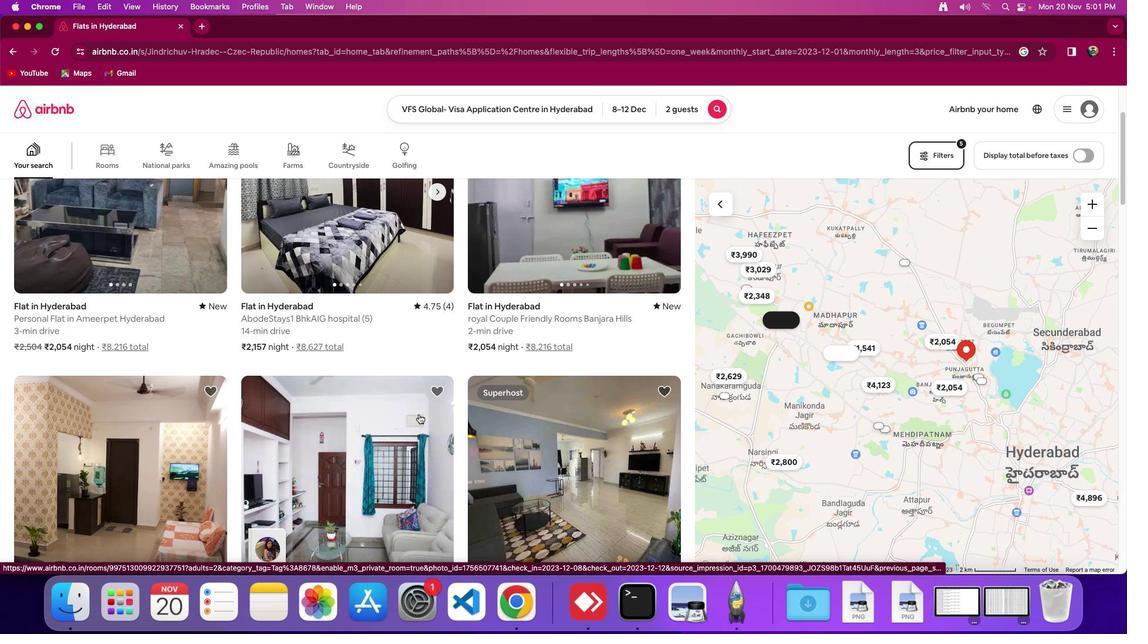 
Action: Mouse moved to (419, 414)
Screenshot: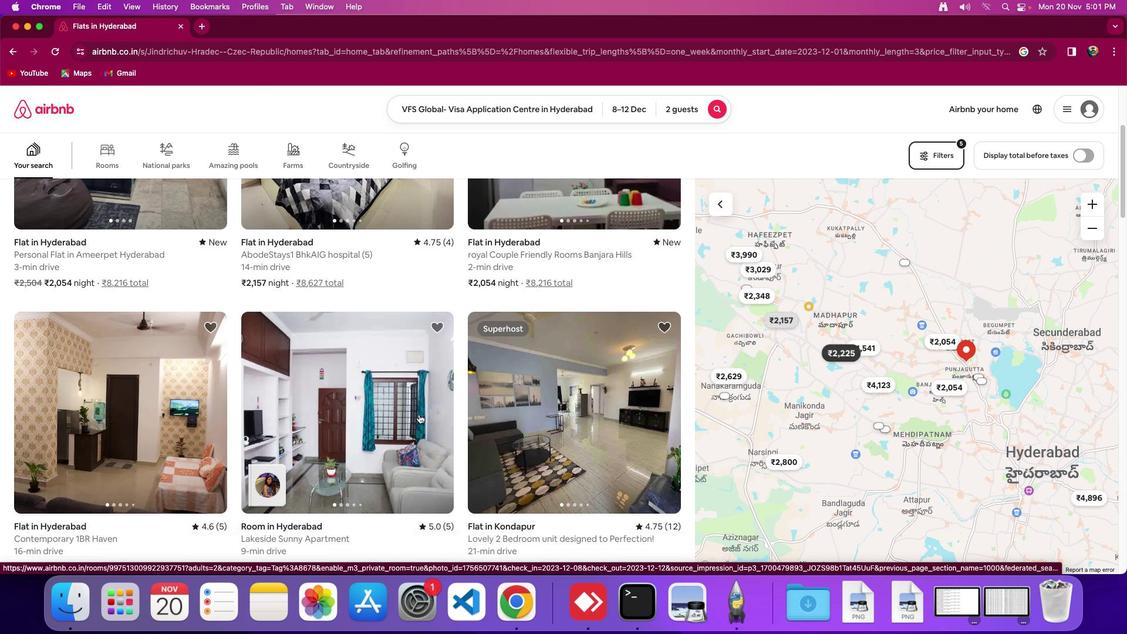 
Action: Mouse scrolled (419, 414) with delta (0, -1)
Screenshot: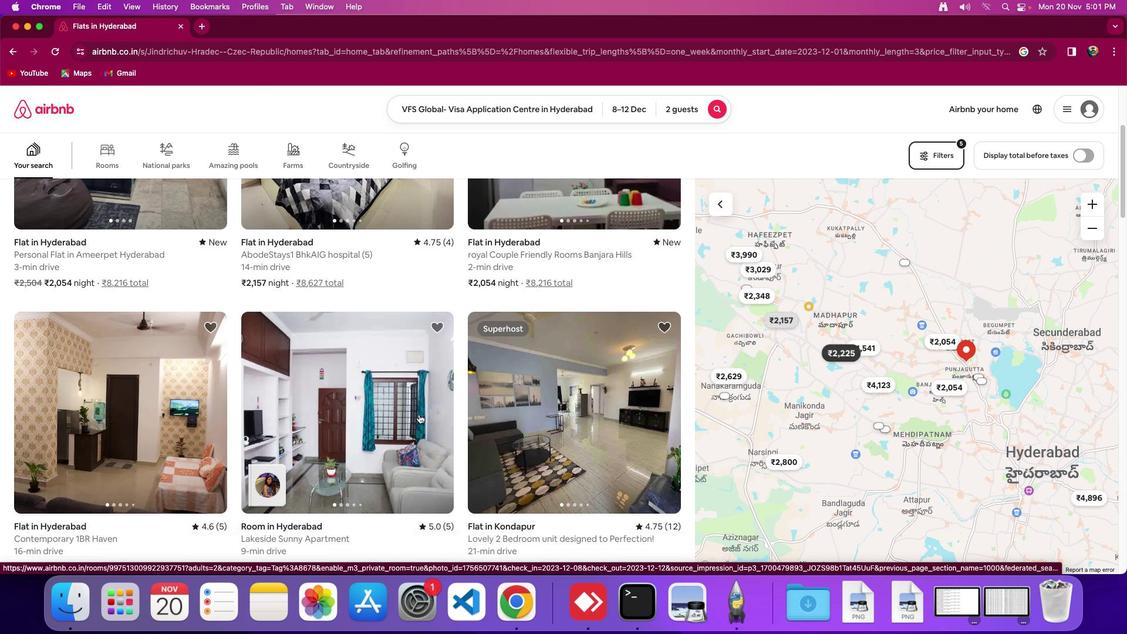 
Action: Mouse scrolled (419, 414) with delta (0, 0)
Screenshot: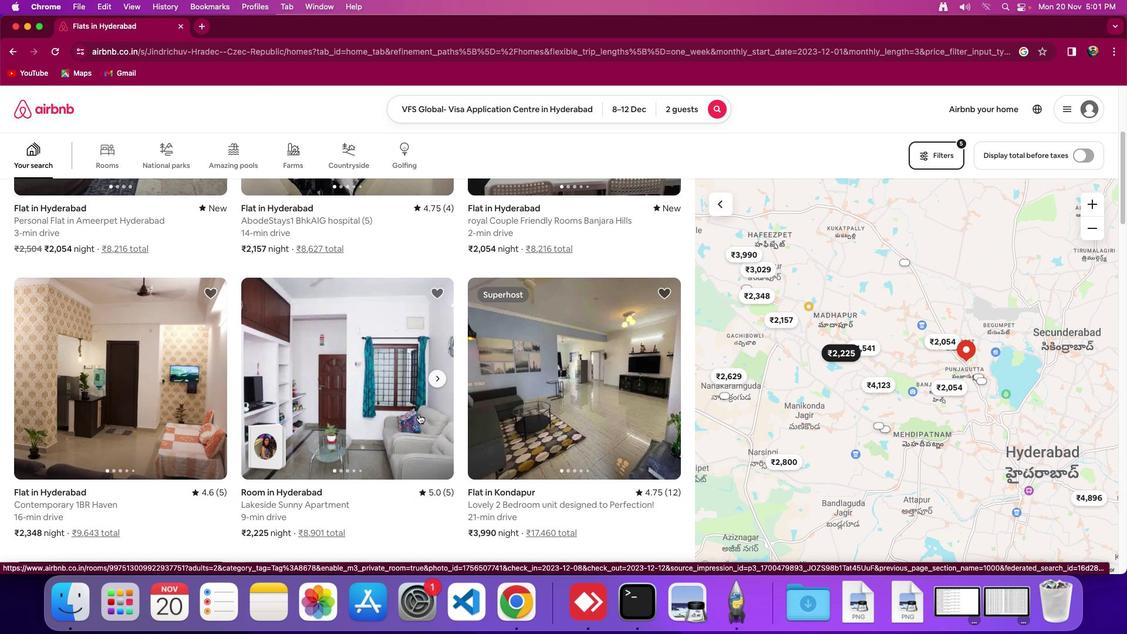 
Action: Mouse scrolled (419, 414) with delta (0, 0)
Screenshot: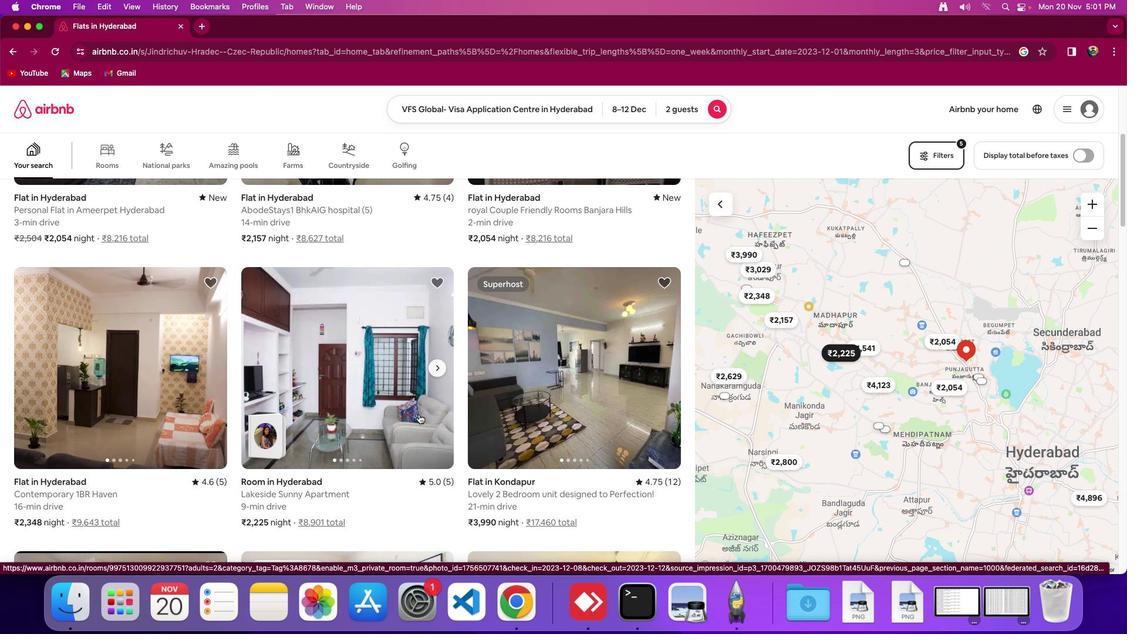 
Action: Mouse scrolled (419, 414) with delta (0, 0)
Screenshot: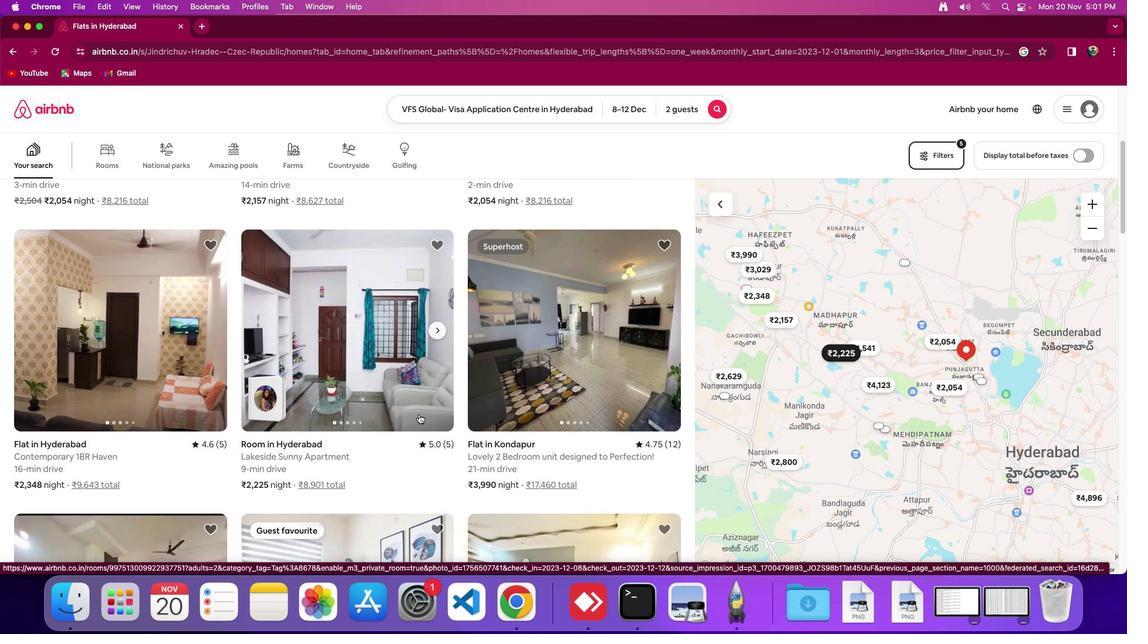 
Action: Mouse scrolled (419, 414) with delta (0, 0)
Screenshot: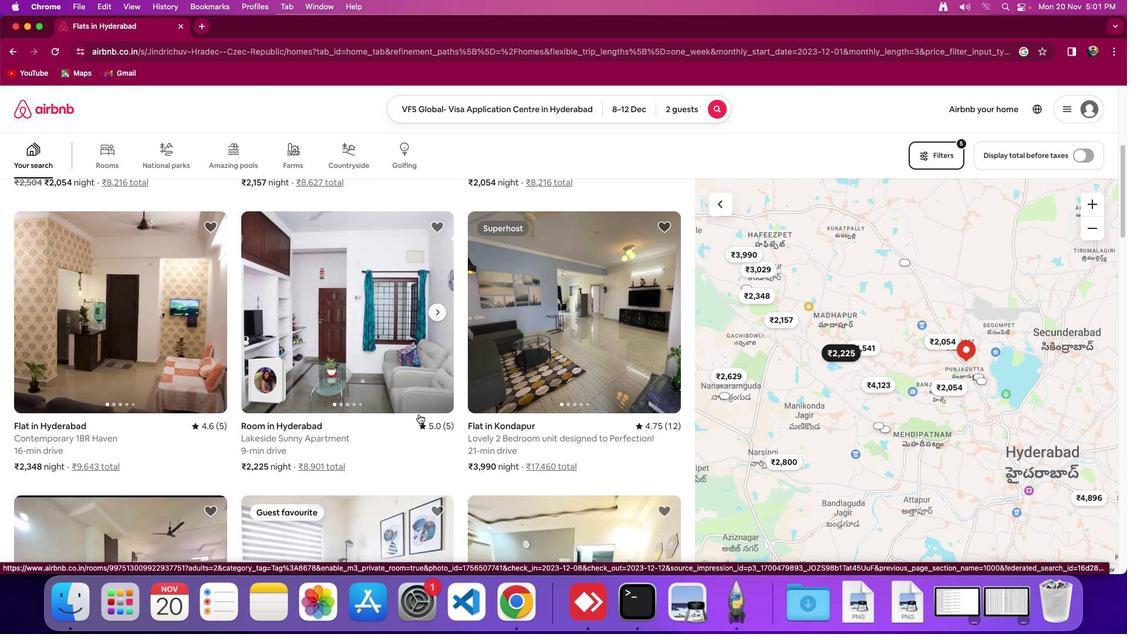 
Action: Mouse scrolled (419, 414) with delta (0, 0)
Screenshot: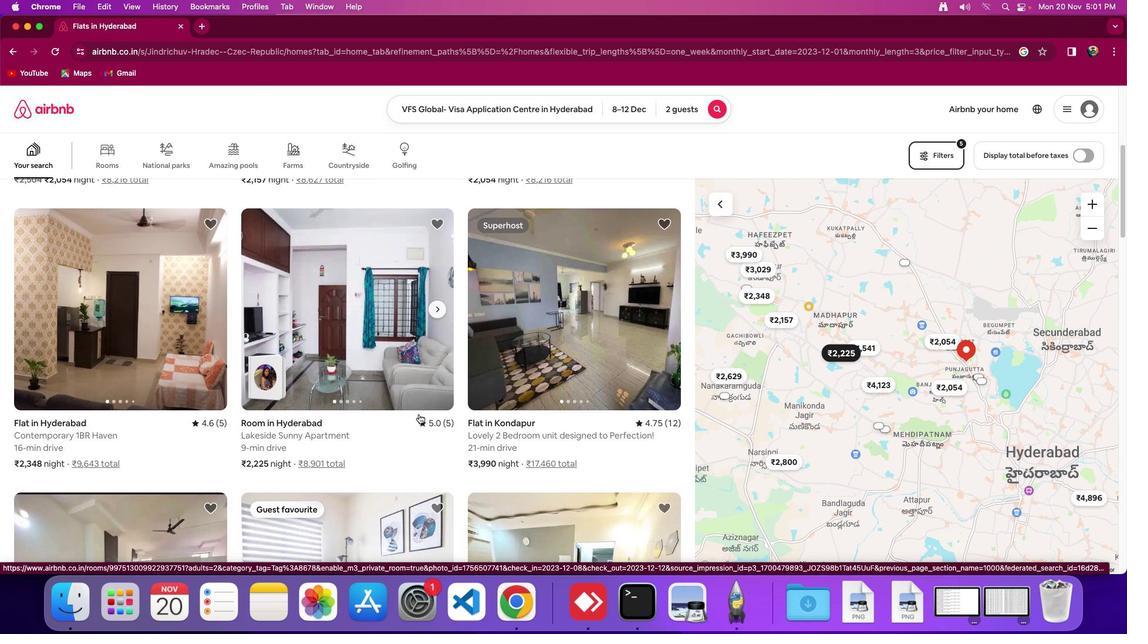 
Action: Mouse moved to (419, 413)
Screenshot: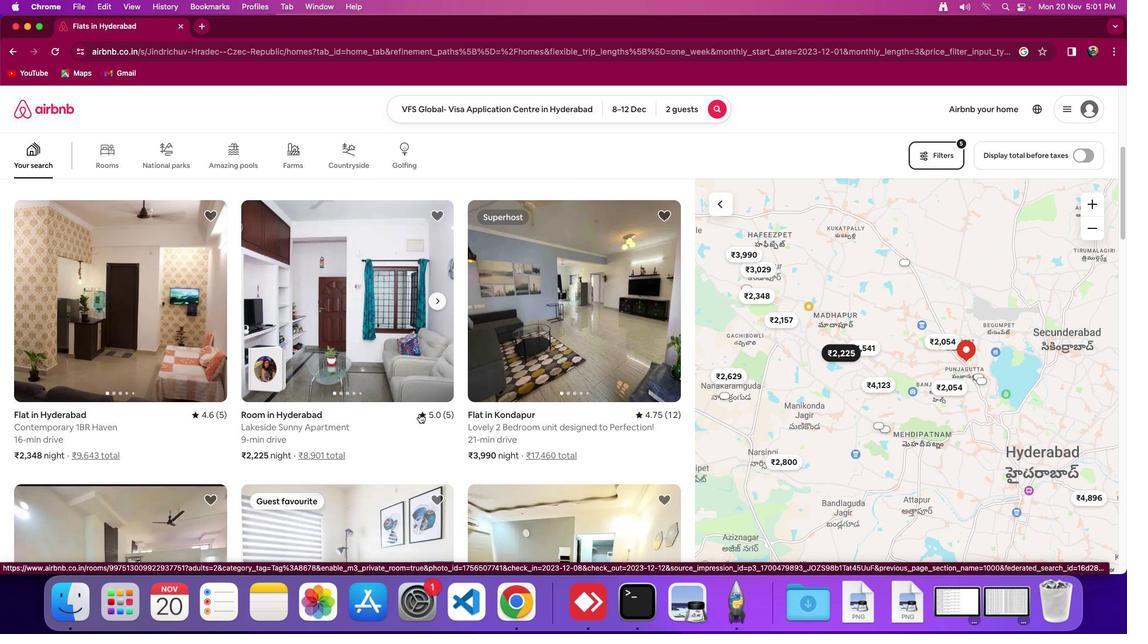 
Action: Mouse scrolled (419, 413) with delta (0, 0)
Screenshot: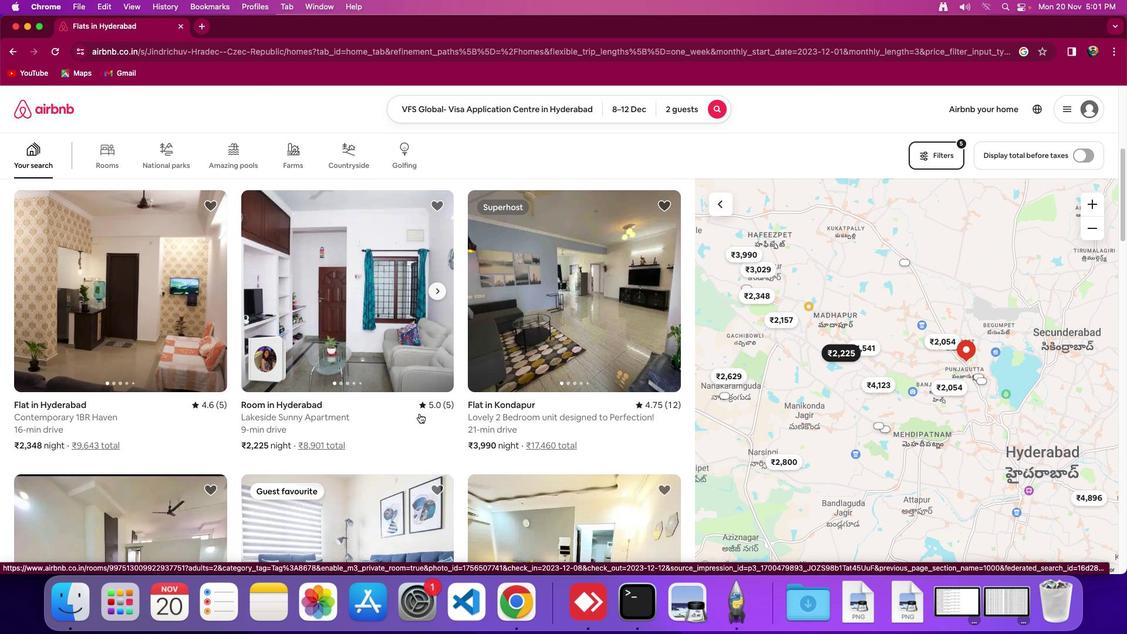 
Action: Mouse scrolled (419, 413) with delta (0, 0)
Screenshot: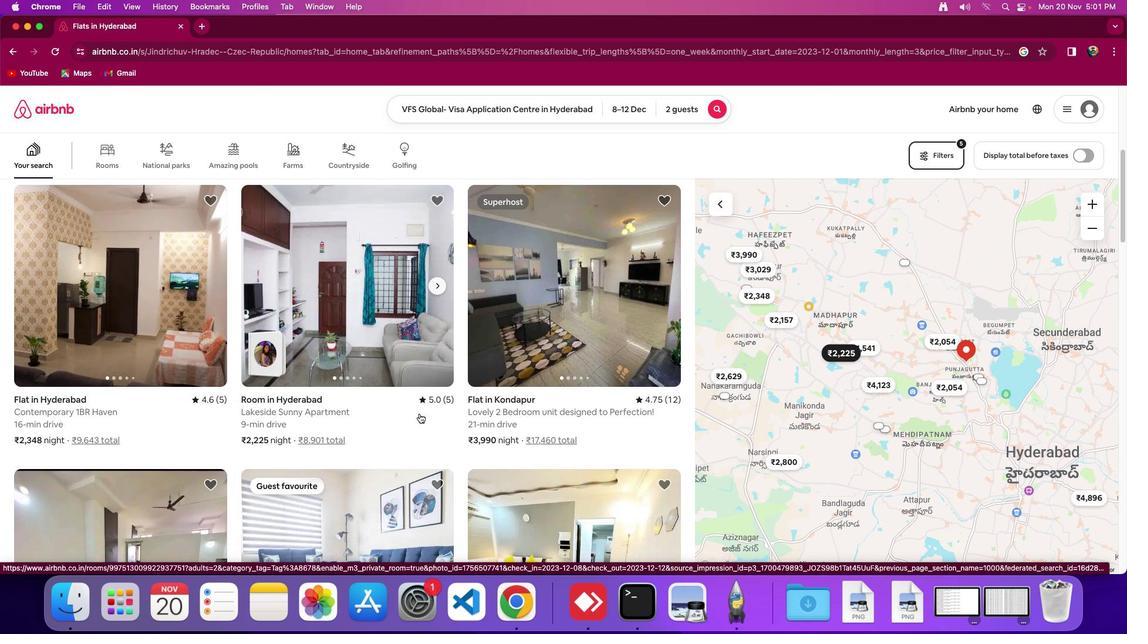 
Action: Mouse scrolled (419, 413) with delta (0, 0)
Screenshot: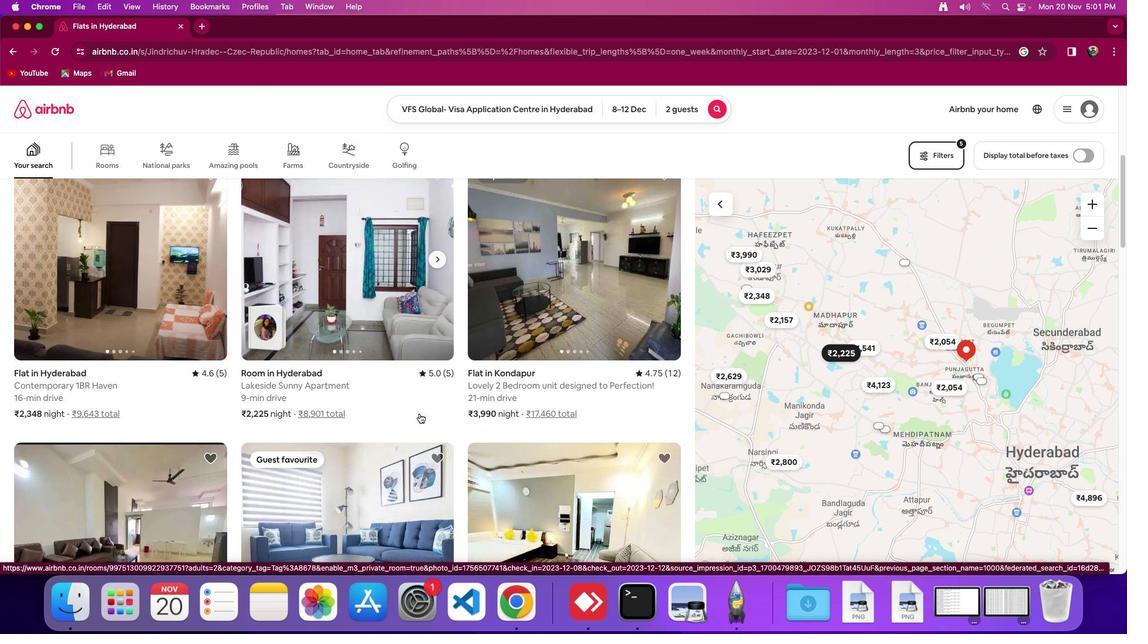 
Action: Mouse moved to (419, 412)
Screenshot: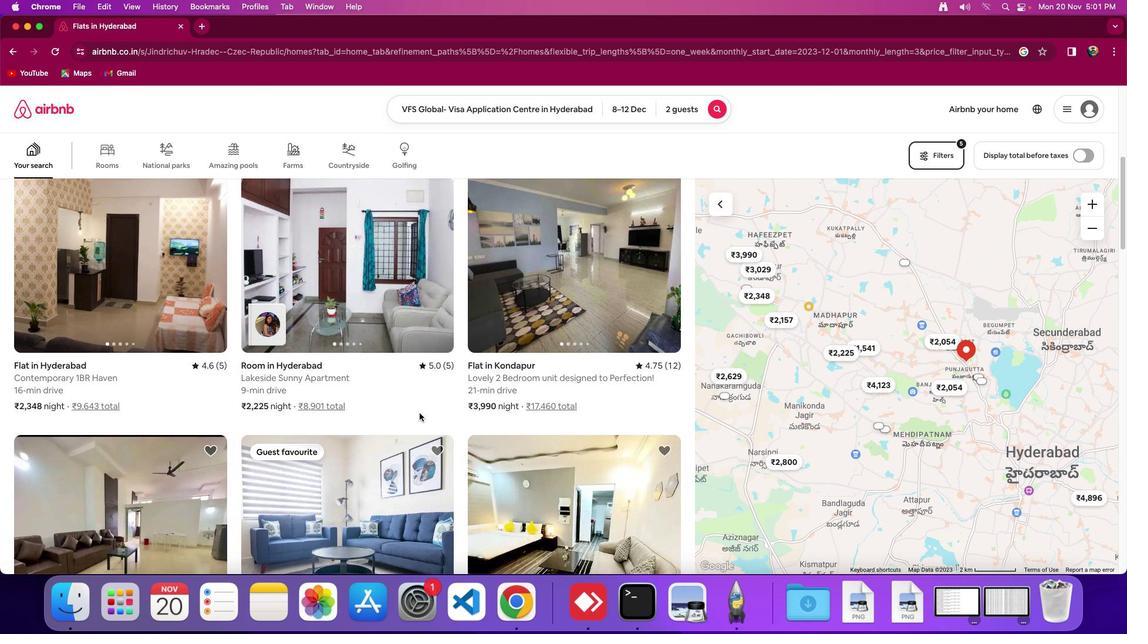 
Action: Mouse scrolled (419, 412) with delta (0, 0)
Screenshot: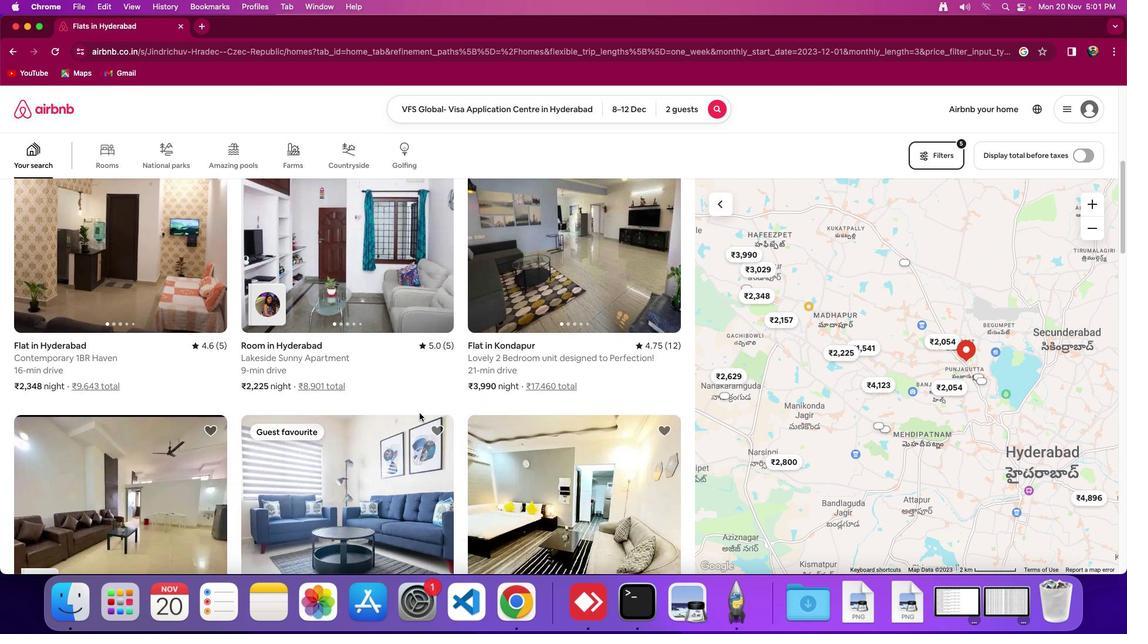 
Action: Mouse scrolled (419, 412) with delta (0, 0)
Screenshot: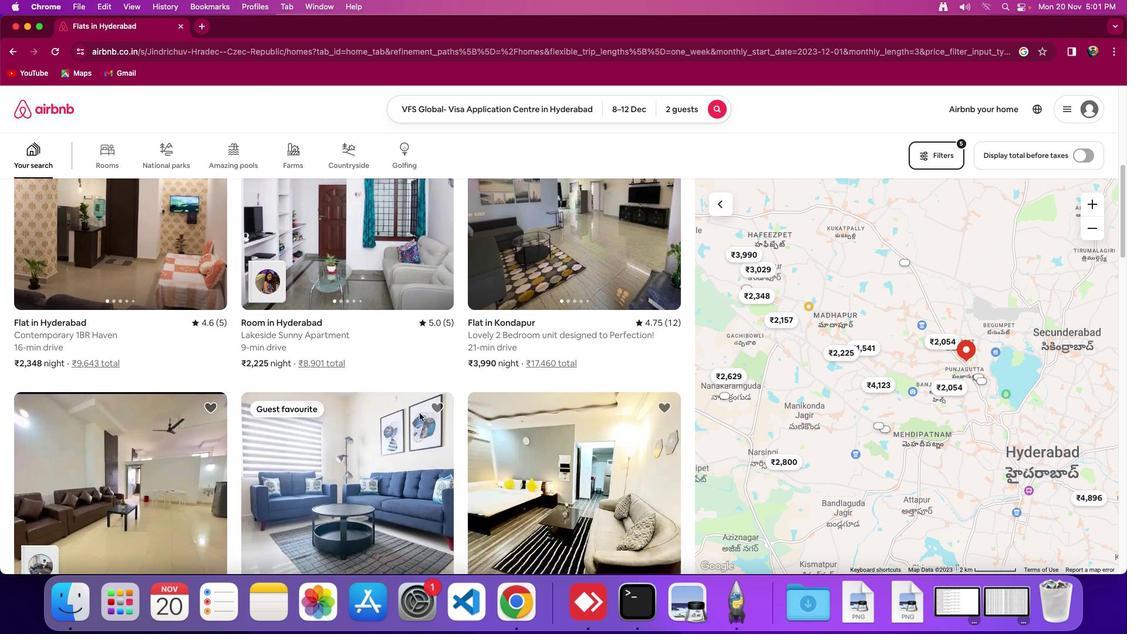 
Action: Mouse scrolled (419, 412) with delta (0, -1)
Screenshot: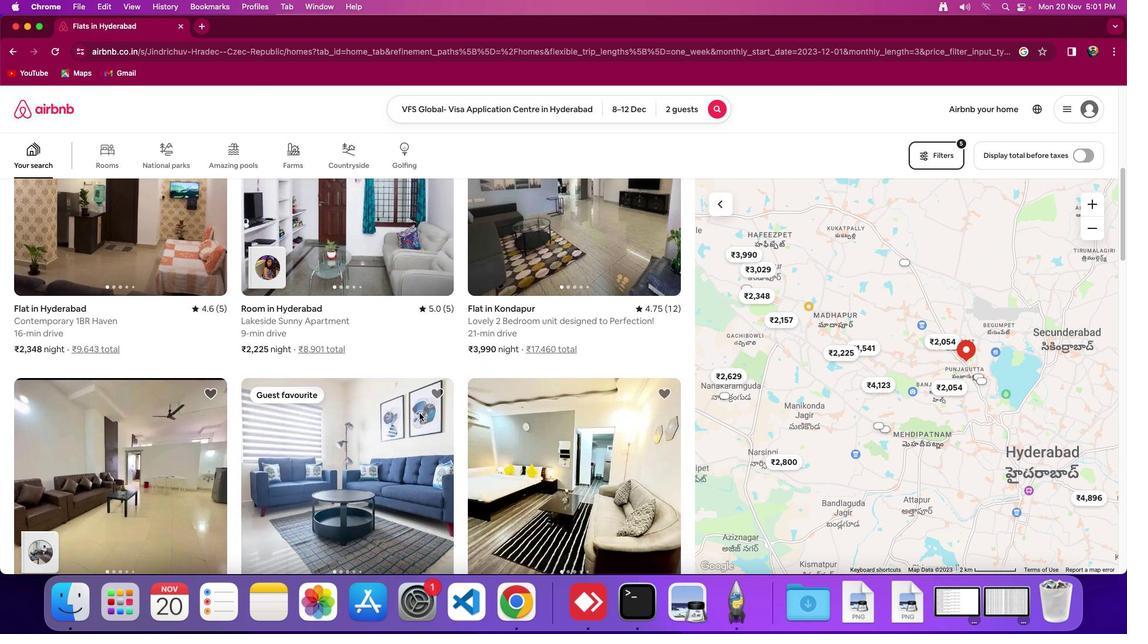 
Action: Mouse moved to (418, 413)
Screenshot: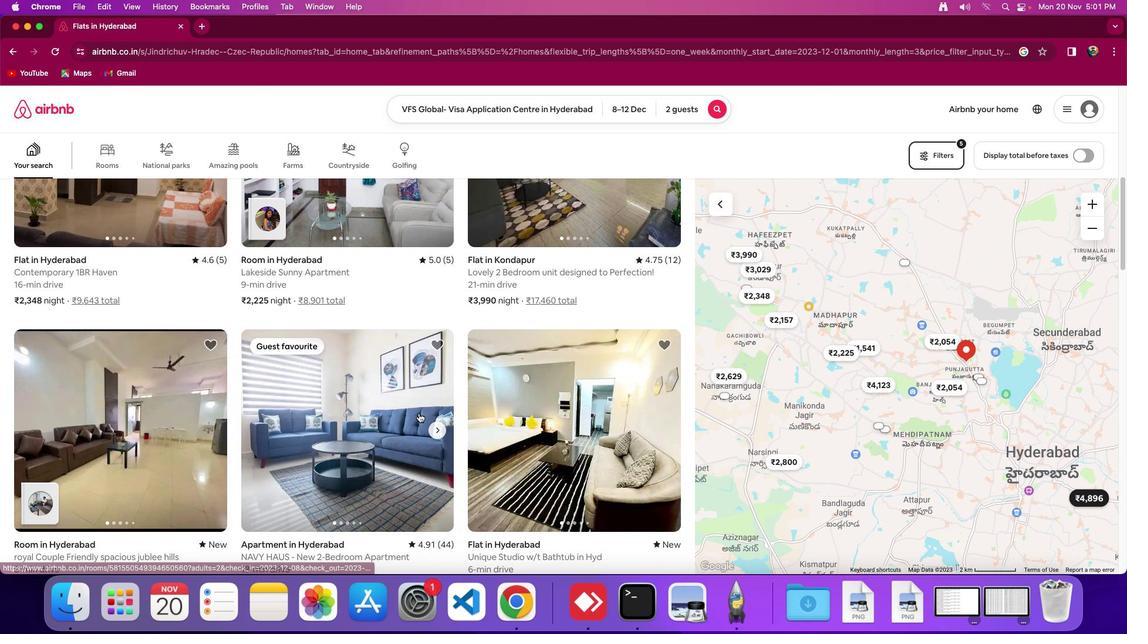 
Action: Mouse scrolled (418, 413) with delta (0, 0)
Screenshot: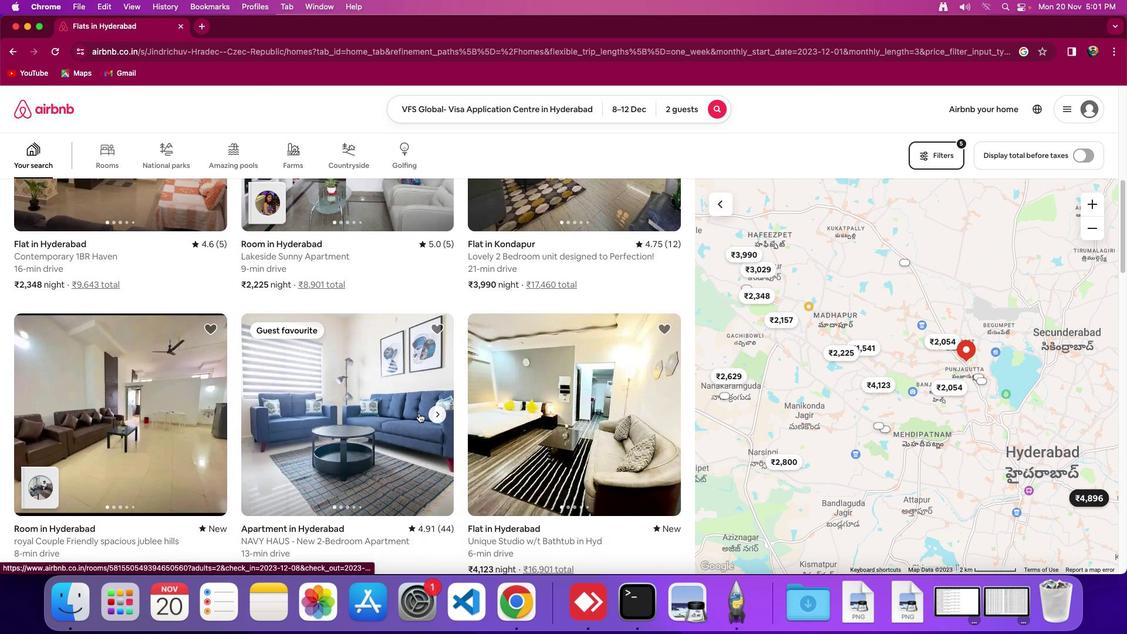 
Action: Mouse scrolled (418, 413) with delta (0, 0)
Screenshot: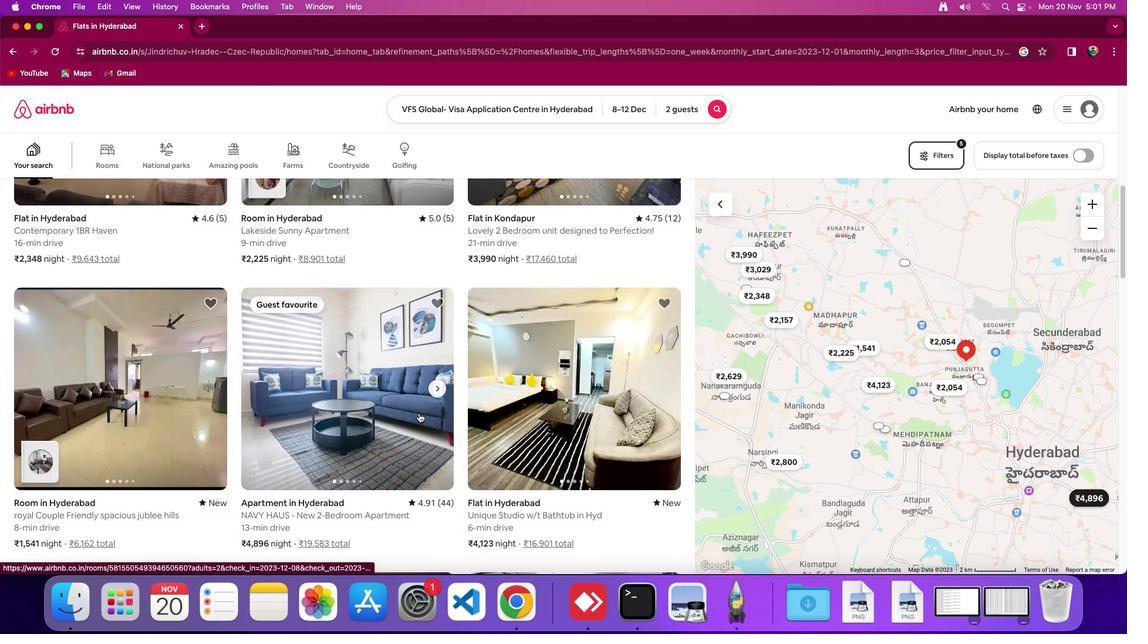 
Action: Mouse scrolled (418, 413) with delta (0, -1)
Screenshot: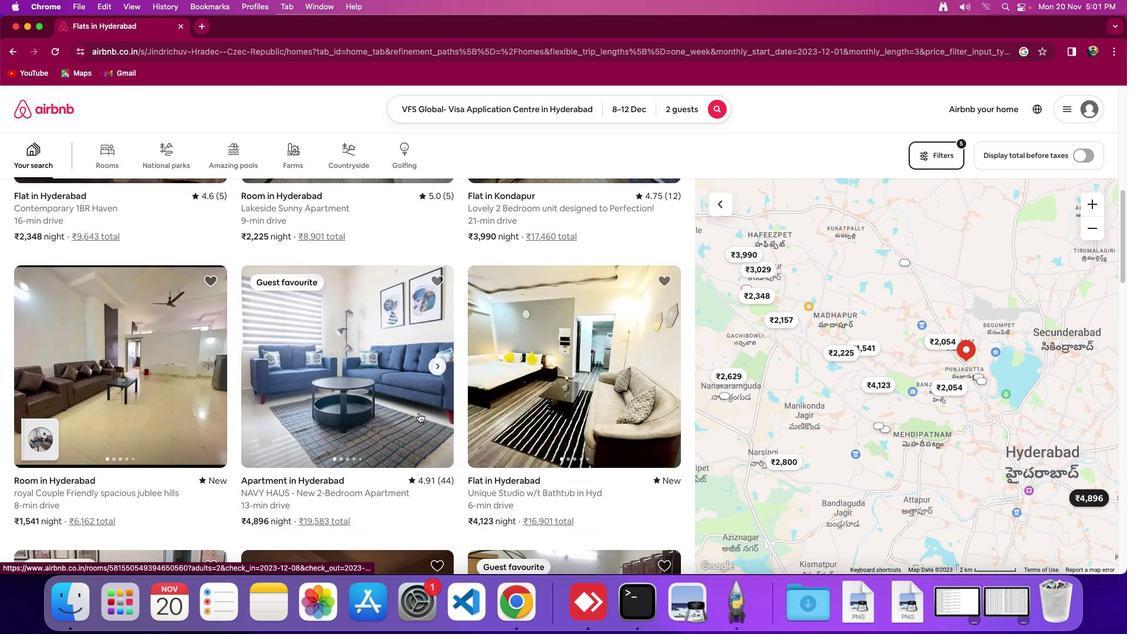 
Action: Mouse moved to (419, 412)
Screenshot: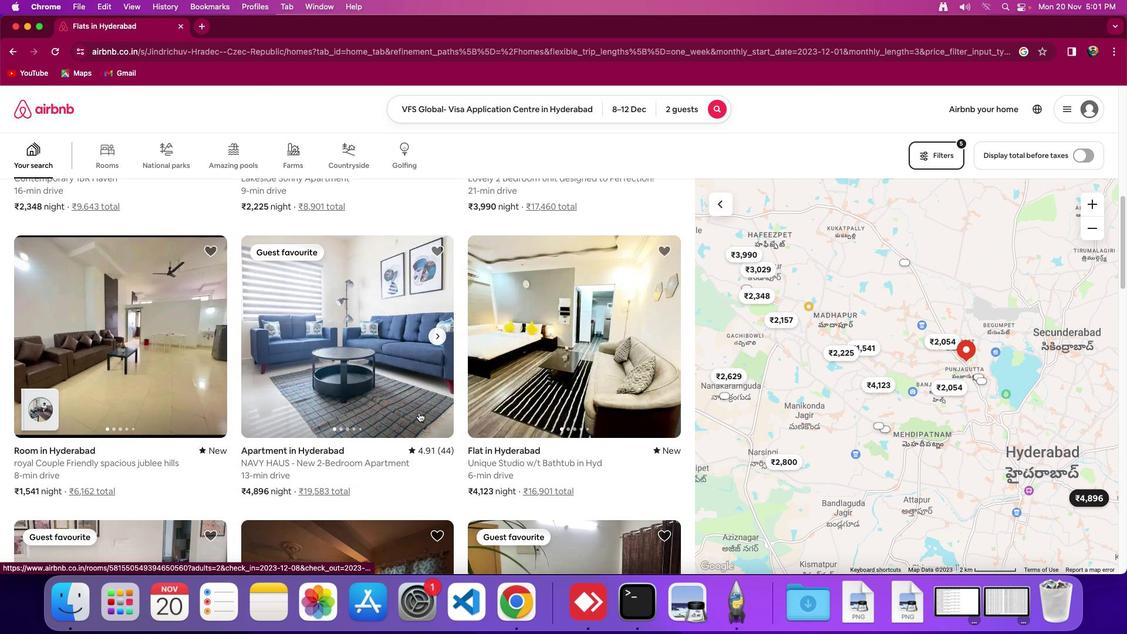 
Action: Mouse scrolled (419, 412) with delta (0, 0)
Screenshot: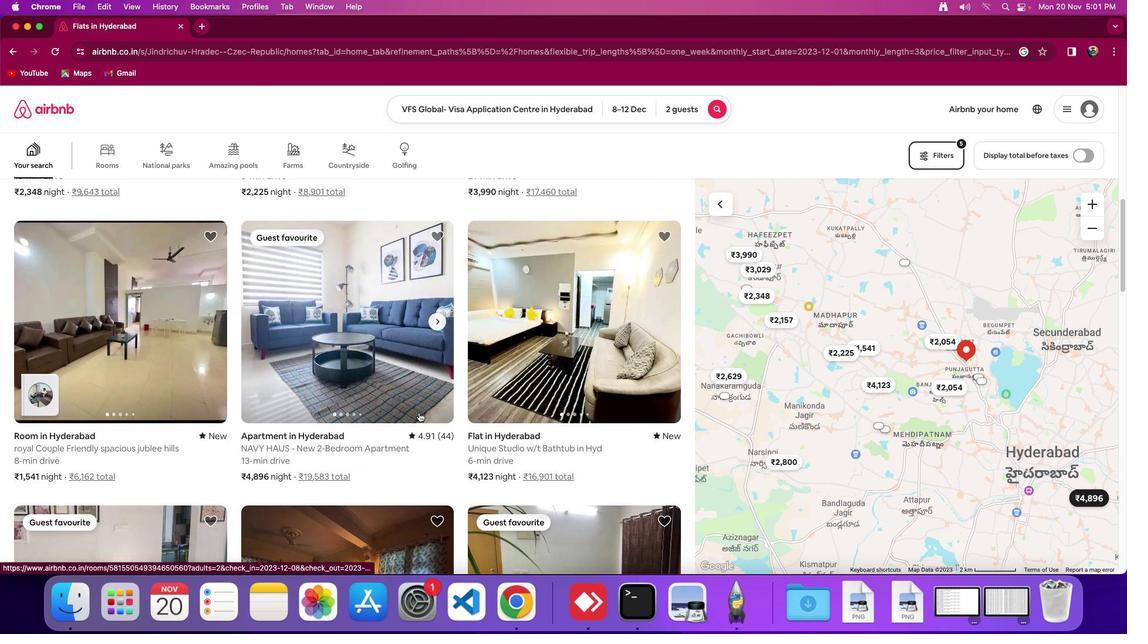 
Action: Mouse scrolled (419, 412) with delta (0, 0)
Screenshot: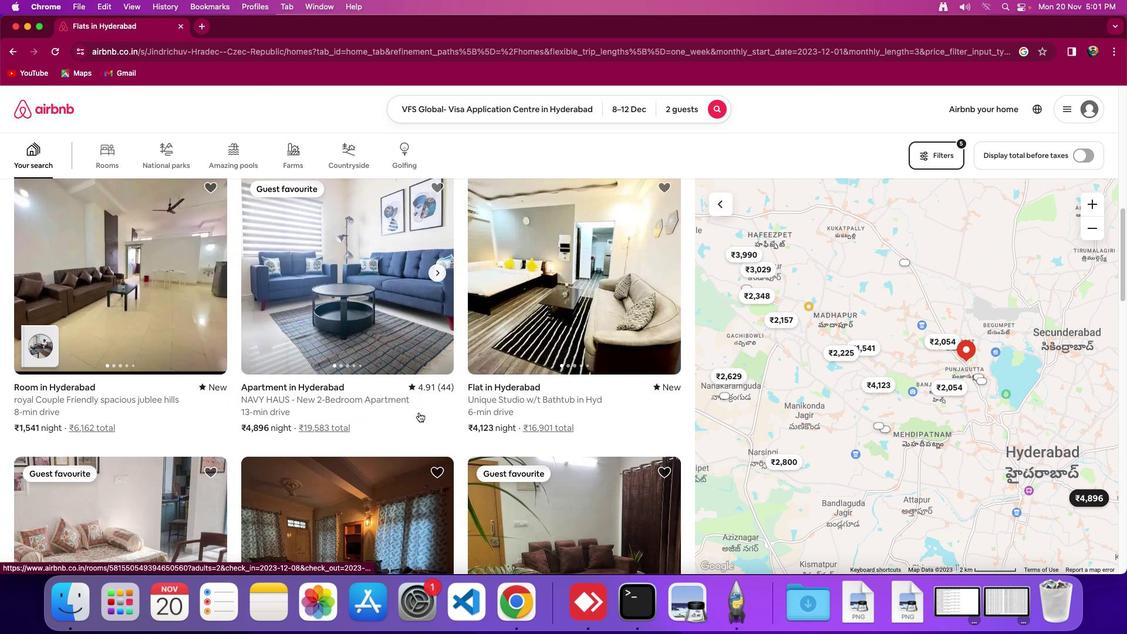 
Action: Mouse scrolled (419, 412) with delta (0, -1)
Screenshot: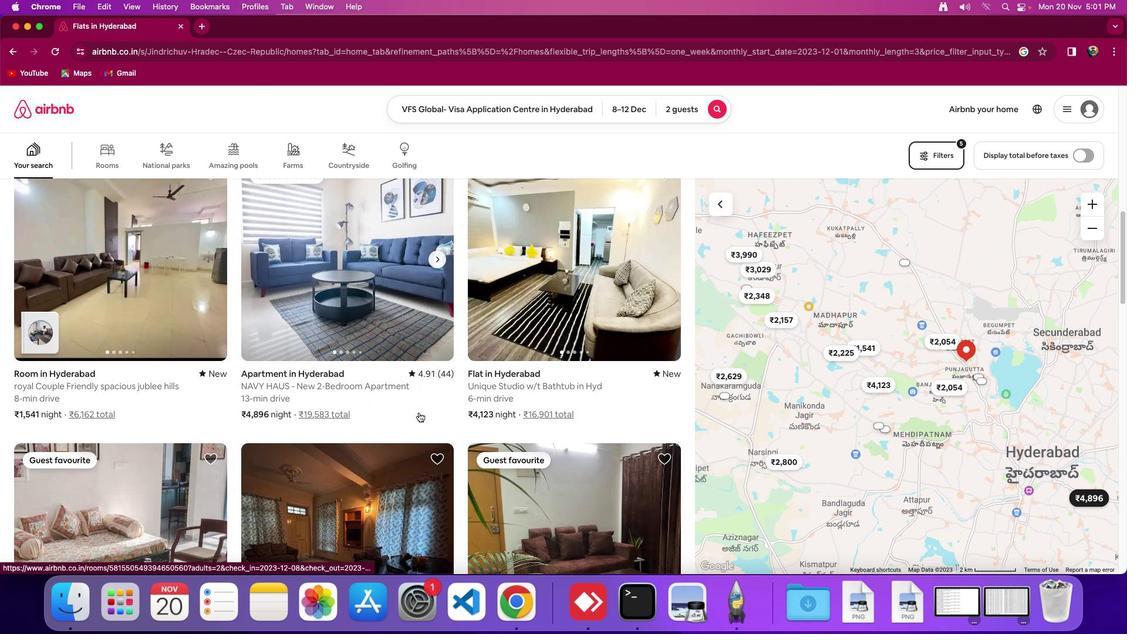 
Action: Mouse moved to (419, 412)
Screenshot: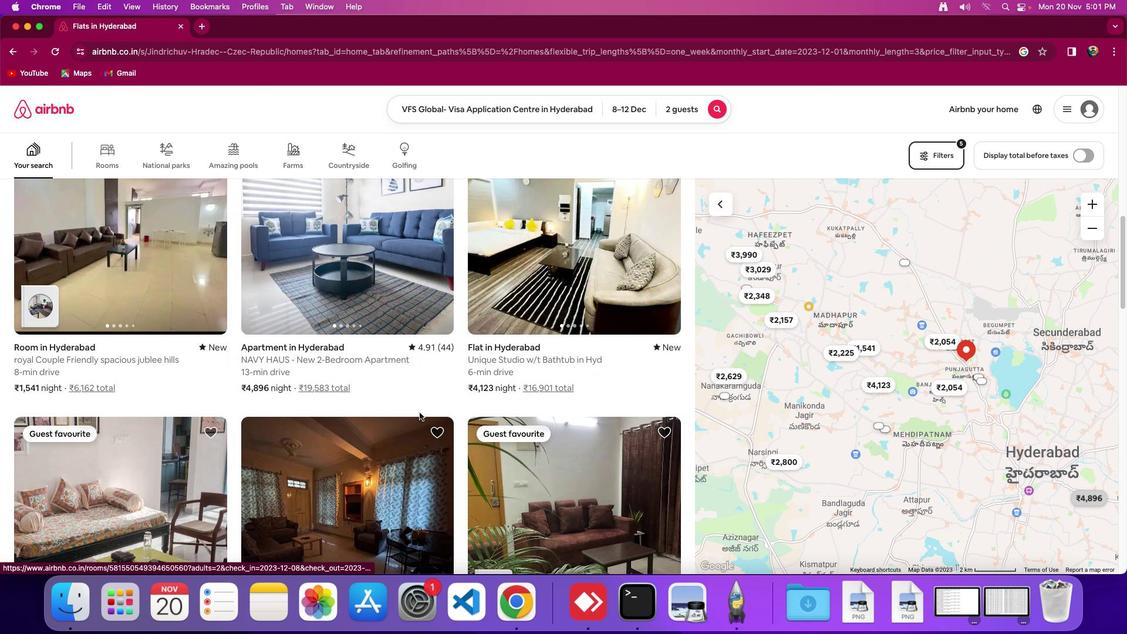 
Action: Mouse scrolled (419, 412) with delta (0, 0)
Screenshot: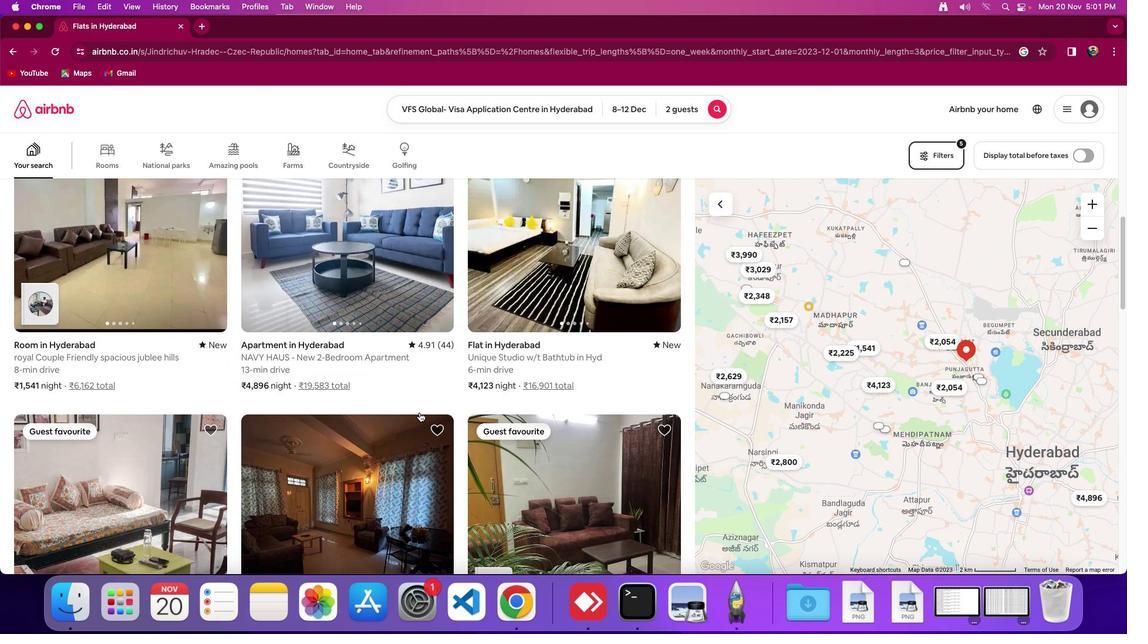 
Action: Mouse scrolled (419, 412) with delta (0, 0)
Screenshot: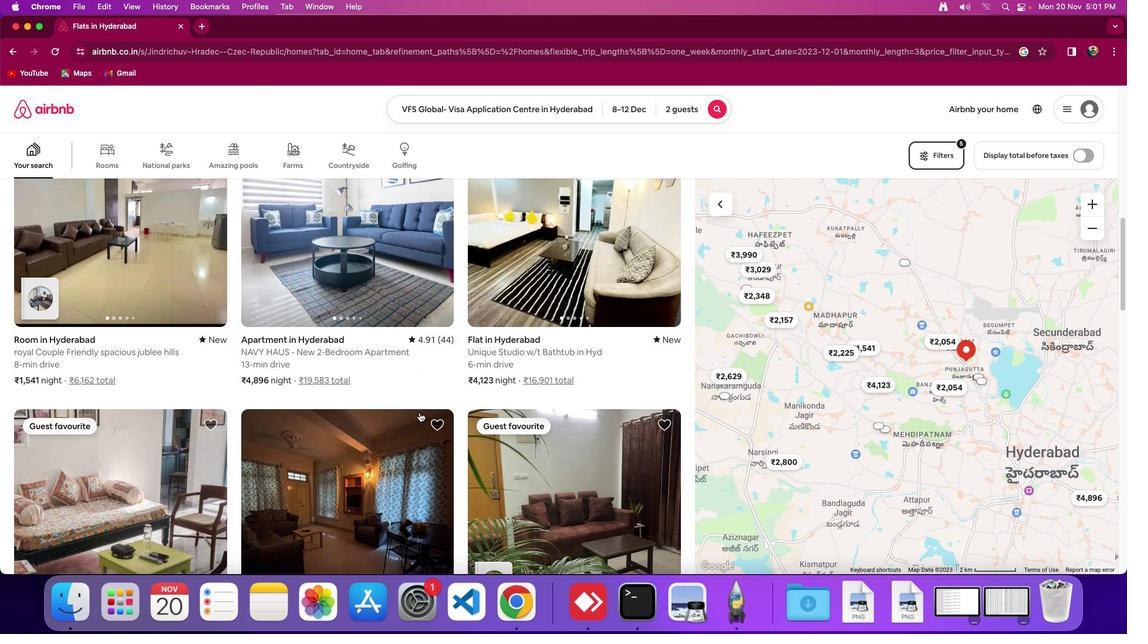 
Action: Mouse scrolled (419, 412) with delta (0, 0)
Screenshot: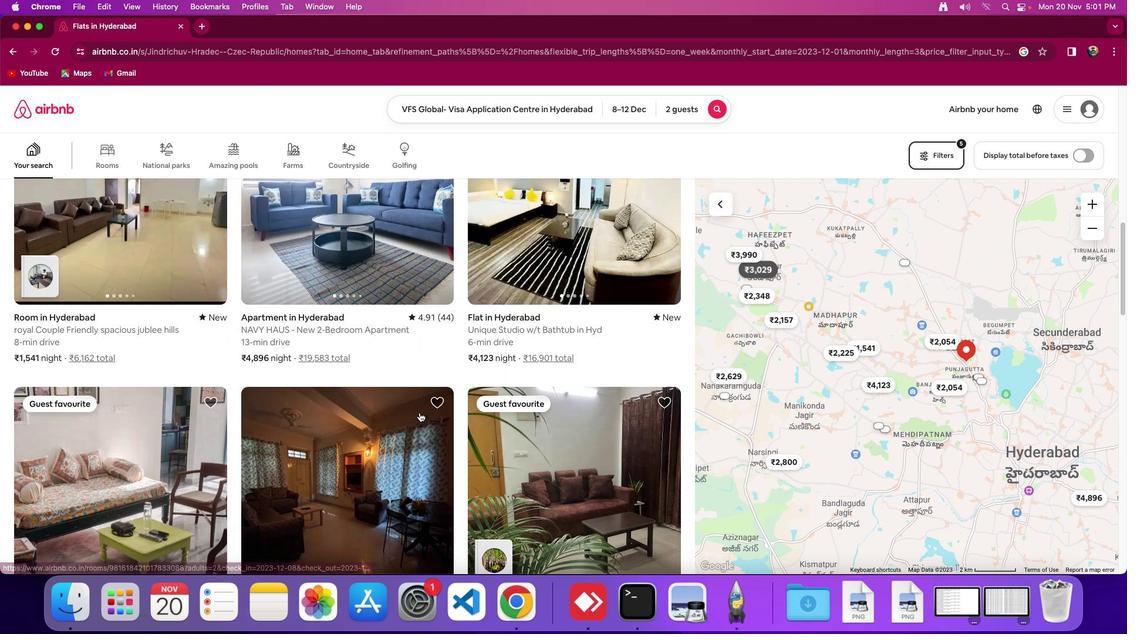 
Action: Mouse scrolled (419, 412) with delta (0, 0)
Screenshot: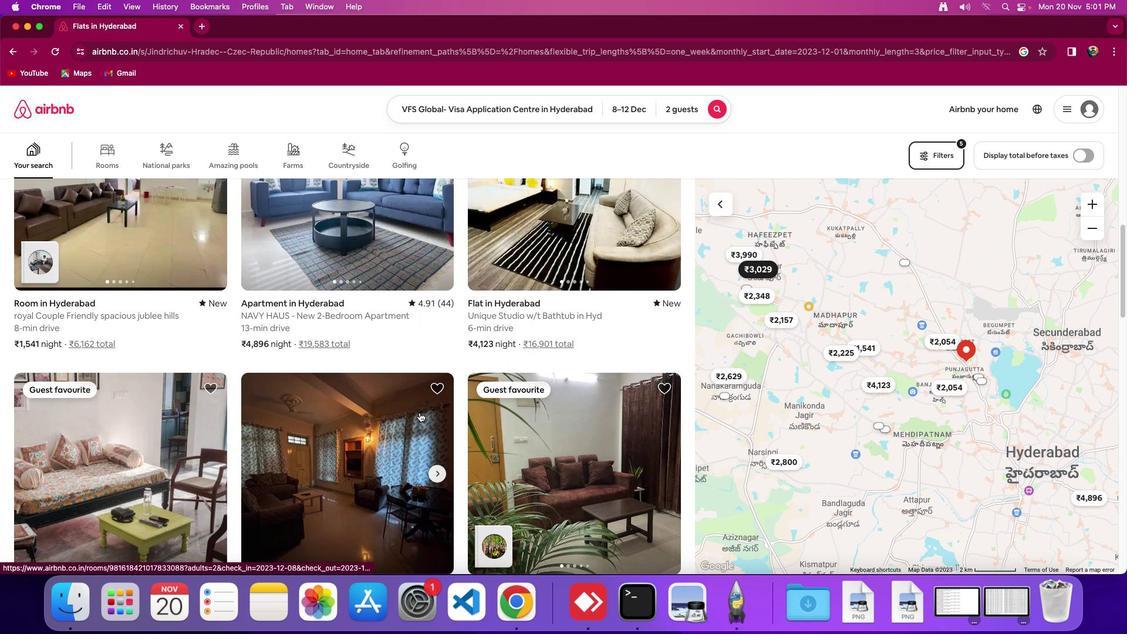 
Action: Mouse scrolled (419, 412) with delta (0, 0)
Screenshot: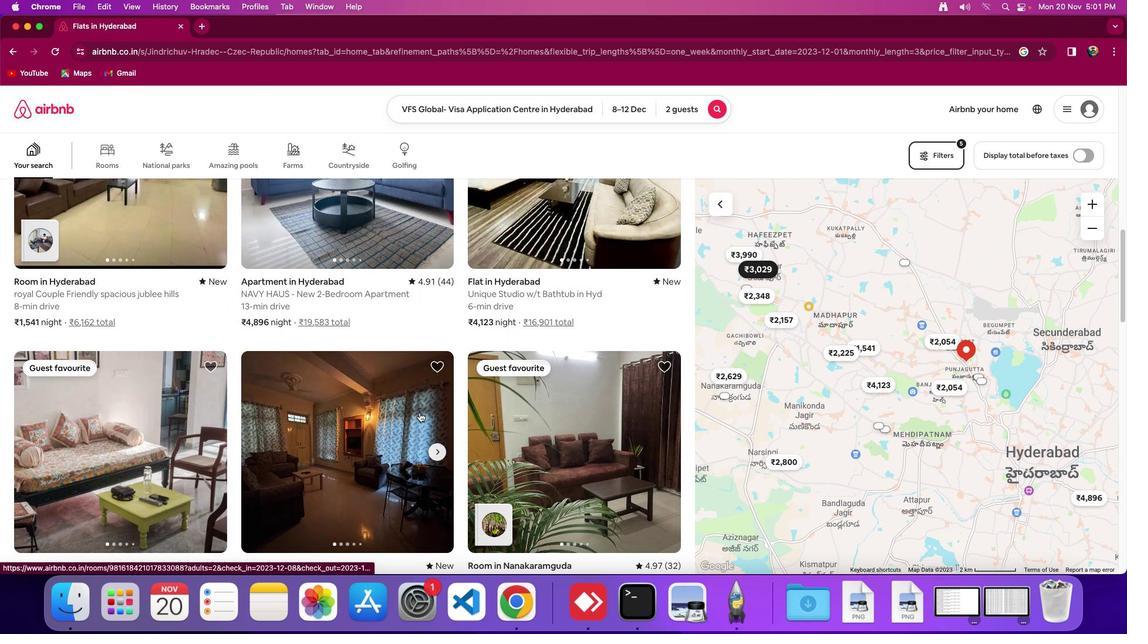
Action: Mouse scrolled (419, 412) with delta (0, -1)
Screenshot: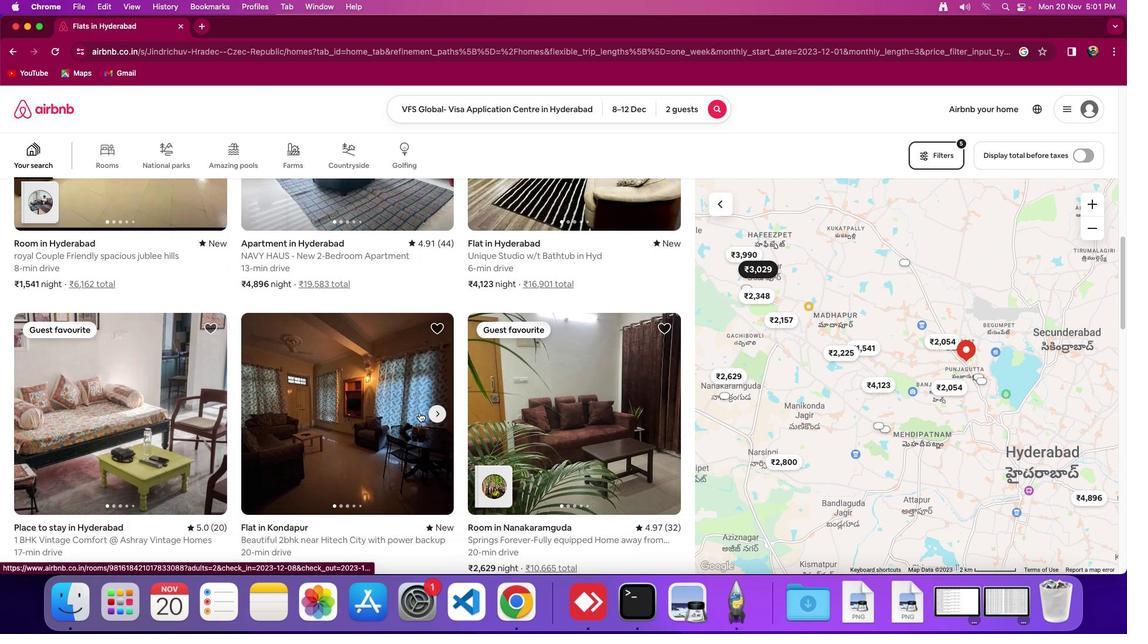 
Action: Mouse scrolled (419, 412) with delta (0, 0)
Screenshot: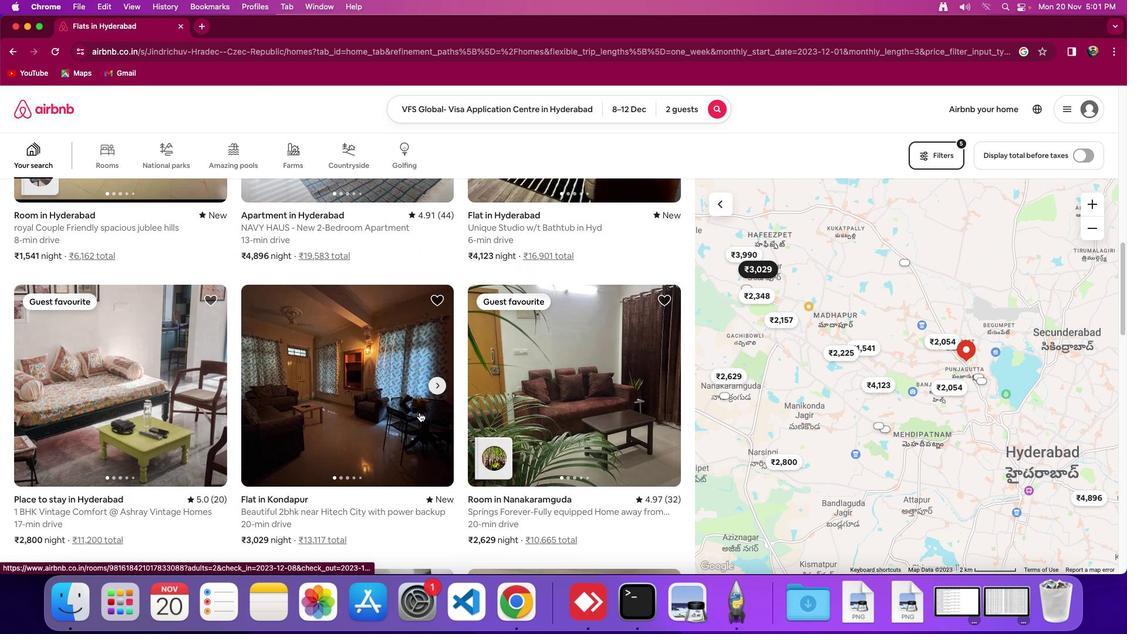 
Action: Mouse scrolled (419, 412) with delta (0, 0)
Screenshot: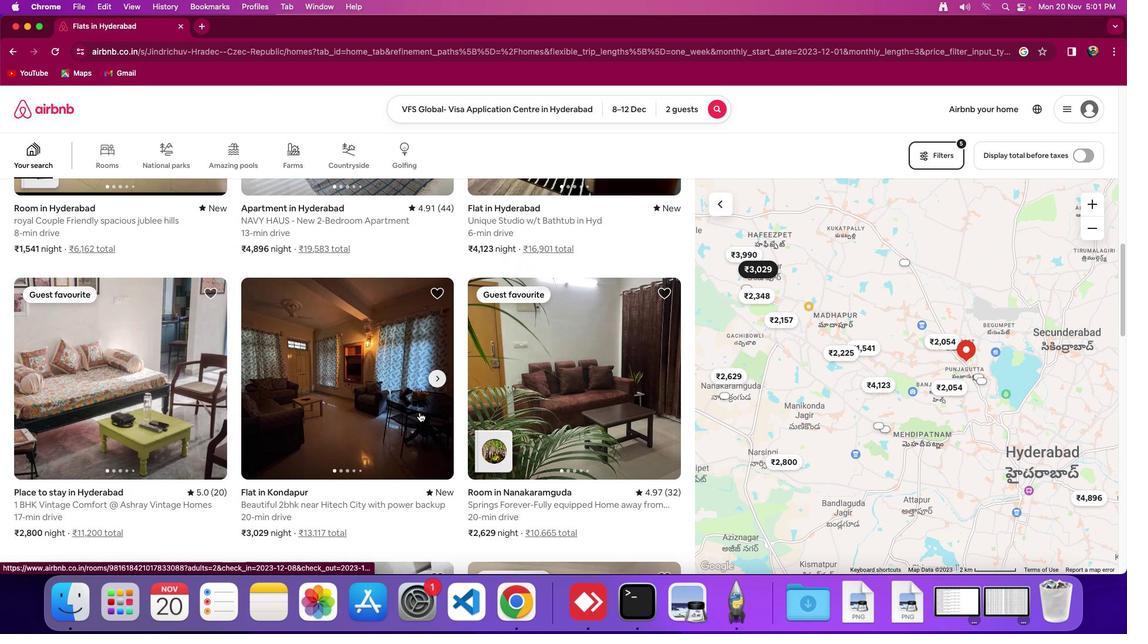 
Action: Mouse moved to (419, 412)
Screenshot: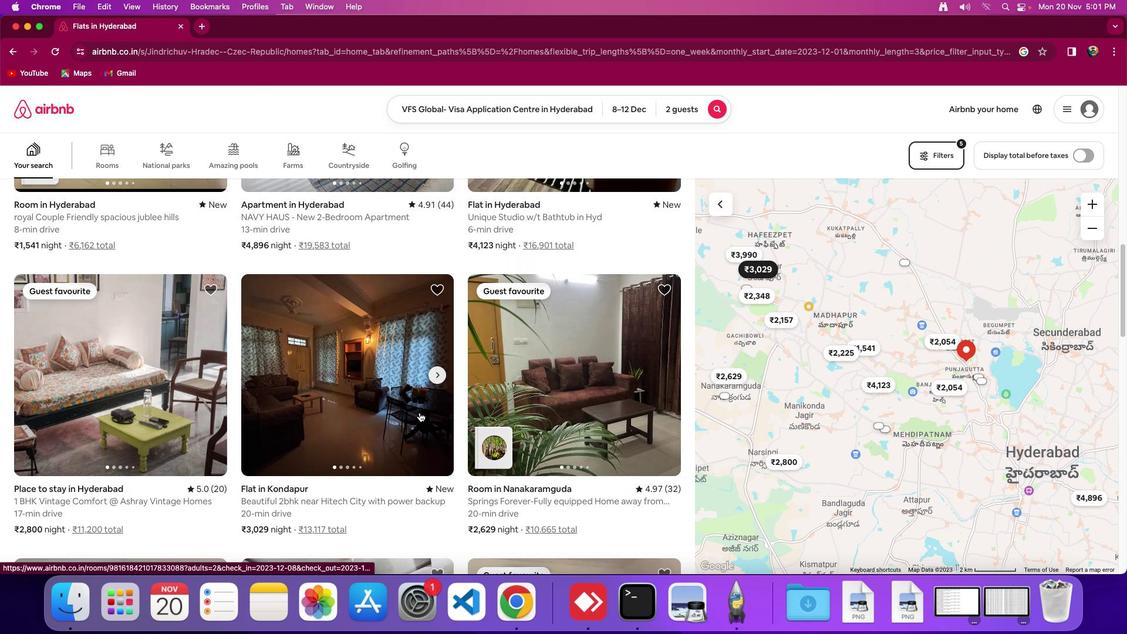 
Action: Mouse scrolled (419, 412) with delta (0, 0)
Screenshot: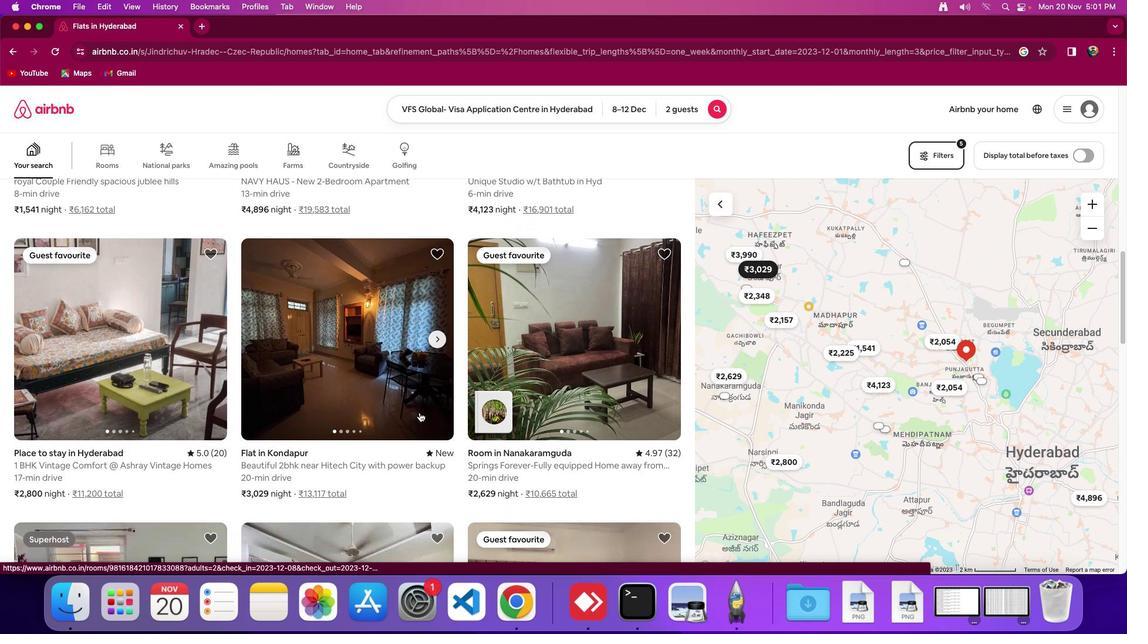 
Action: Mouse scrolled (419, 412) with delta (0, 0)
Screenshot: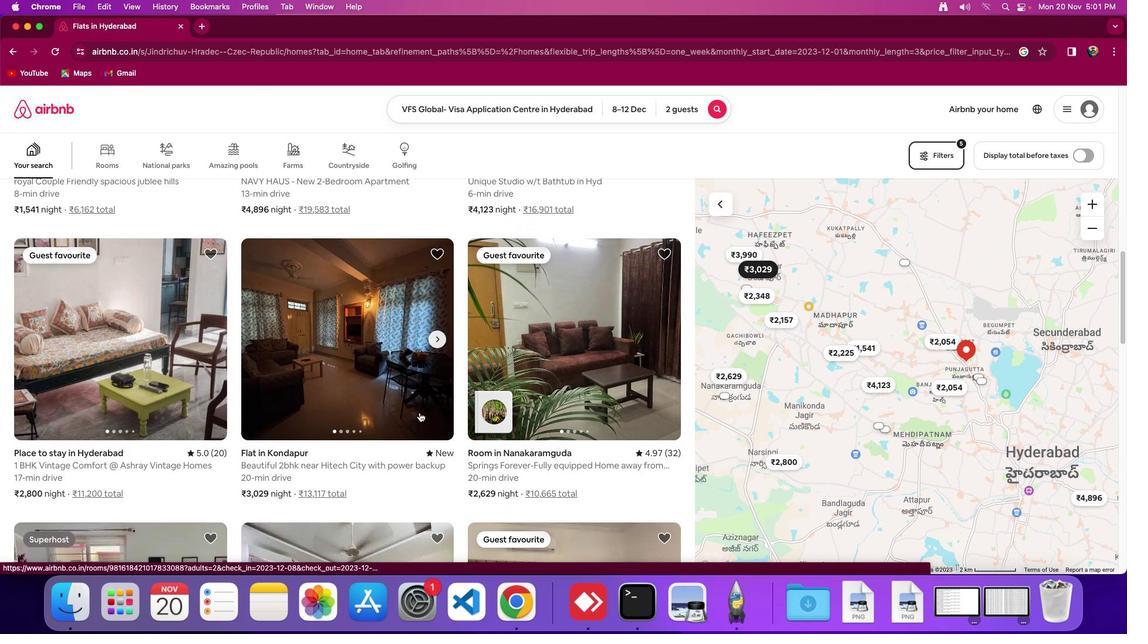 
Action: Mouse scrolled (419, 412) with delta (0, -2)
Screenshot: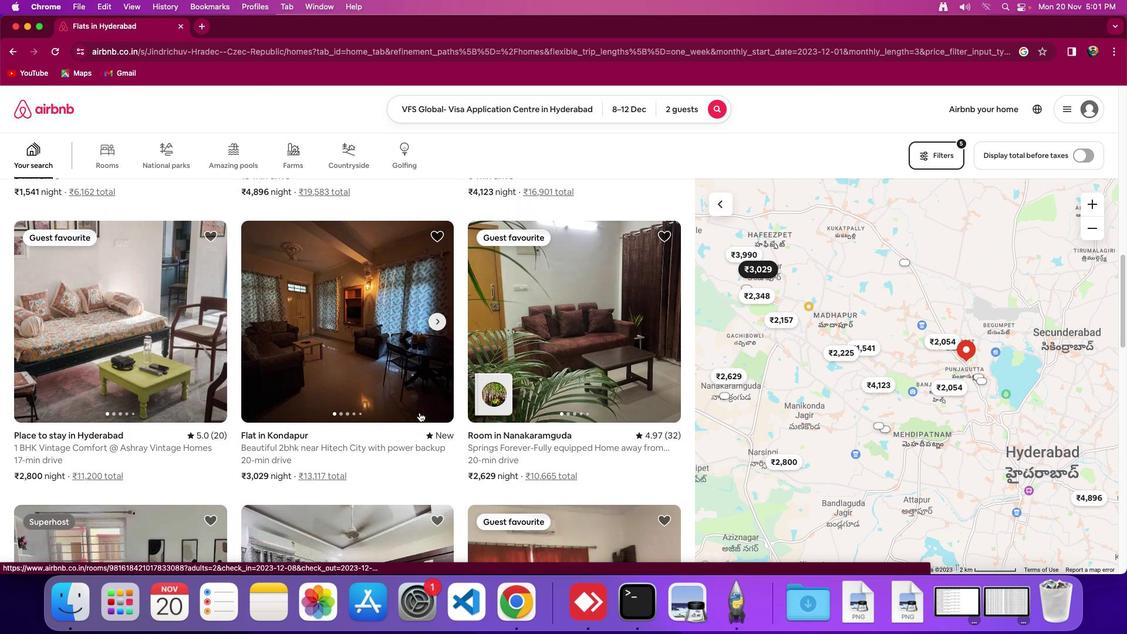 
Action: Mouse scrolled (419, 412) with delta (0, -2)
Screenshot: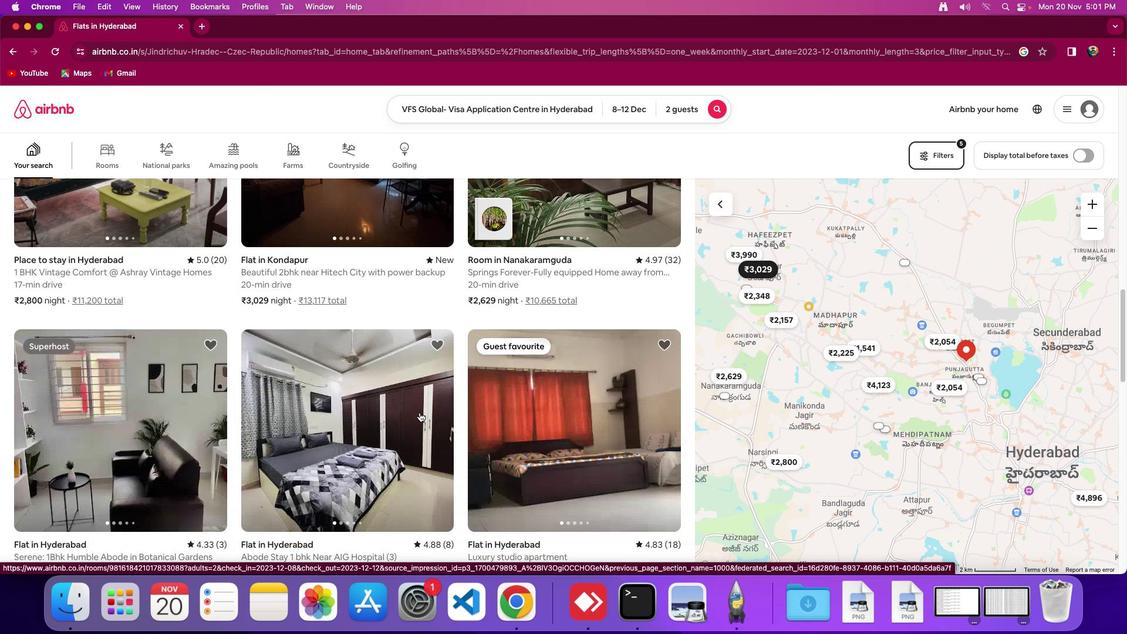 
Action: Mouse scrolled (419, 412) with delta (0, 0)
Screenshot: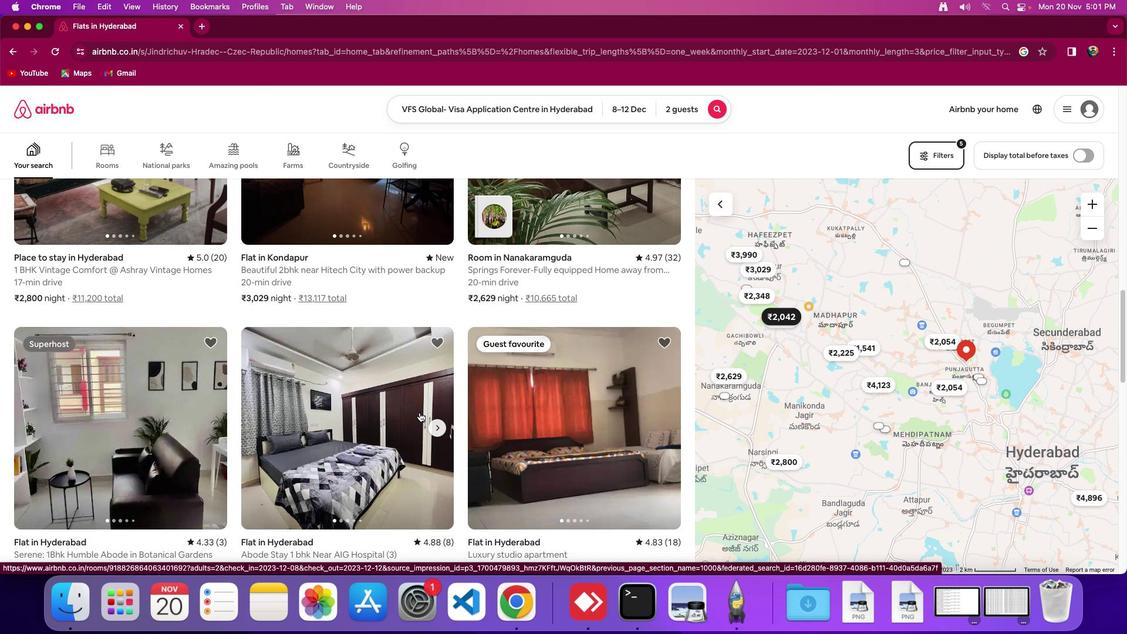 
Action: Mouse scrolled (419, 412) with delta (0, 0)
Screenshot: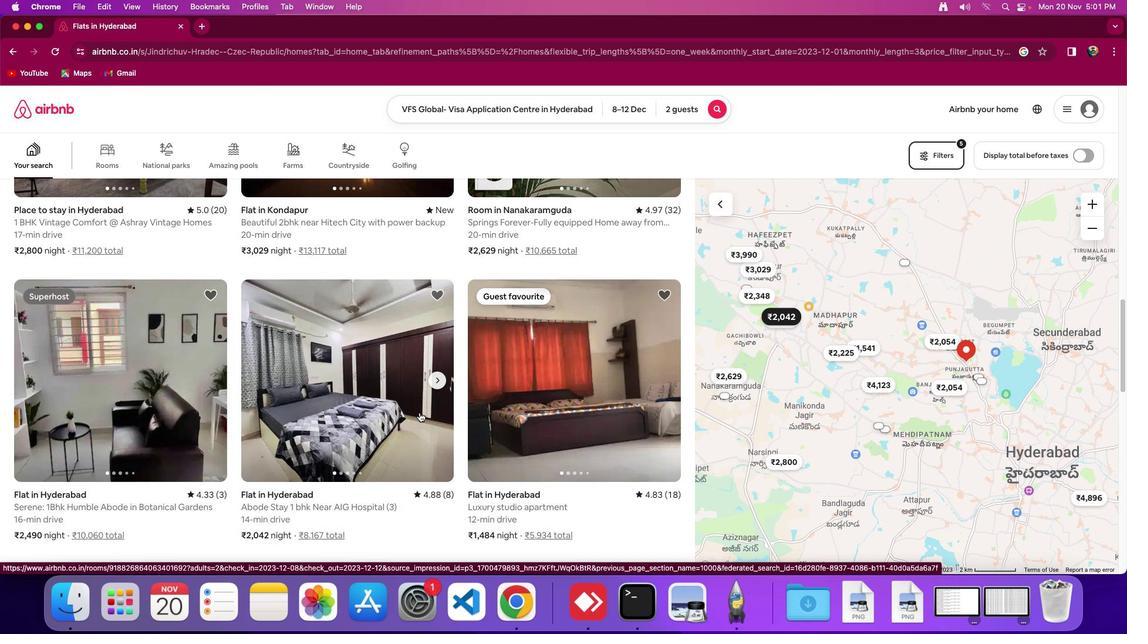 
Action: Mouse scrolled (419, 412) with delta (0, -1)
Screenshot: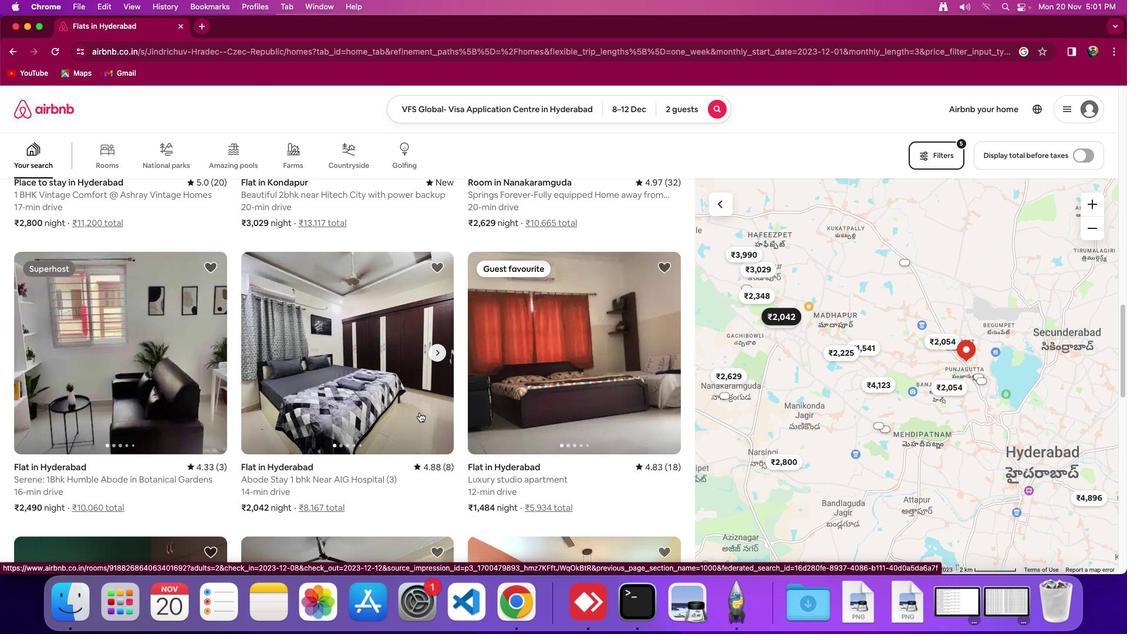 
Action: Mouse scrolled (419, 412) with delta (0, 0)
Screenshot: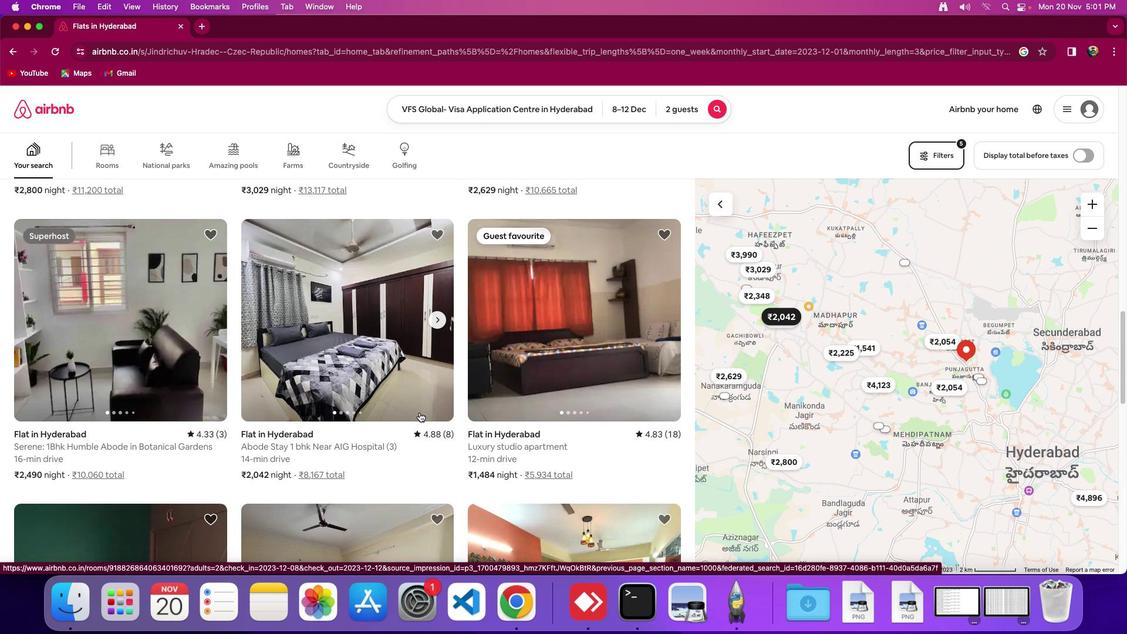 
Action: Mouse scrolled (419, 412) with delta (0, 0)
Screenshot: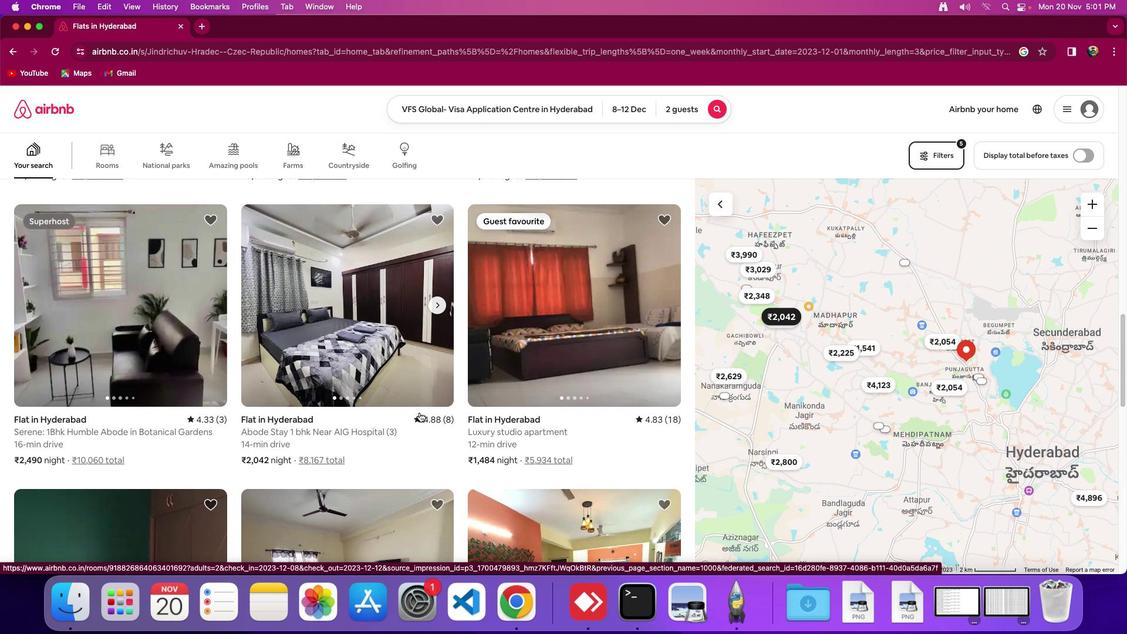 
Action: Mouse scrolled (419, 412) with delta (0, -1)
Screenshot: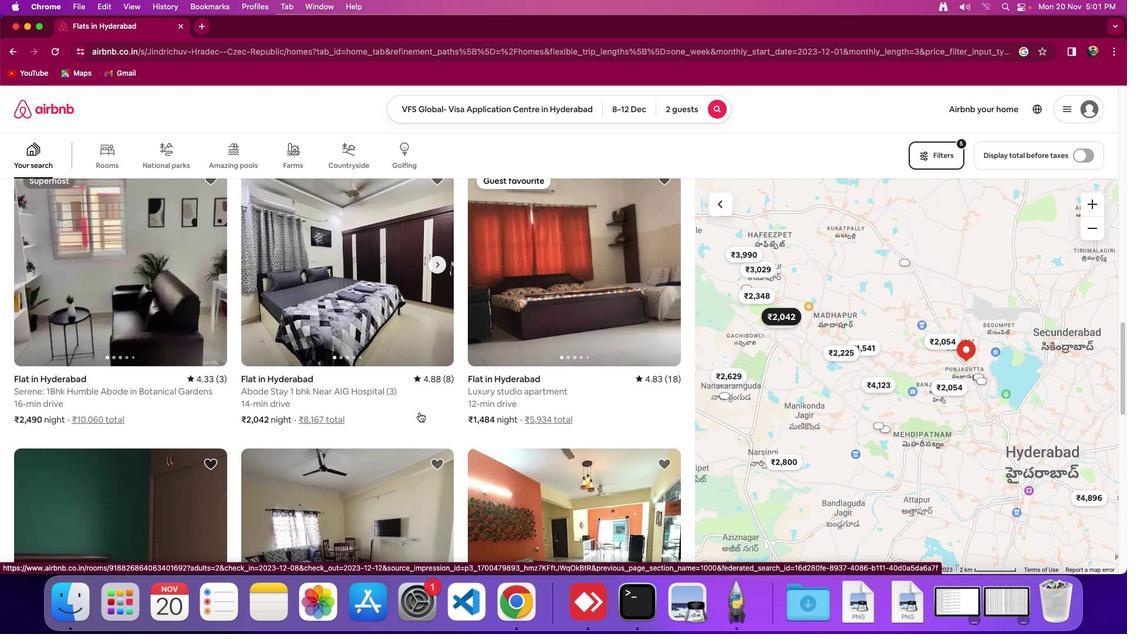 
Action: Mouse moved to (421, 411)
Screenshot: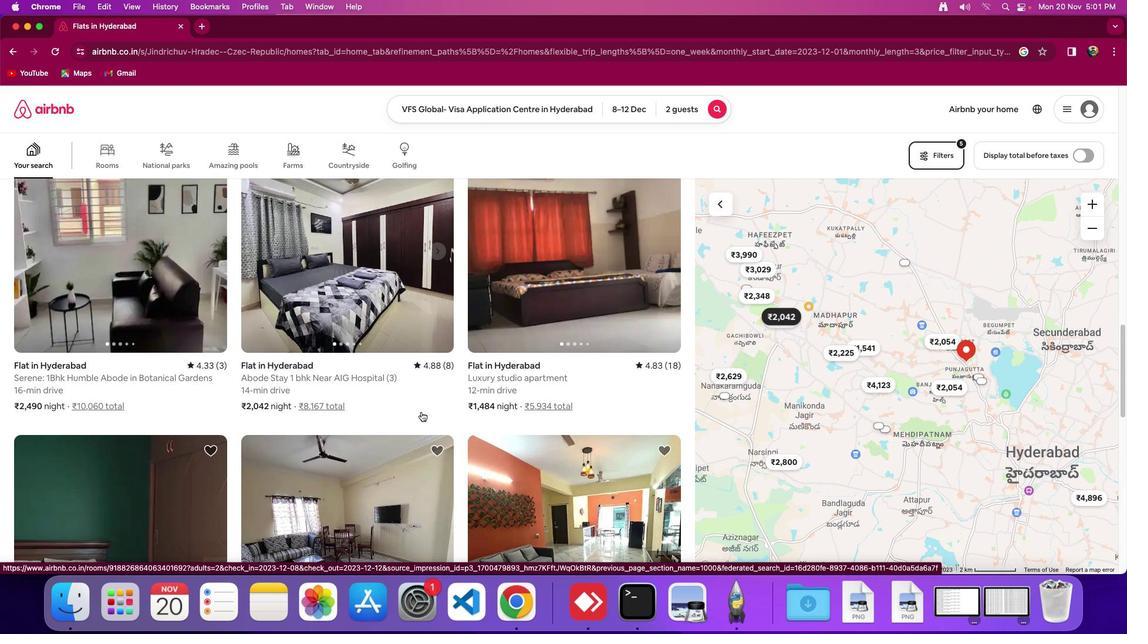 
Action: Mouse scrolled (421, 411) with delta (0, 0)
Screenshot: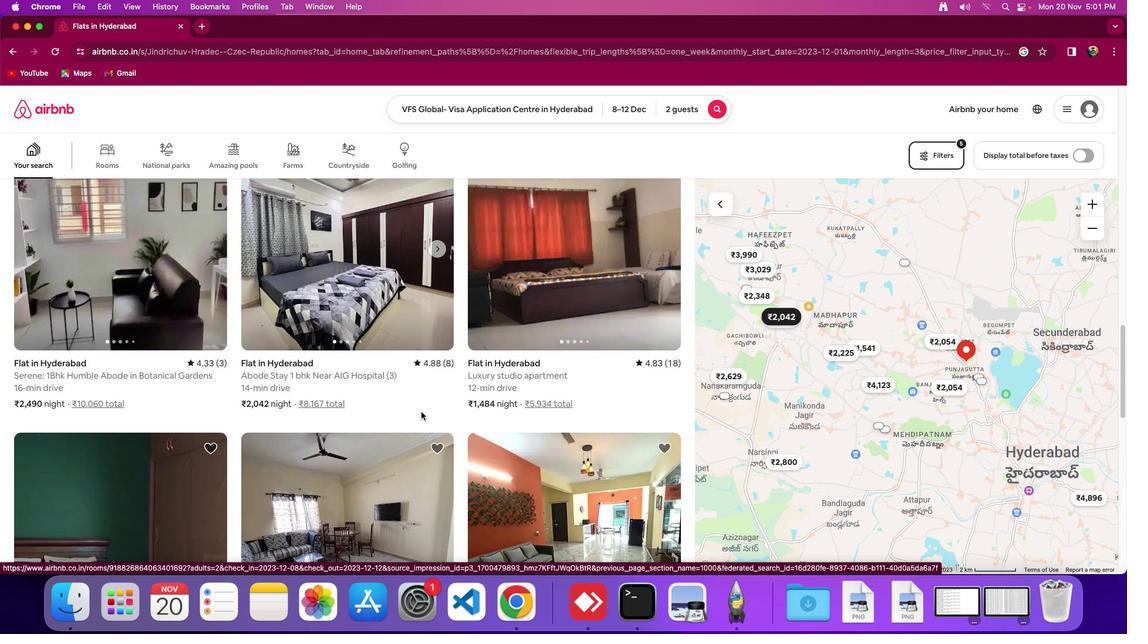 
Action: Mouse scrolled (421, 411) with delta (0, 0)
Screenshot: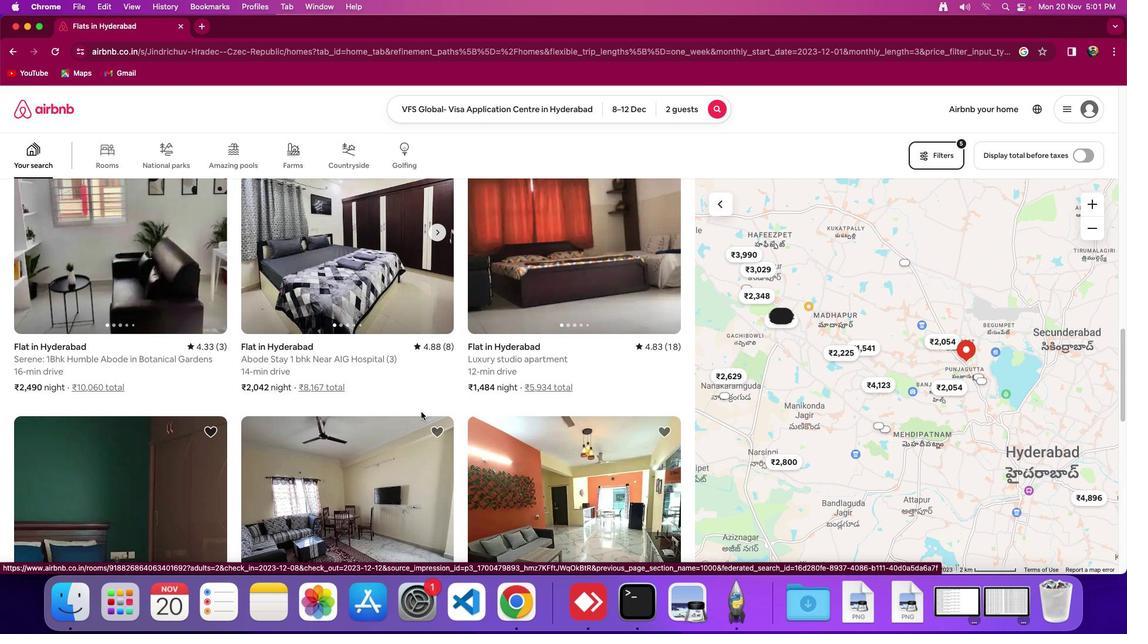 
Action: Mouse scrolled (421, 411) with delta (0, 0)
Screenshot: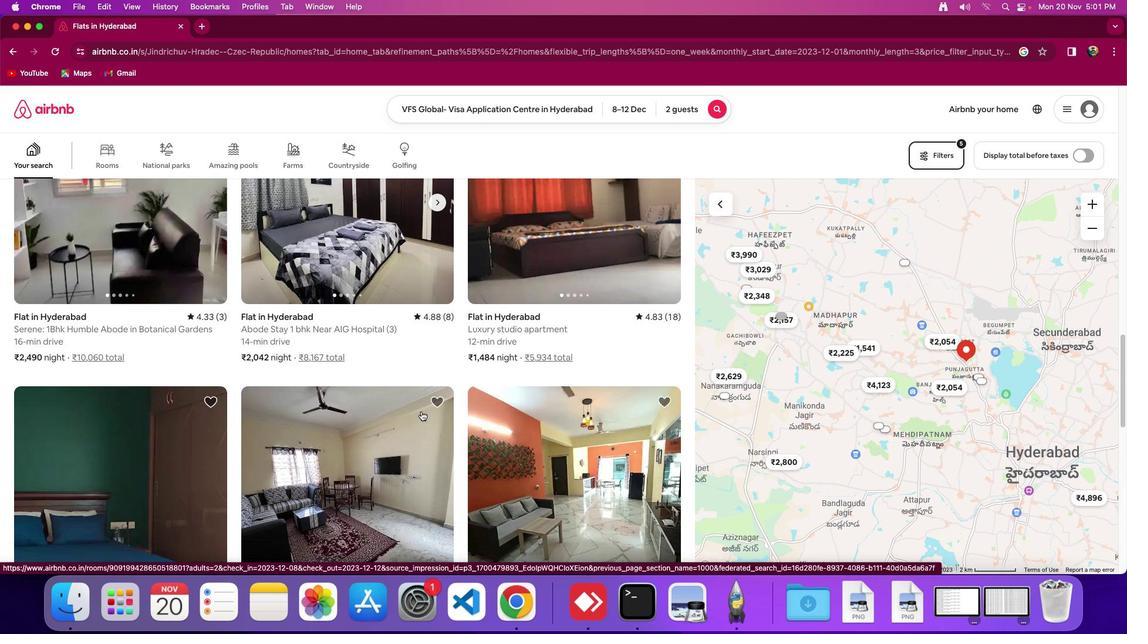 
Action: Mouse moved to (423, 408)
Screenshot: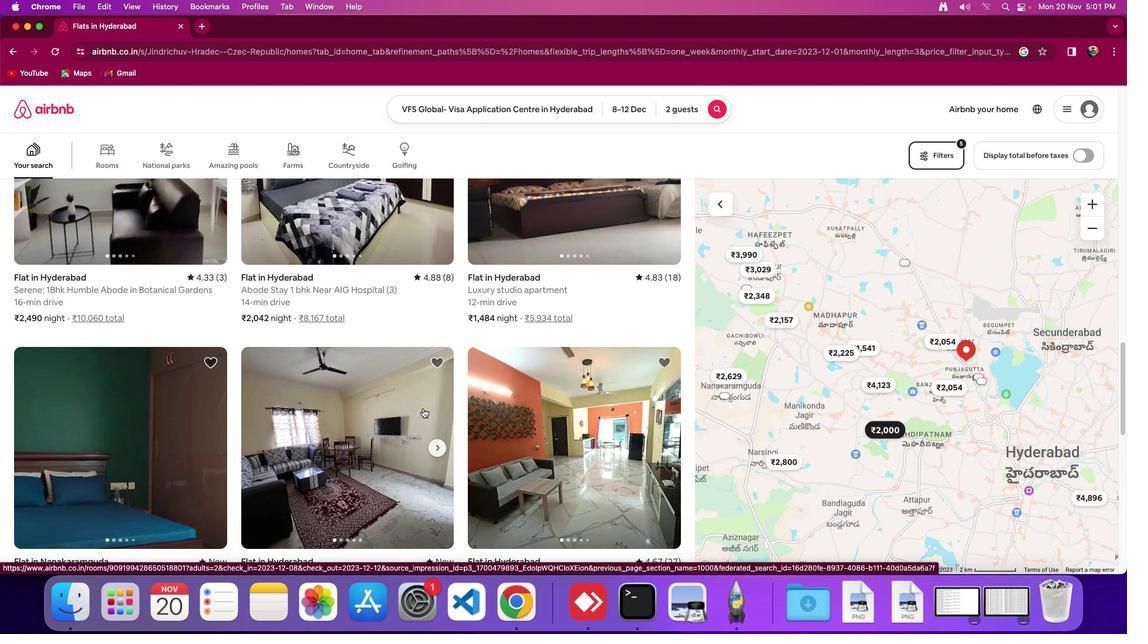 
Action: Mouse scrolled (423, 408) with delta (0, 0)
Screenshot: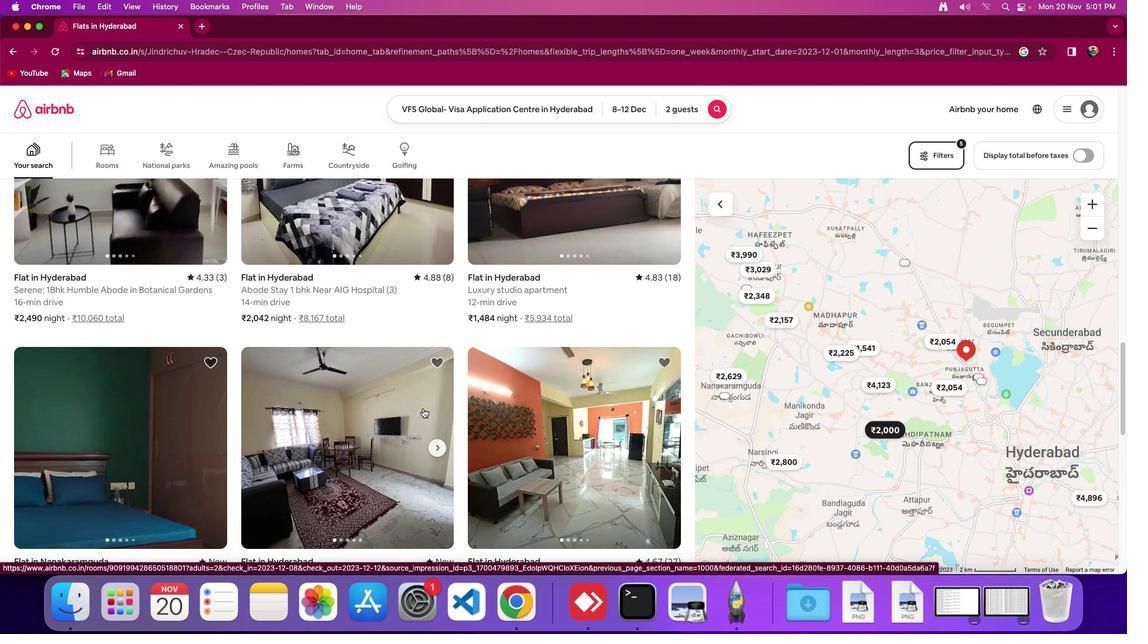 
Action: Mouse scrolled (423, 408) with delta (0, 0)
Screenshot: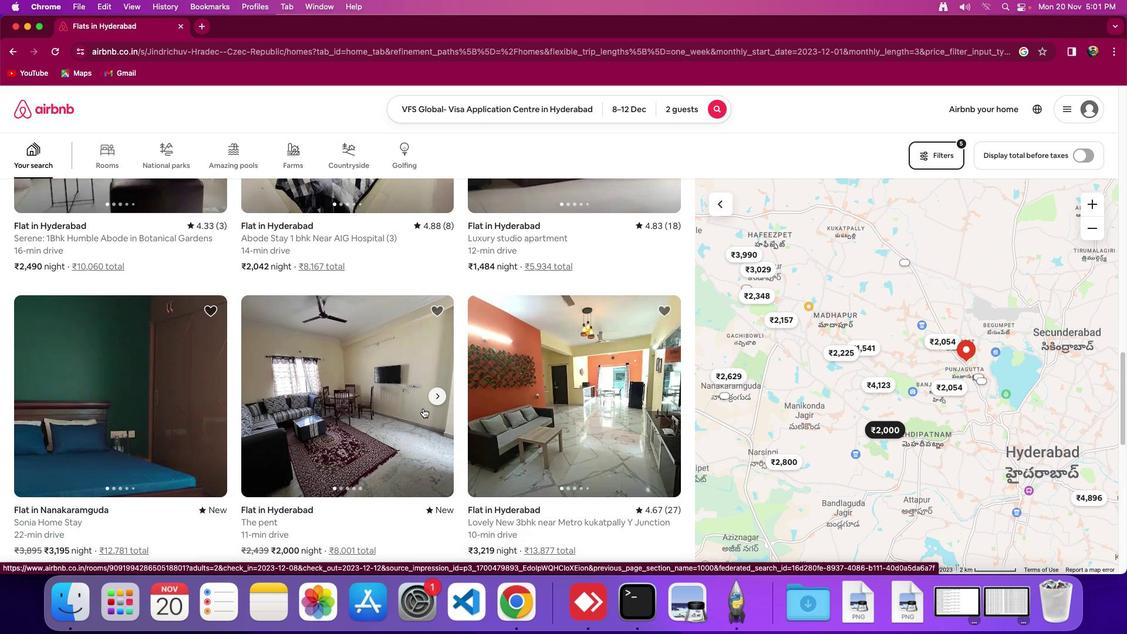 
Action: Mouse scrolled (423, 408) with delta (0, -2)
Screenshot: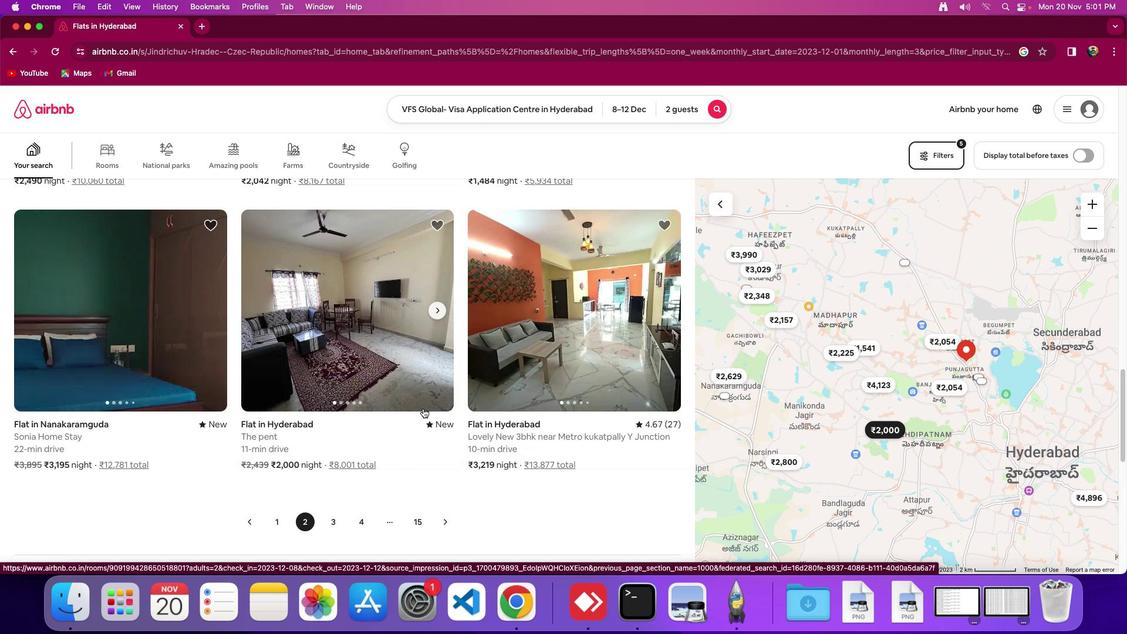 
Action: Mouse scrolled (423, 408) with delta (0, -2)
Screenshot: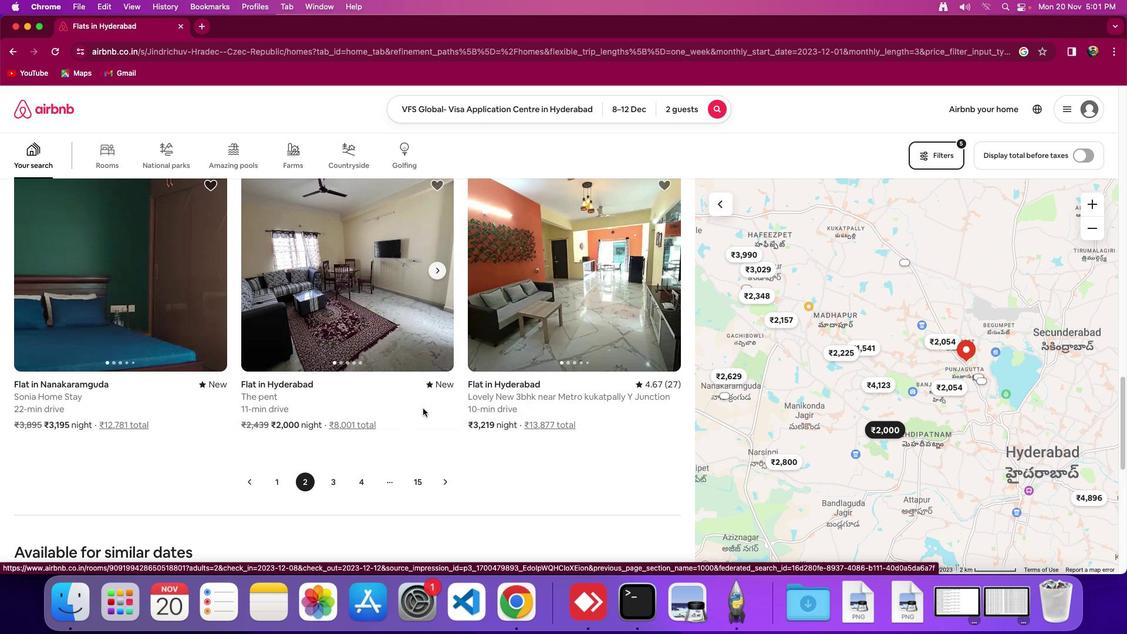 
Action: Mouse moved to (334, 436)
Screenshot: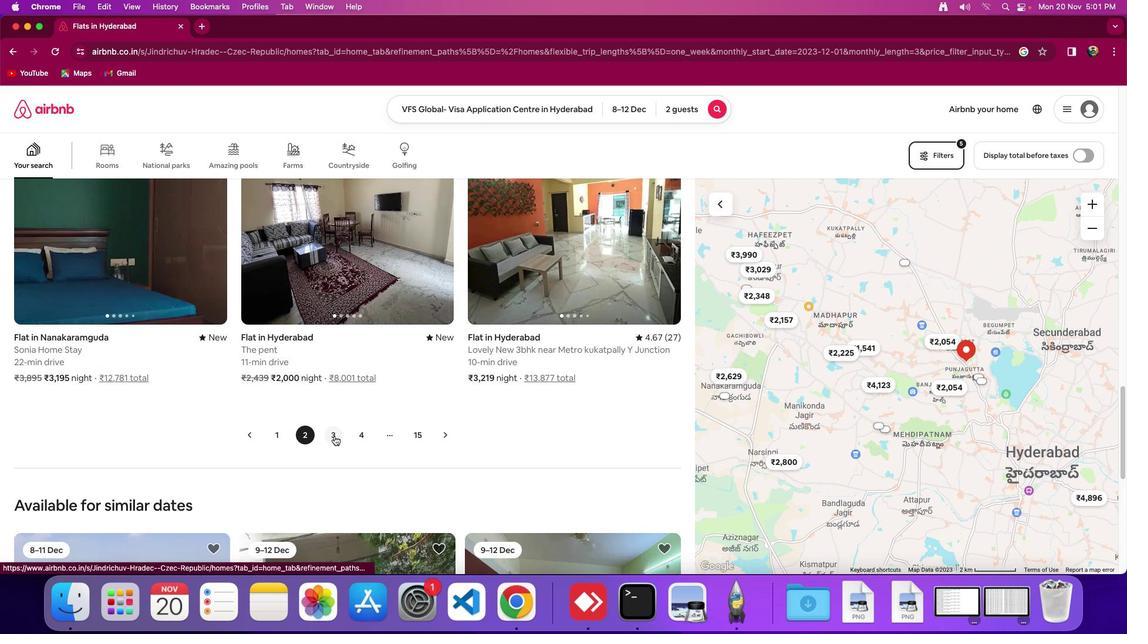 
Action: Mouse pressed left at (334, 436)
Screenshot: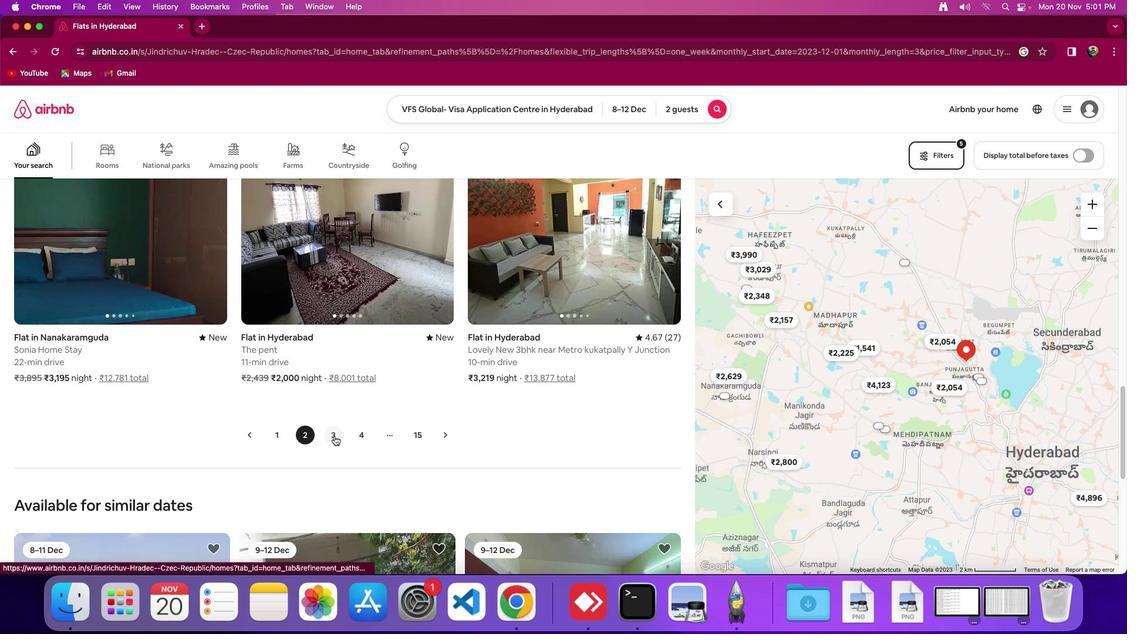
Action: Mouse moved to (350, 429)
Screenshot: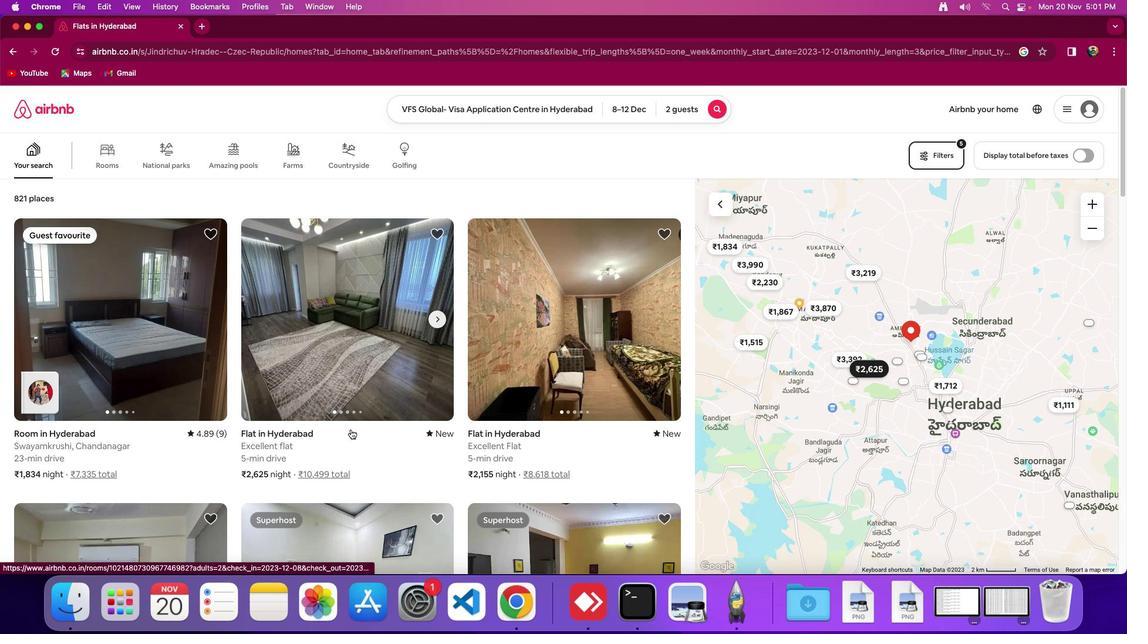 
Action: Mouse scrolled (350, 429) with delta (0, 0)
Screenshot: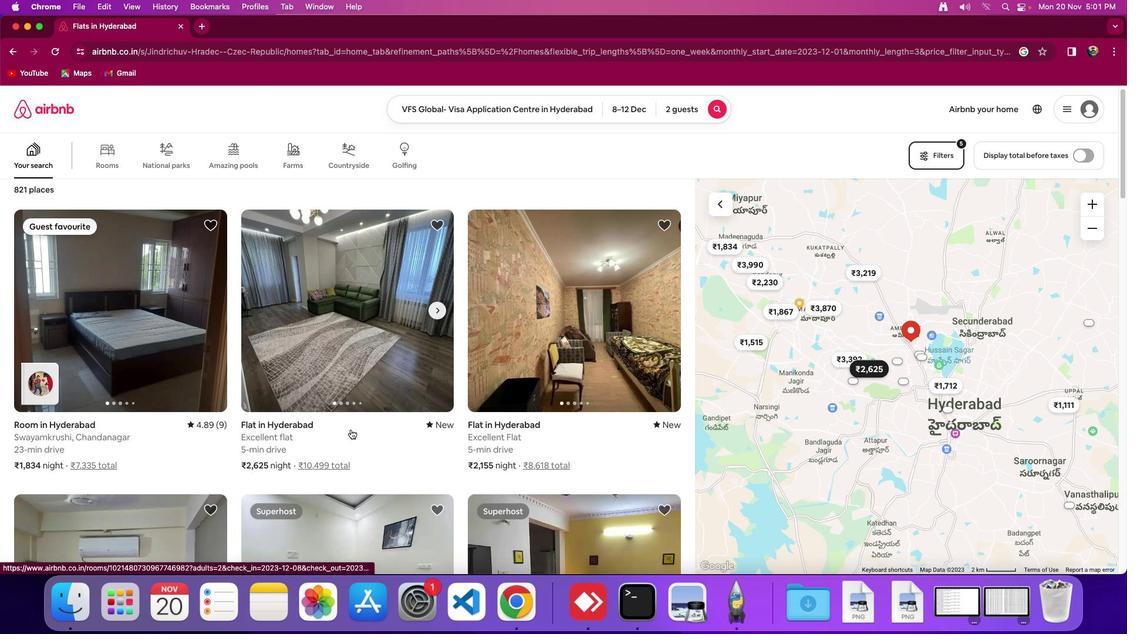 
Action: Mouse scrolled (350, 429) with delta (0, 0)
